 Task: Add a timeline in the project Bullseye for the epic 'Software customization and configuration' from 2024/01/24 to 2024/07/28. Add a timeline in the project Bullseye for the epic 'Enterprise resource planning (ERP) system implementation' from 2023/02/20 to 2025/07/04. Add a timeline in the project Bullseye for the epic 'Digital product development' from 2024/03/01 to 2025/10/03
Action: Mouse moved to (242, 63)
Screenshot: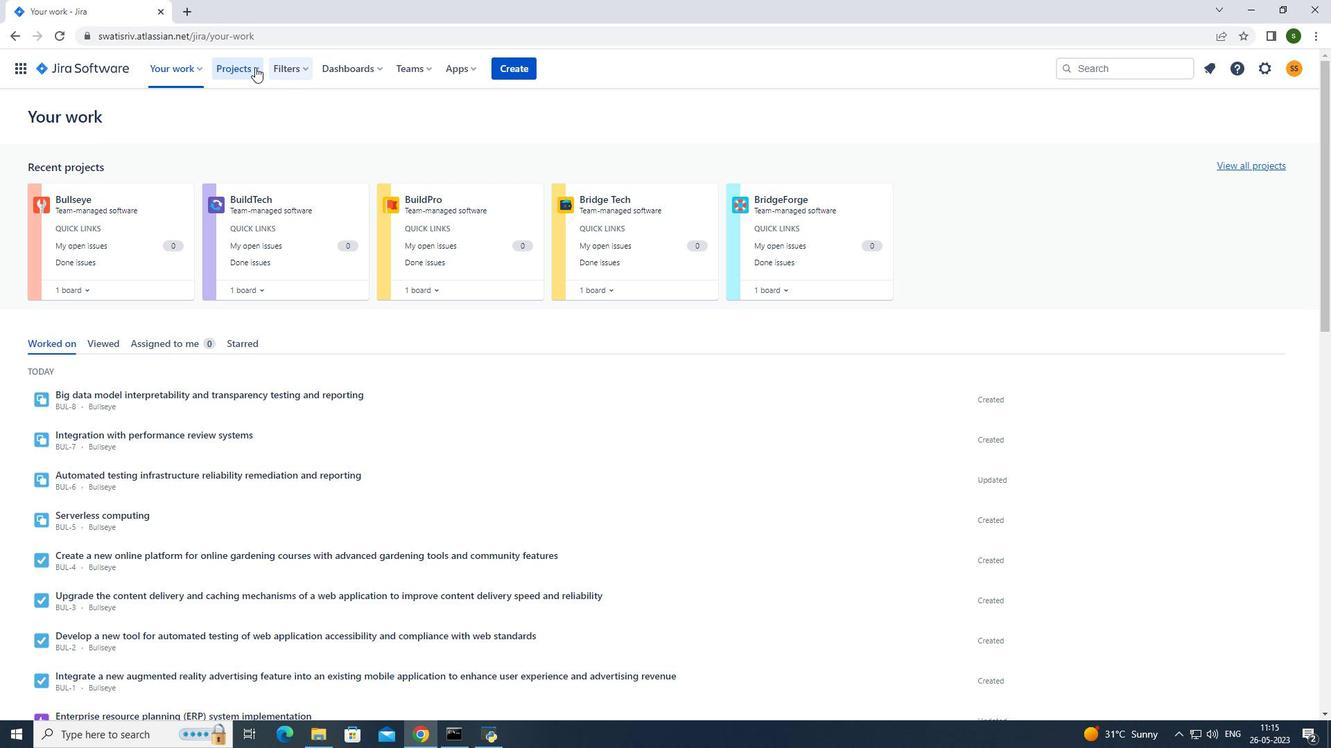 
Action: Mouse pressed left at (242, 63)
Screenshot: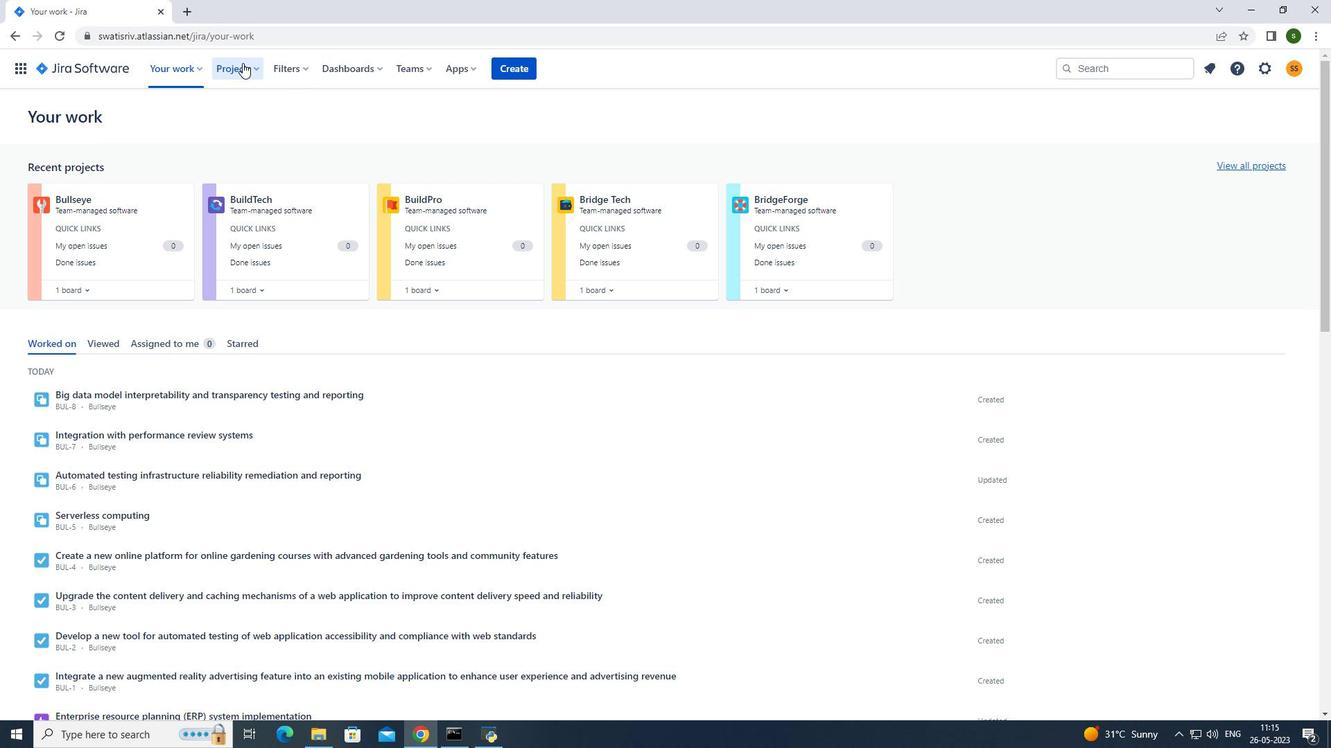 
Action: Mouse moved to (294, 135)
Screenshot: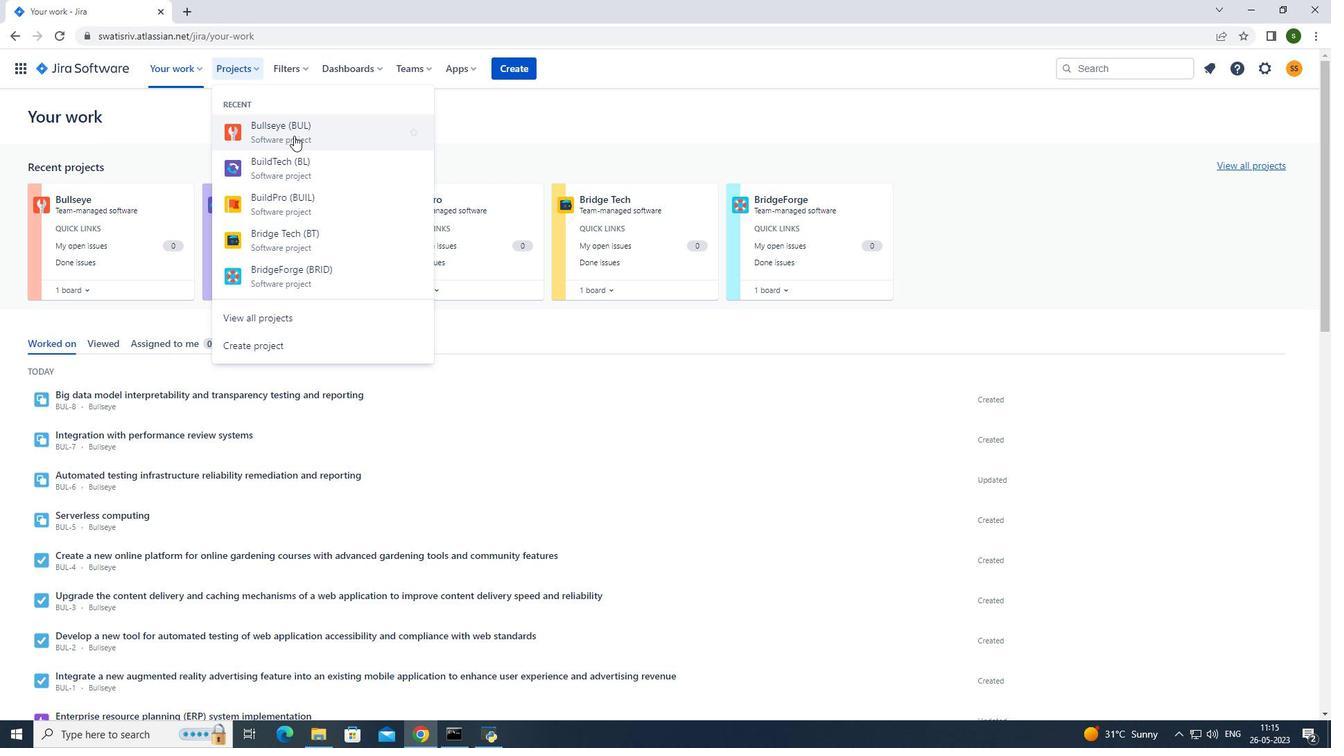 
Action: Mouse pressed left at (294, 135)
Screenshot: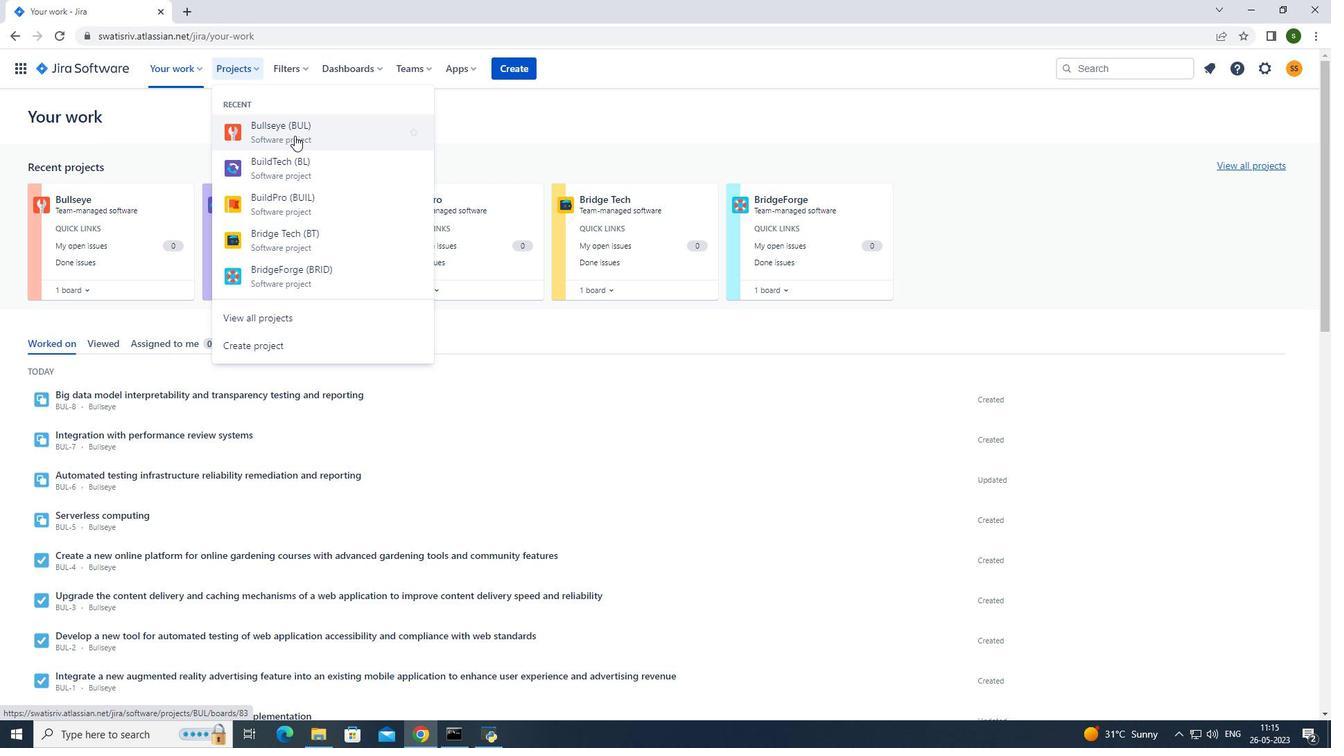 
Action: Mouse moved to (95, 221)
Screenshot: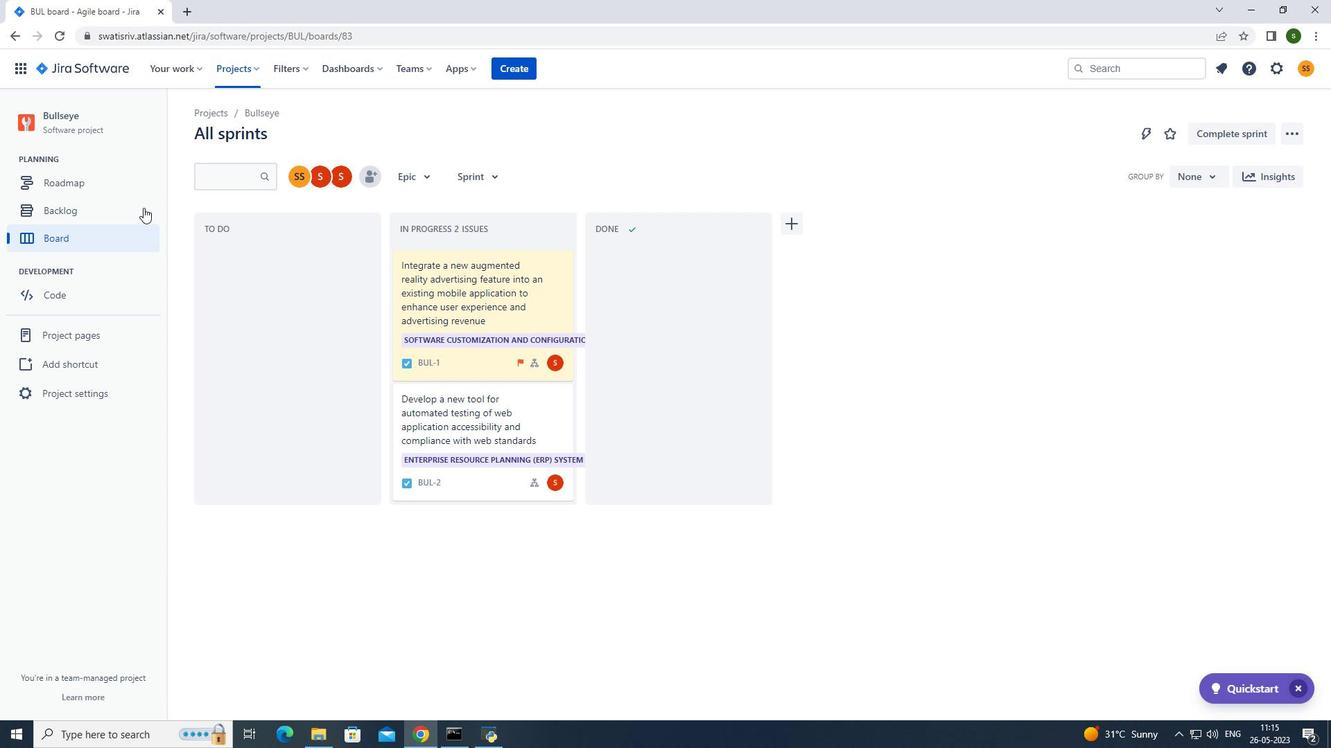 
Action: Mouse pressed left at (95, 221)
Screenshot: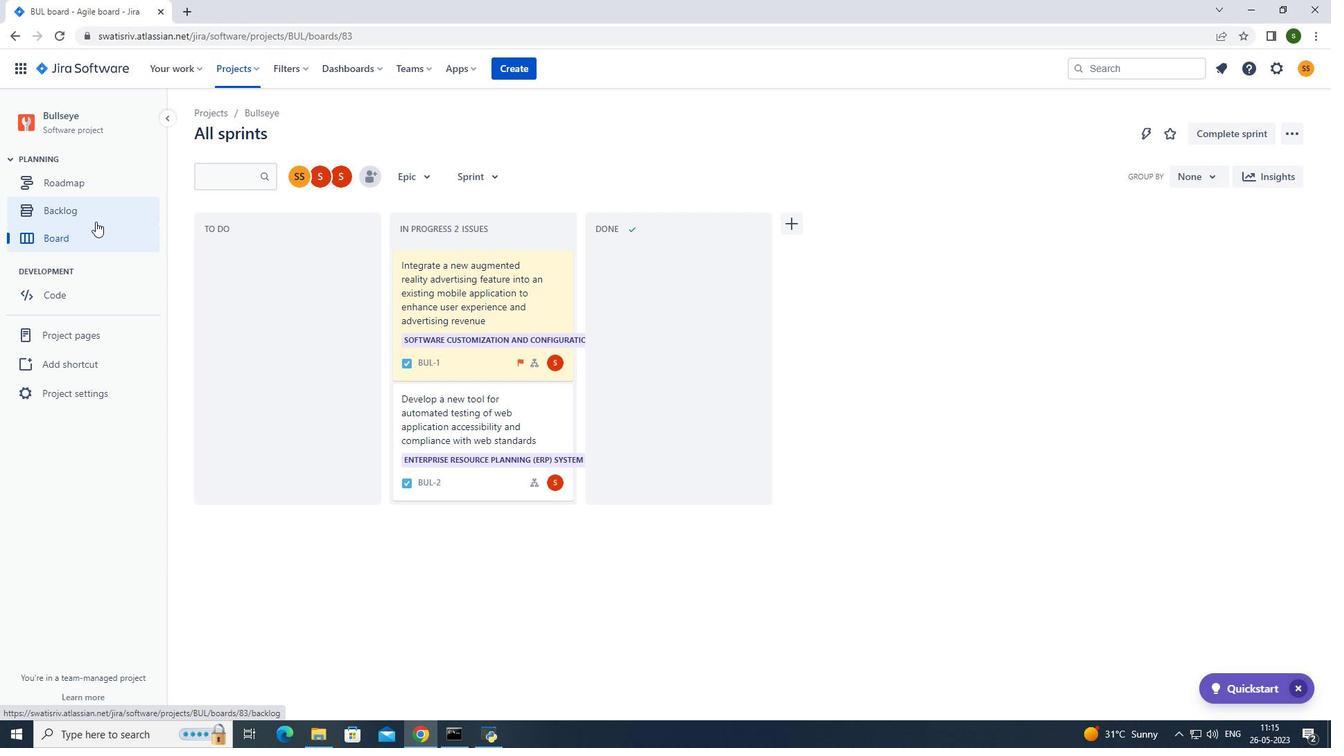 
Action: Mouse moved to (208, 275)
Screenshot: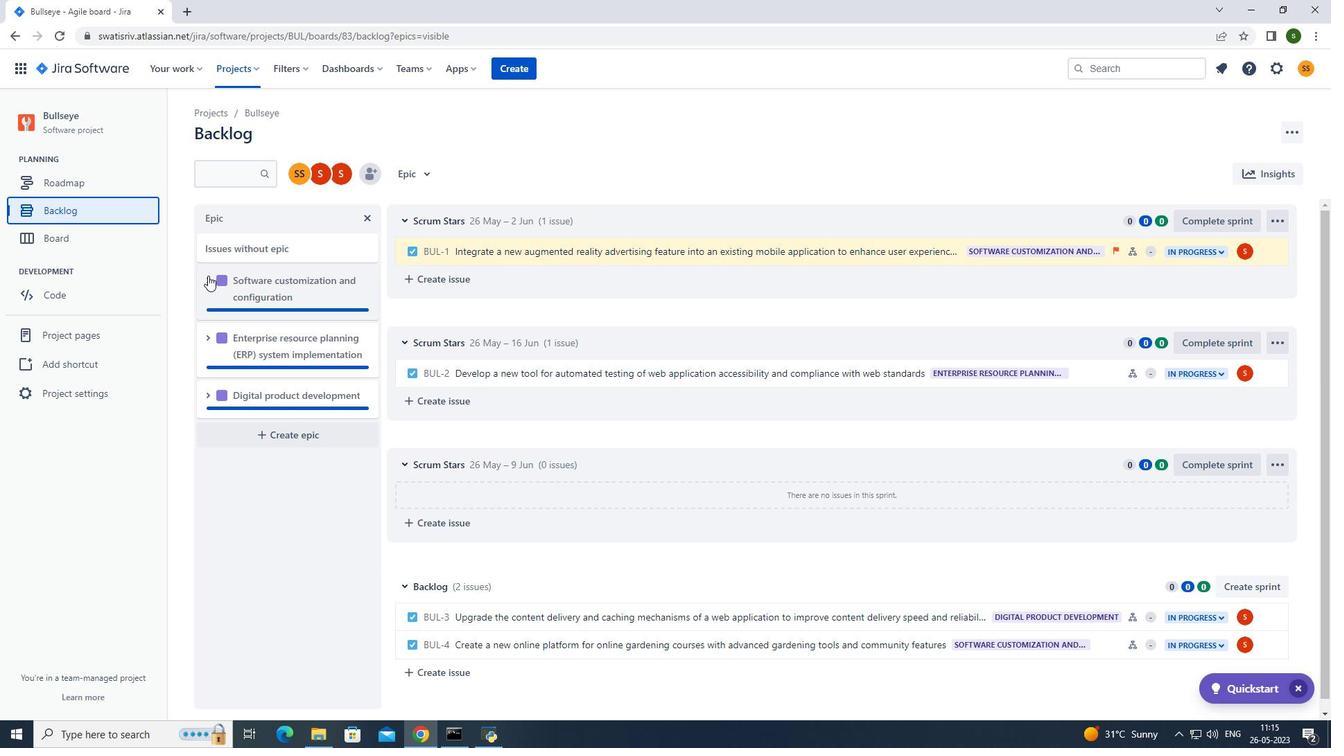 
Action: Mouse pressed left at (208, 275)
Screenshot: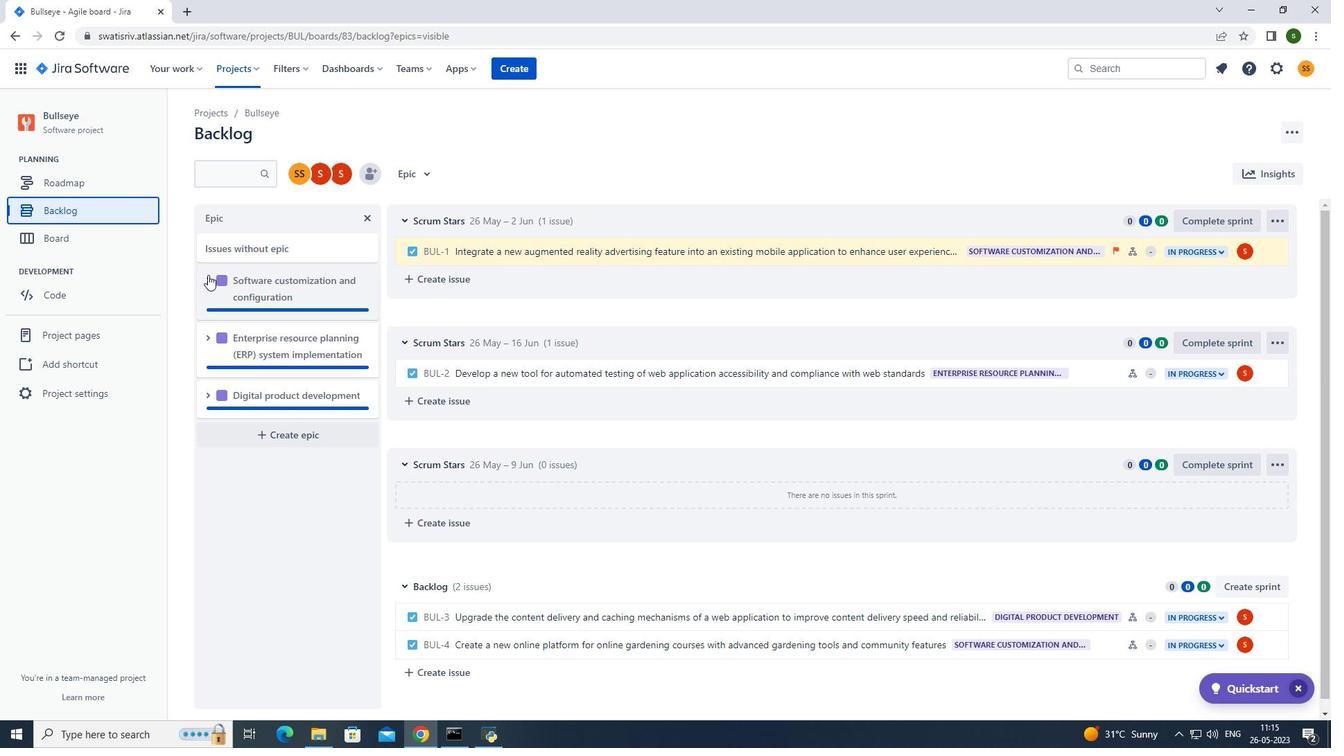 
Action: Mouse moved to (256, 392)
Screenshot: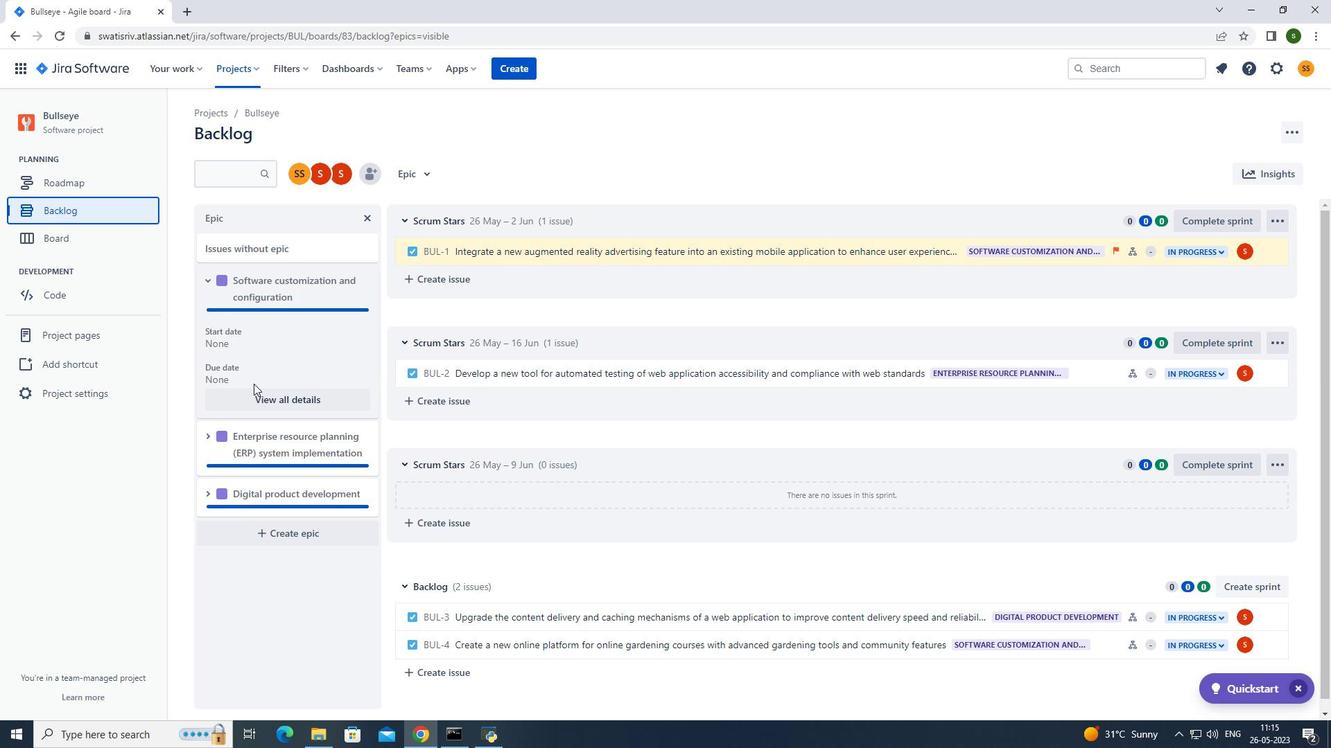 
Action: Mouse pressed left at (256, 392)
Screenshot: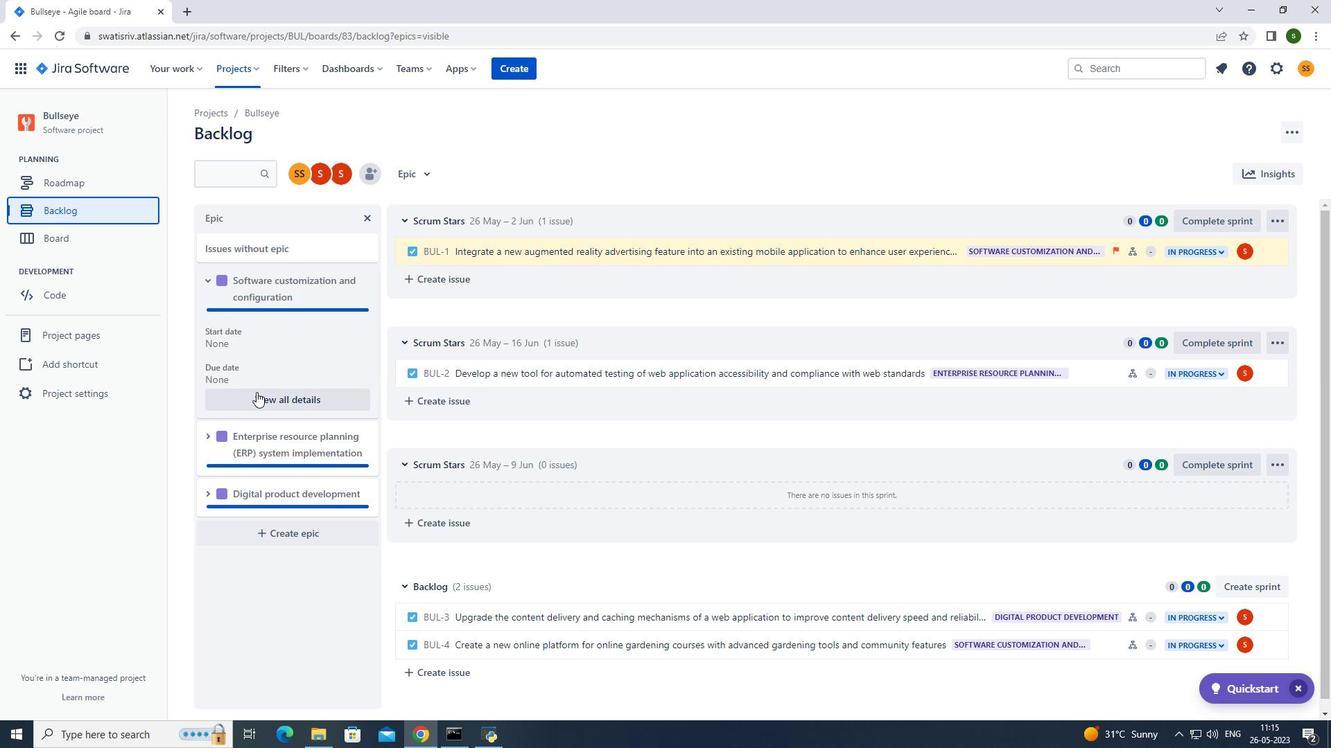 
Action: Mouse moved to (1163, 533)
Screenshot: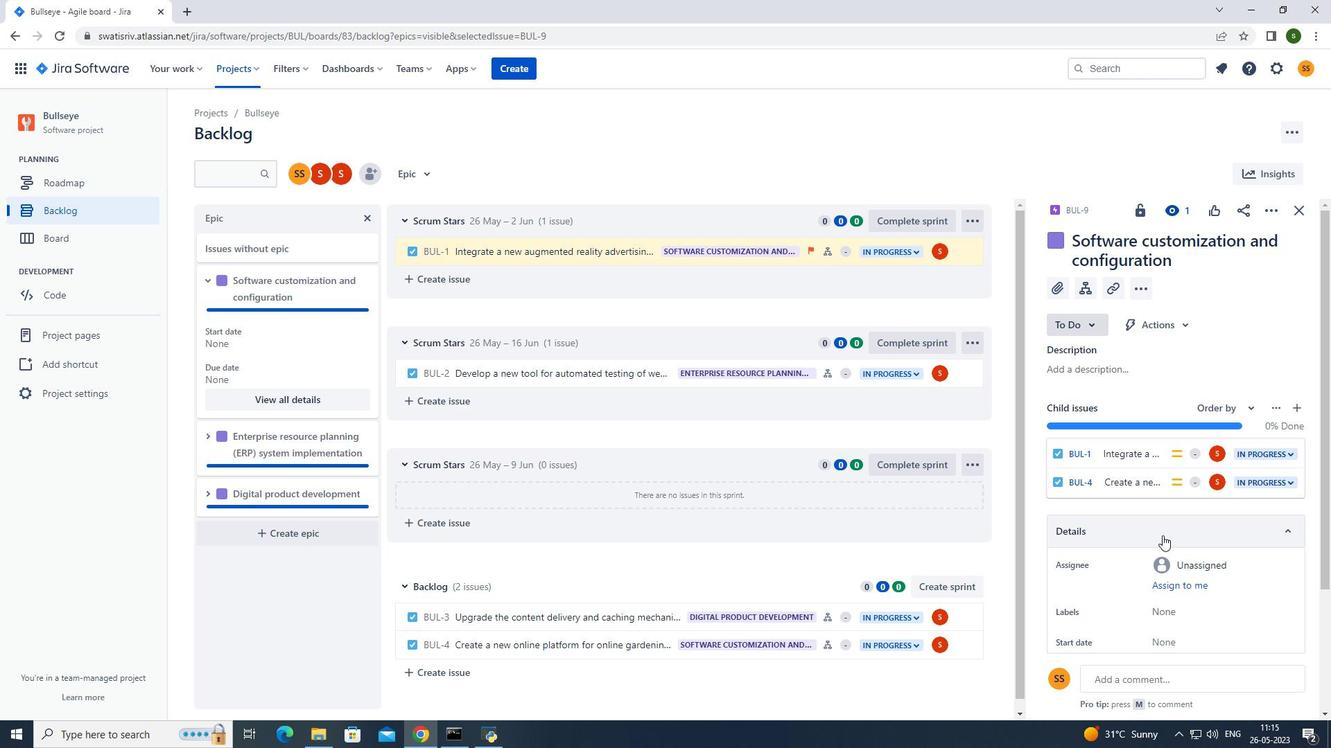 
Action: Mouse scrolled (1163, 533) with delta (0, 0)
Screenshot: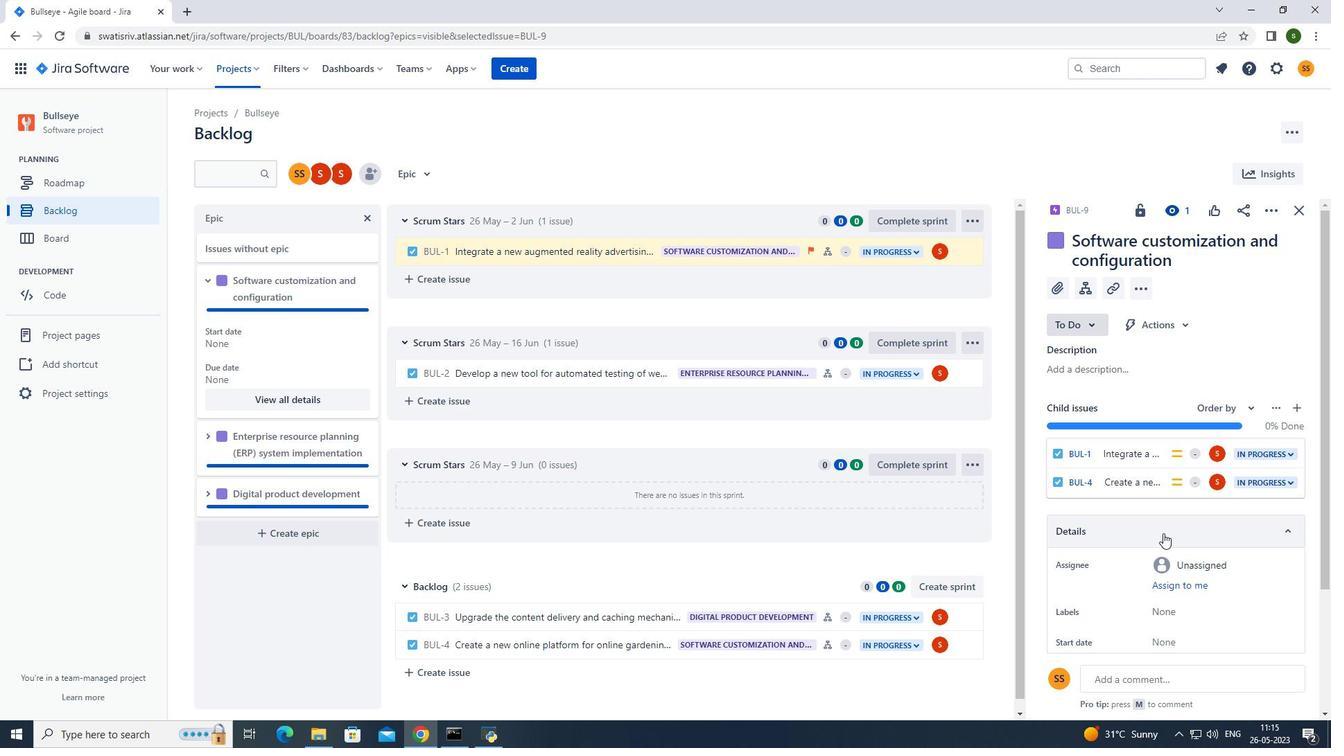 
Action: Mouse scrolled (1163, 533) with delta (0, 0)
Screenshot: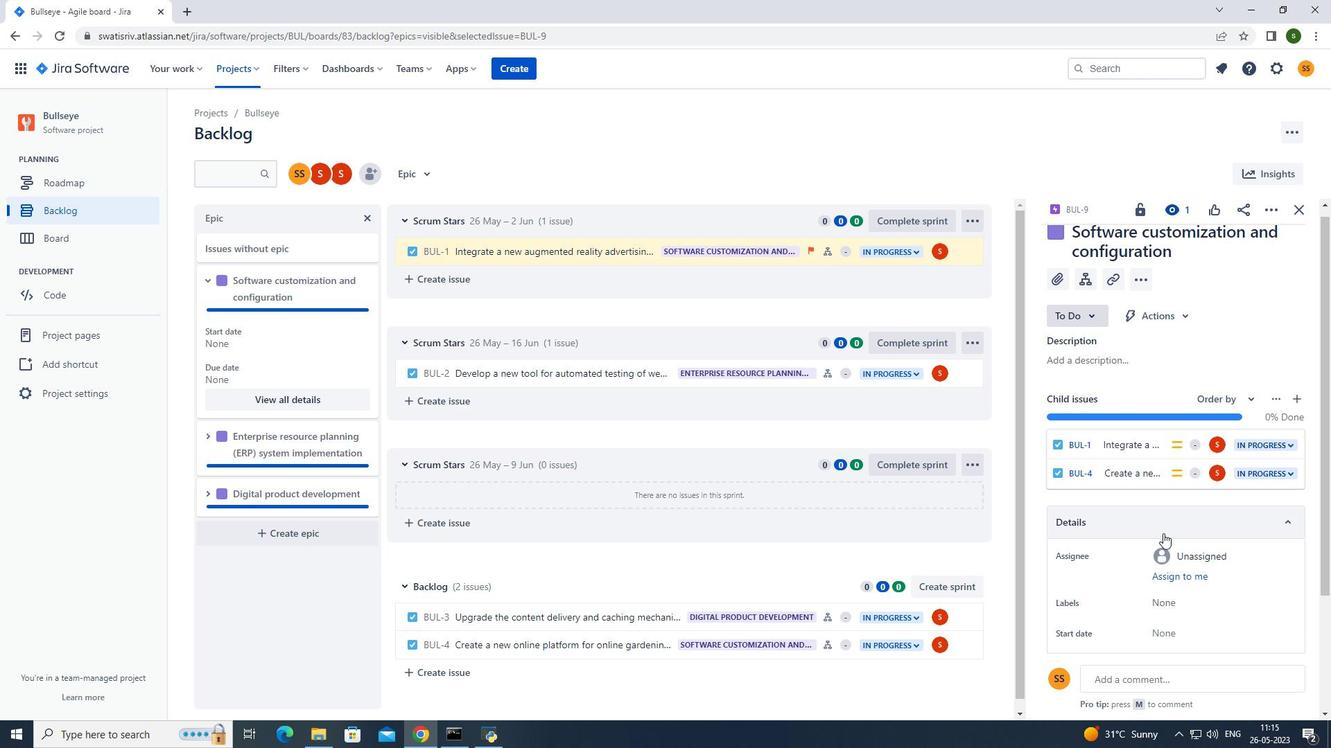 
Action: Mouse moved to (1189, 498)
Screenshot: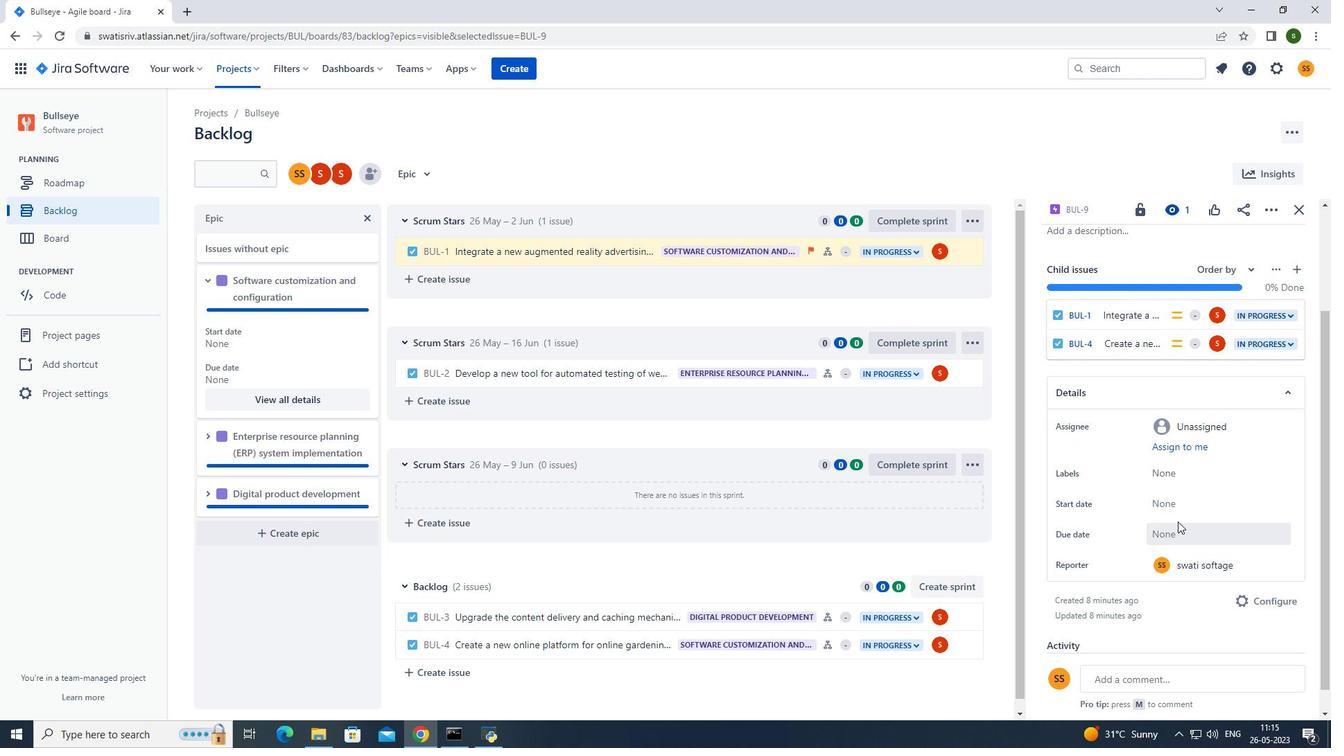 
Action: Mouse pressed left at (1189, 498)
Screenshot: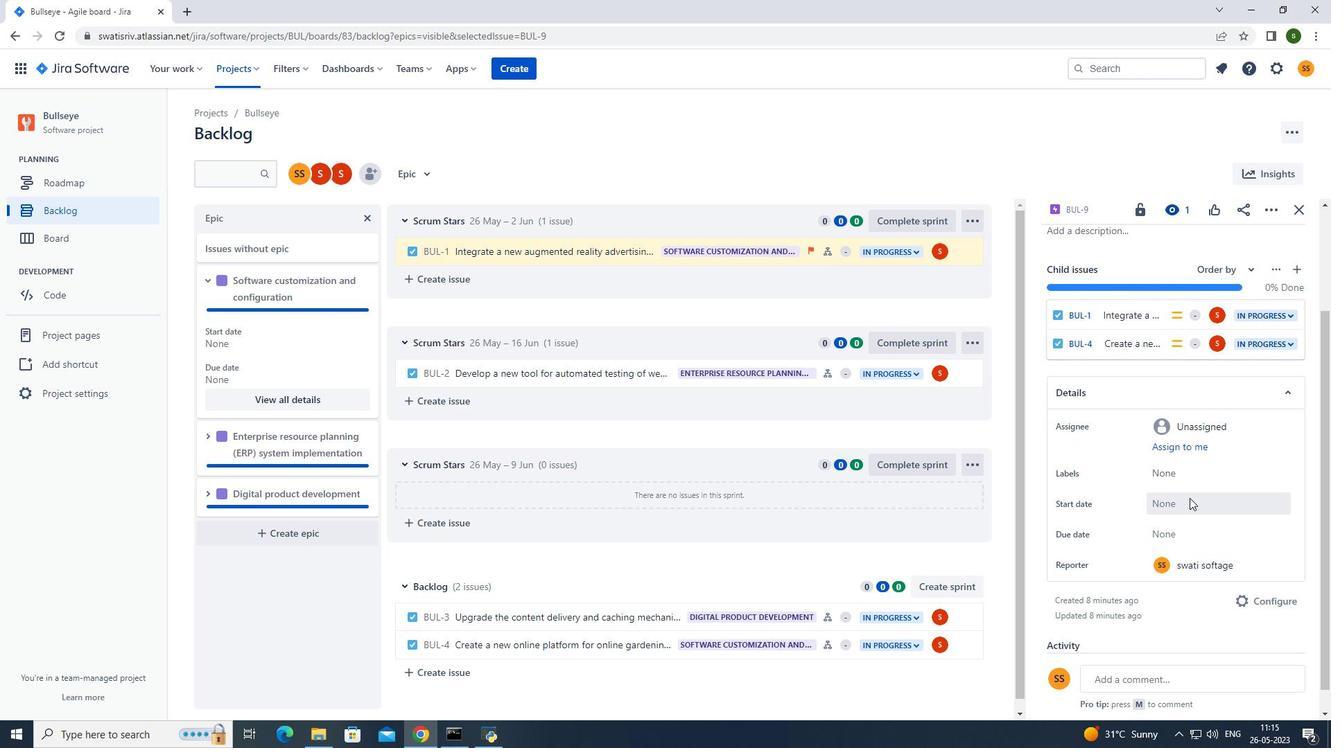 
Action: Mouse moved to (1305, 303)
Screenshot: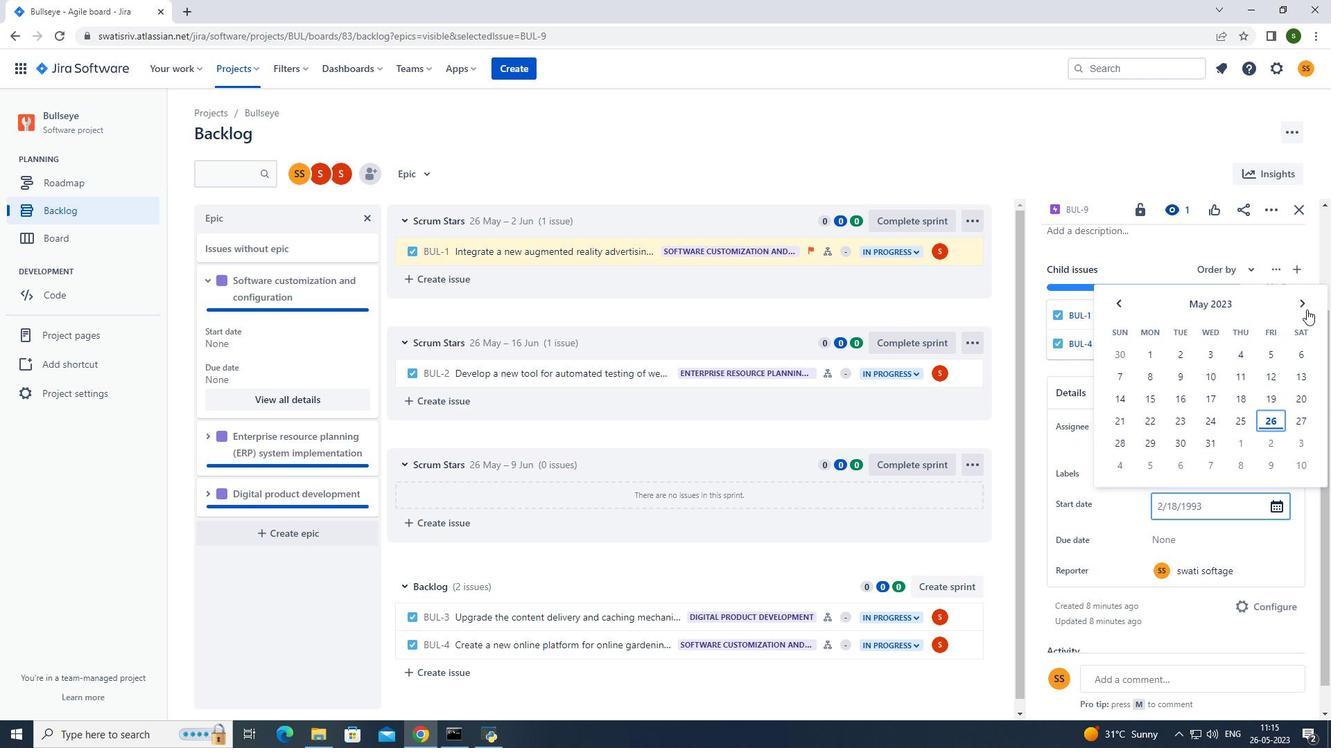 
Action: Mouse pressed left at (1305, 303)
Screenshot: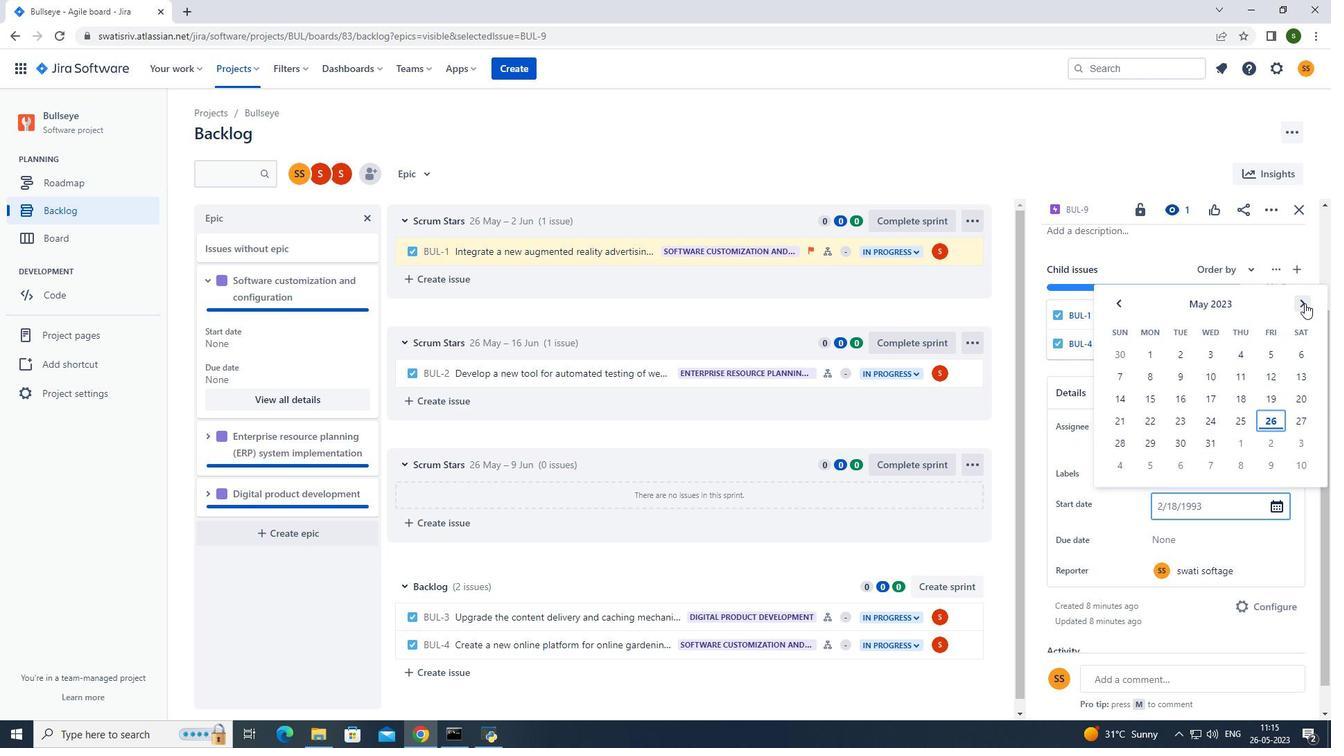 
Action: Mouse pressed left at (1305, 303)
Screenshot: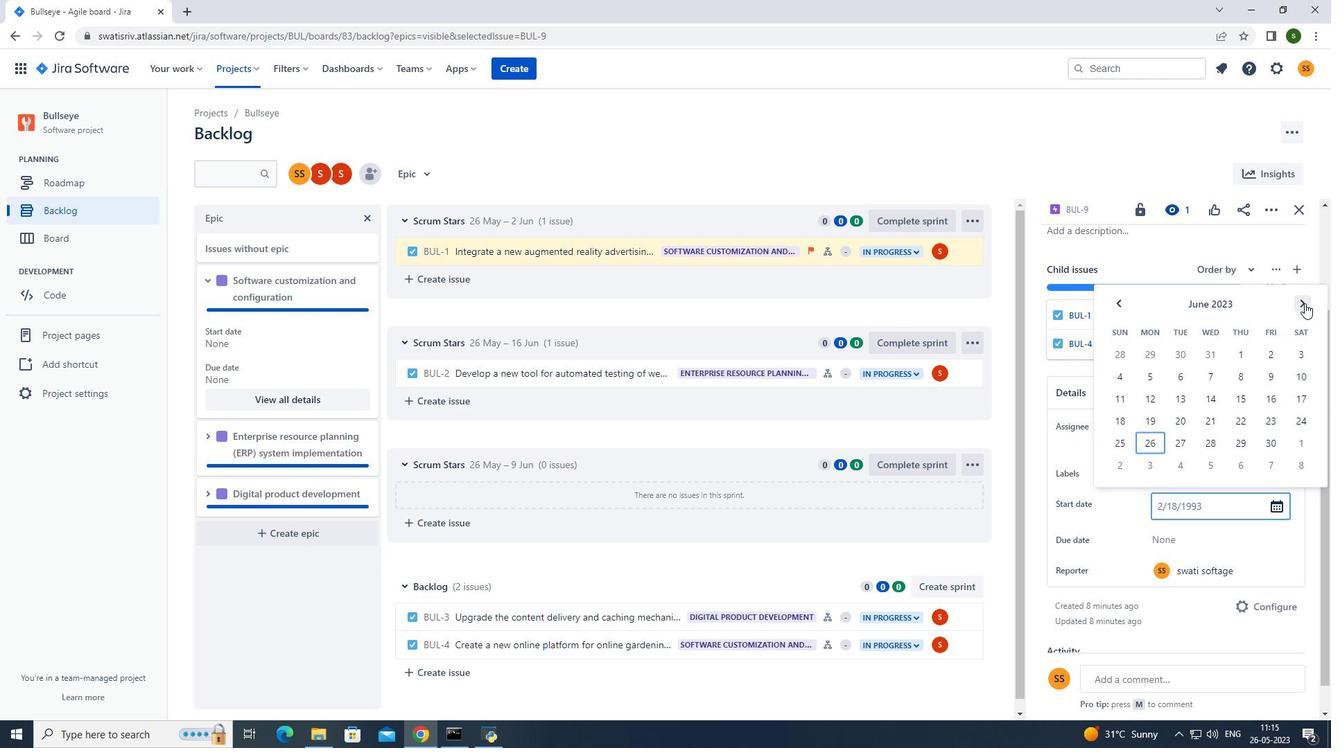 
Action: Mouse pressed left at (1305, 303)
Screenshot: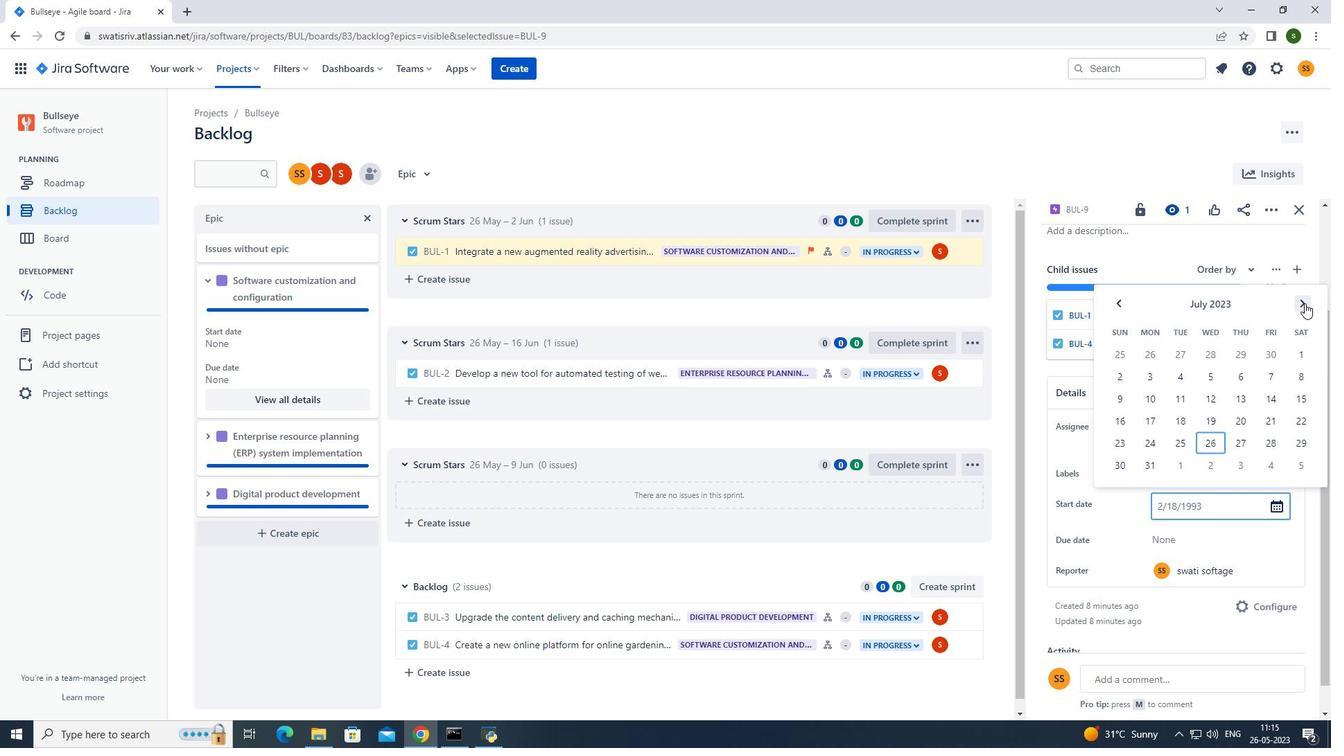 
Action: Mouse pressed left at (1305, 303)
Screenshot: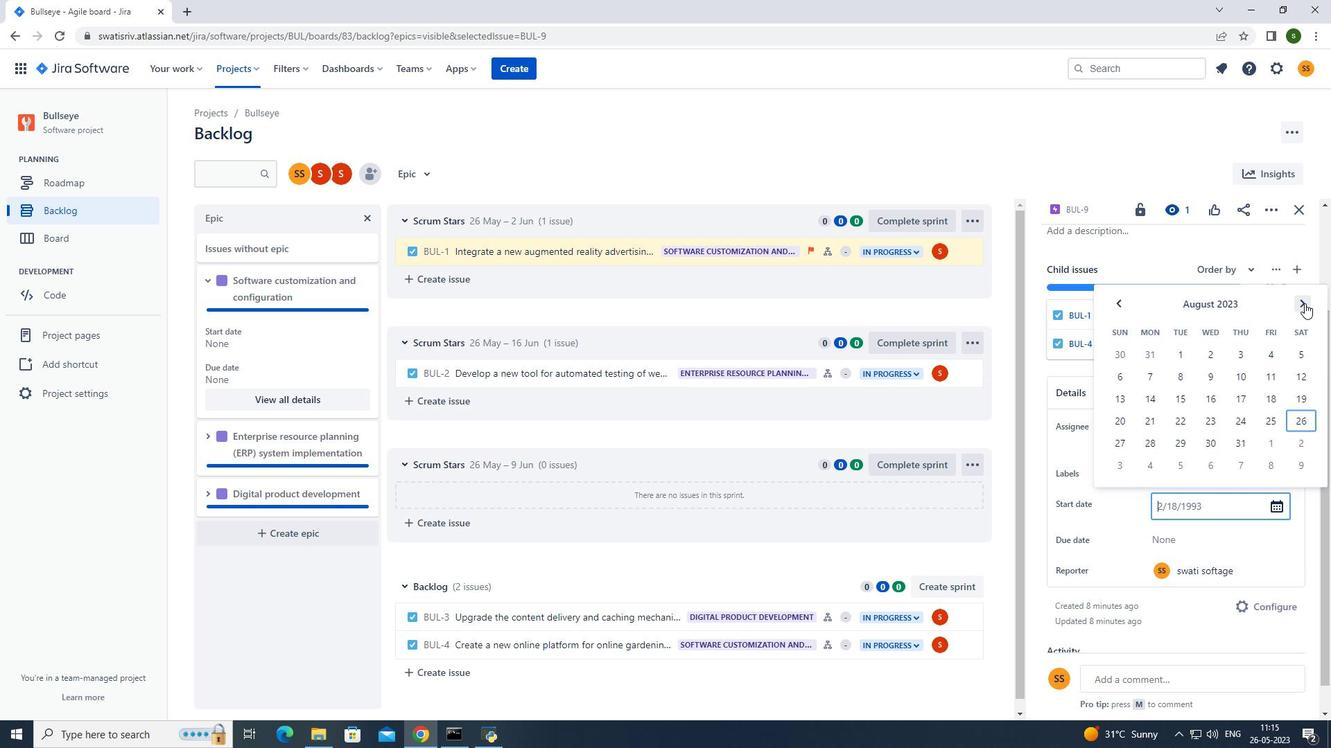 
Action: Mouse pressed left at (1305, 303)
Screenshot: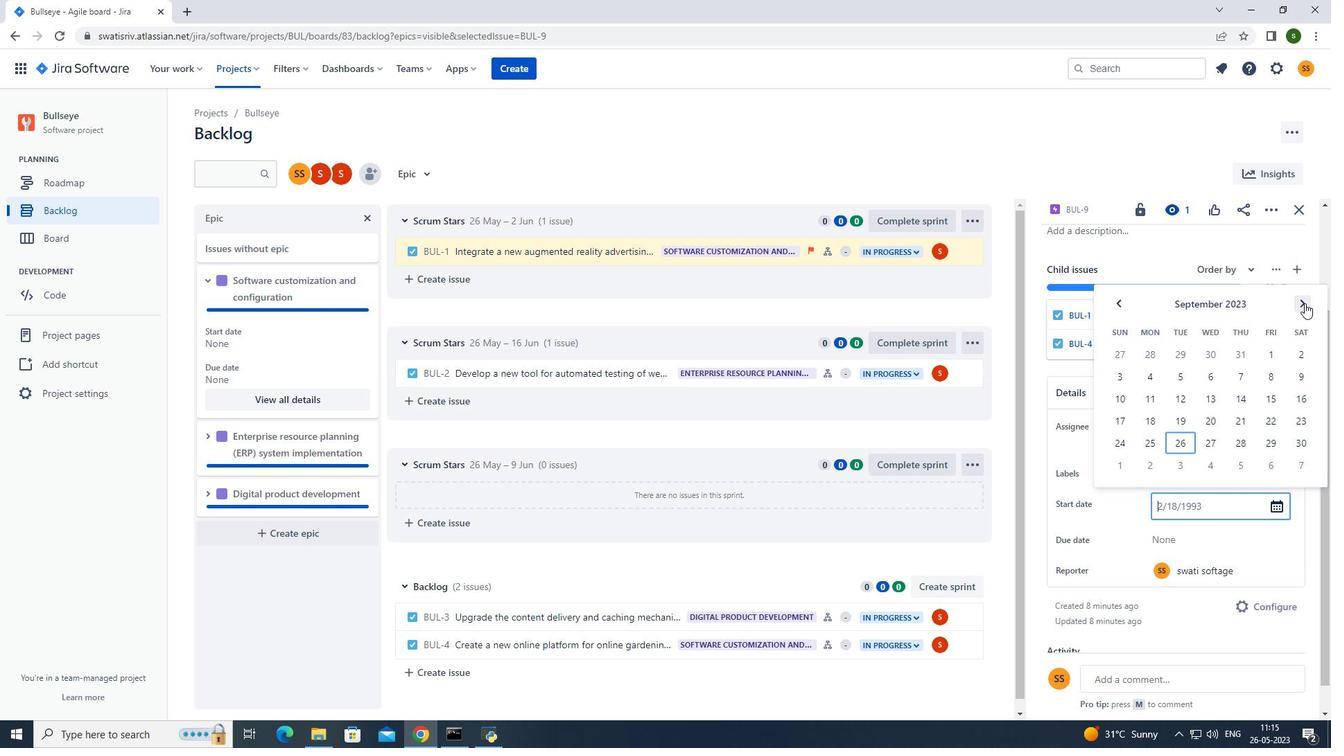 
Action: Mouse pressed left at (1305, 303)
Screenshot: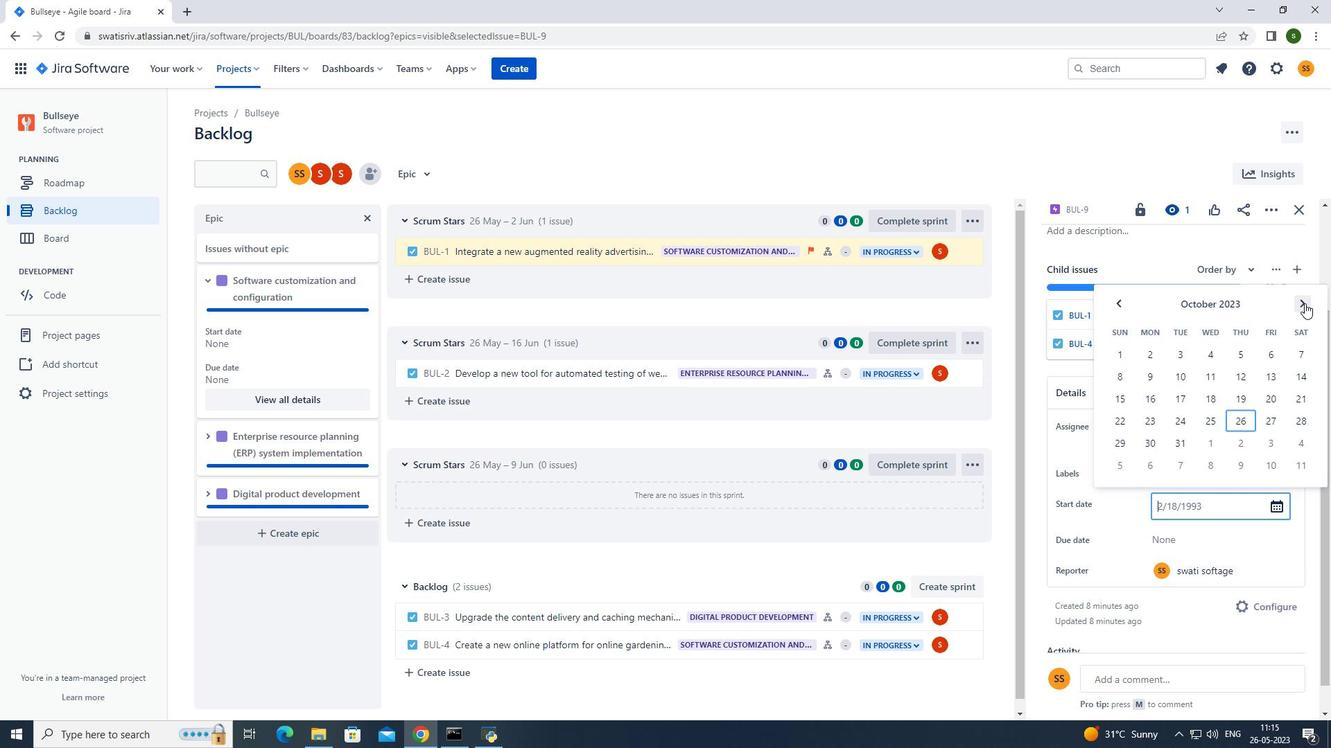 
Action: Mouse moved to (1304, 303)
Screenshot: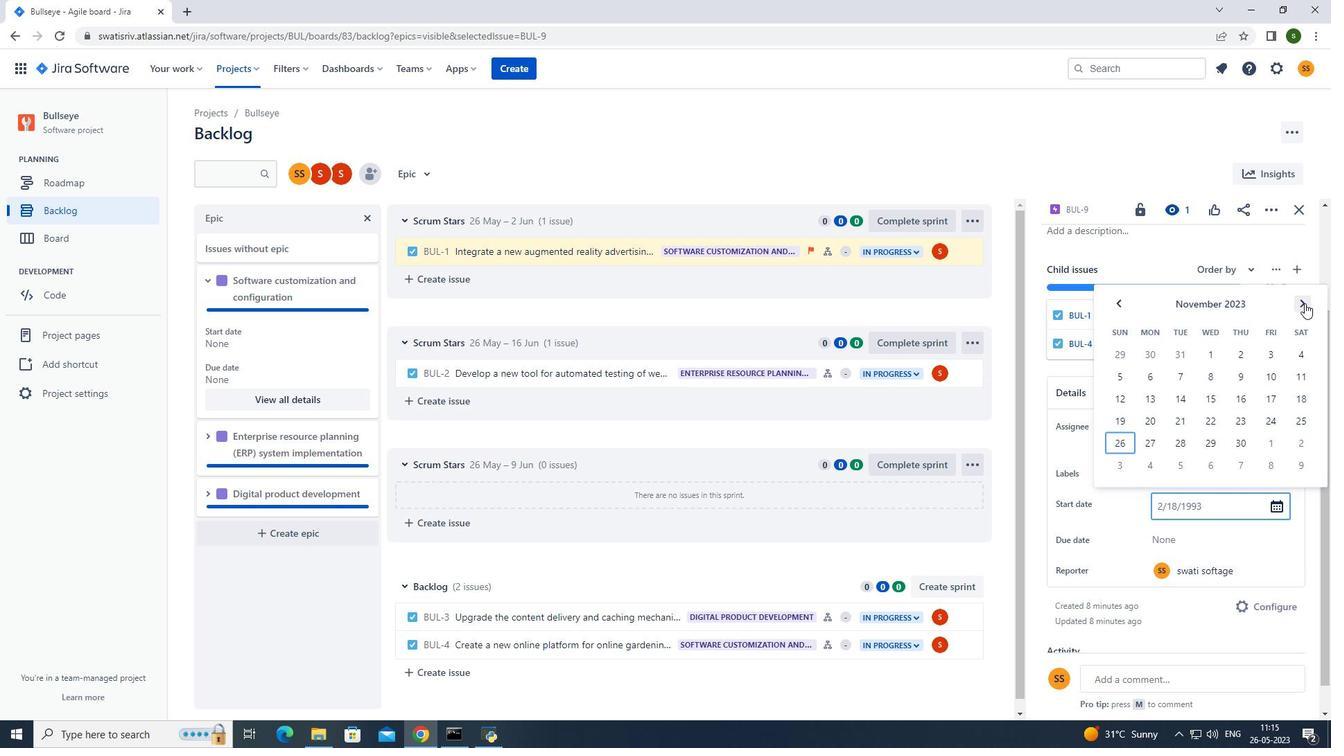 
Action: Mouse pressed left at (1304, 303)
Screenshot: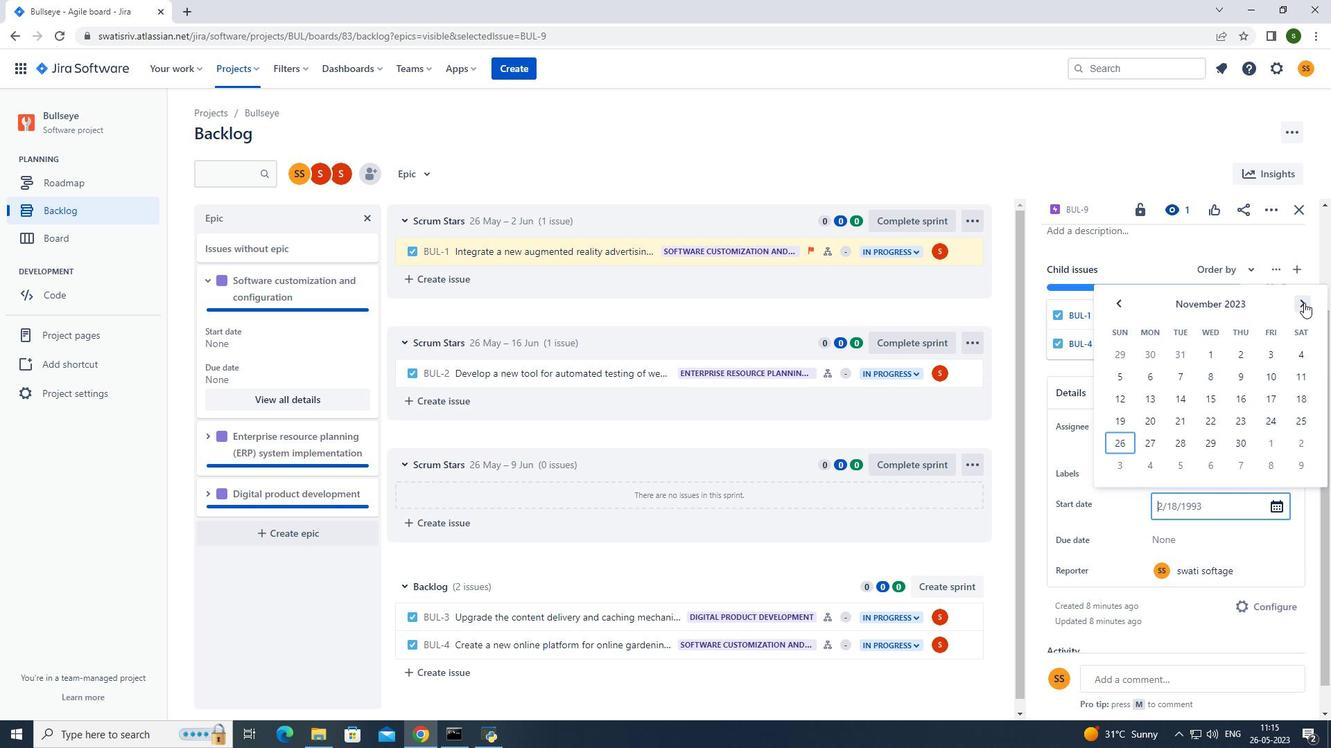 
Action: Mouse moved to (1302, 303)
Screenshot: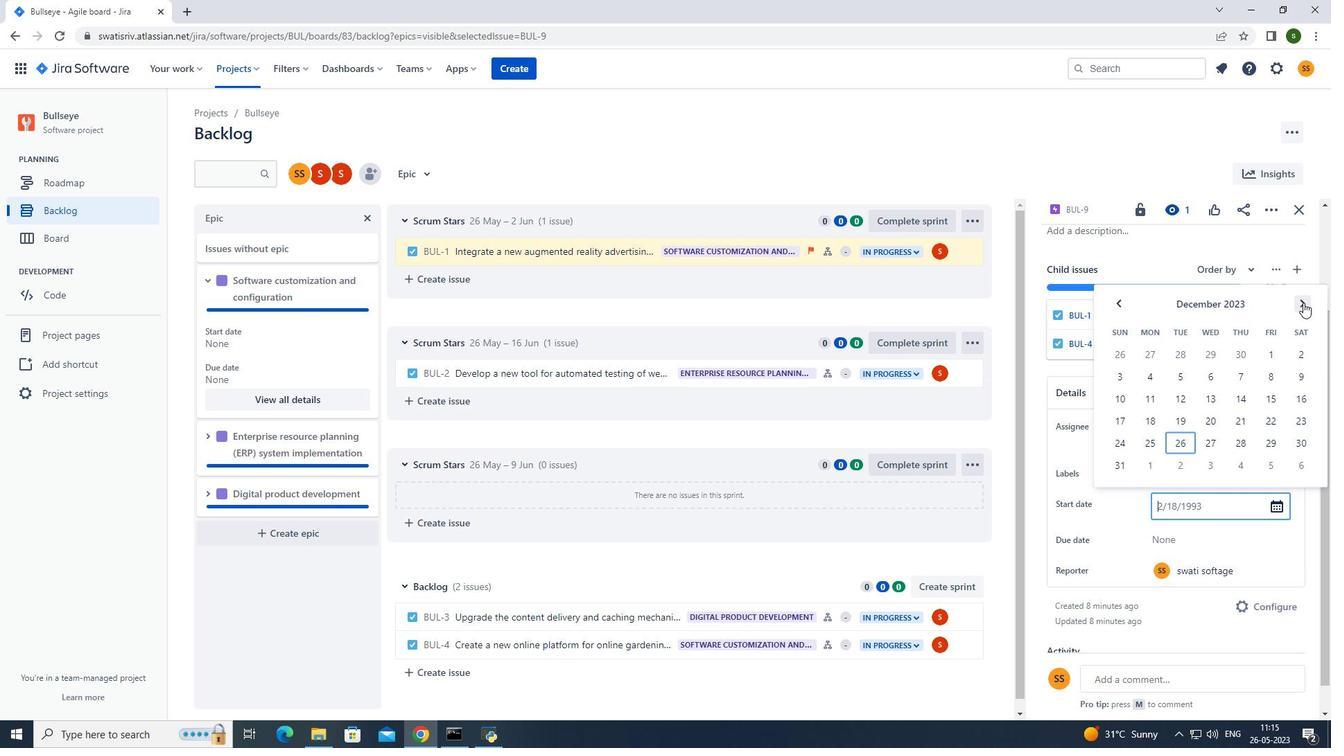 
Action: Mouse pressed left at (1302, 303)
Screenshot: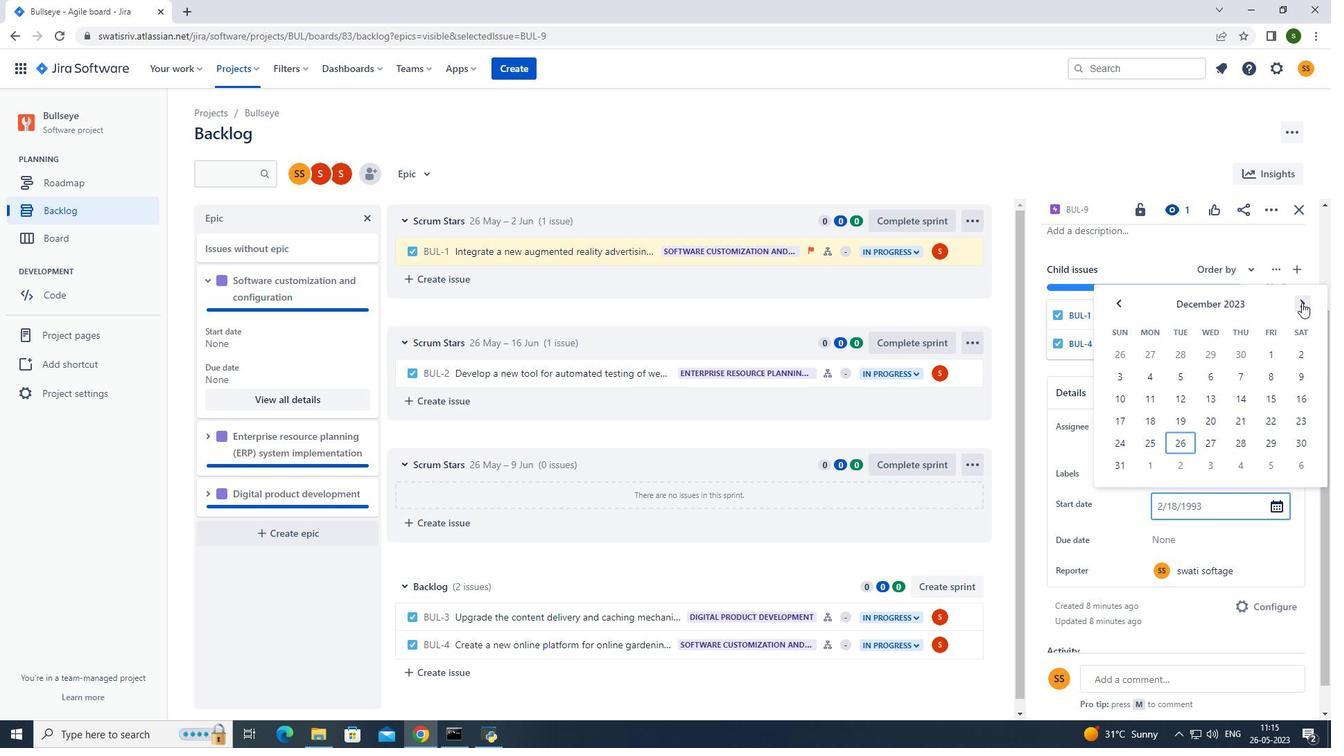 
Action: Mouse moved to (1215, 420)
Screenshot: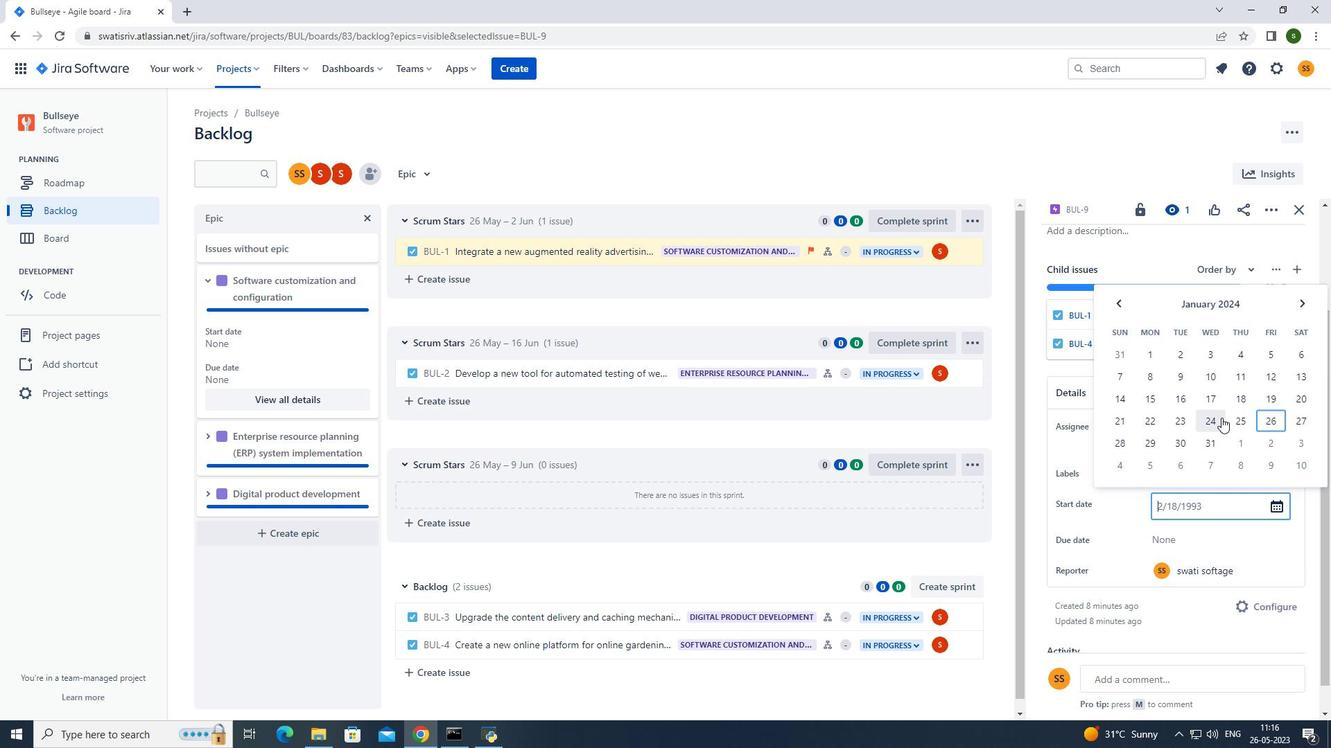 
Action: Mouse pressed left at (1215, 420)
Screenshot: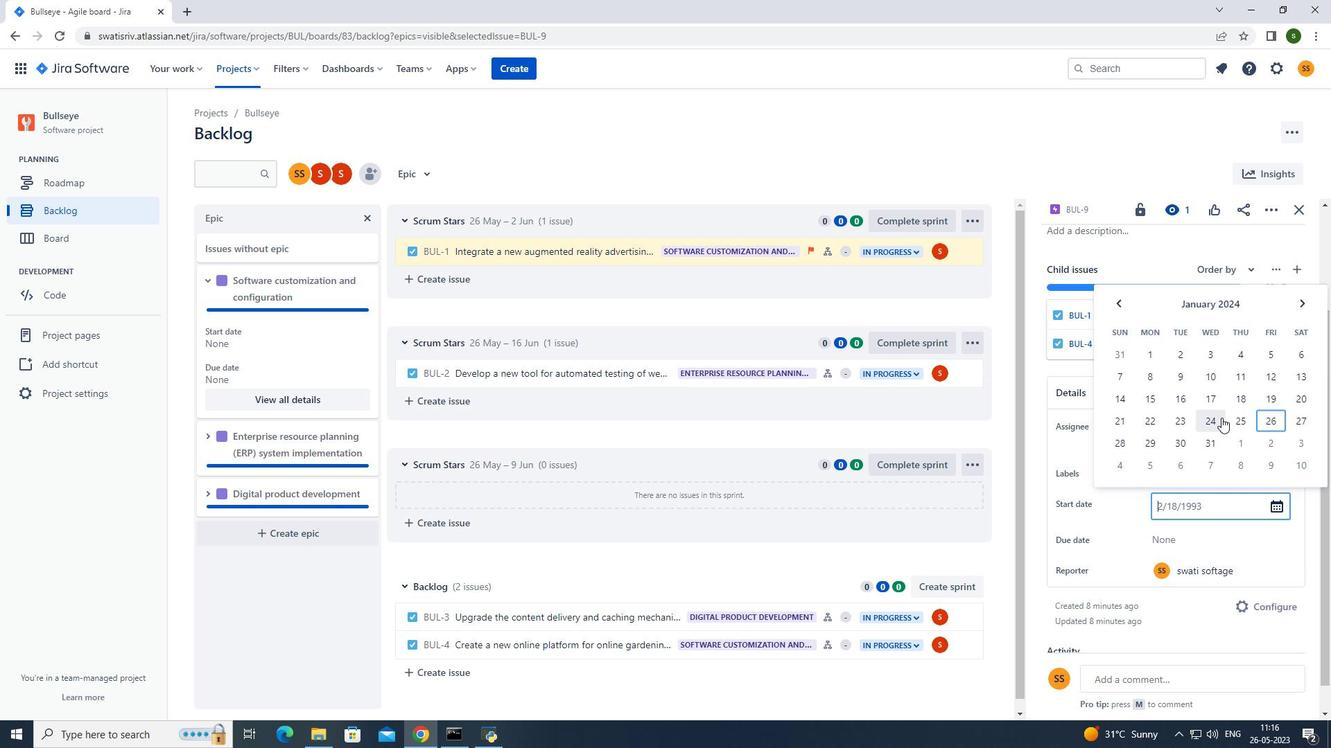 
Action: Mouse moved to (1168, 549)
Screenshot: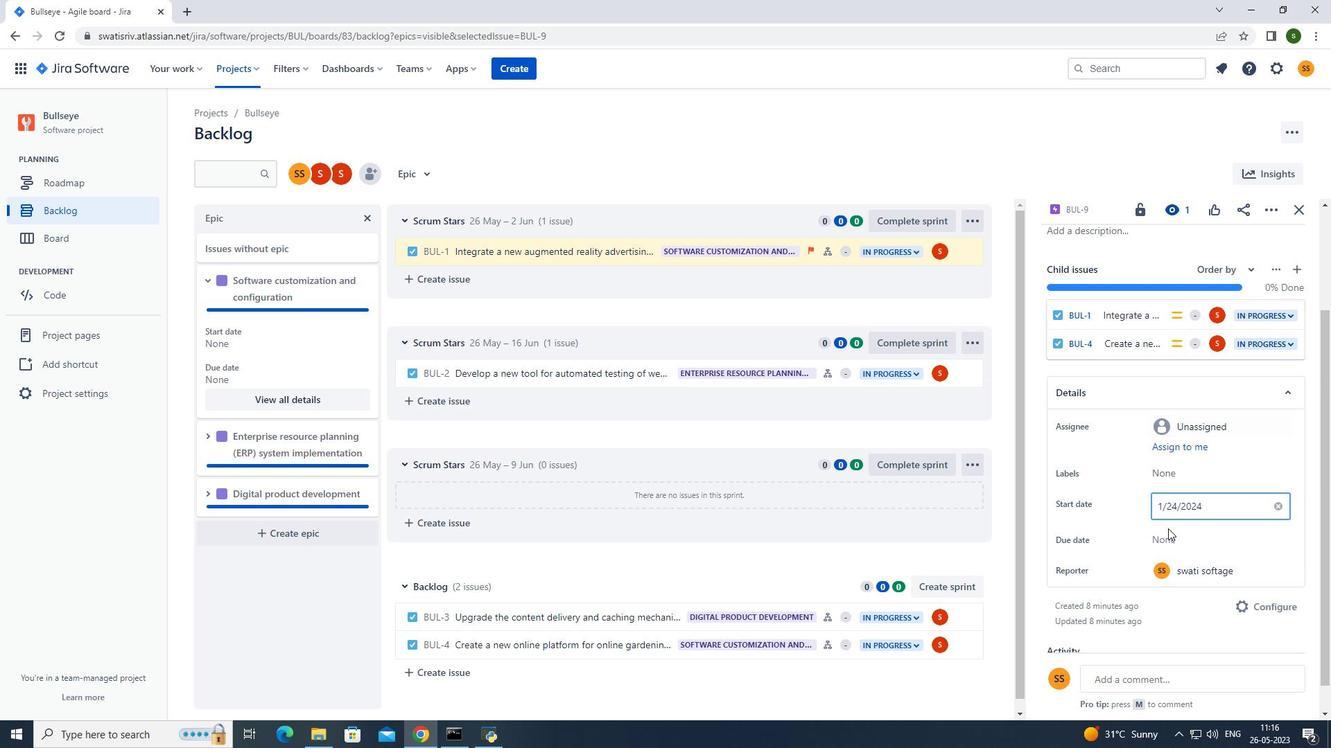 
Action: Mouse pressed left at (1168, 549)
Screenshot: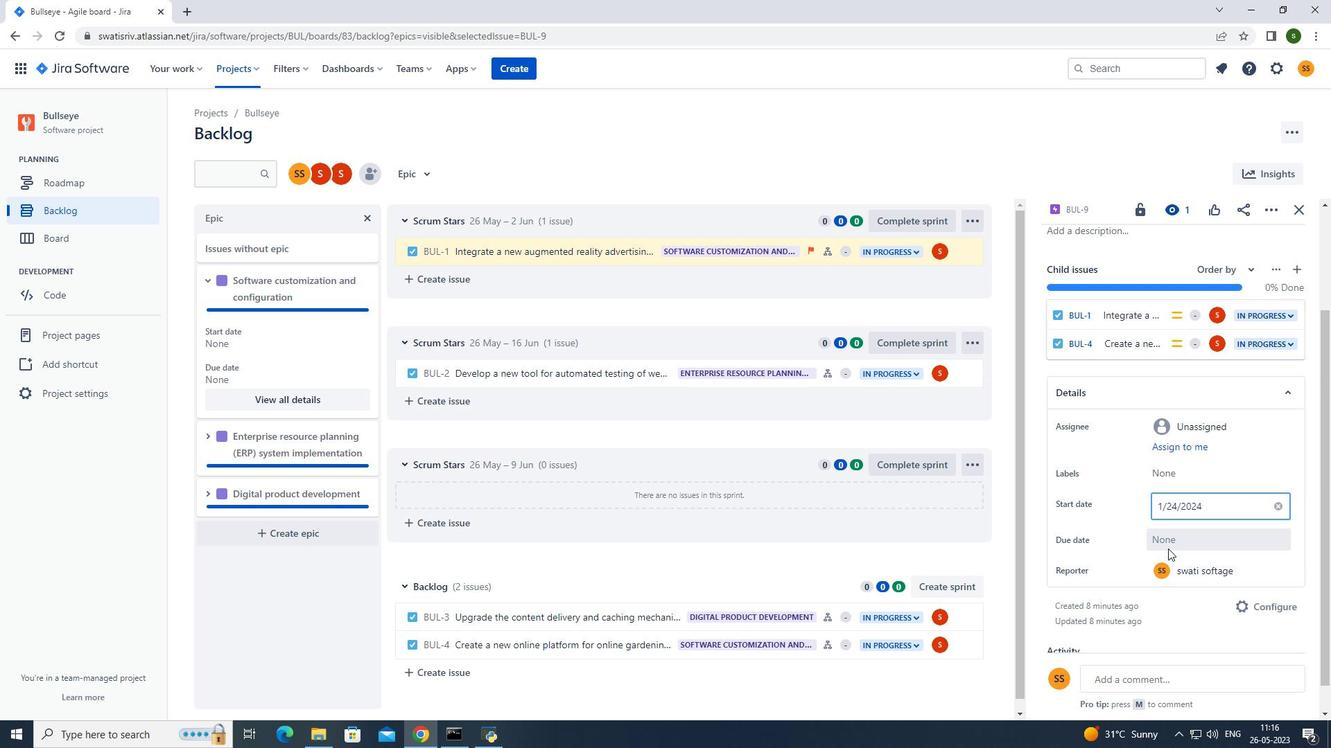 
Action: Mouse moved to (1302, 335)
Screenshot: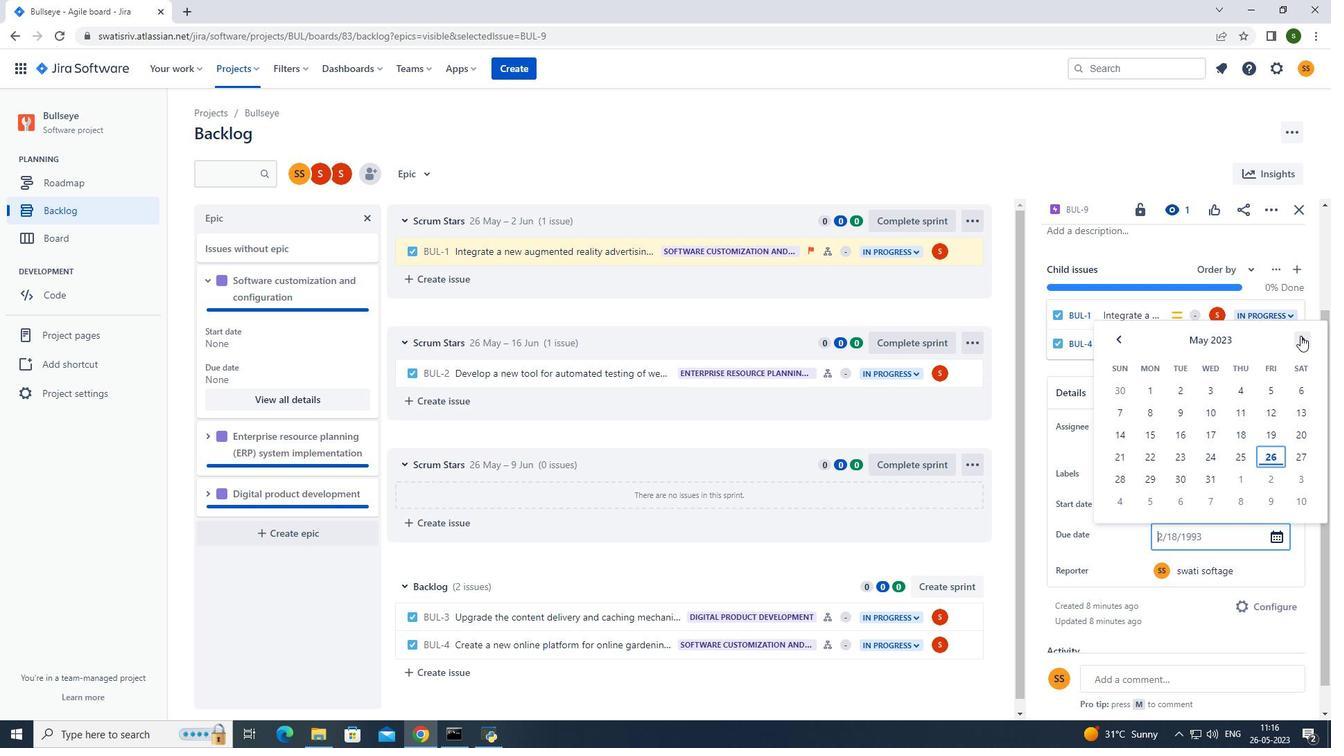 
Action: Mouse pressed left at (1302, 335)
Screenshot: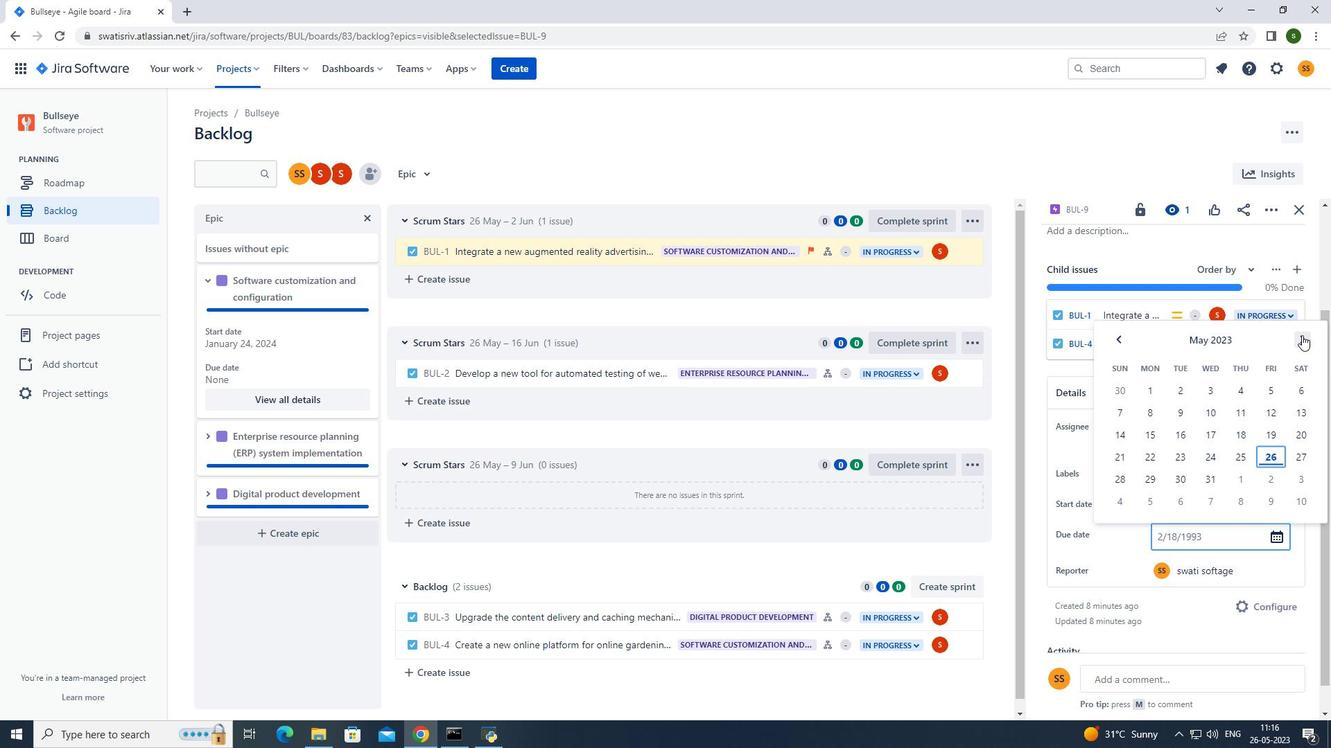 
Action: Mouse pressed left at (1302, 335)
Screenshot: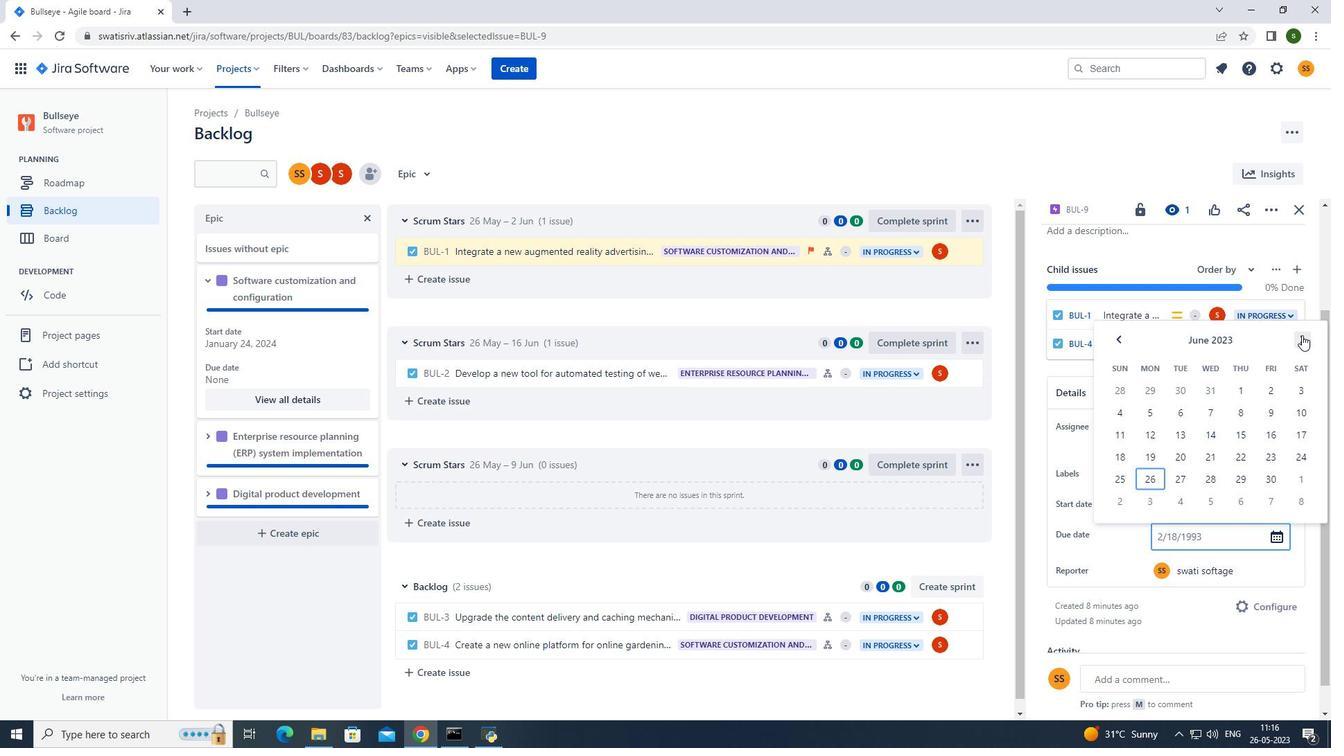
Action: Mouse pressed left at (1302, 335)
Screenshot: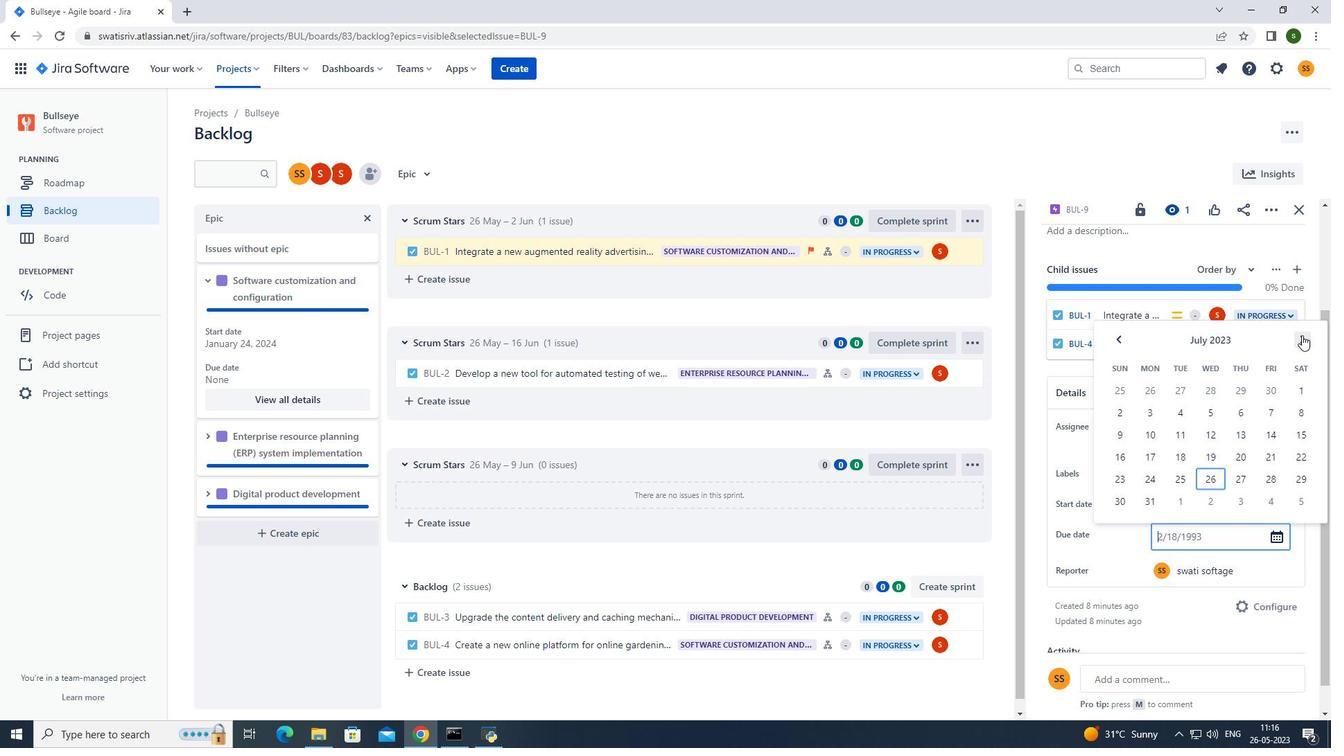 
Action: Mouse pressed left at (1302, 335)
Screenshot: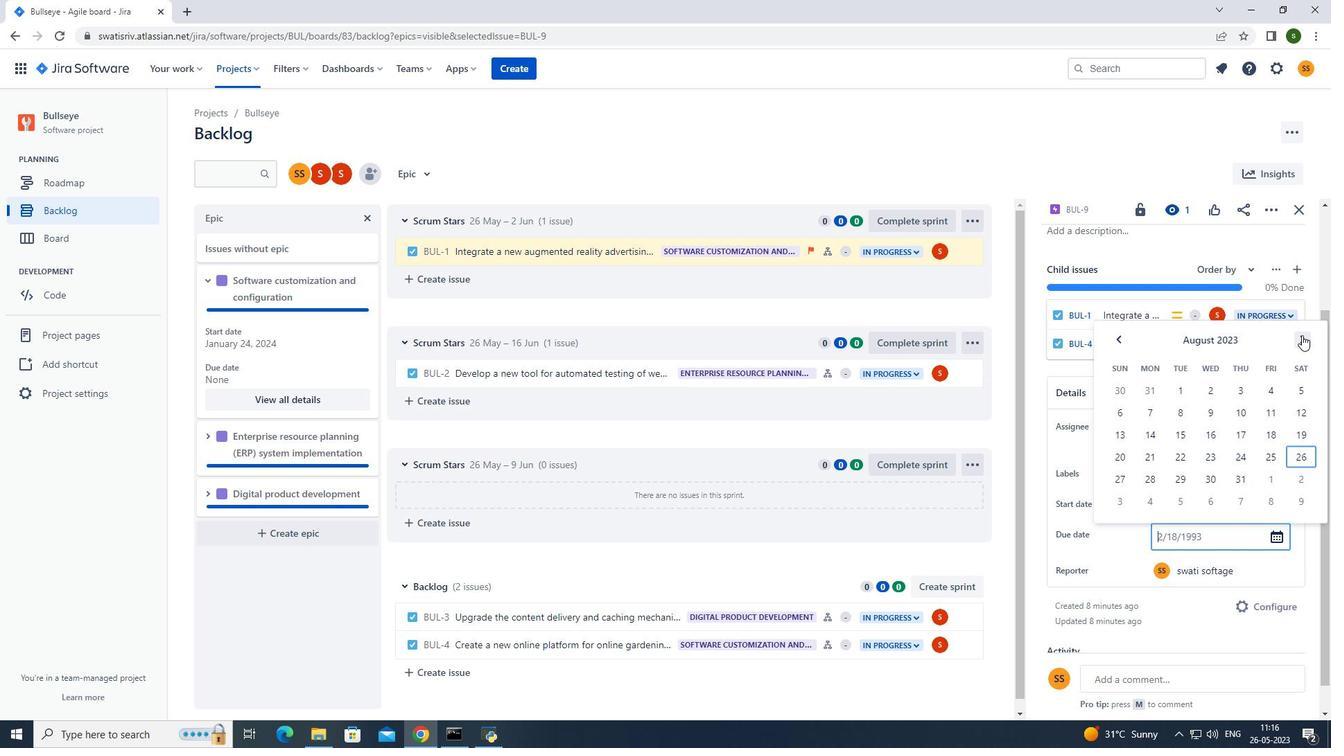 
Action: Mouse pressed left at (1302, 335)
Screenshot: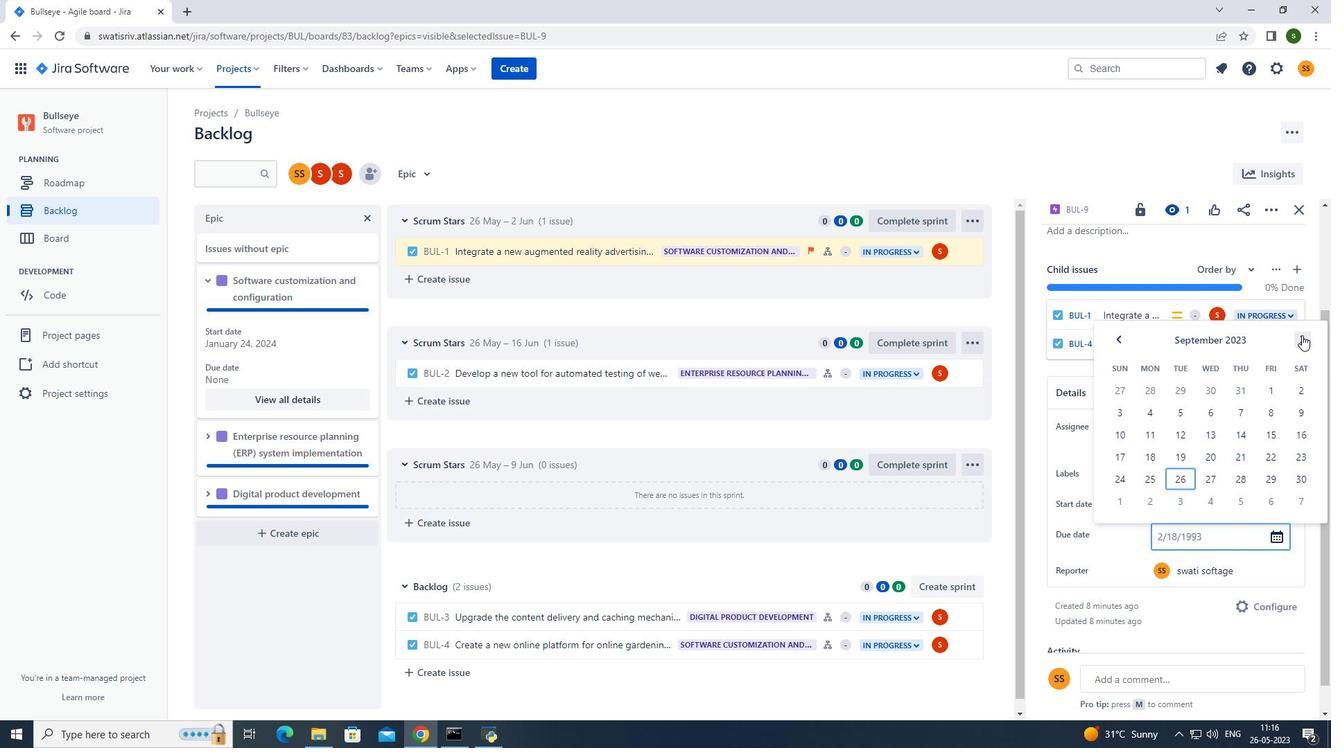 
Action: Mouse pressed left at (1302, 335)
Screenshot: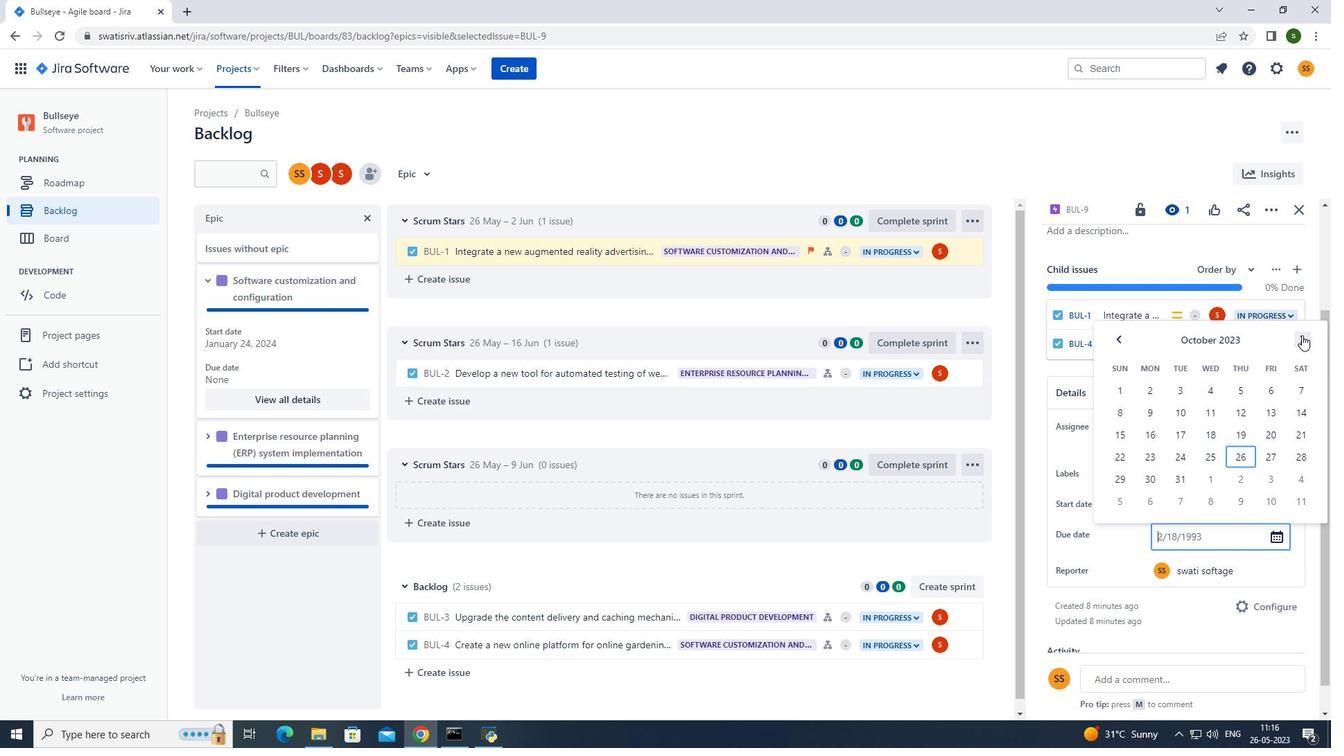 
Action: Mouse pressed left at (1302, 335)
Screenshot: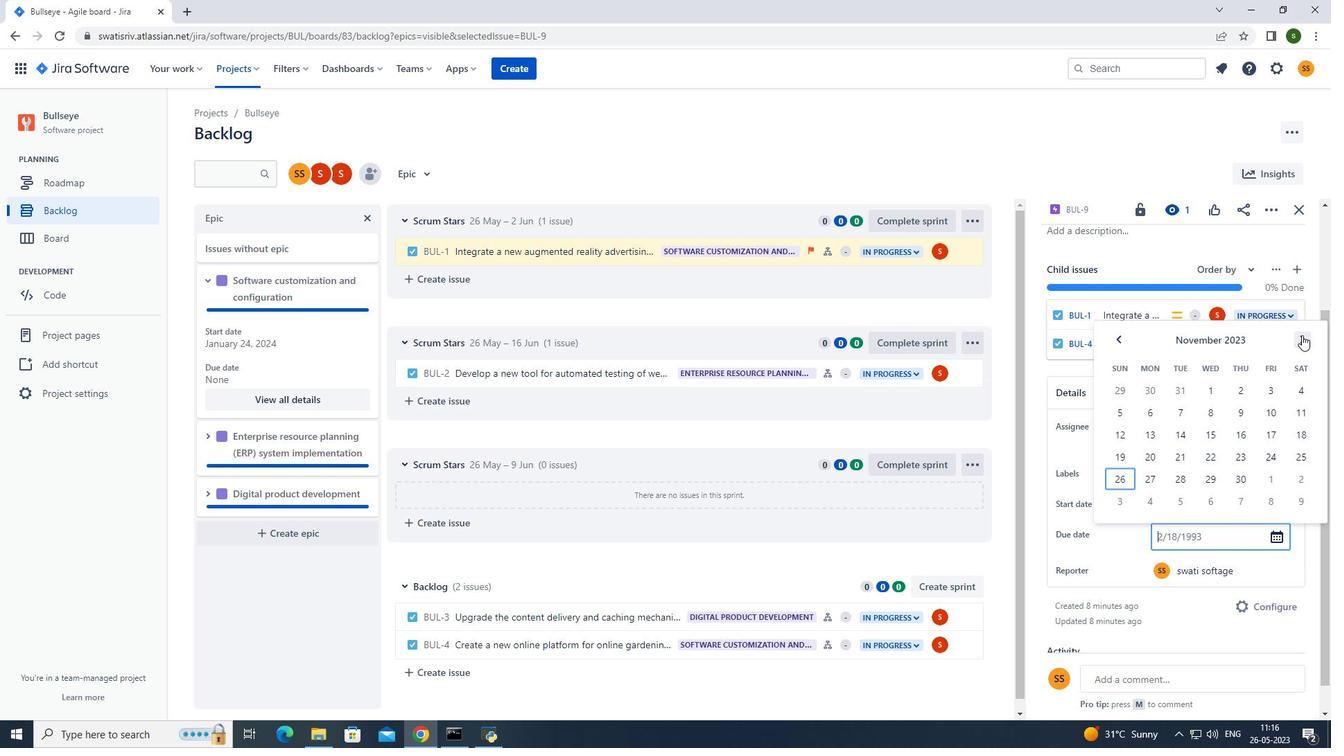 
Action: Mouse pressed left at (1302, 335)
Screenshot: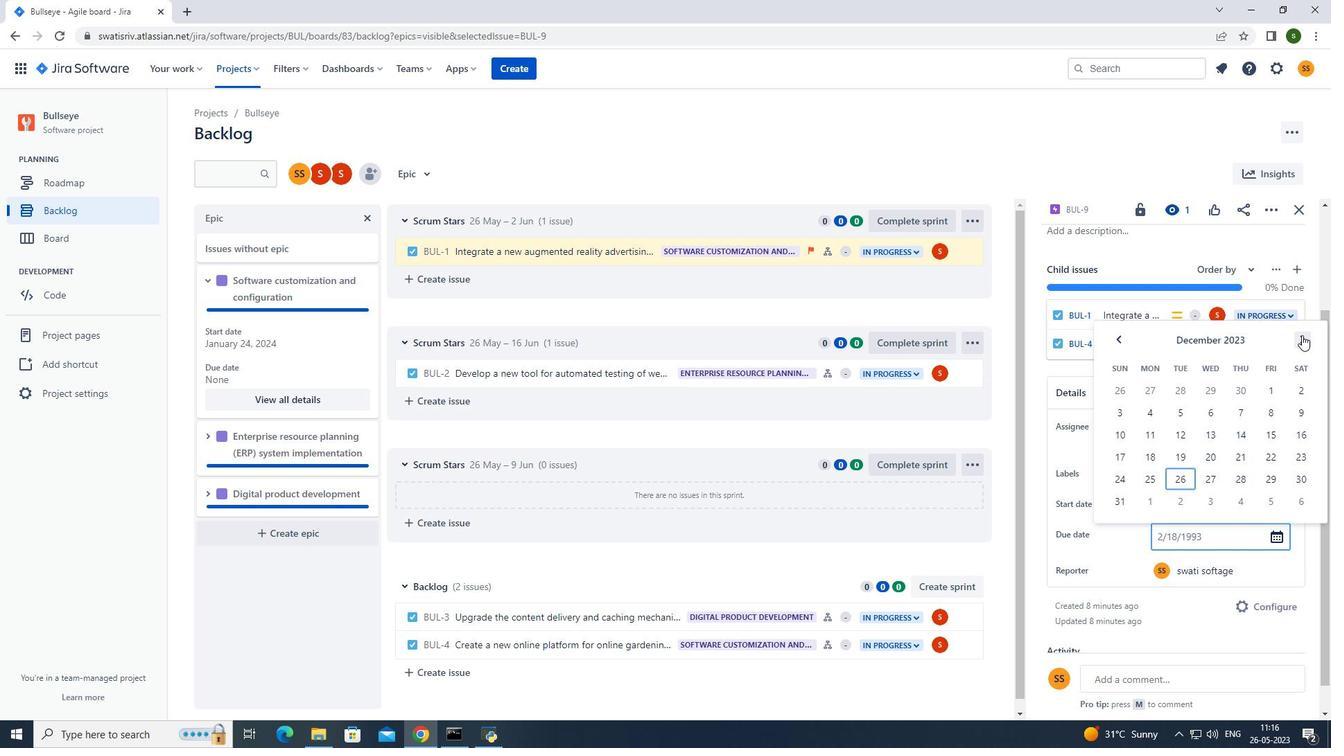 
Action: Mouse pressed left at (1302, 335)
Screenshot: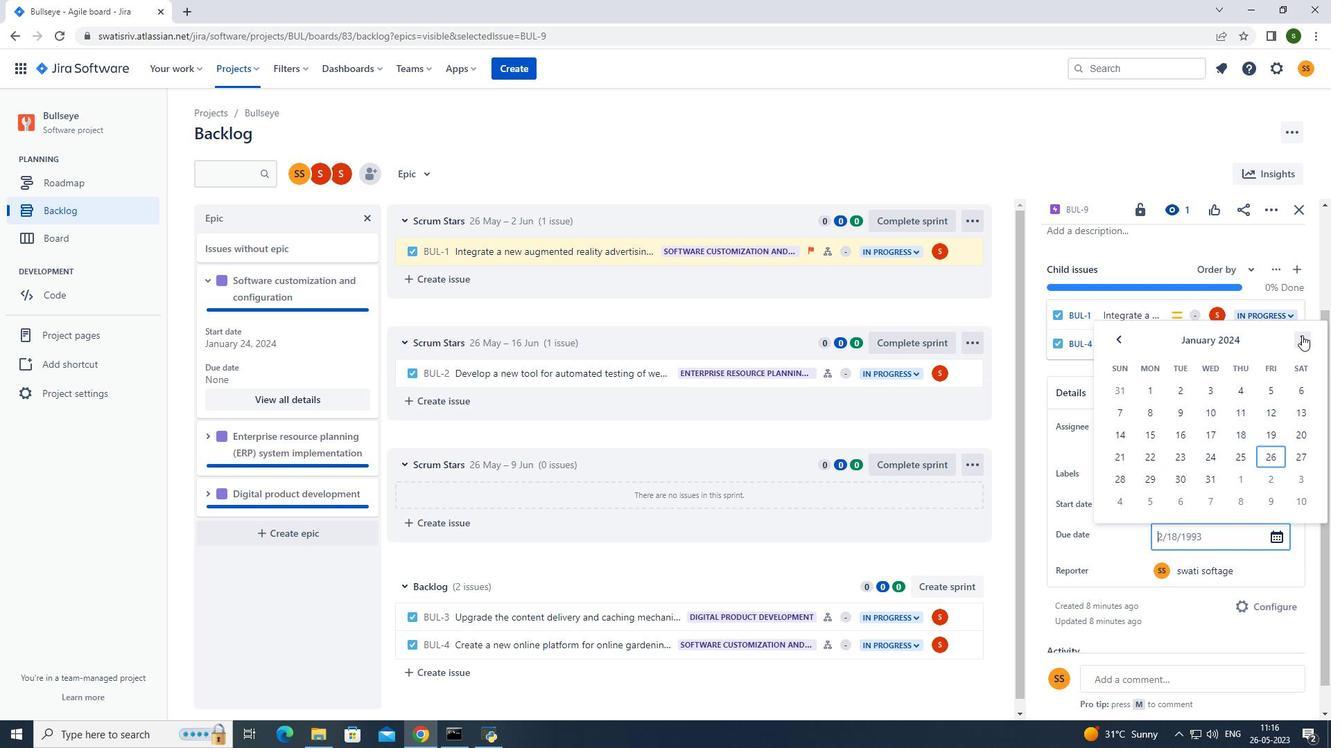 
Action: Mouse pressed left at (1302, 335)
Screenshot: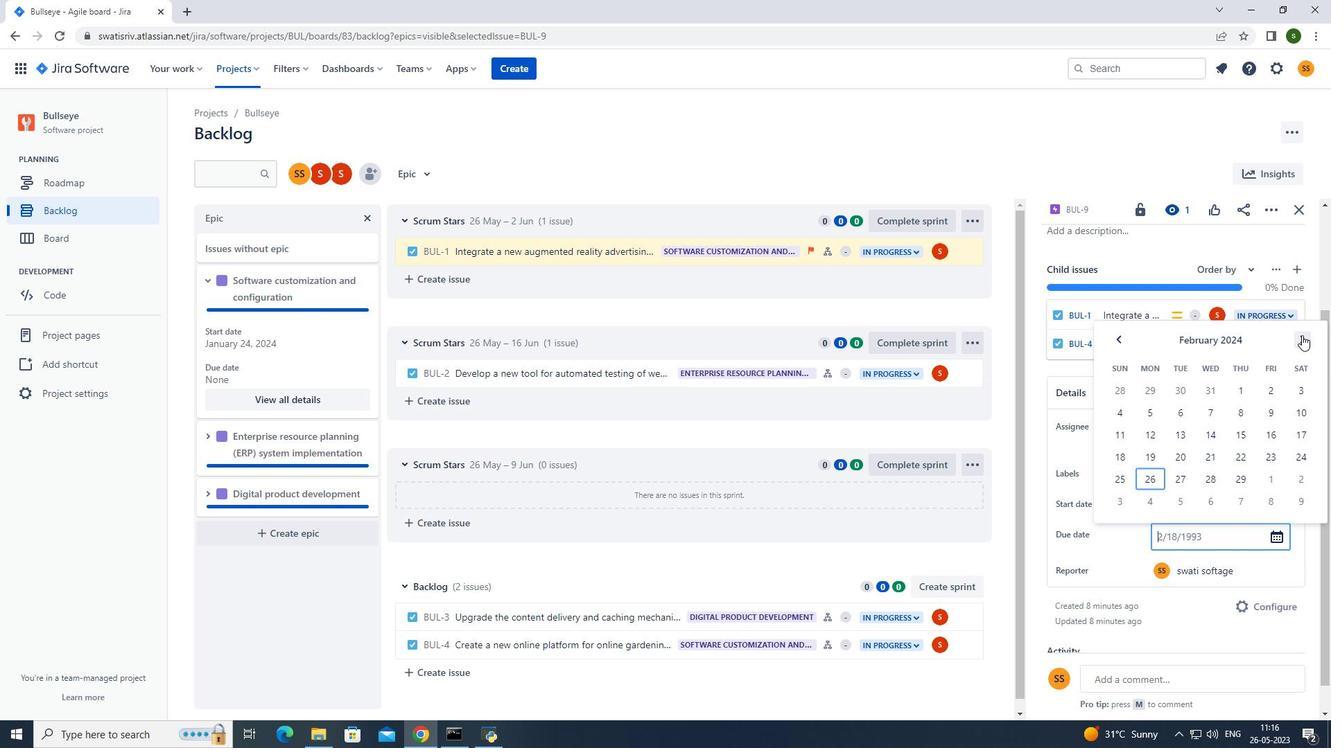 
Action: Mouse pressed left at (1302, 335)
Screenshot: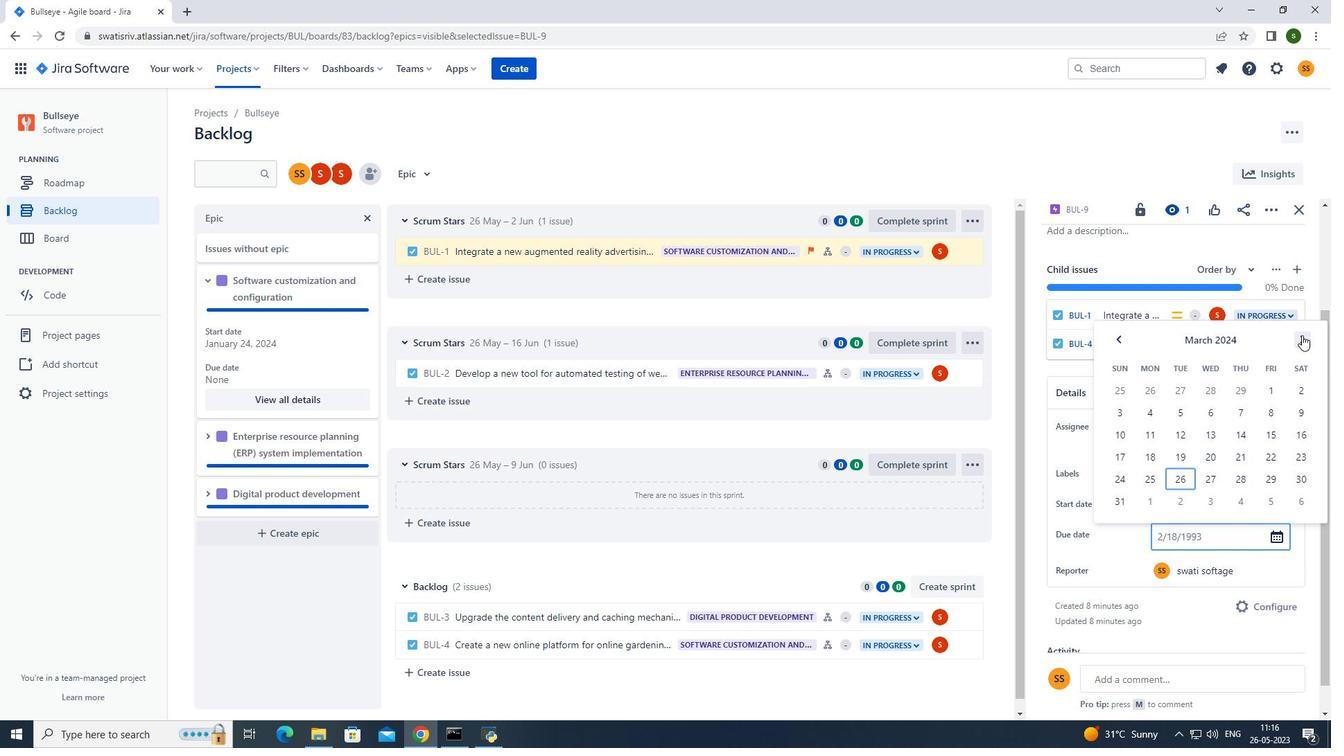 
Action: Mouse pressed left at (1302, 335)
Screenshot: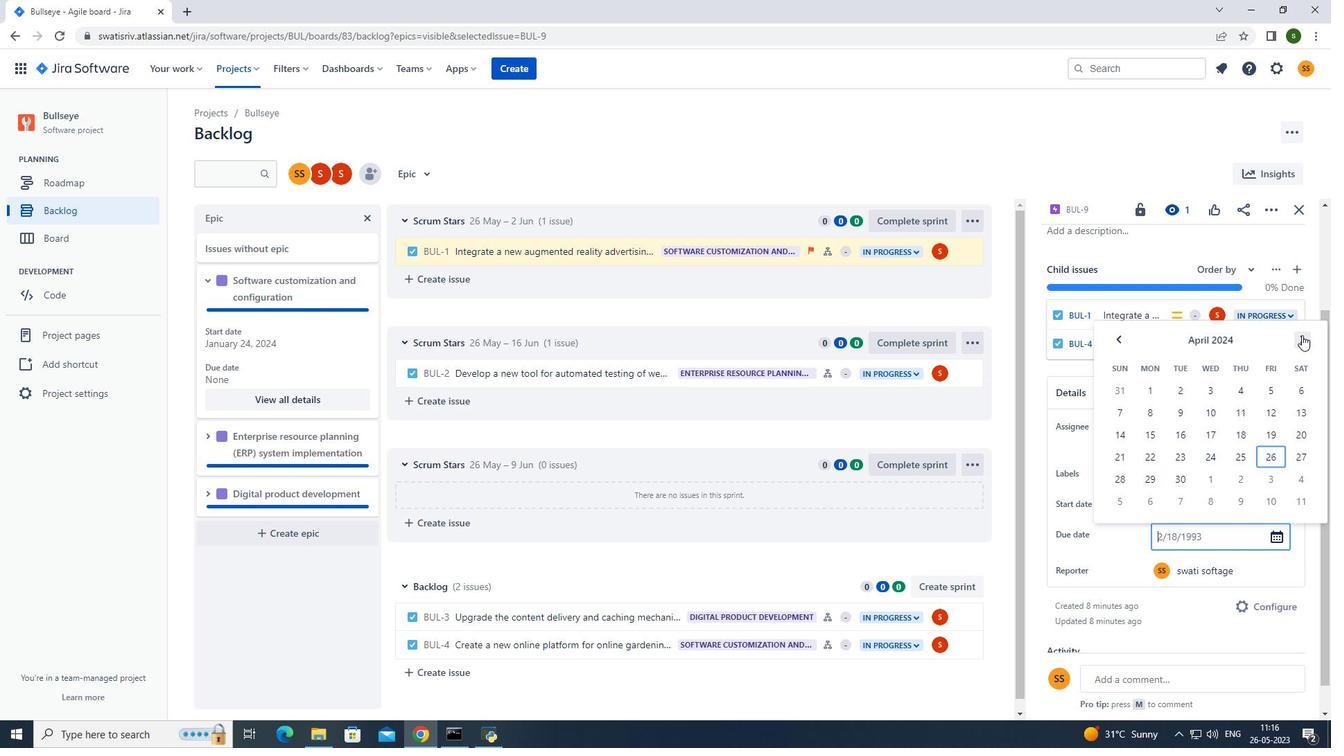 
Action: Mouse pressed left at (1302, 335)
Screenshot: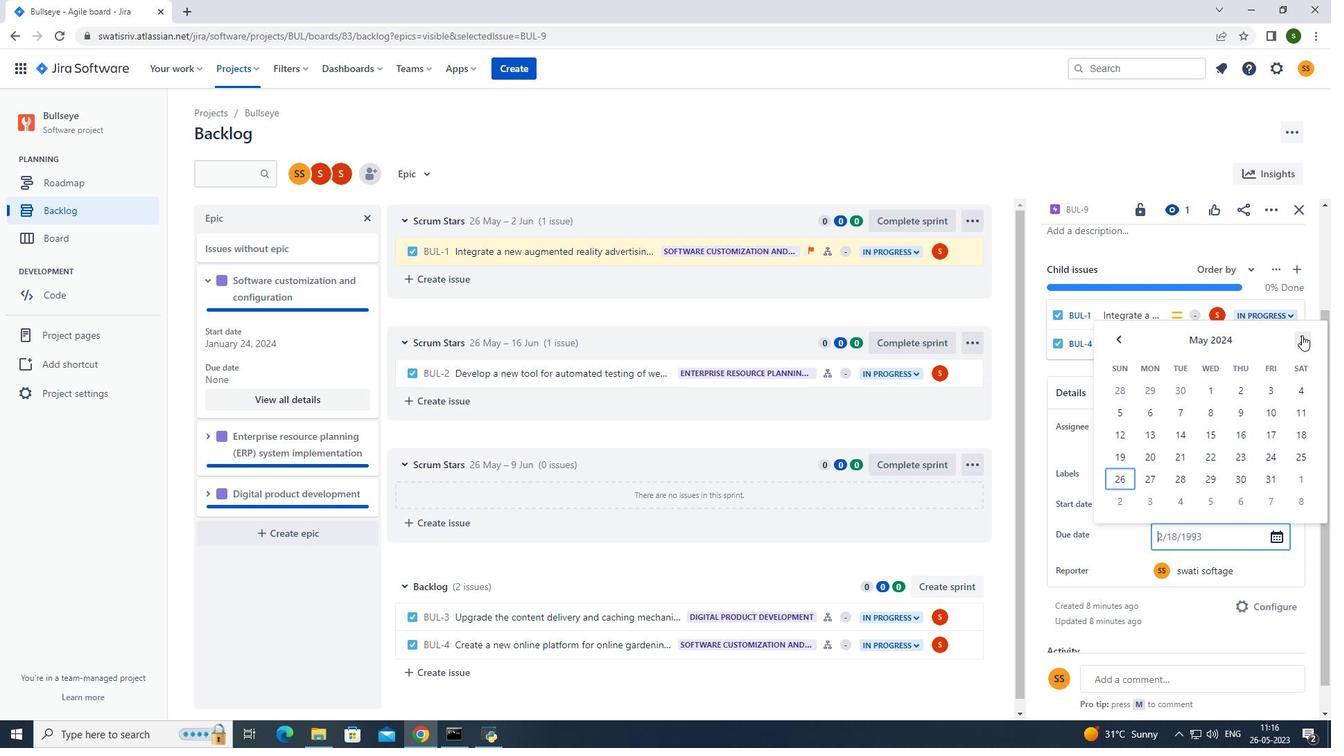 
Action: Mouse pressed left at (1302, 335)
Screenshot: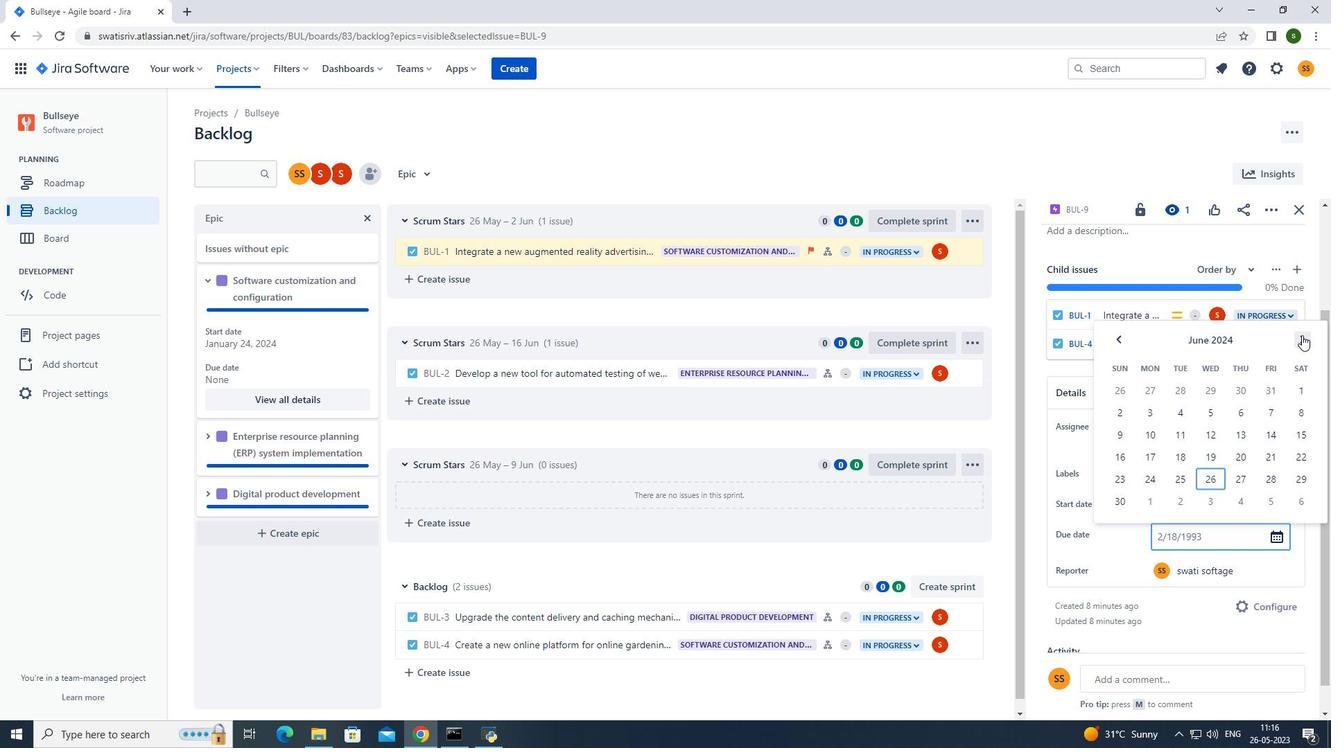 
Action: Mouse moved to (1113, 472)
Screenshot: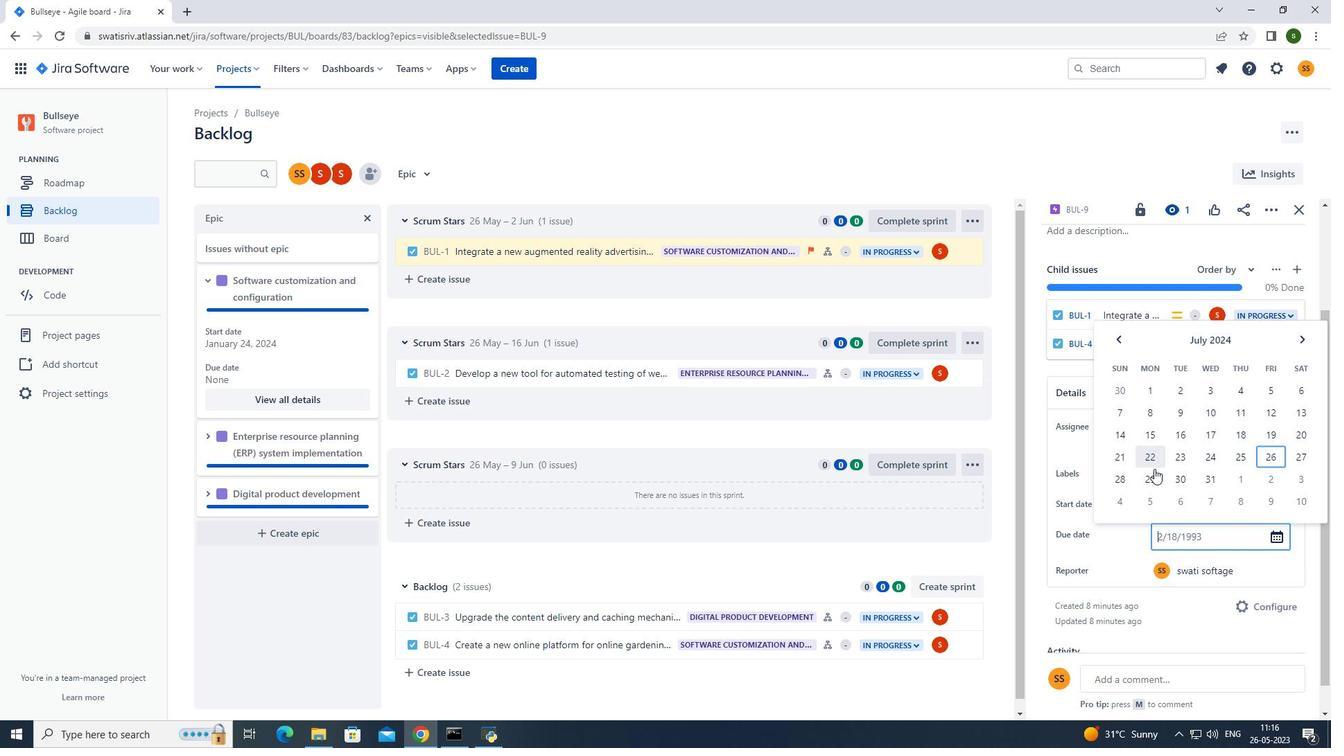 
Action: Mouse pressed left at (1113, 472)
Screenshot: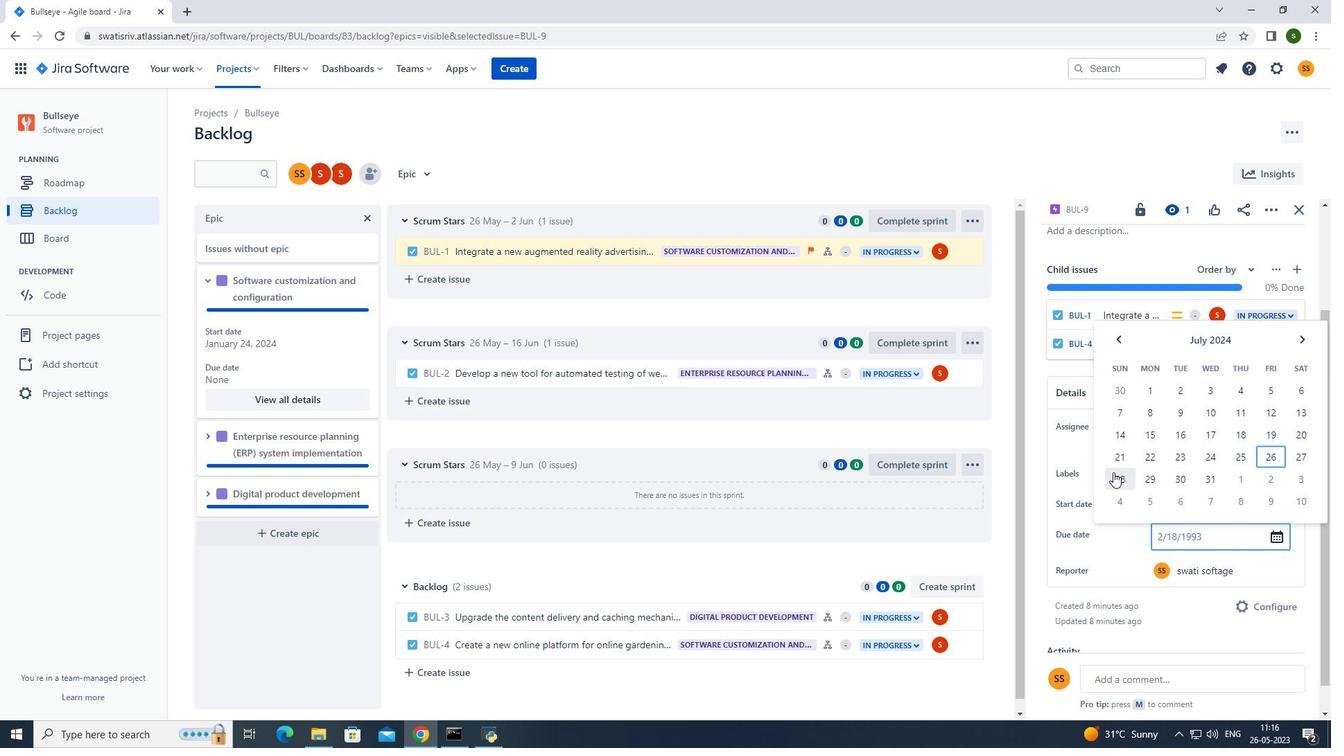 
Action: Mouse moved to (660, 99)
Screenshot: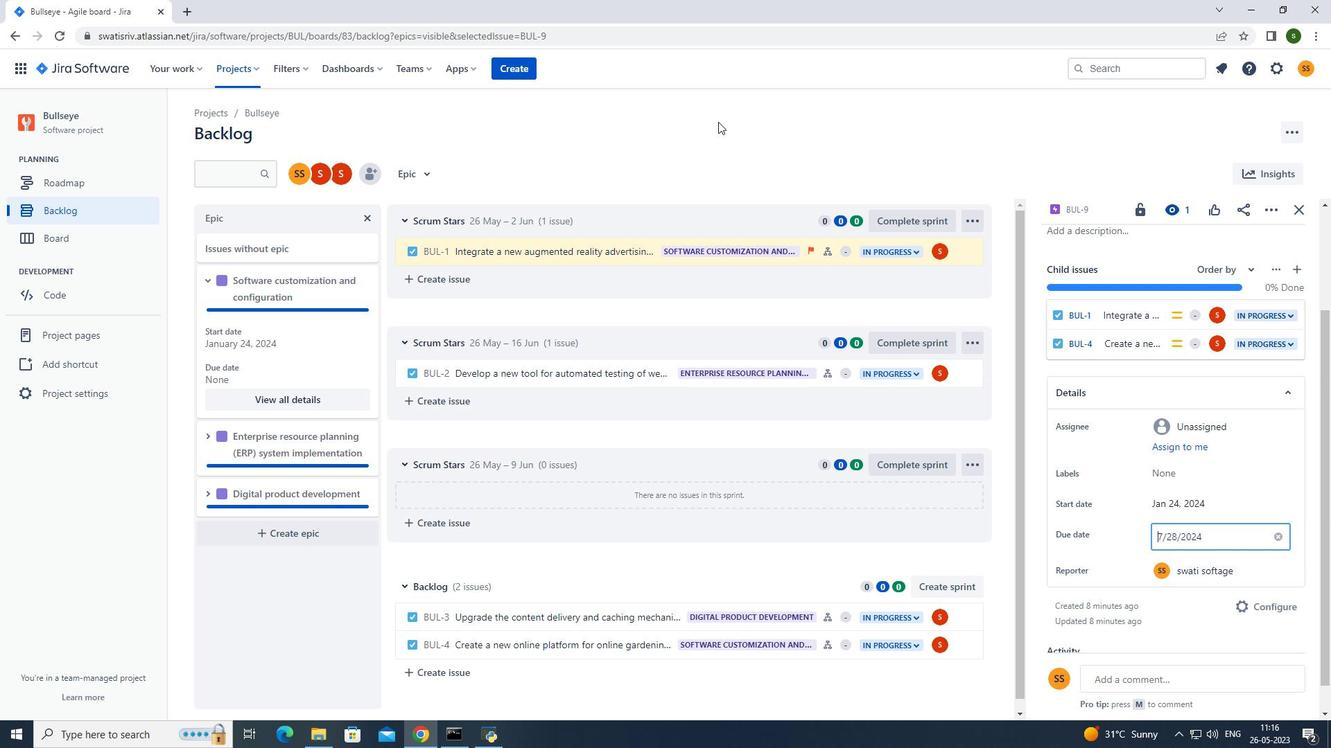 
Action: Mouse pressed left at (660, 99)
Screenshot: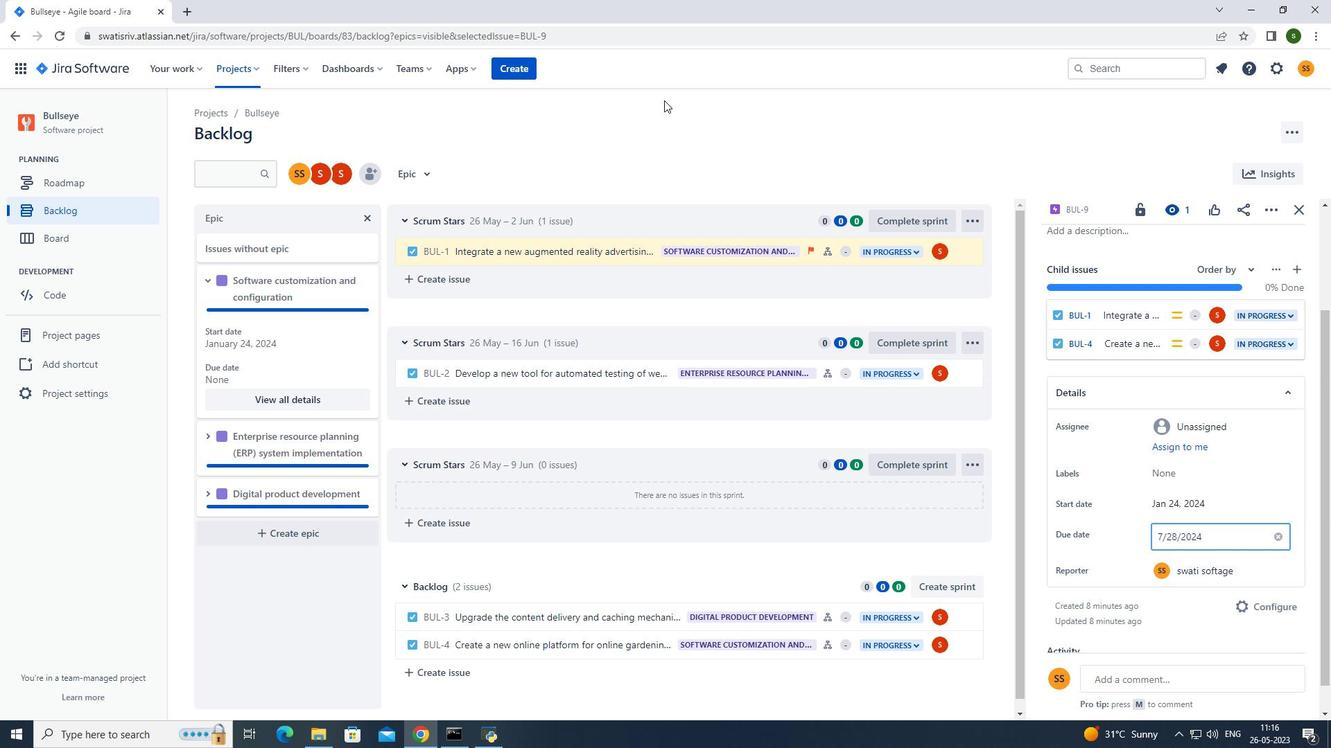 
Action: Mouse moved to (252, 71)
Screenshot: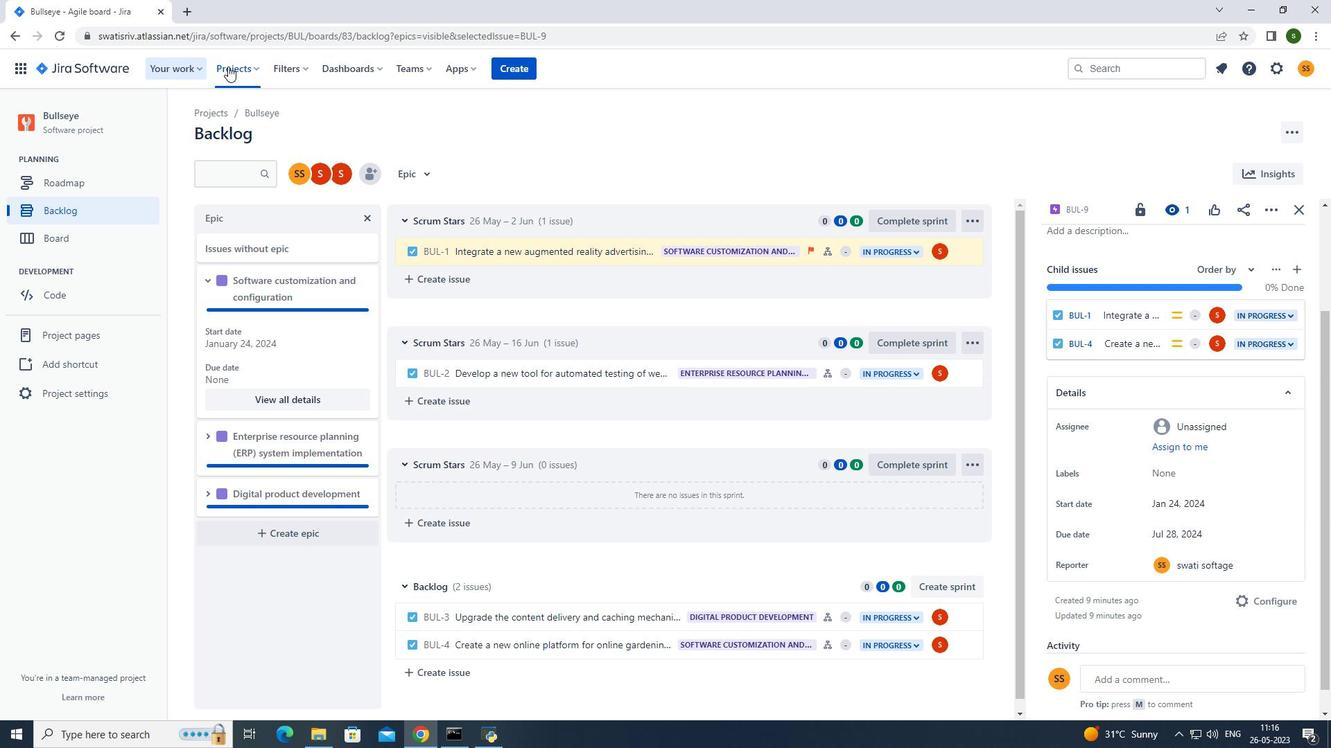 
Action: Mouse pressed left at (252, 71)
Screenshot: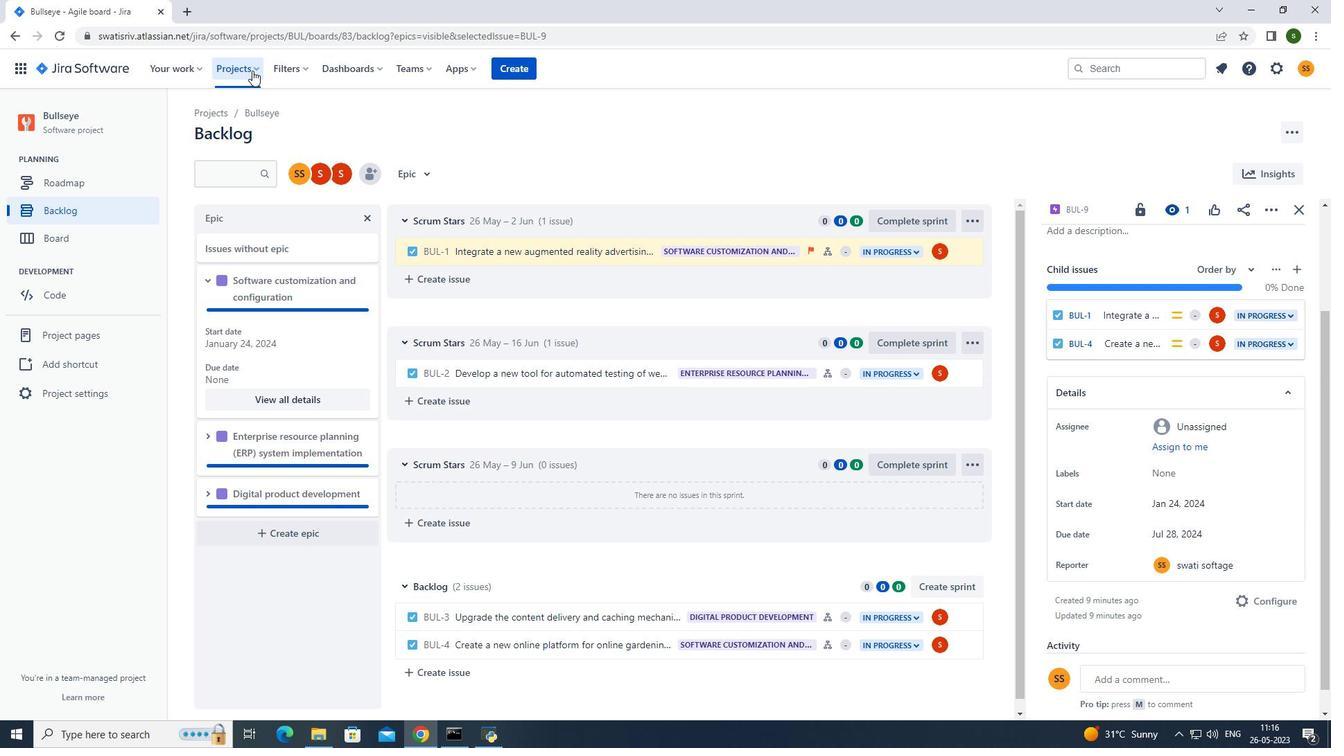 
Action: Mouse moved to (294, 126)
Screenshot: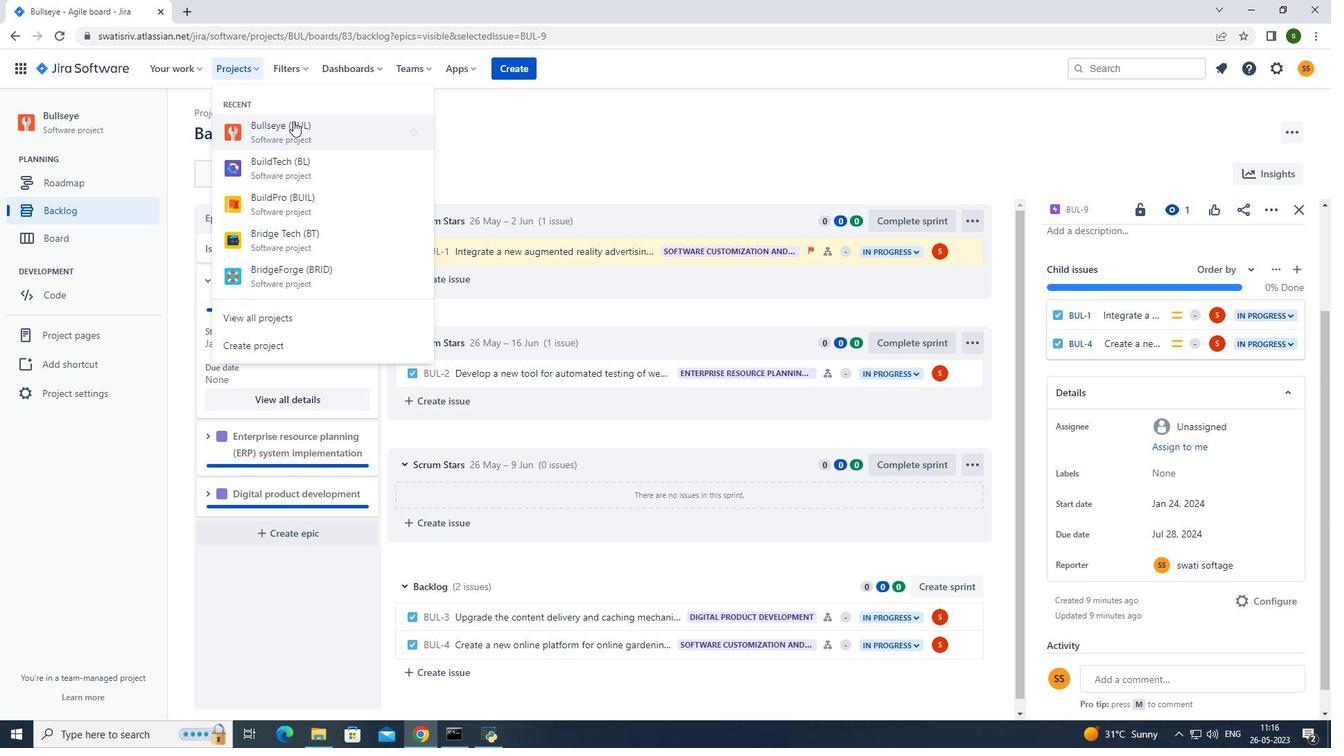 
Action: Mouse pressed left at (294, 126)
Screenshot: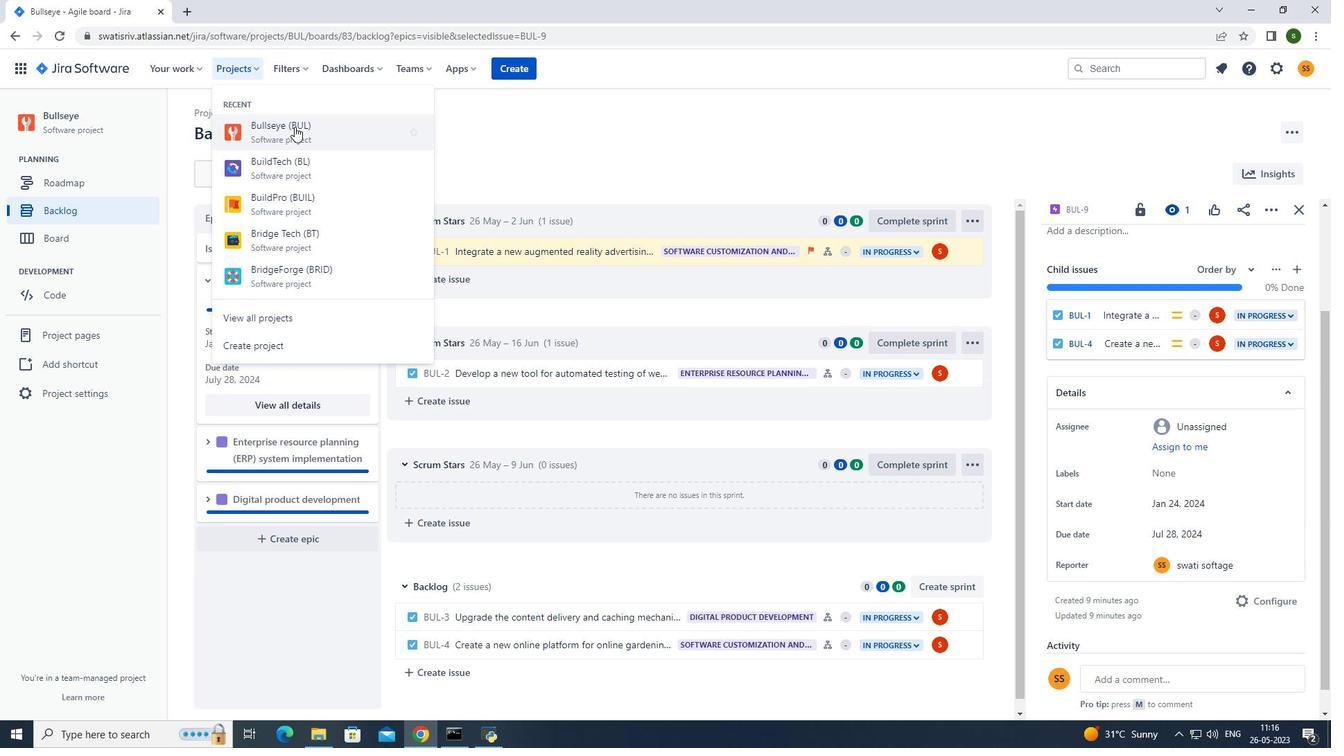 
Action: Mouse moved to (113, 217)
Screenshot: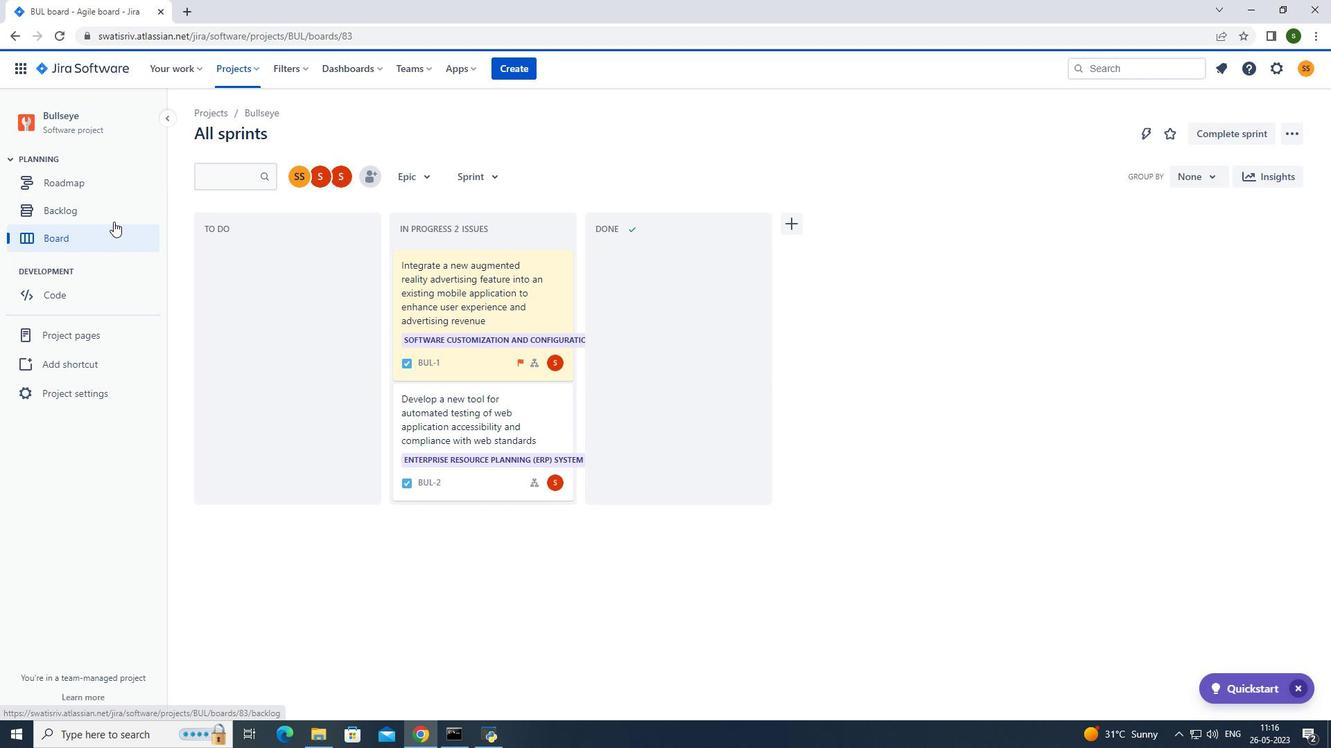 
Action: Mouse pressed left at (113, 217)
Screenshot: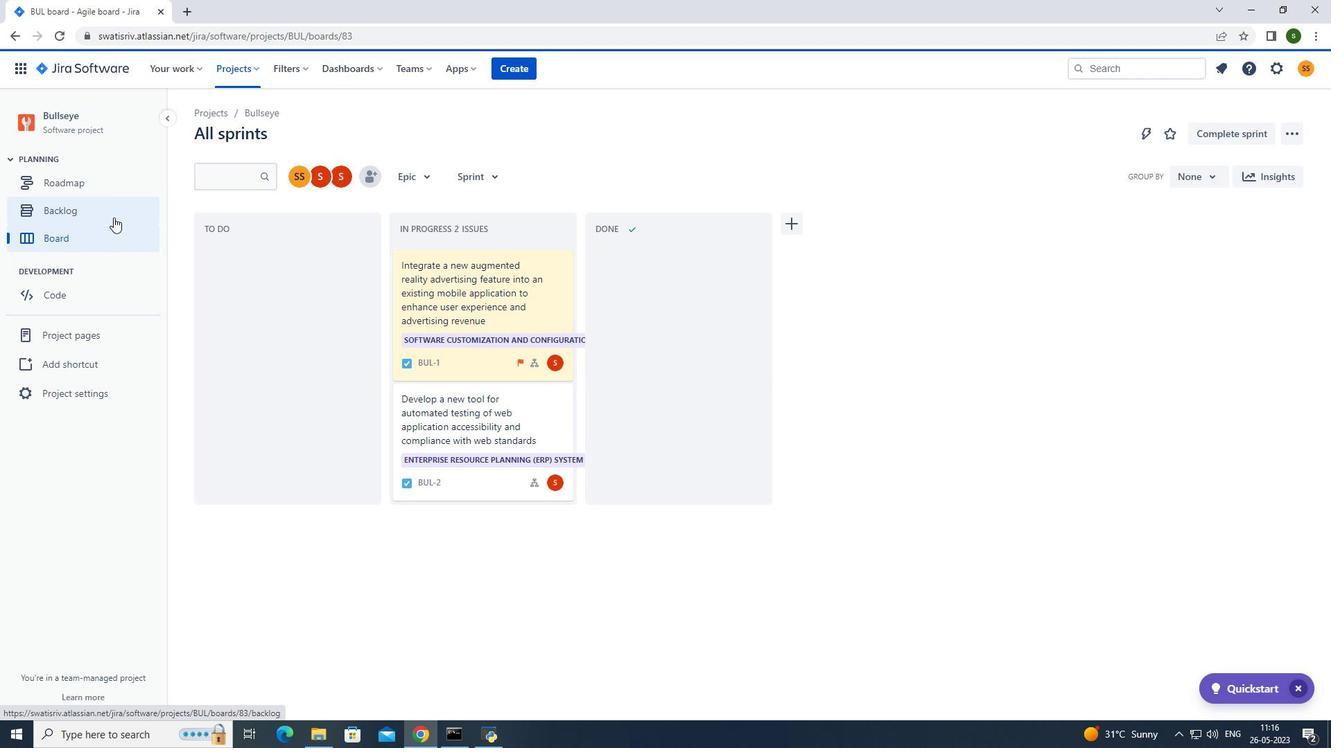 
Action: Mouse moved to (207, 340)
Screenshot: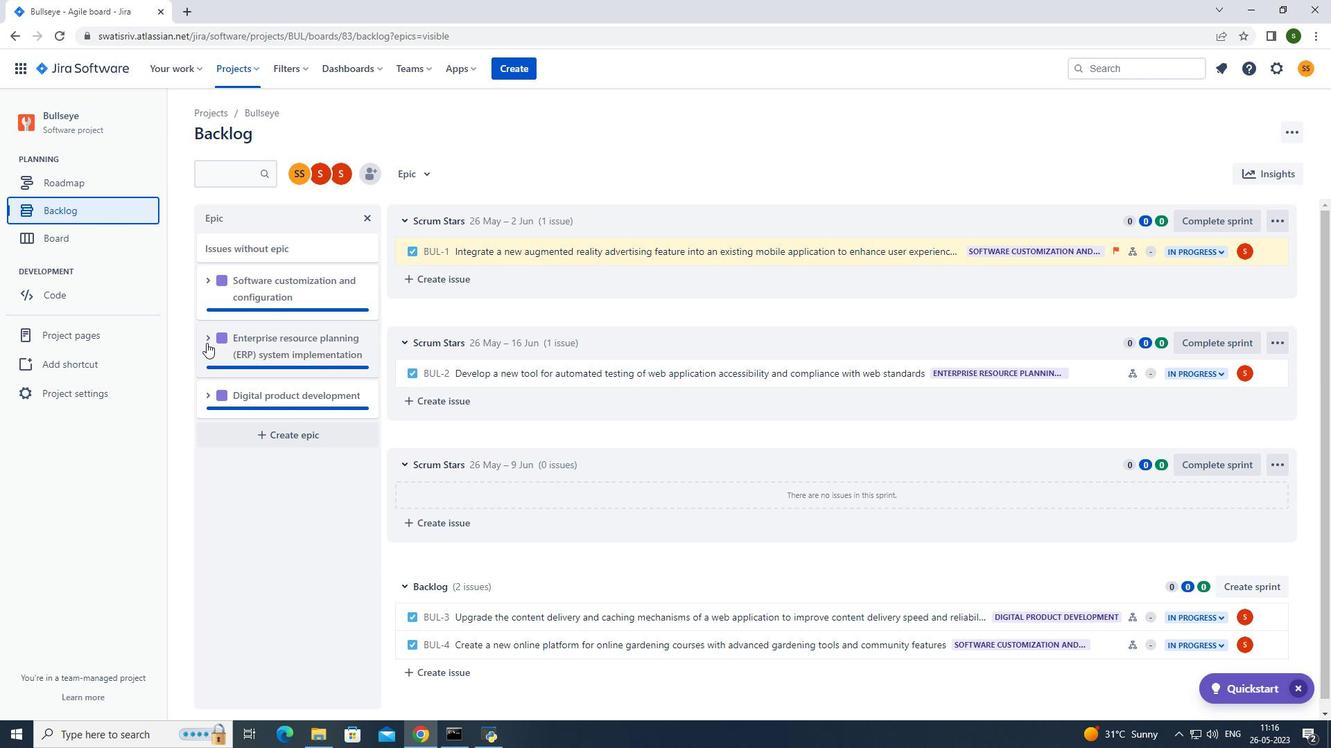 
Action: Mouse pressed left at (207, 340)
Screenshot: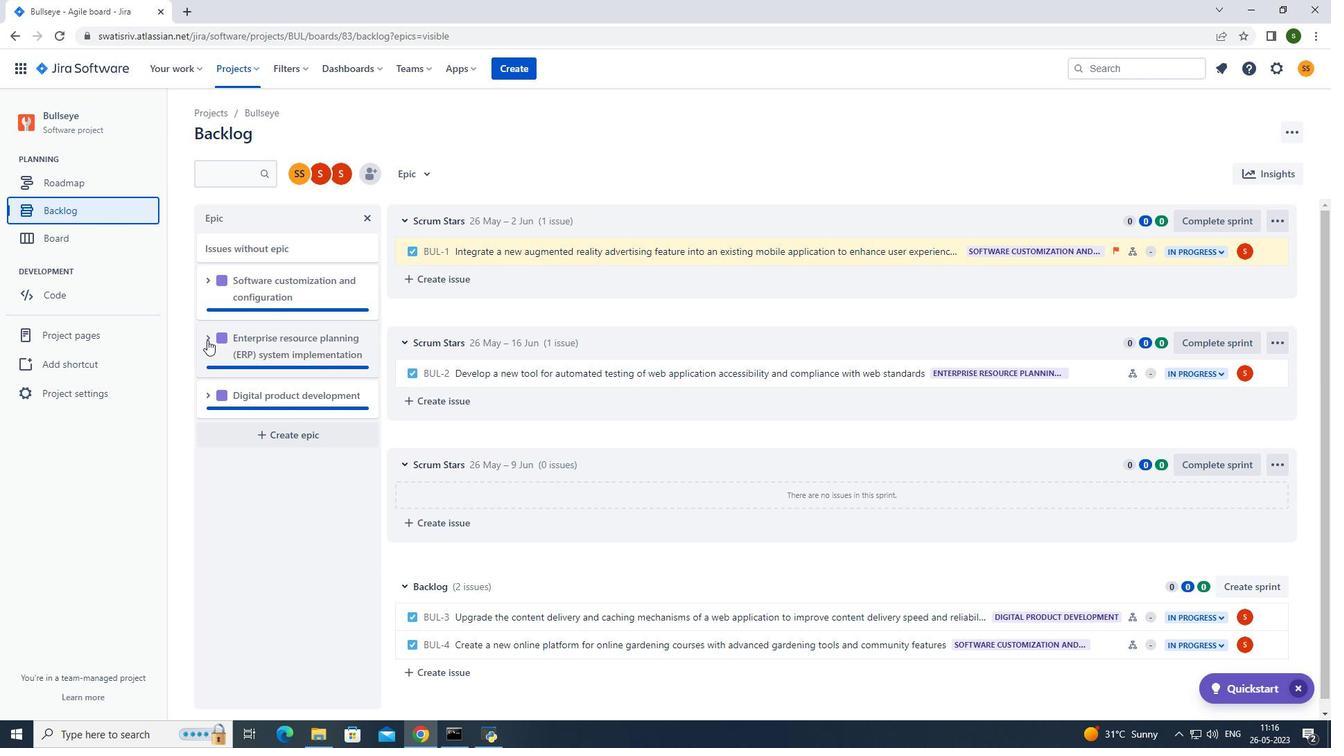 
Action: Mouse moved to (289, 456)
Screenshot: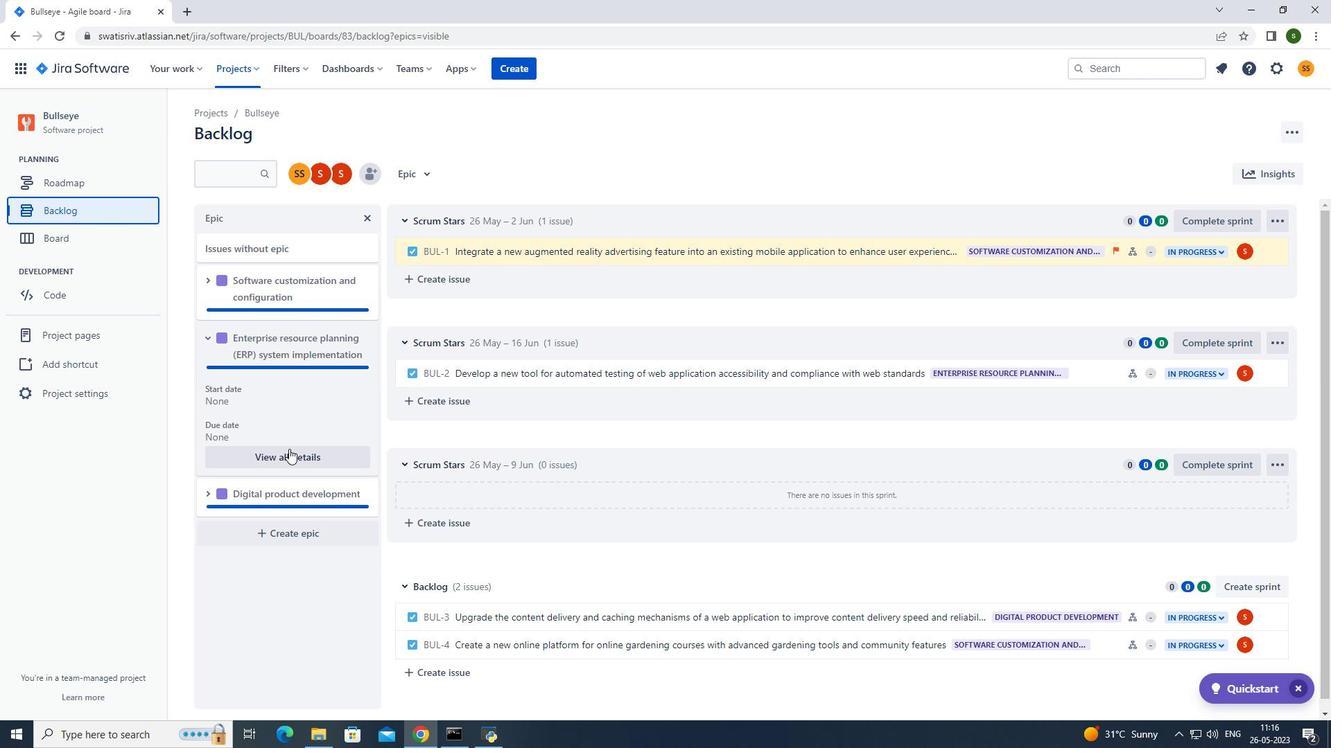 
Action: Mouse pressed left at (289, 456)
Screenshot: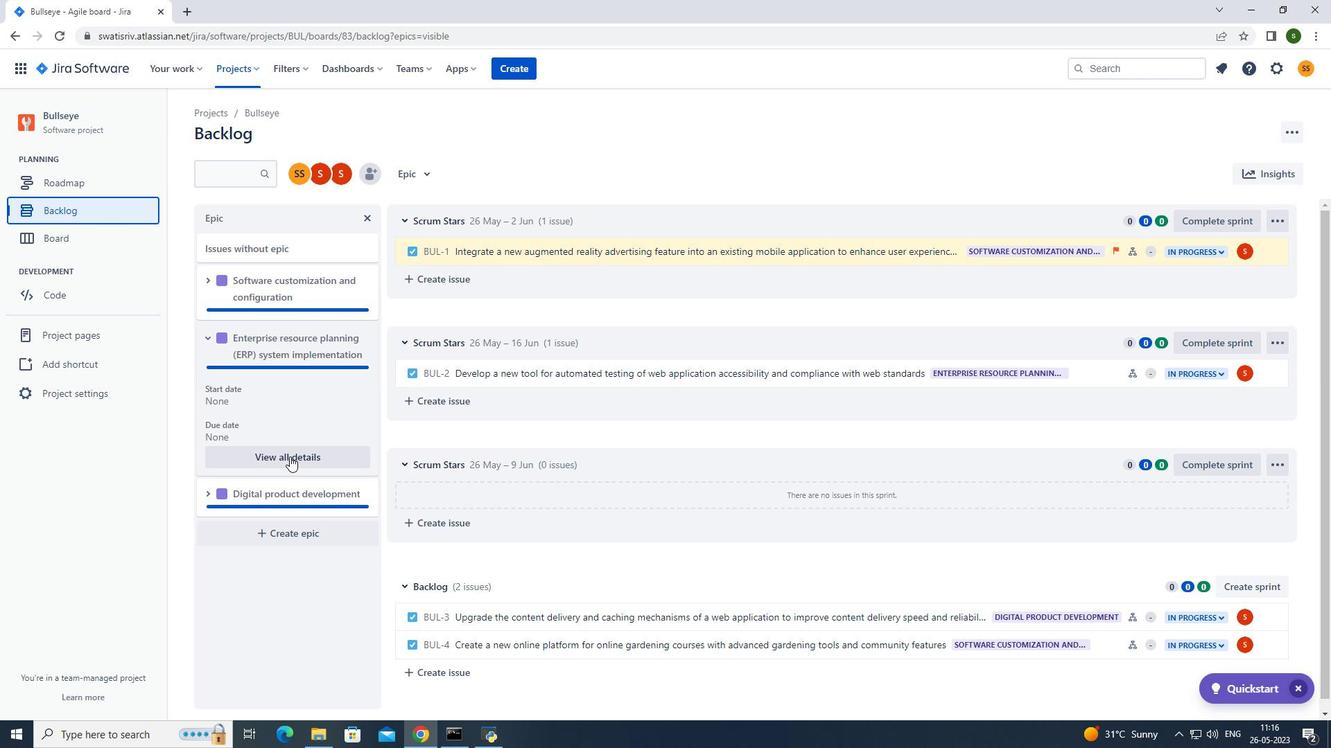 
Action: Mouse moved to (1185, 599)
Screenshot: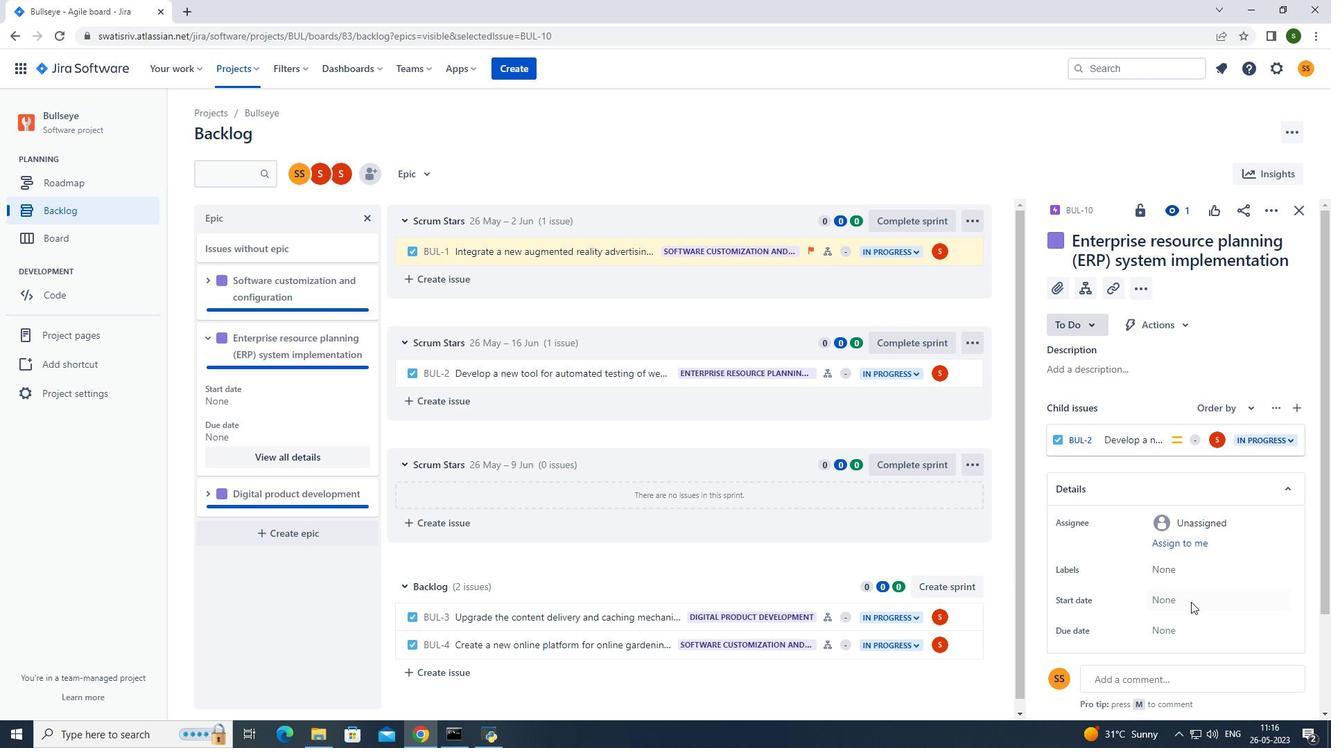 
Action: Mouse pressed left at (1185, 599)
Screenshot: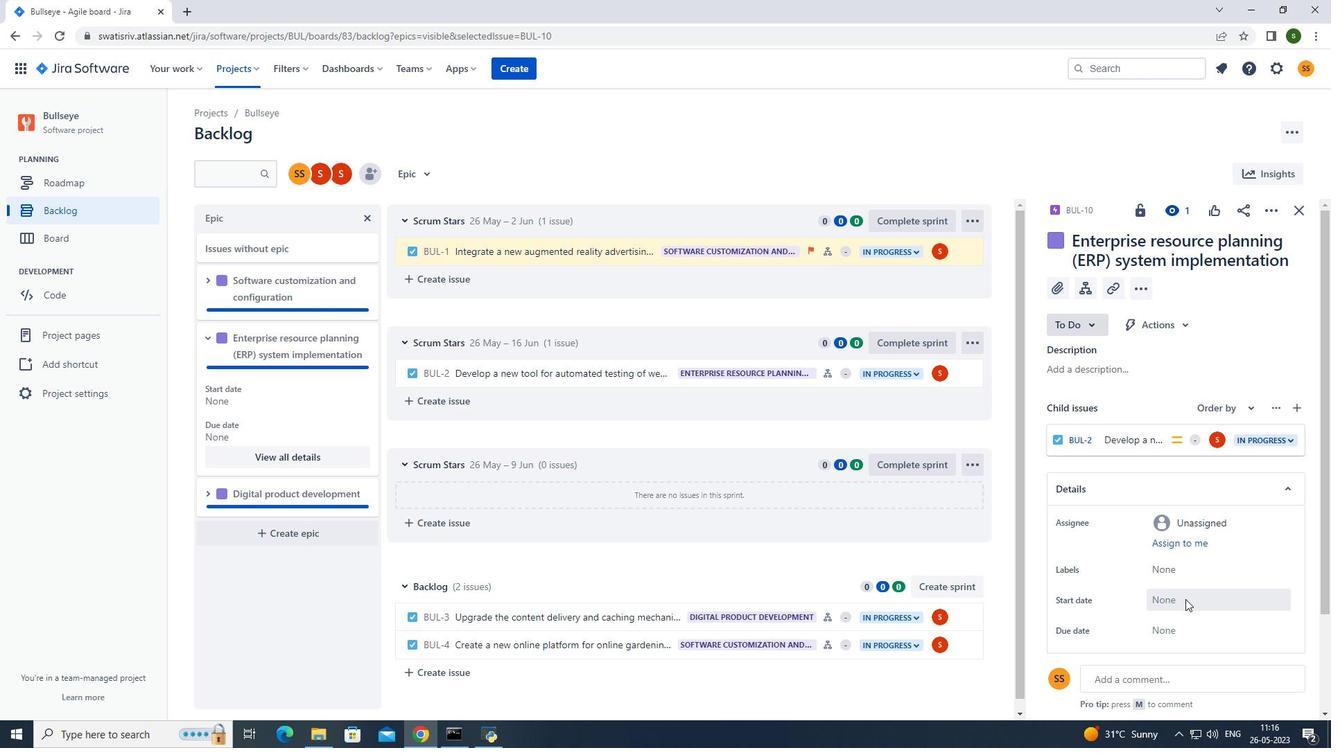 
Action: Mouse moved to (1121, 395)
Screenshot: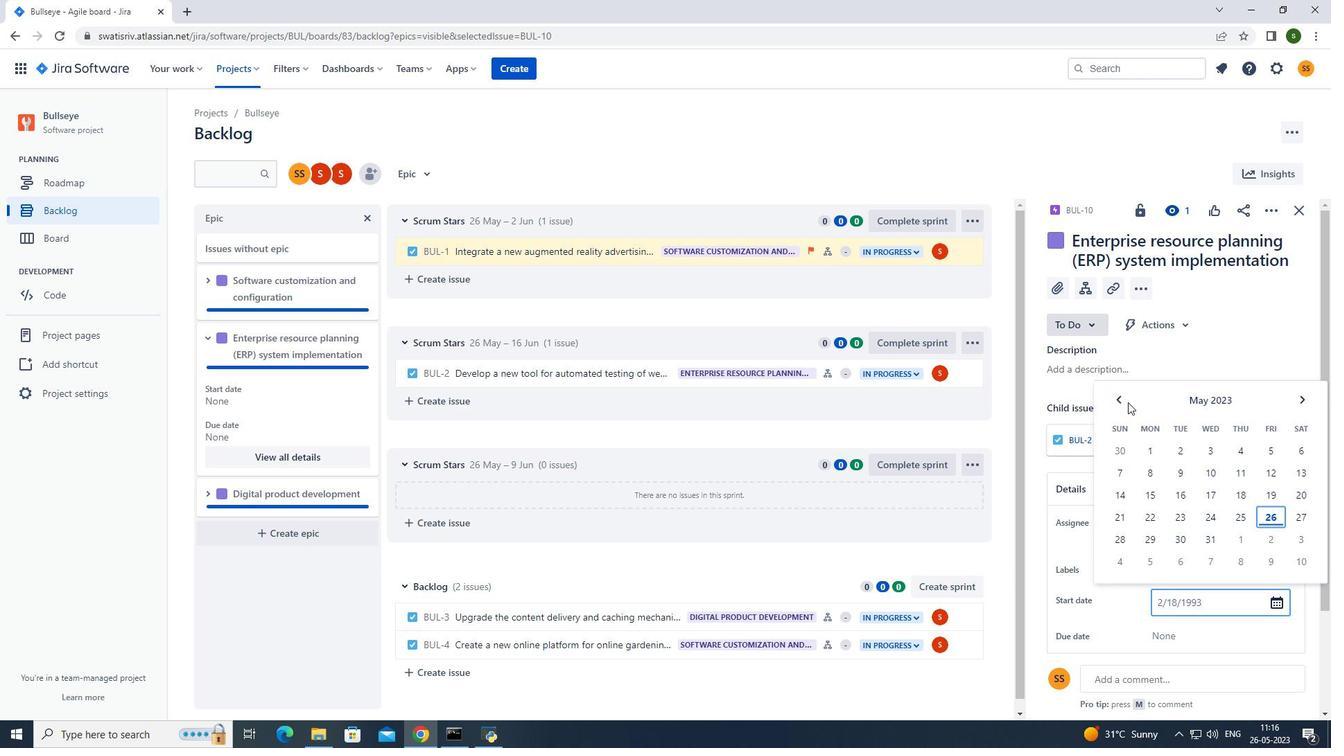 
Action: Mouse pressed left at (1121, 395)
Screenshot: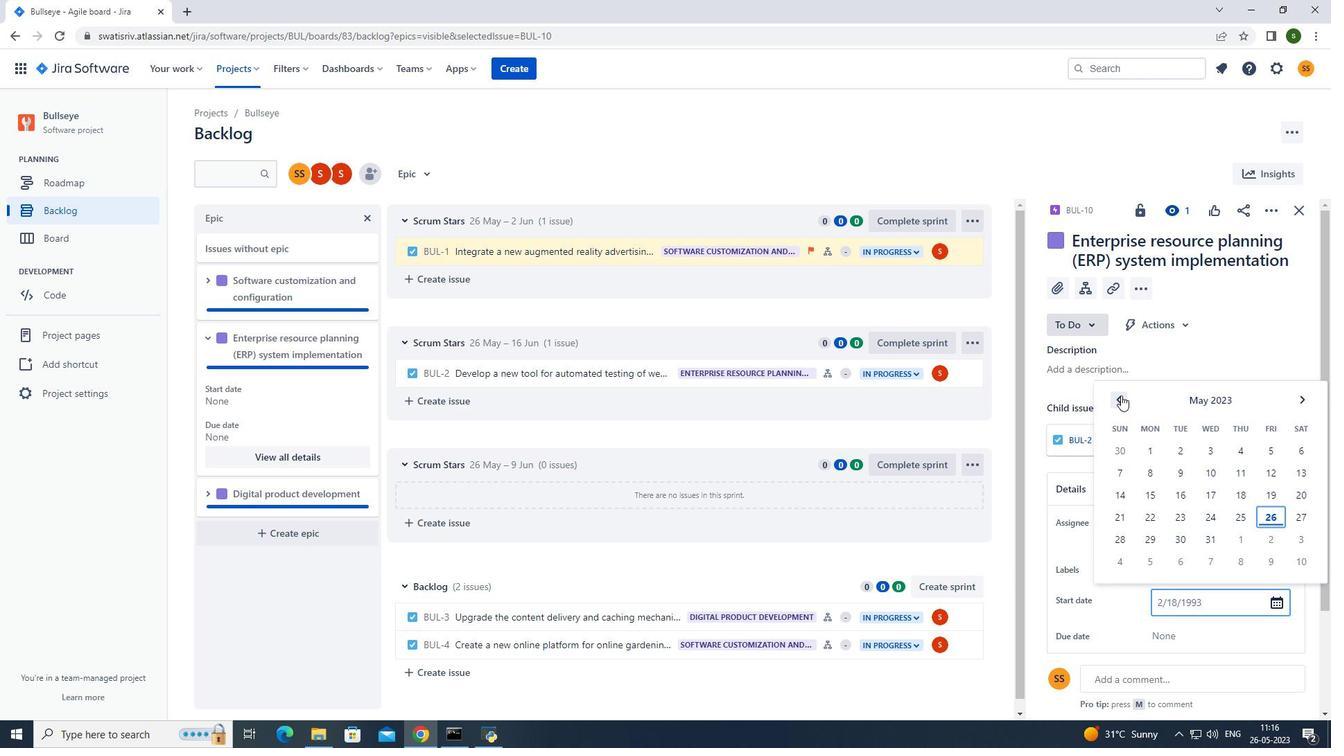 
Action: Mouse pressed left at (1121, 395)
Screenshot: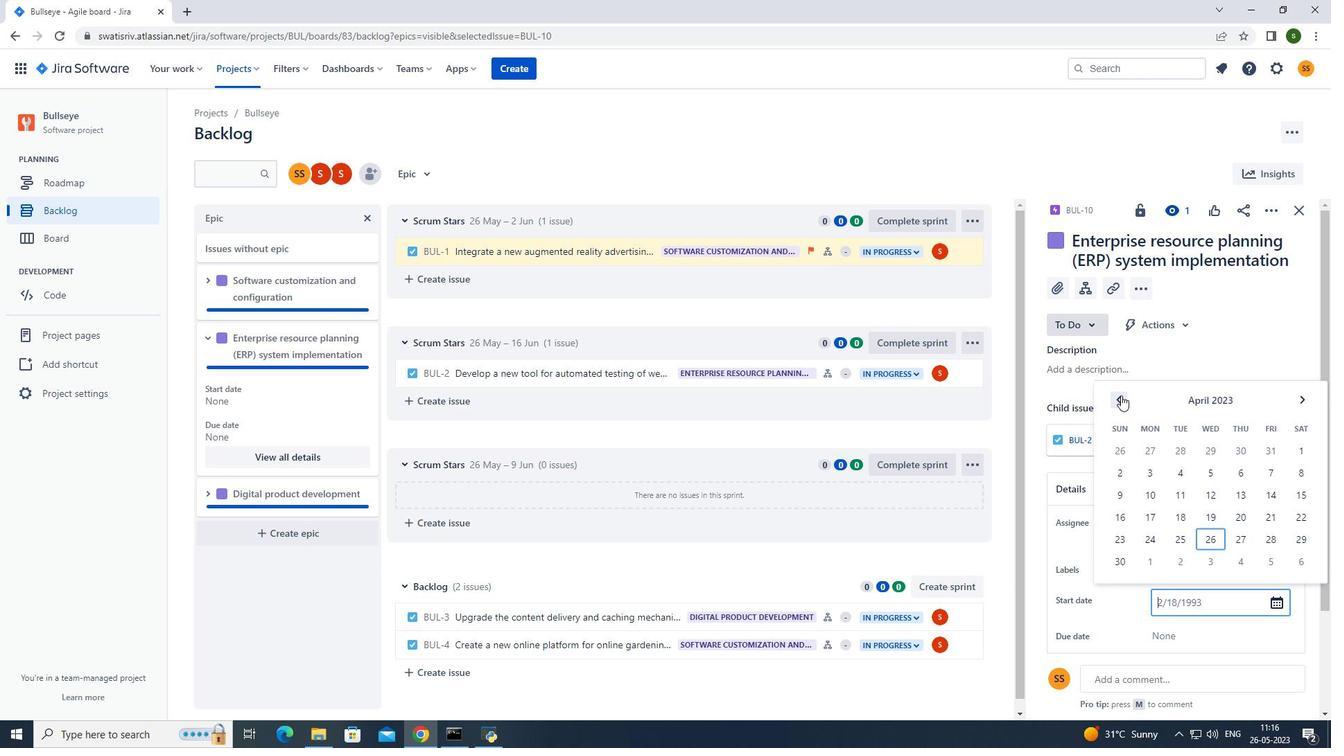 
Action: Mouse pressed left at (1121, 395)
Screenshot: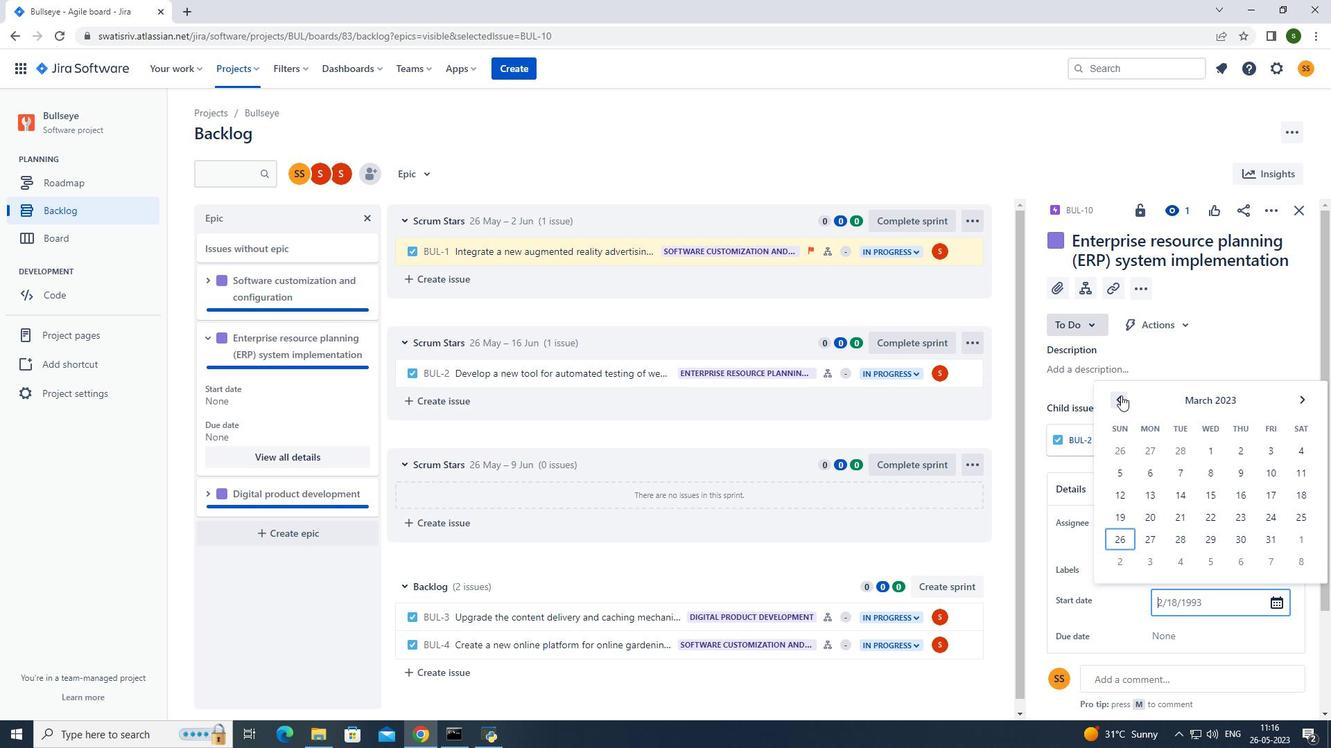 
Action: Mouse moved to (1159, 516)
Screenshot: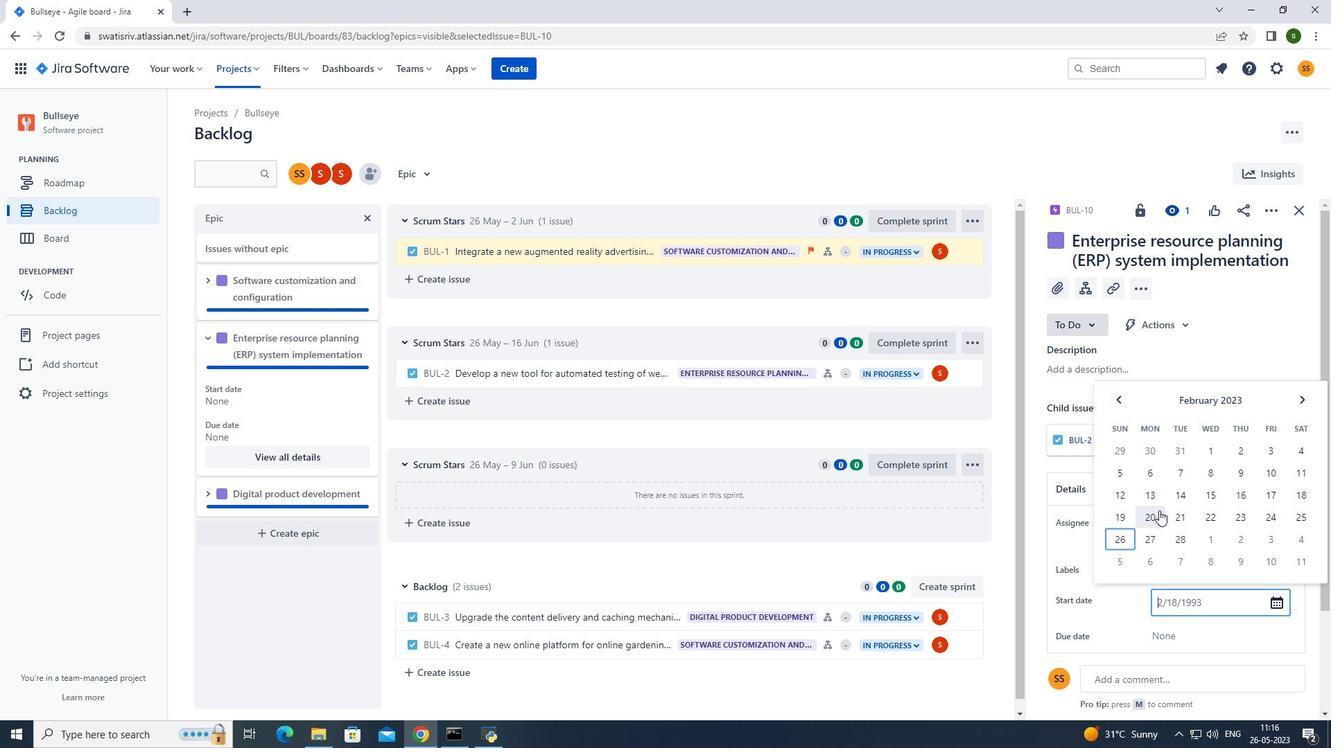 
Action: Mouse pressed left at (1159, 516)
Screenshot: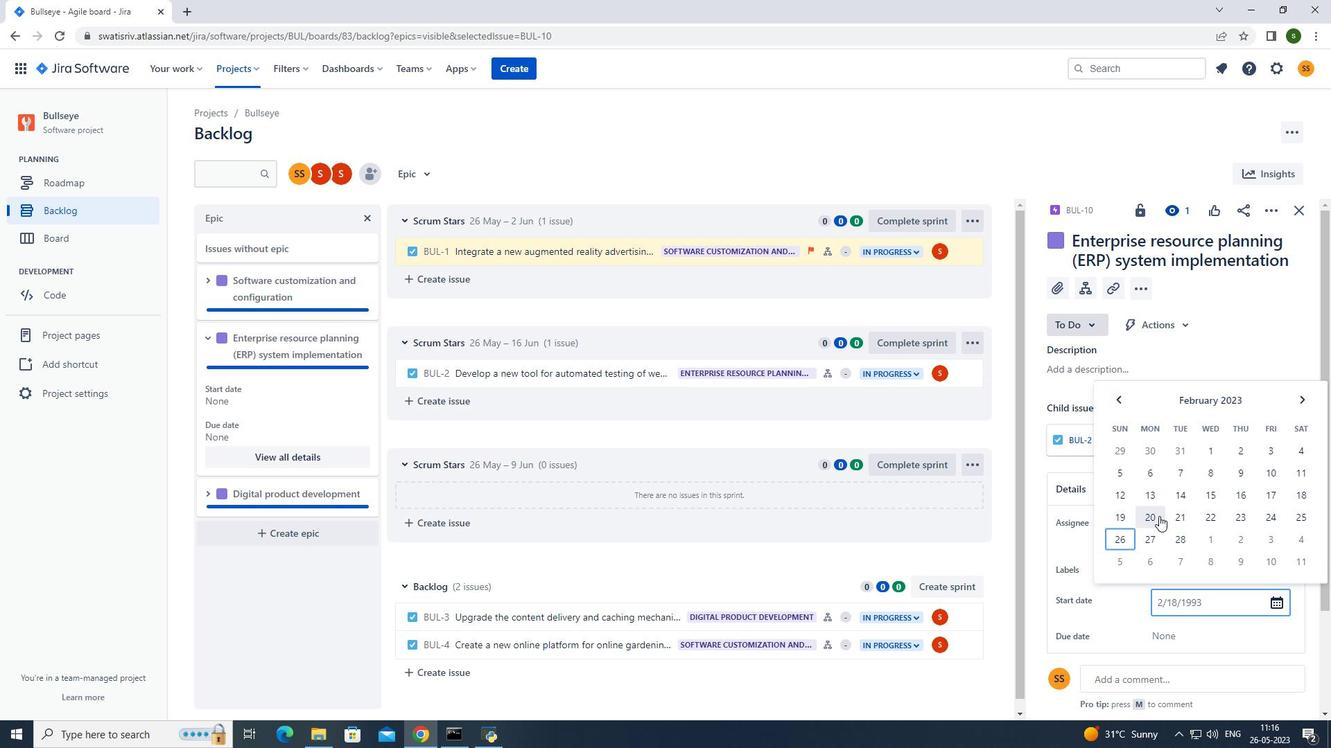 
Action: Mouse moved to (1169, 633)
Screenshot: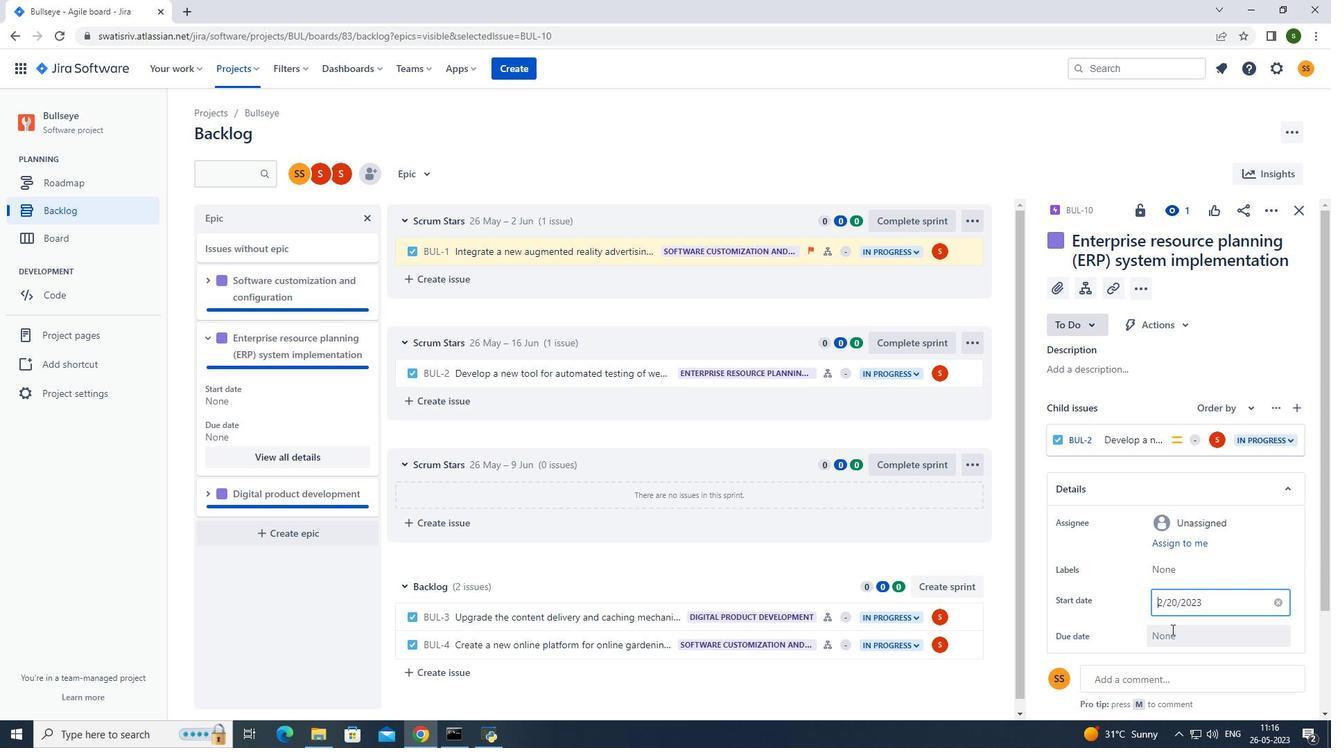 
Action: Mouse pressed left at (1169, 633)
Screenshot: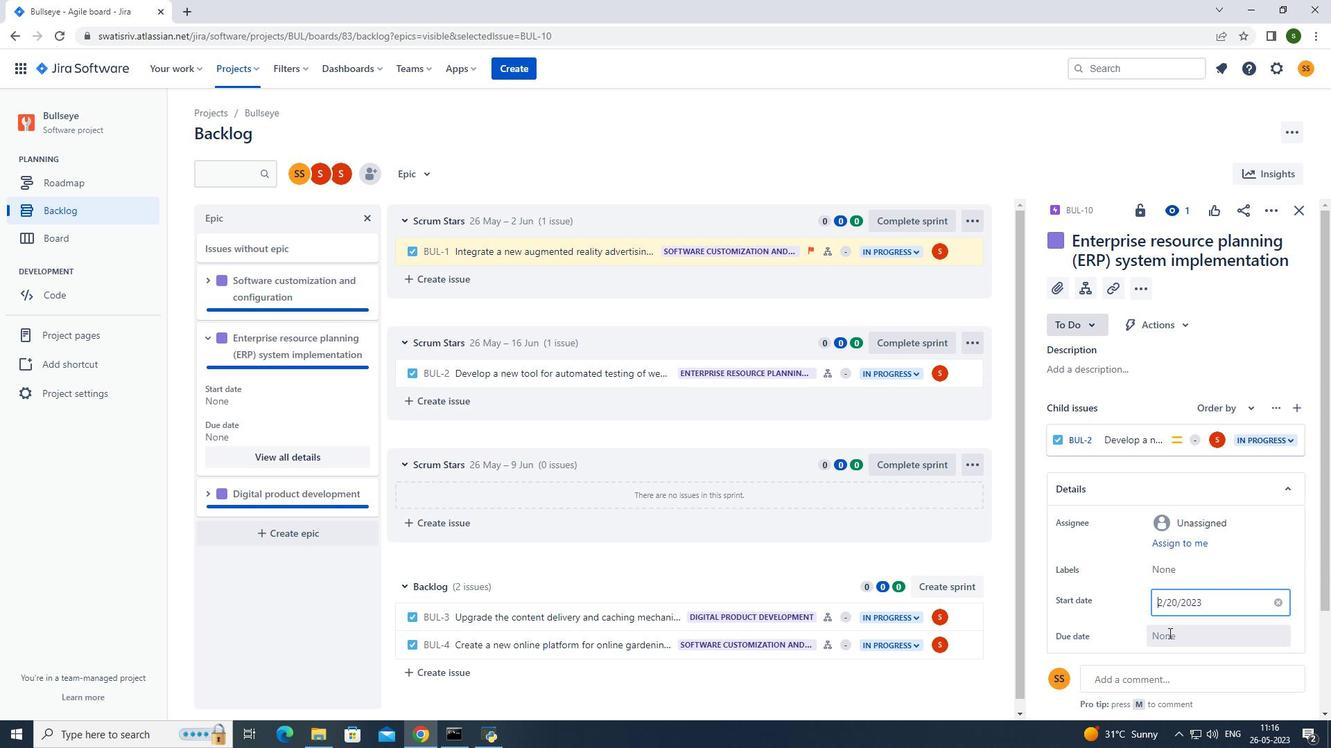 
Action: Mouse moved to (1307, 429)
Screenshot: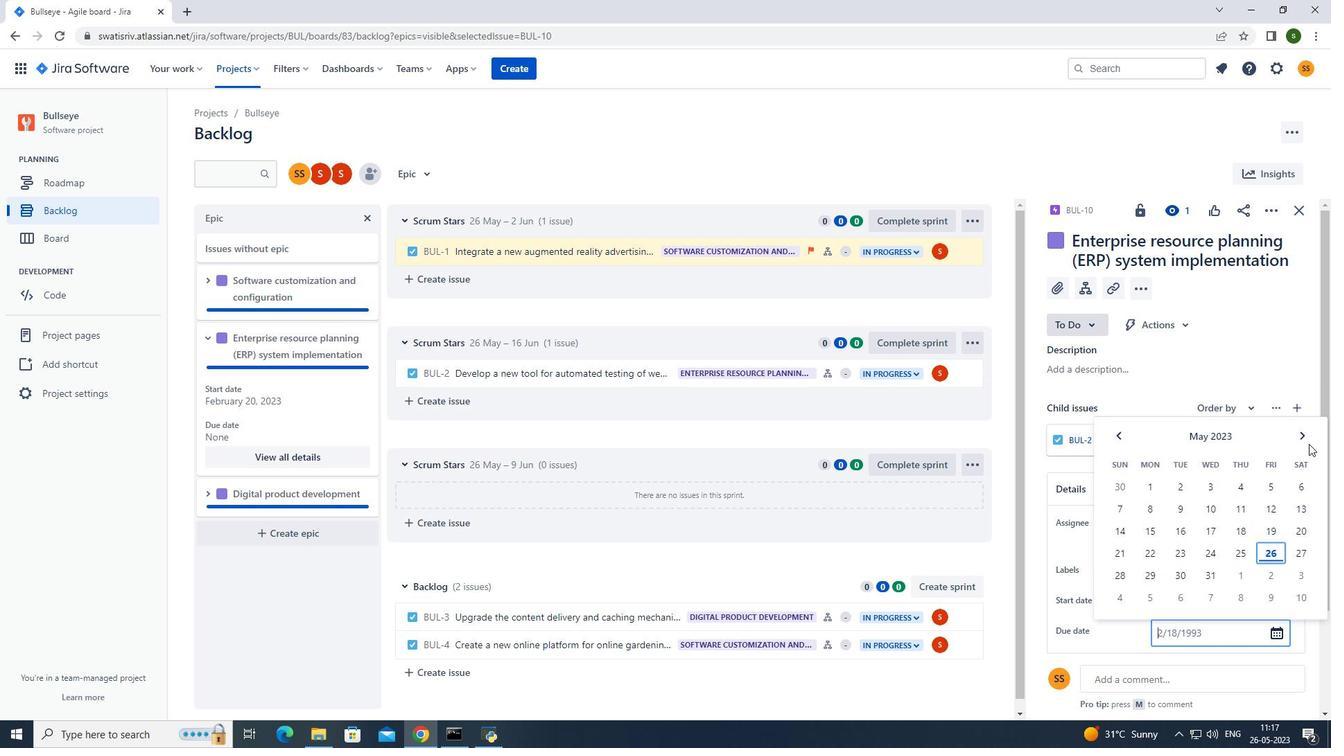 
Action: Mouse pressed left at (1307, 429)
Screenshot: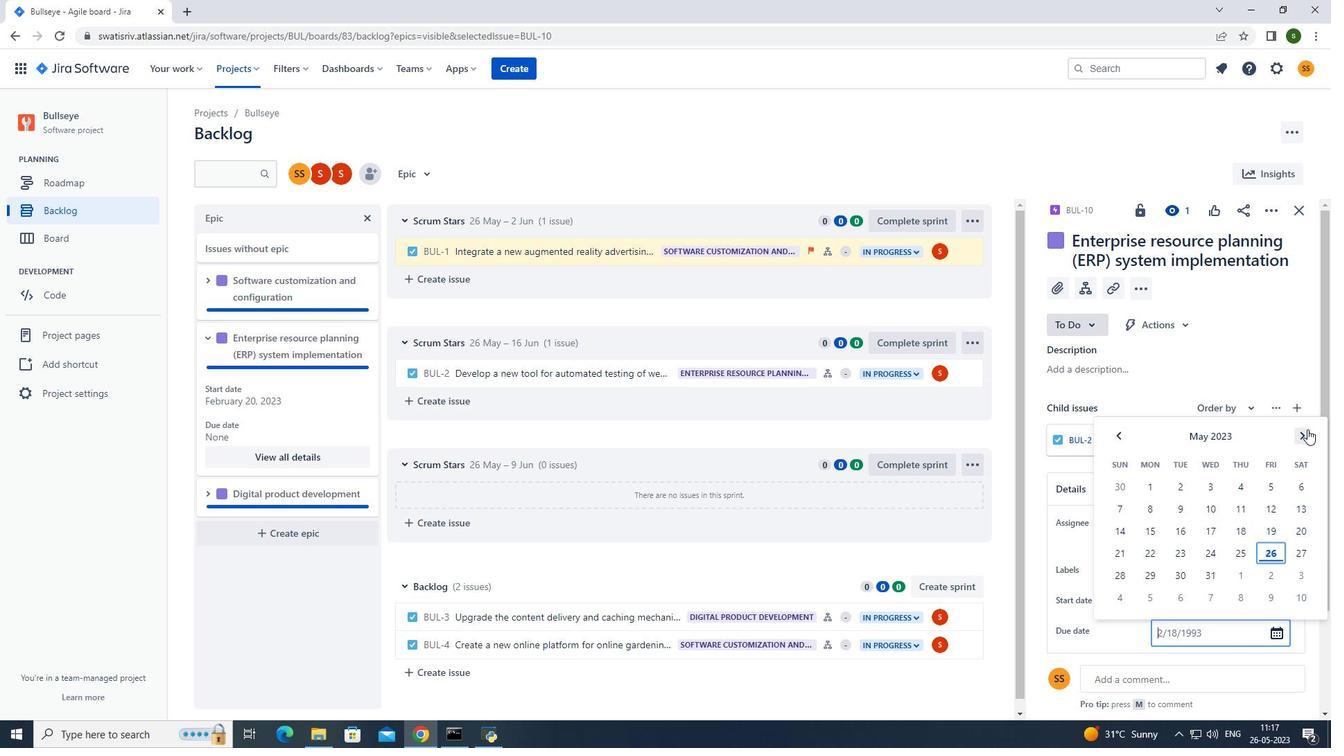 
Action: Mouse pressed left at (1307, 429)
Screenshot: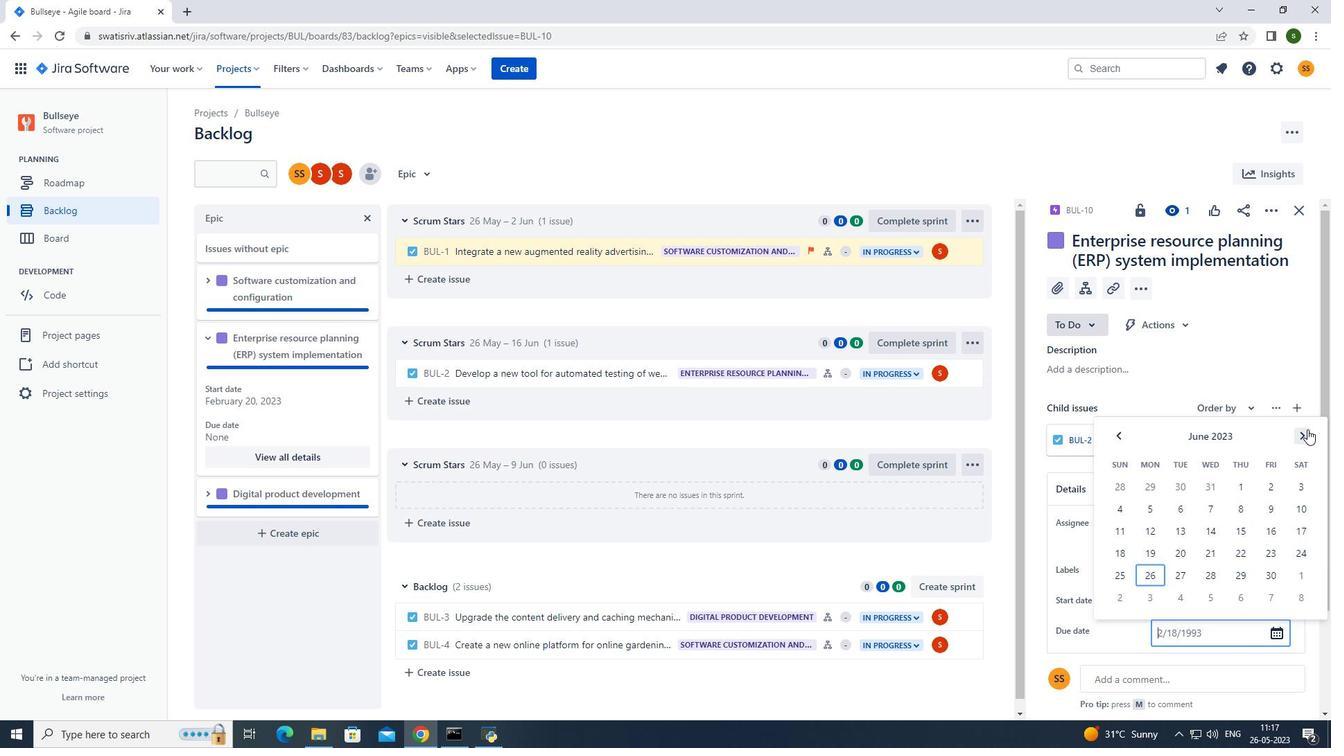 
Action: Mouse pressed left at (1307, 429)
Screenshot: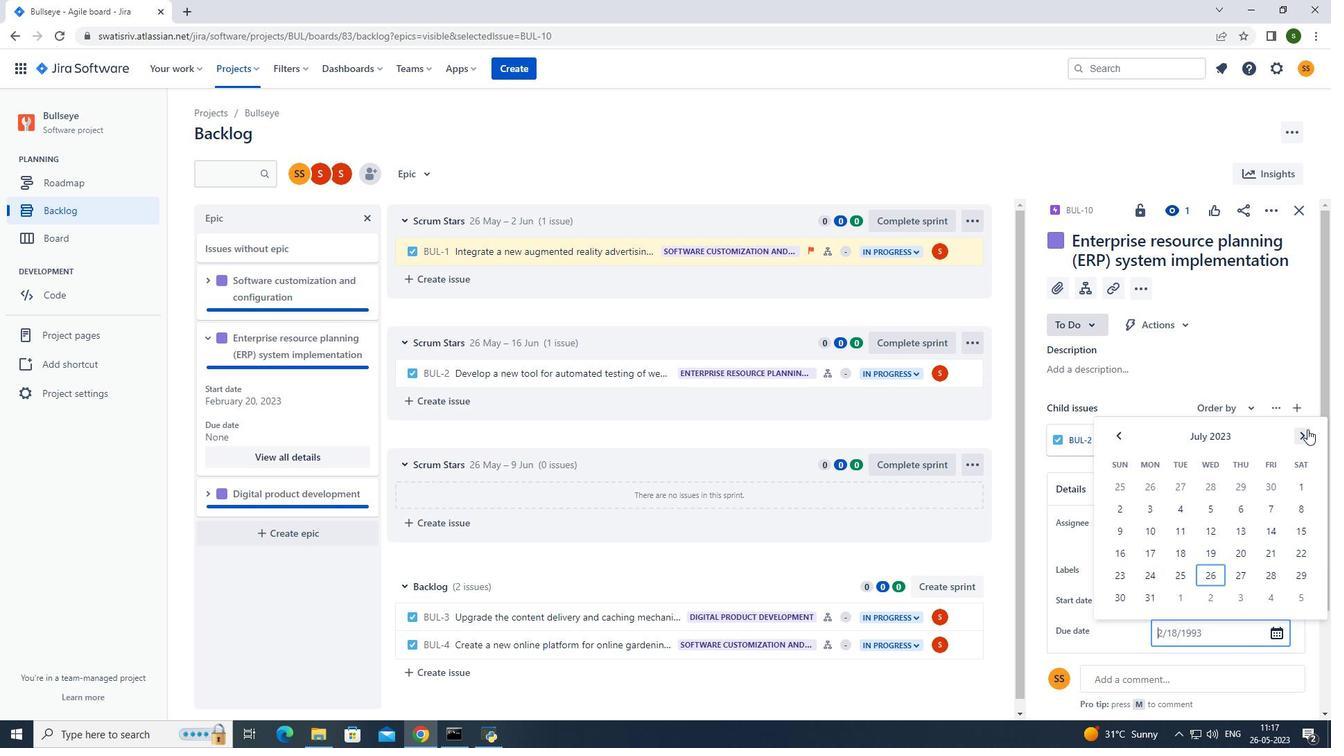 
Action: Mouse moved to (1307, 429)
Screenshot: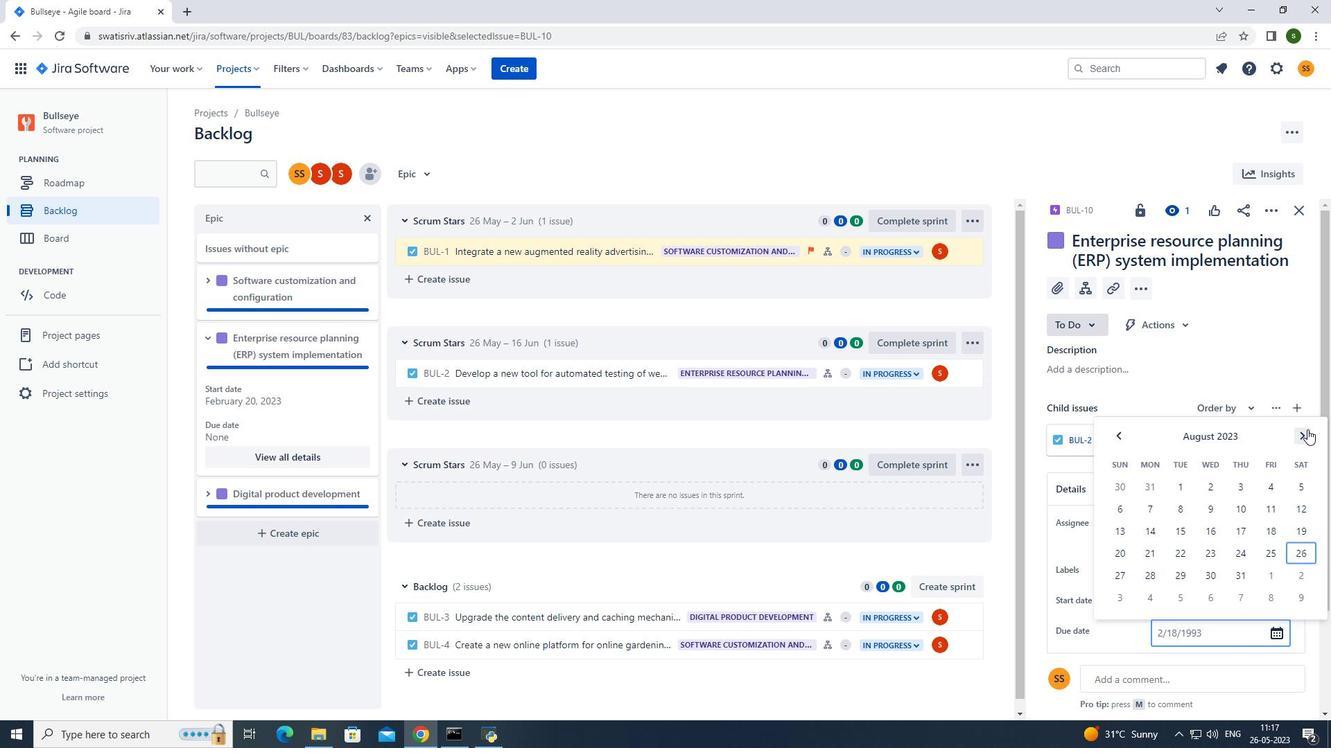 
Action: Mouse pressed left at (1307, 429)
Screenshot: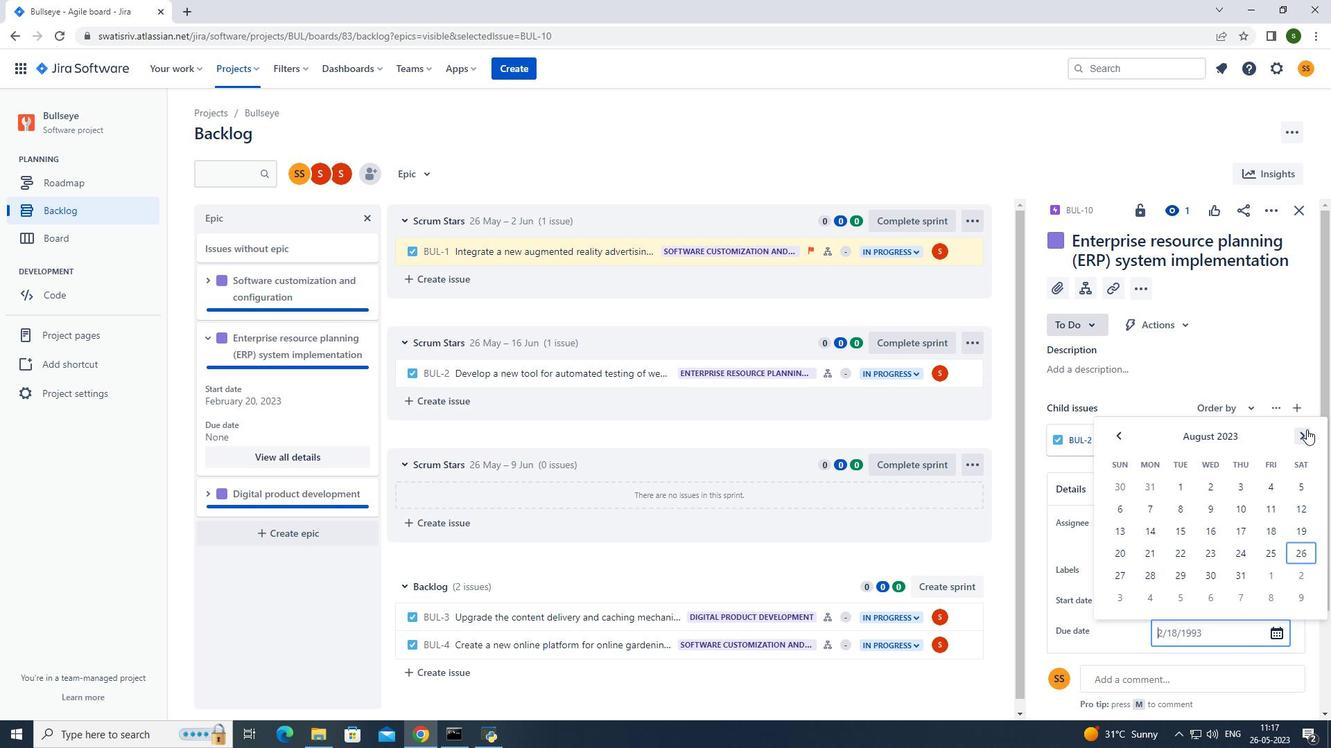 
Action: Mouse pressed left at (1307, 429)
Screenshot: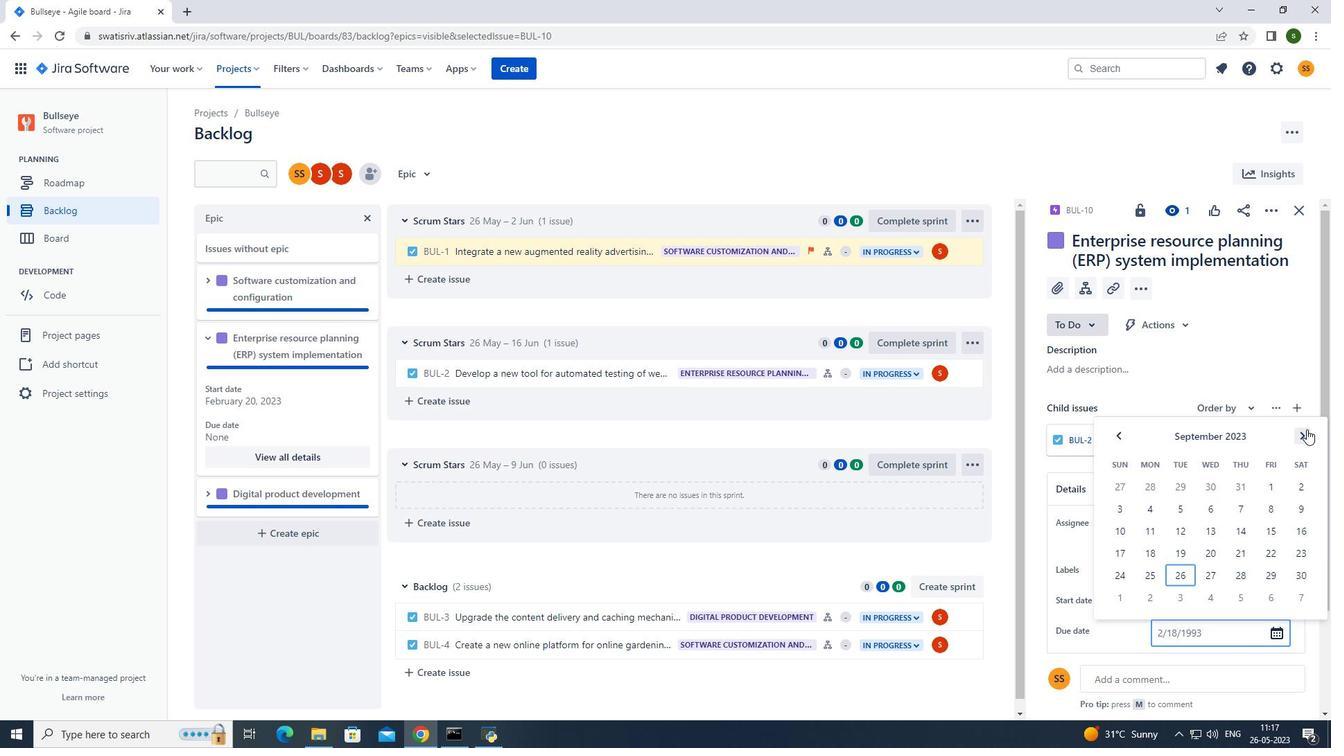 
Action: Mouse moved to (1306, 429)
Screenshot: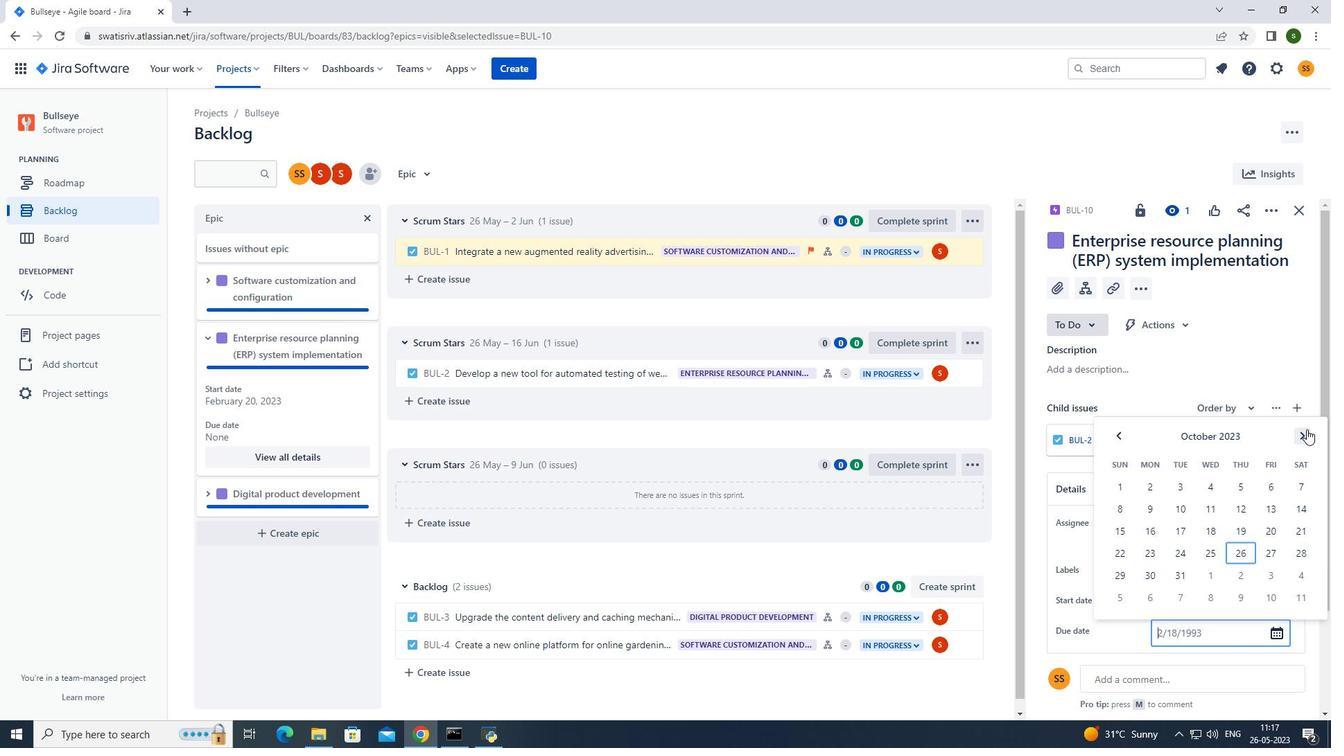 
Action: Mouse pressed left at (1306, 429)
Screenshot: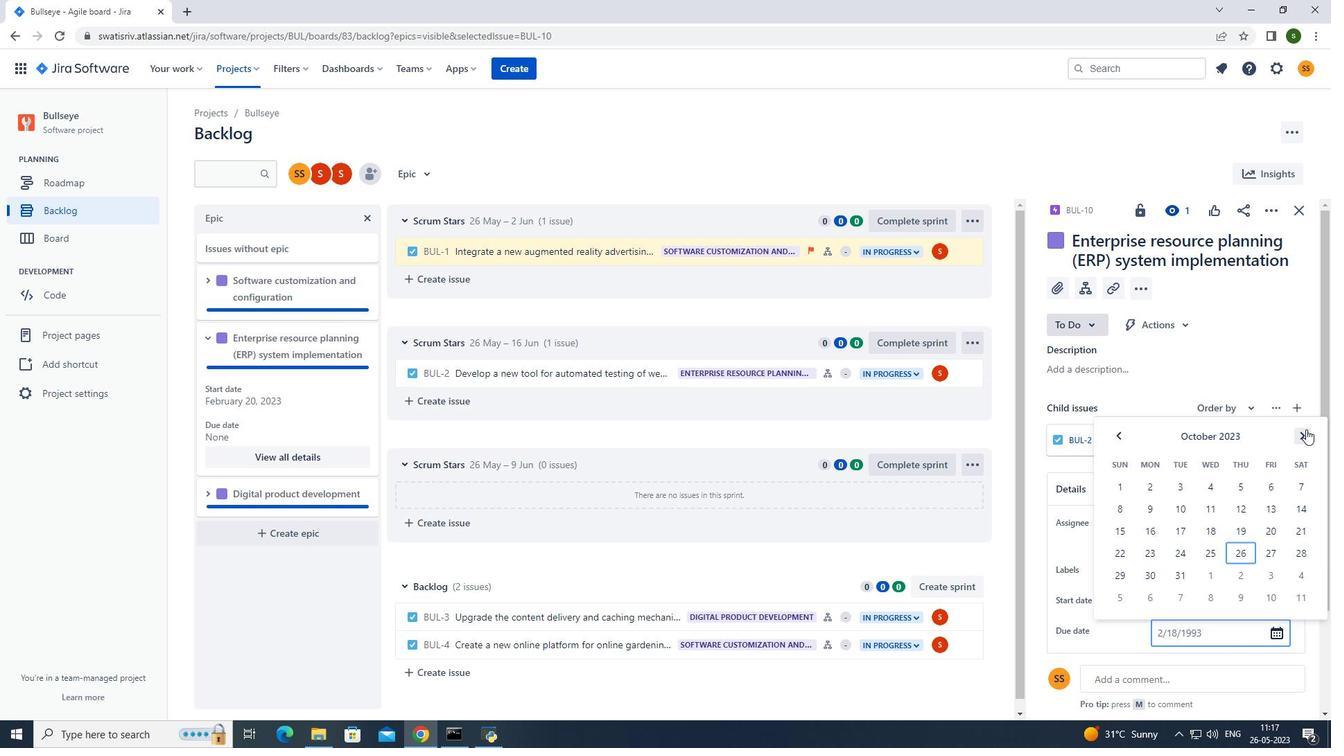 
Action: Mouse pressed left at (1306, 429)
Screenshot: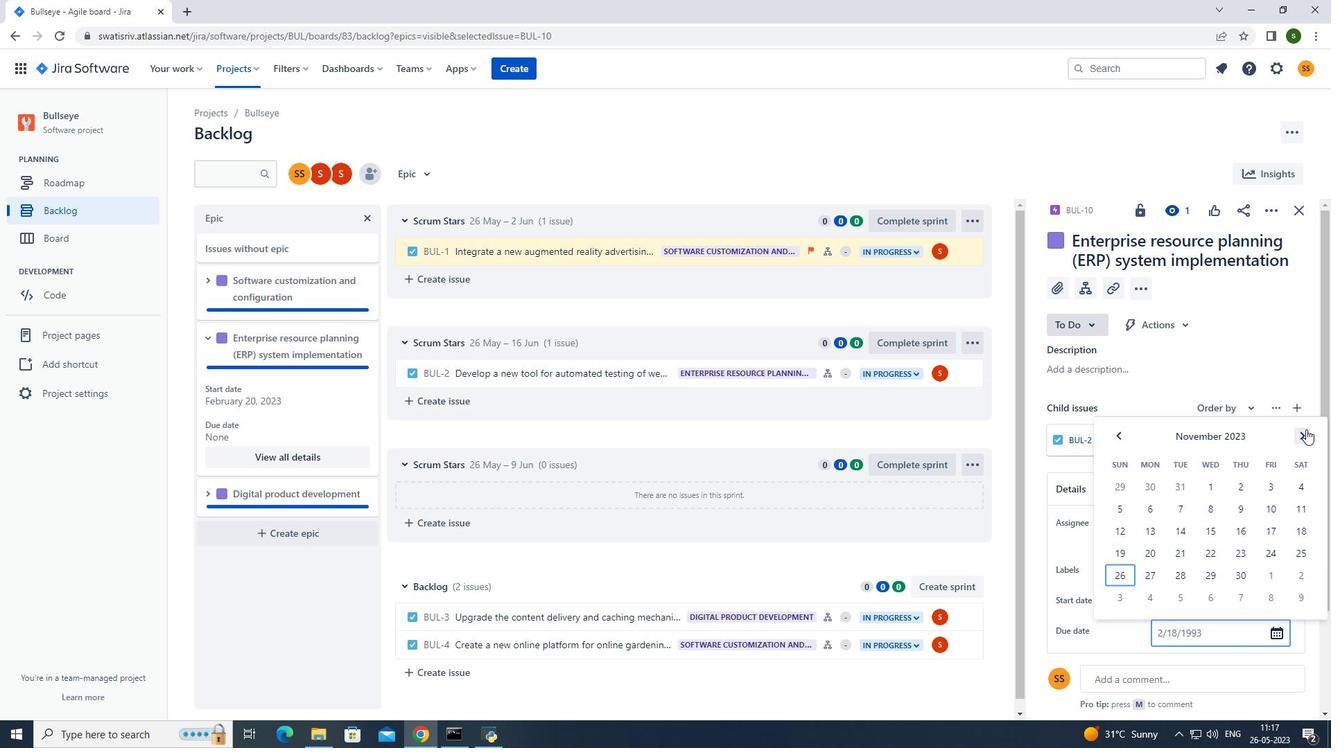 
Action: Mouse pressed left at (1306, 429)
Screenshot: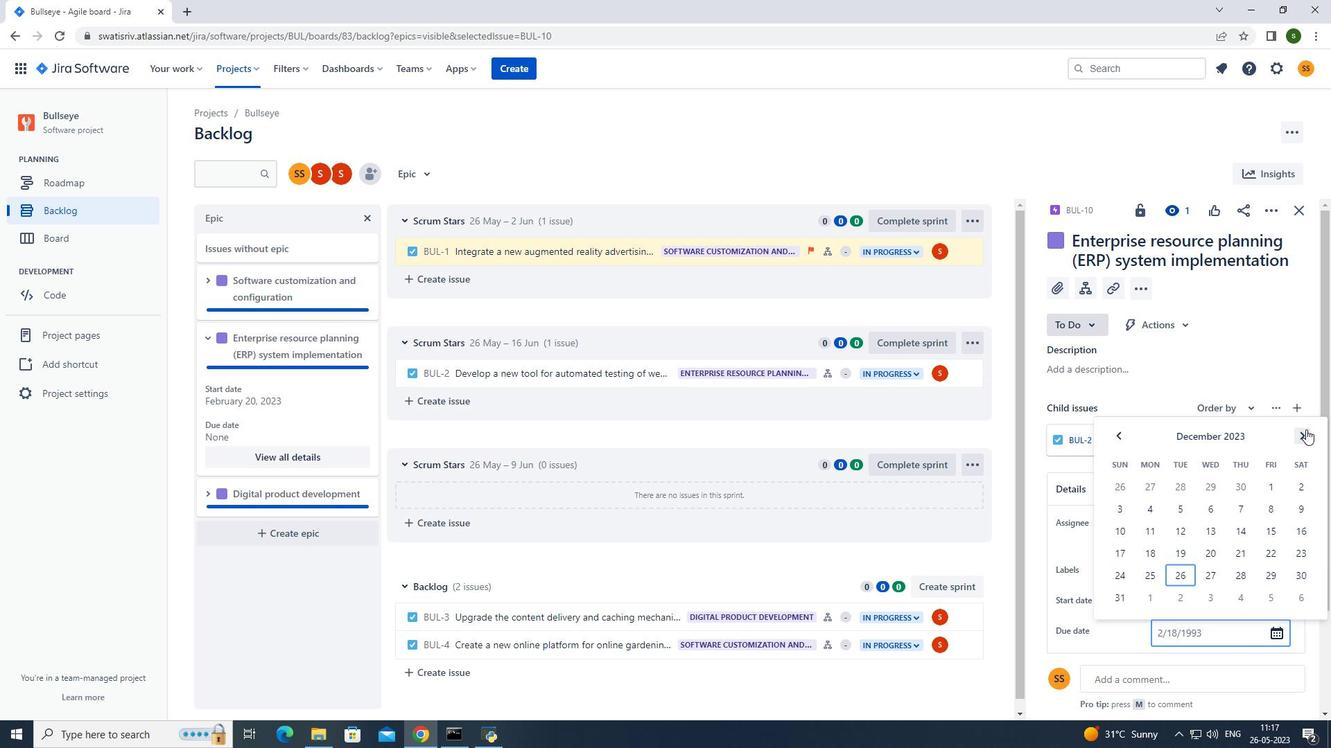 
Action: Mouse pressed left at (1306, 429)
Screenshot: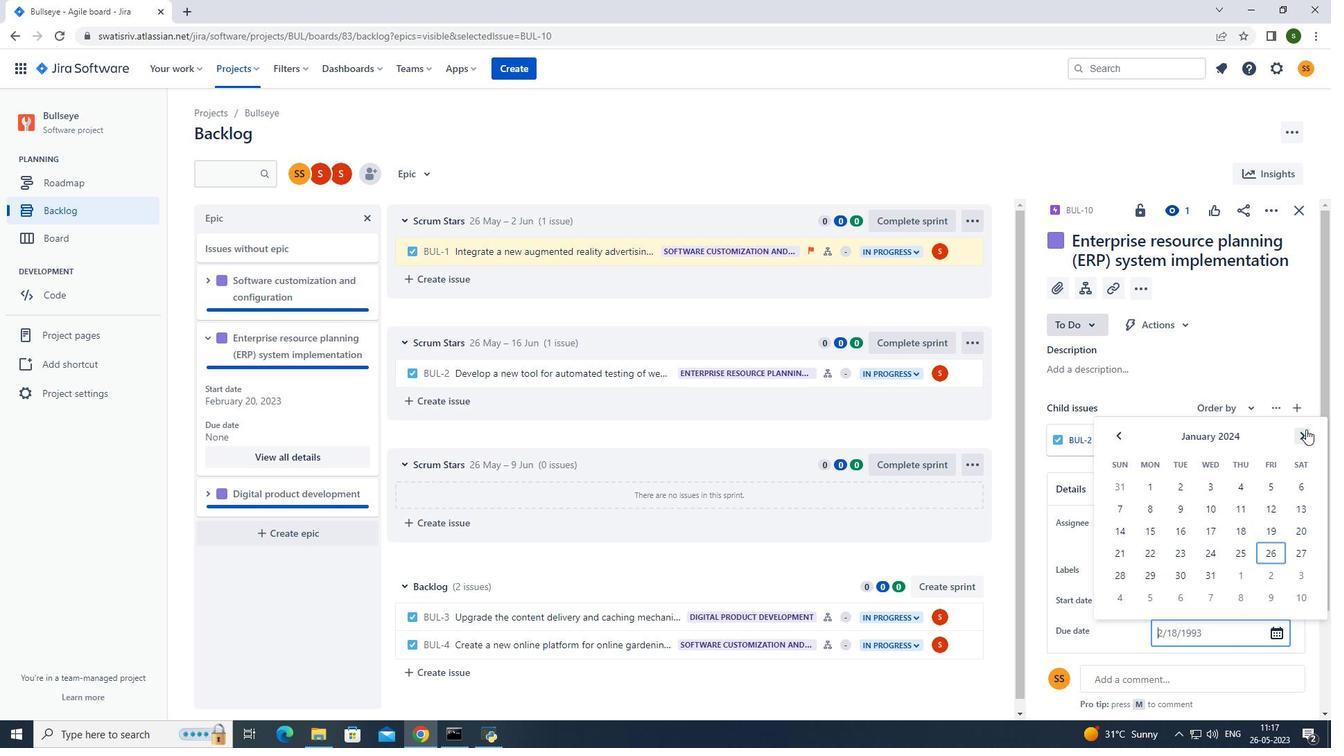 
Action: Mouse pressed left at (1306, 429)
Screenshot: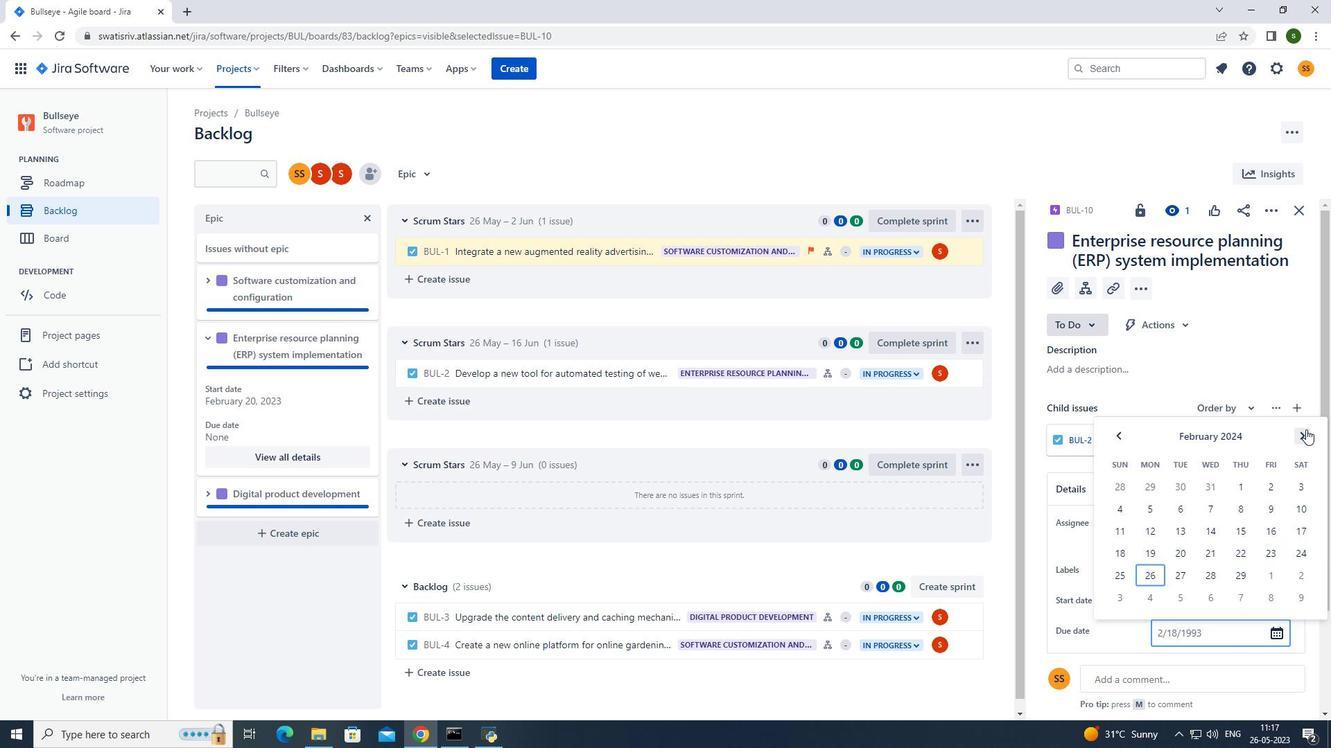 
Action: Mouse pressed left at (1306, 429)
Screenshot: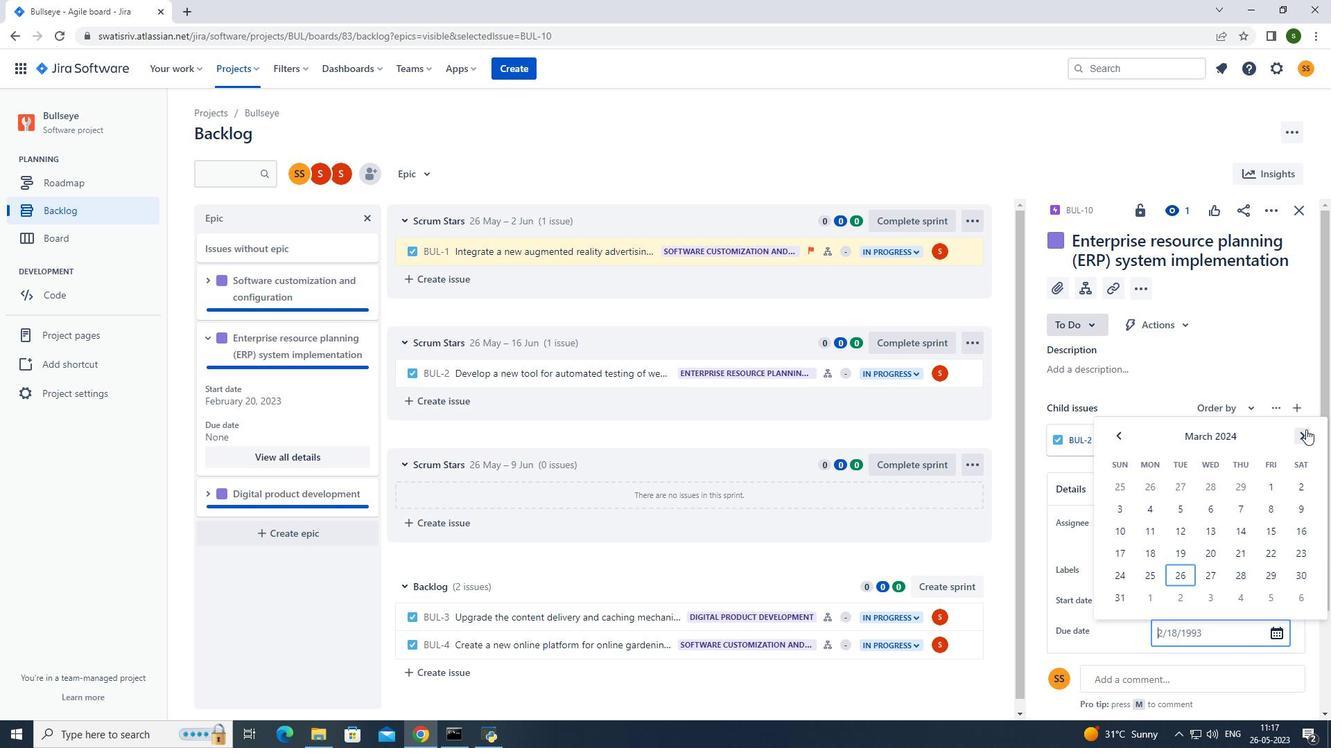 
Action: Mouse pressed left at (1306, 429)
Screenshot: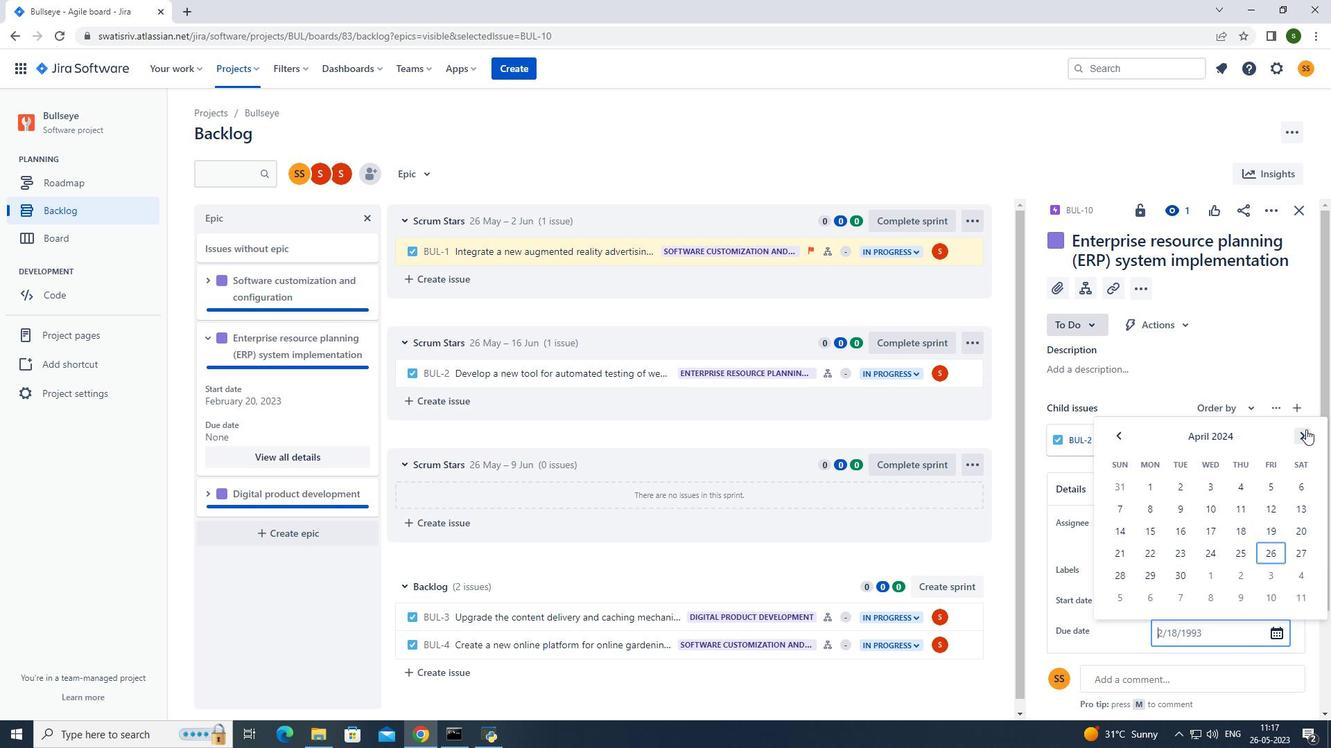 
Action: Mouse pressed left at (1306, 429)
Screenshot: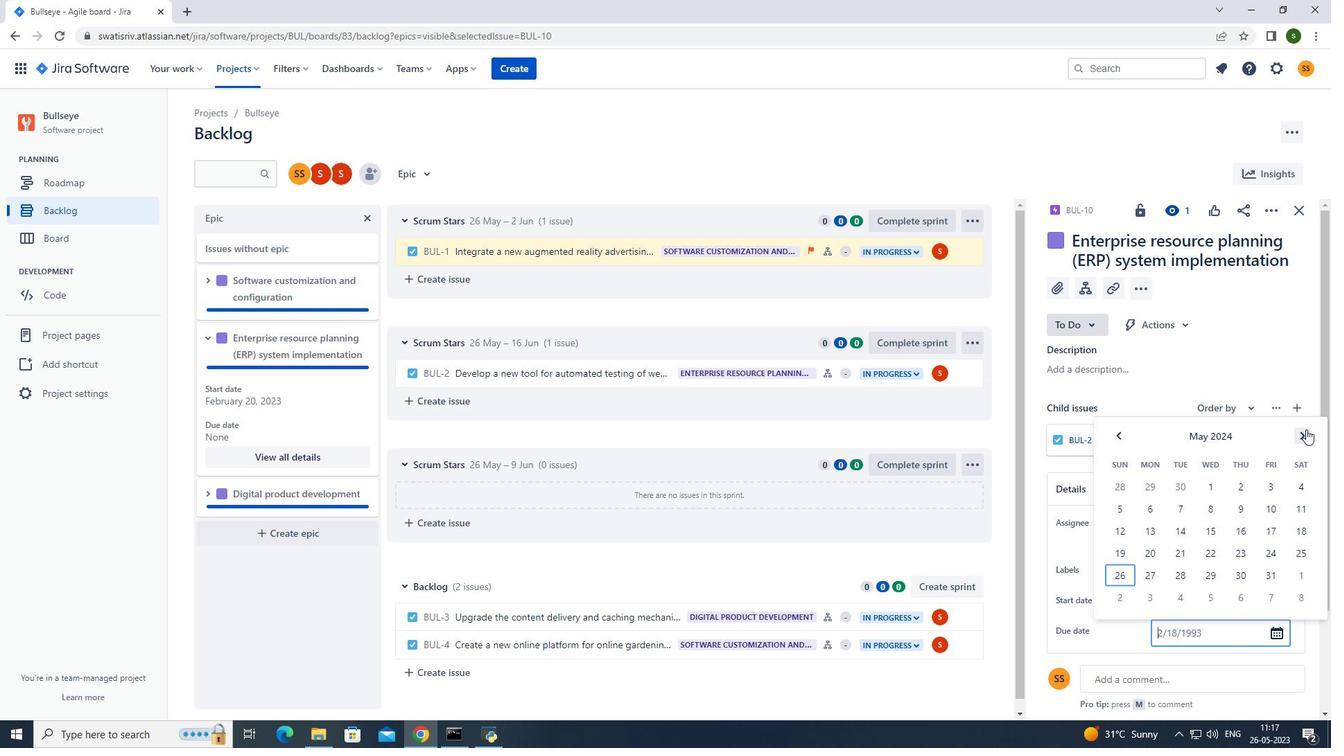 
Action: Mouse pressed left at (1306, 429)
Screenshot: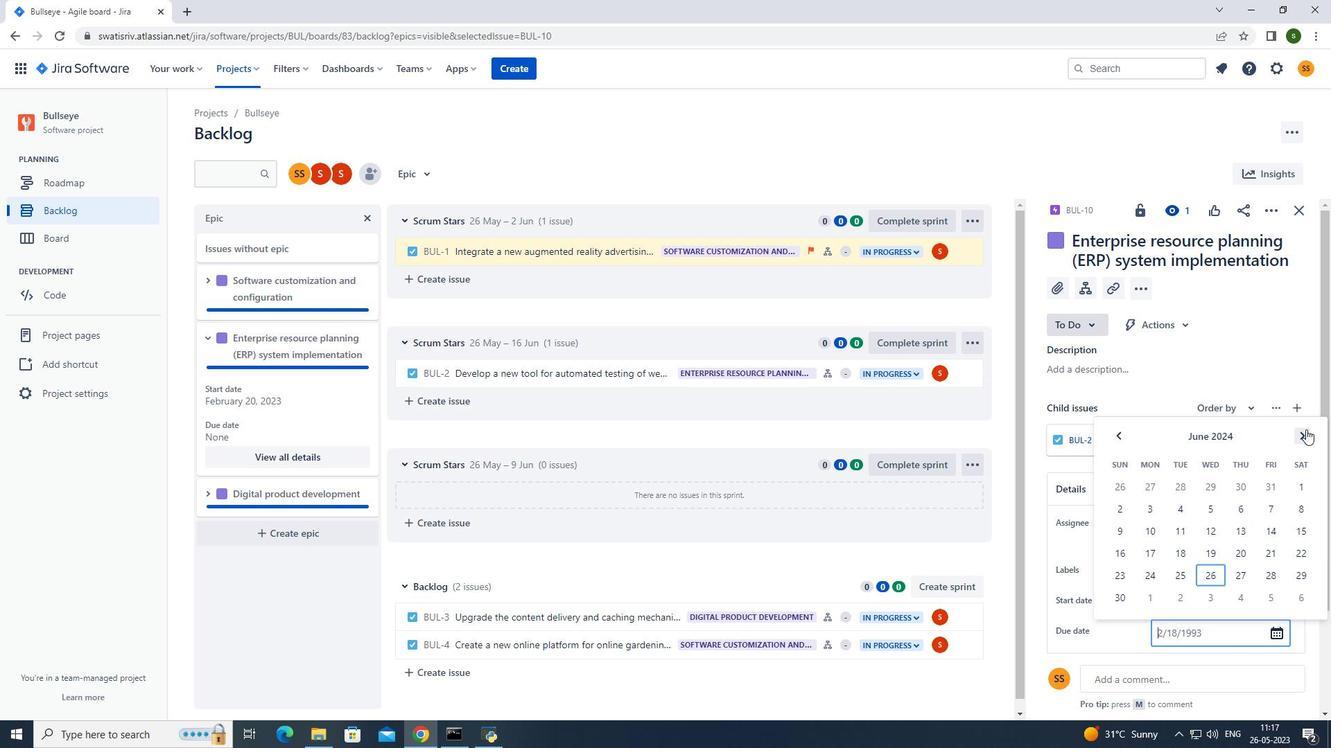 
Action: Mouse moved to (1304, 429)
Screenshot: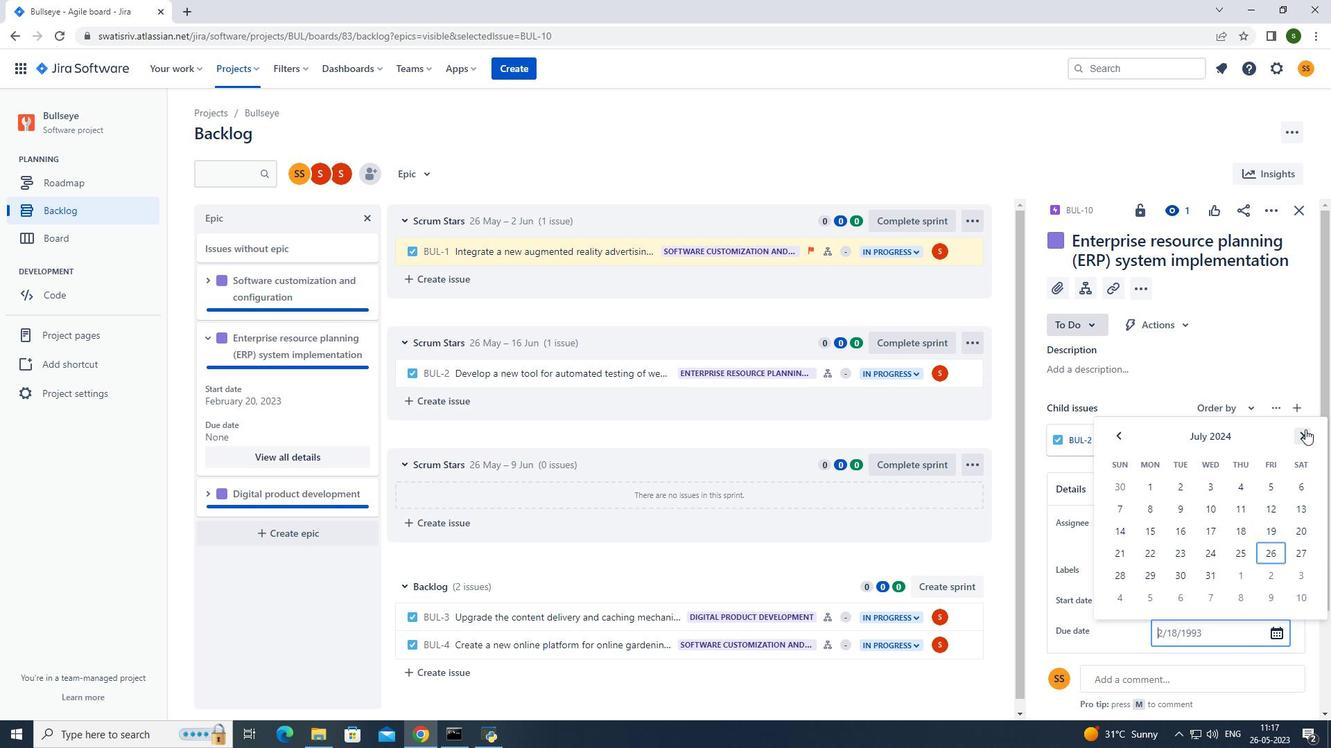 
Action: Mouse pressed left at (1304, 429)
Screenshot: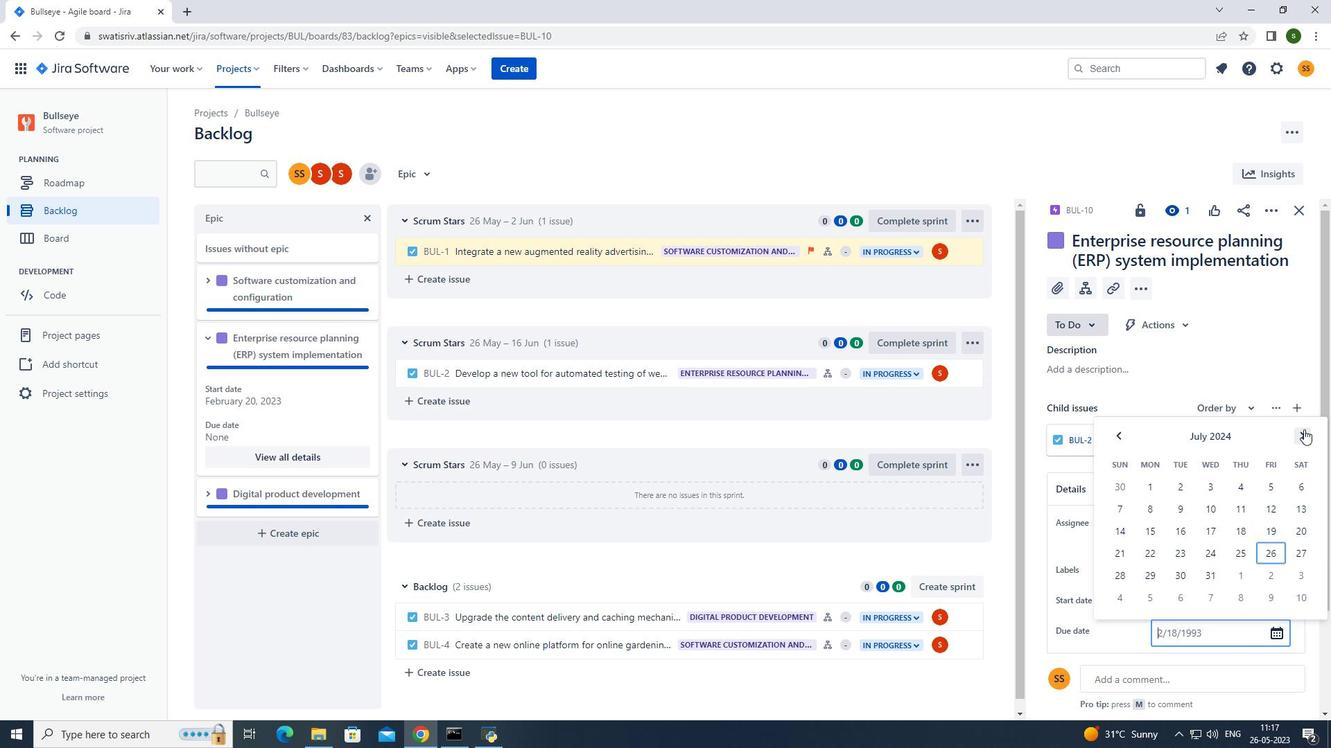 
Action: Mouse pressed left at (1304, 429)
Screenshot: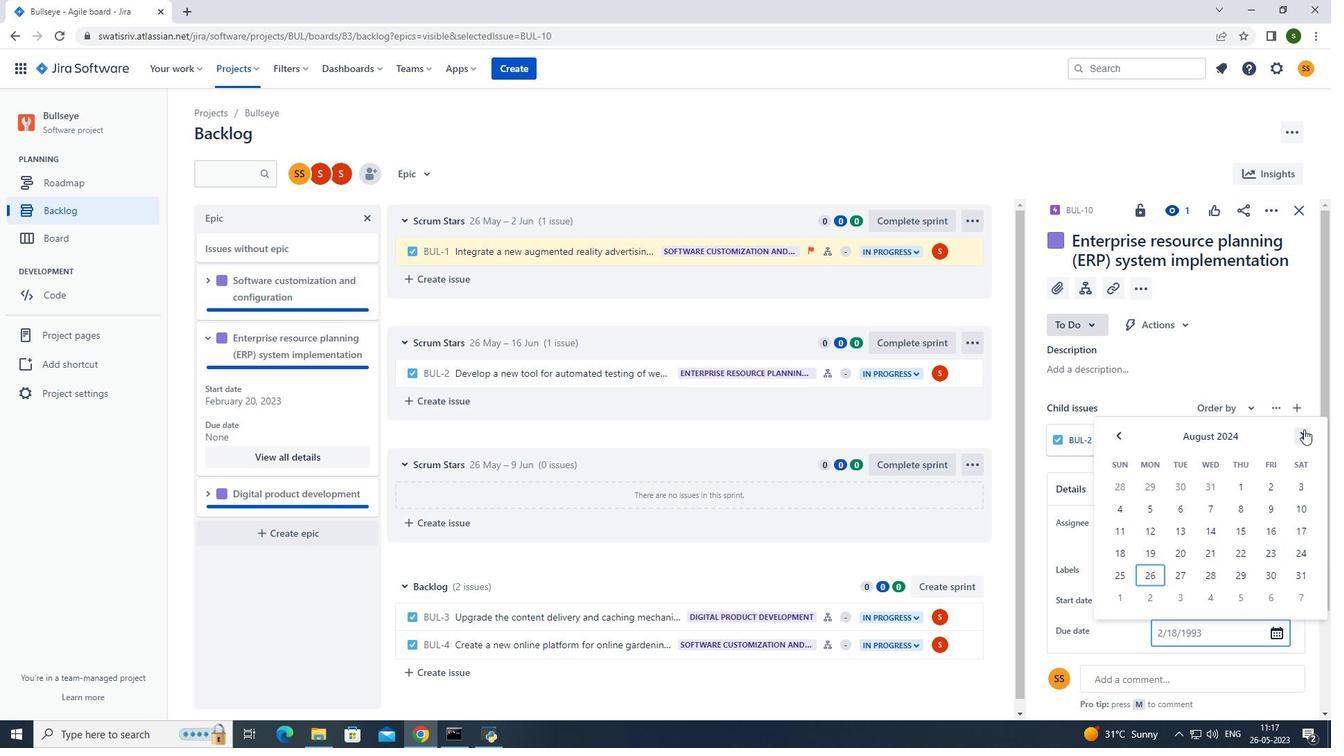 
Action: Mouse pressed left at (1304, 429)
Screenshot: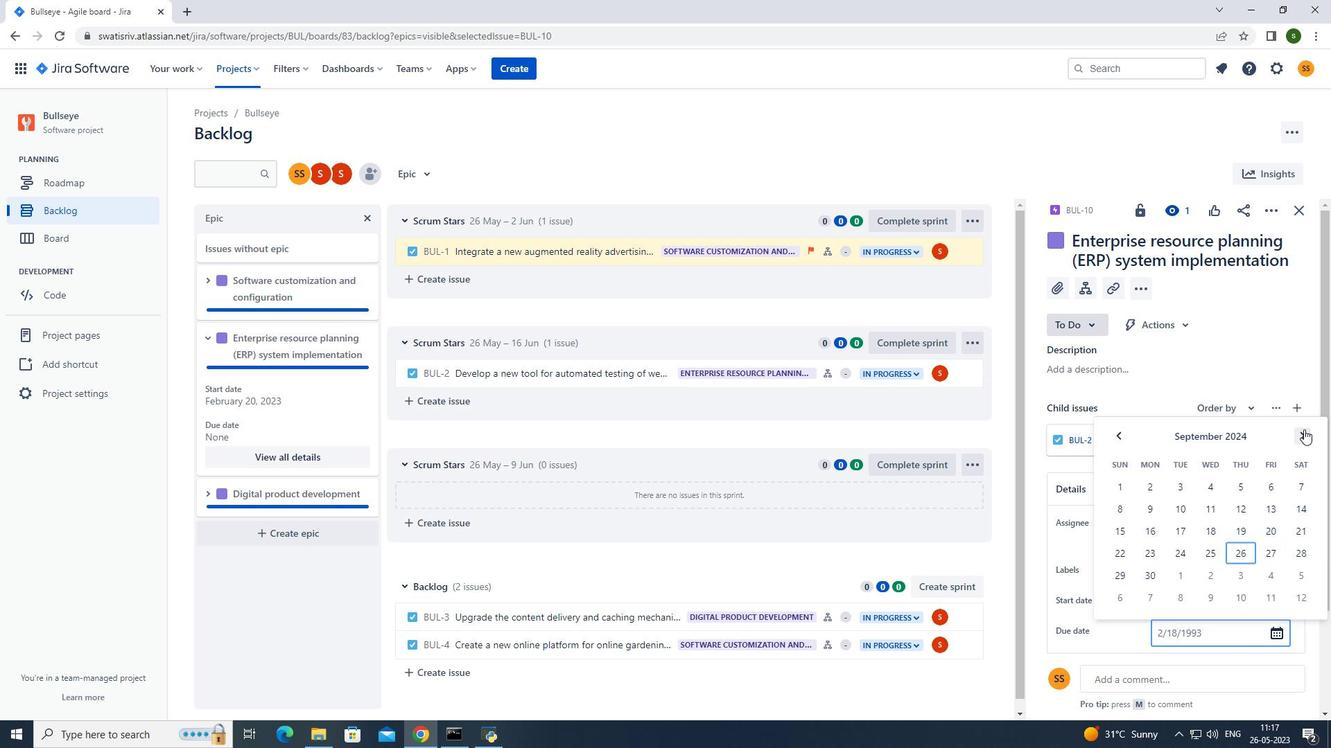 
Action: Mouse pressed left at (1304, 429)
Screenshot: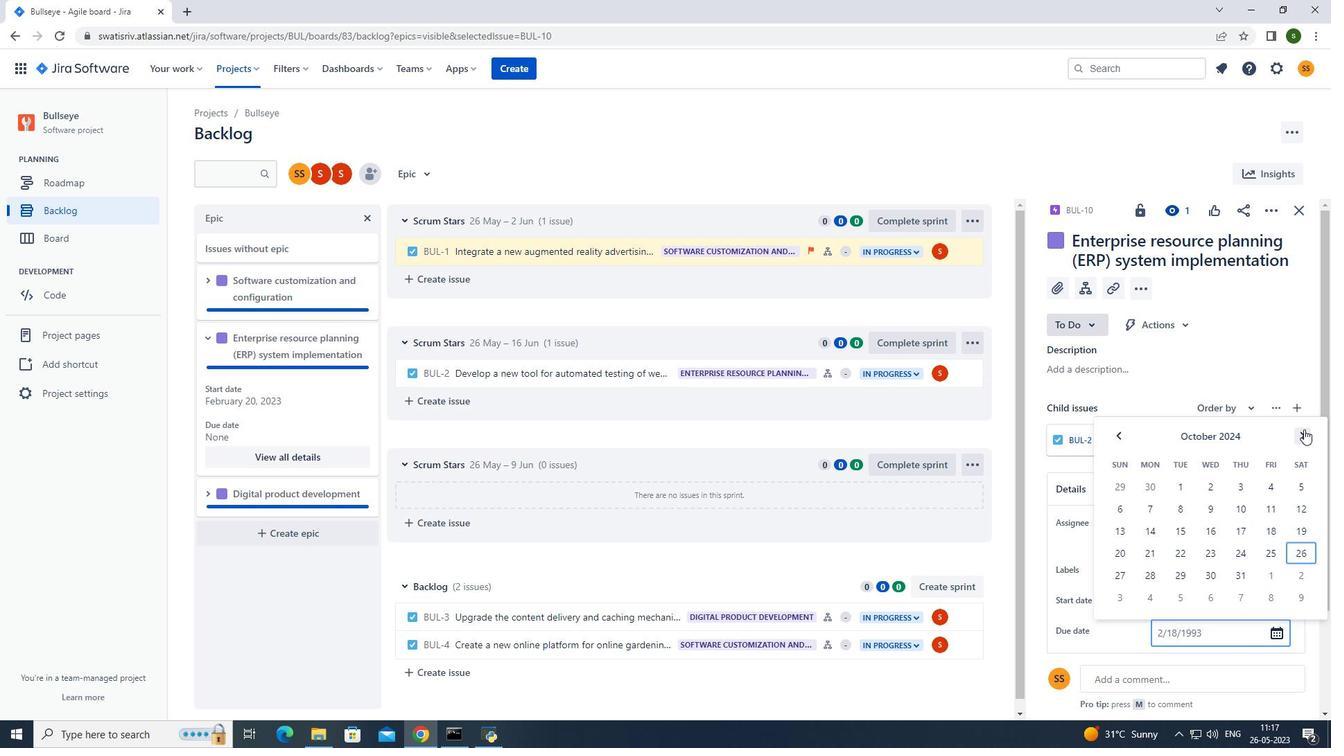 
Action: Mouse pressed left at (1304, 429)
Screenshot: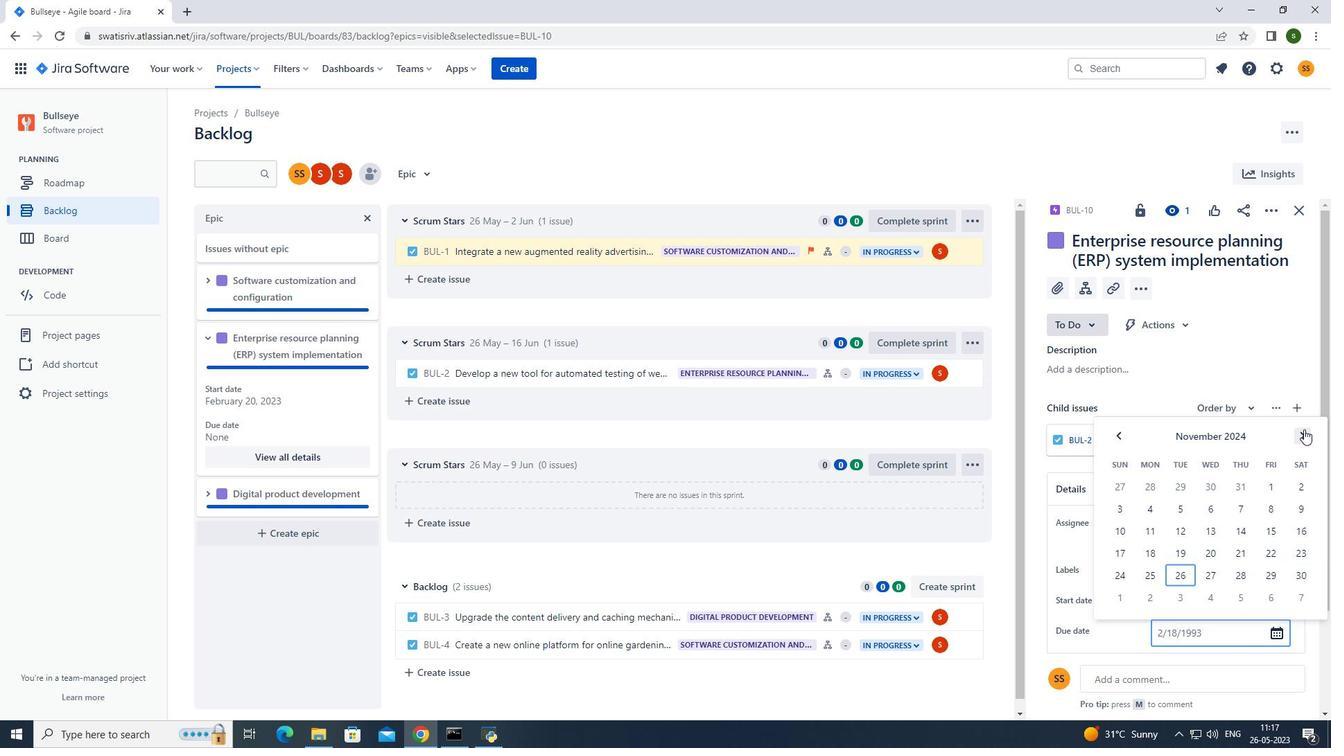 
Action: Mouse moved to (1303, 429)
Screenshot: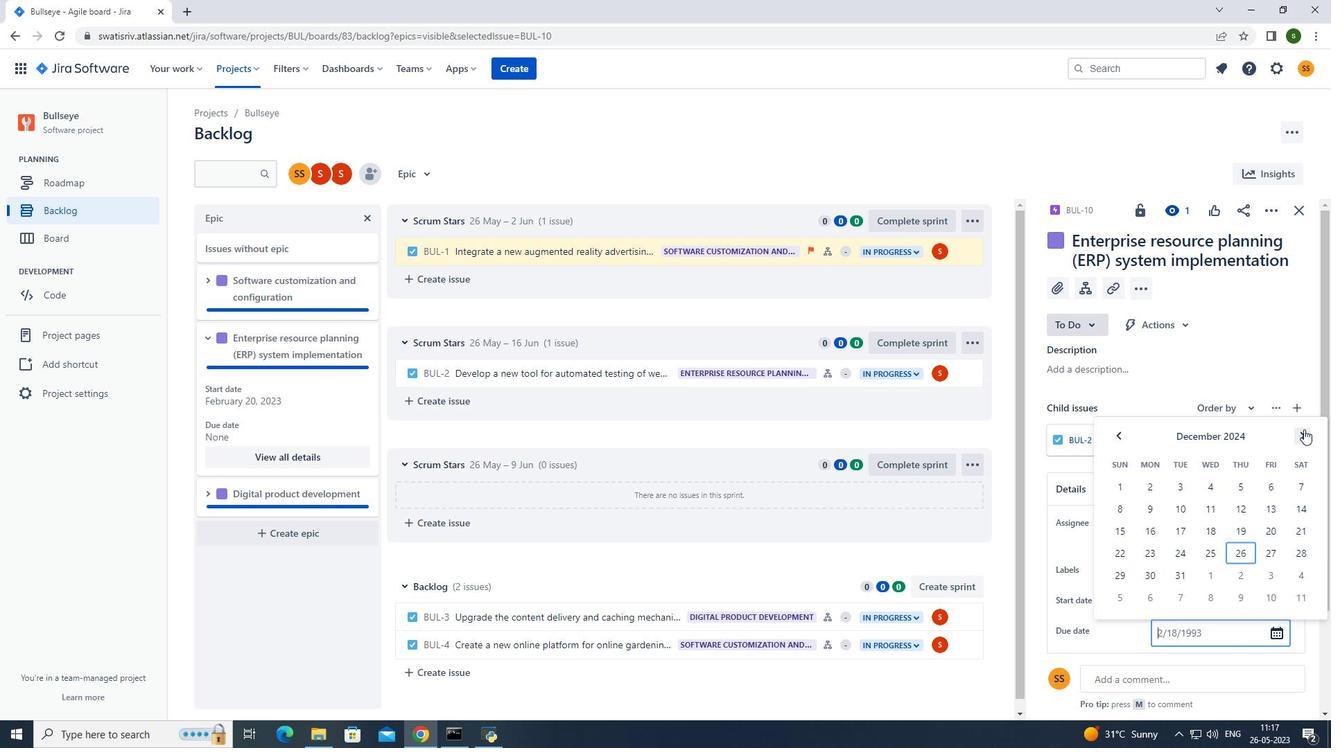 
Action: Mouse pressed left at (1303, 429)
Screenshot: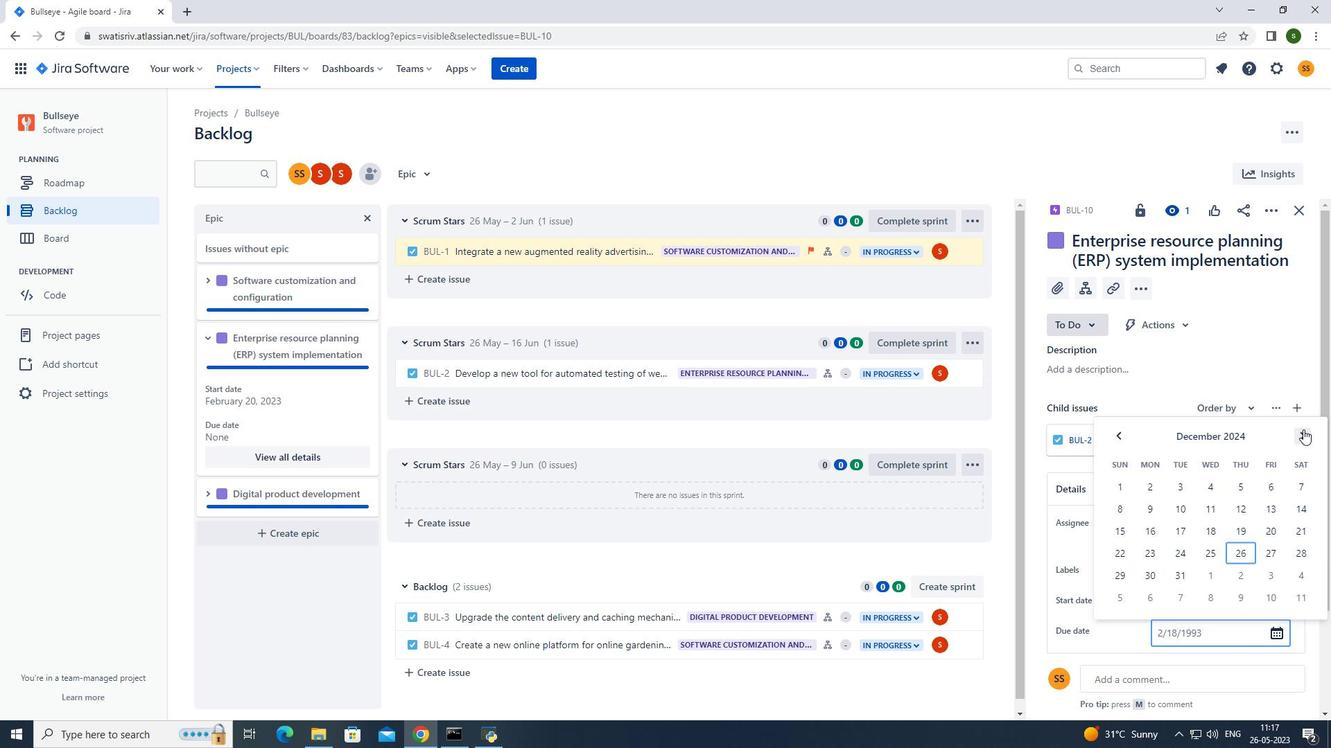 
Action: Mouse pressed left at (1303, 429)
Screenshot: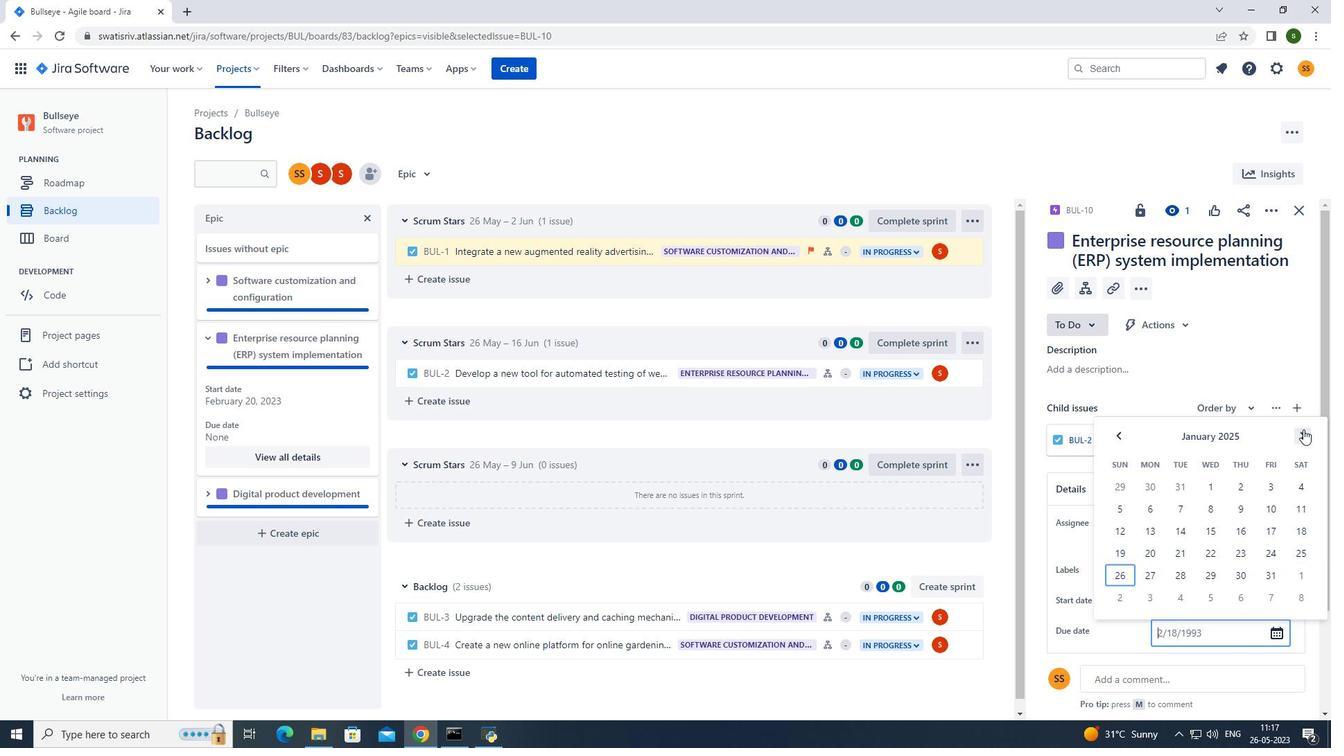 
Action: Mouse pressed left at (1303, 429)
Screenshot: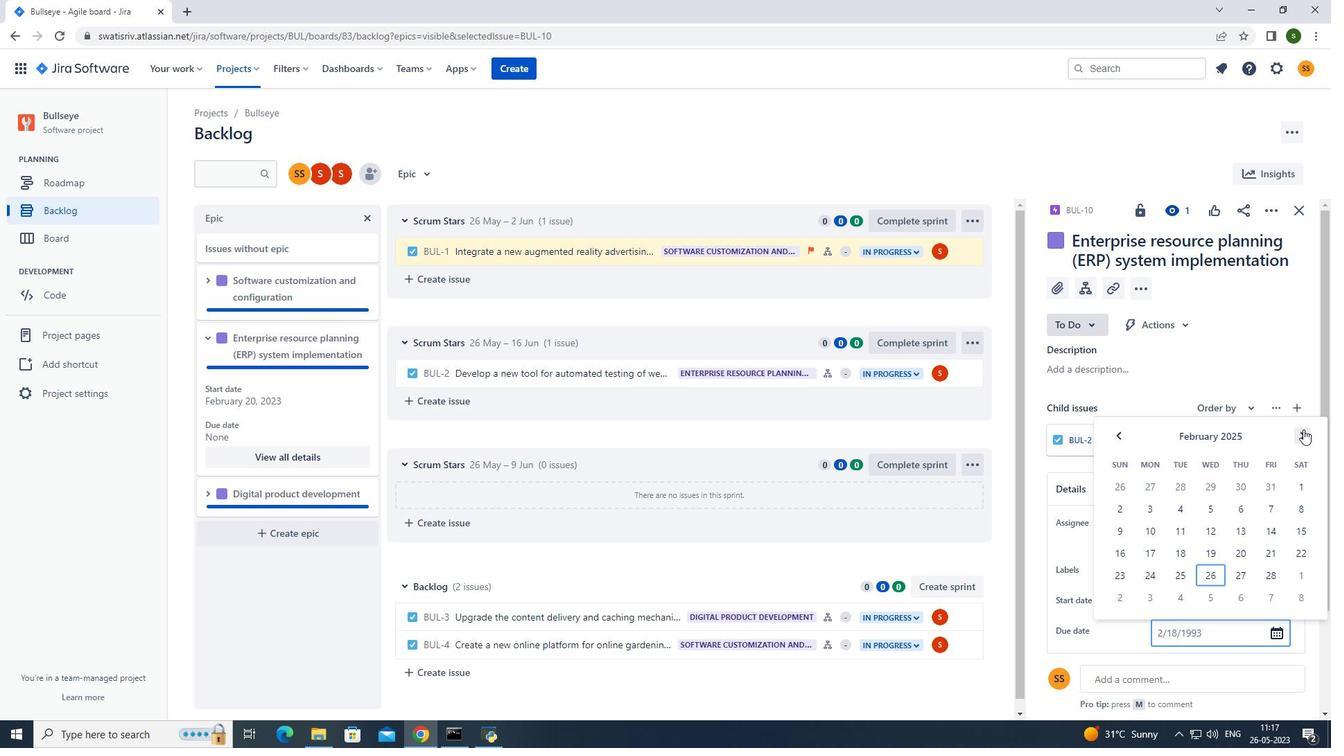 
Action: Mouse pressed left at (1303, 429)
Screenshot: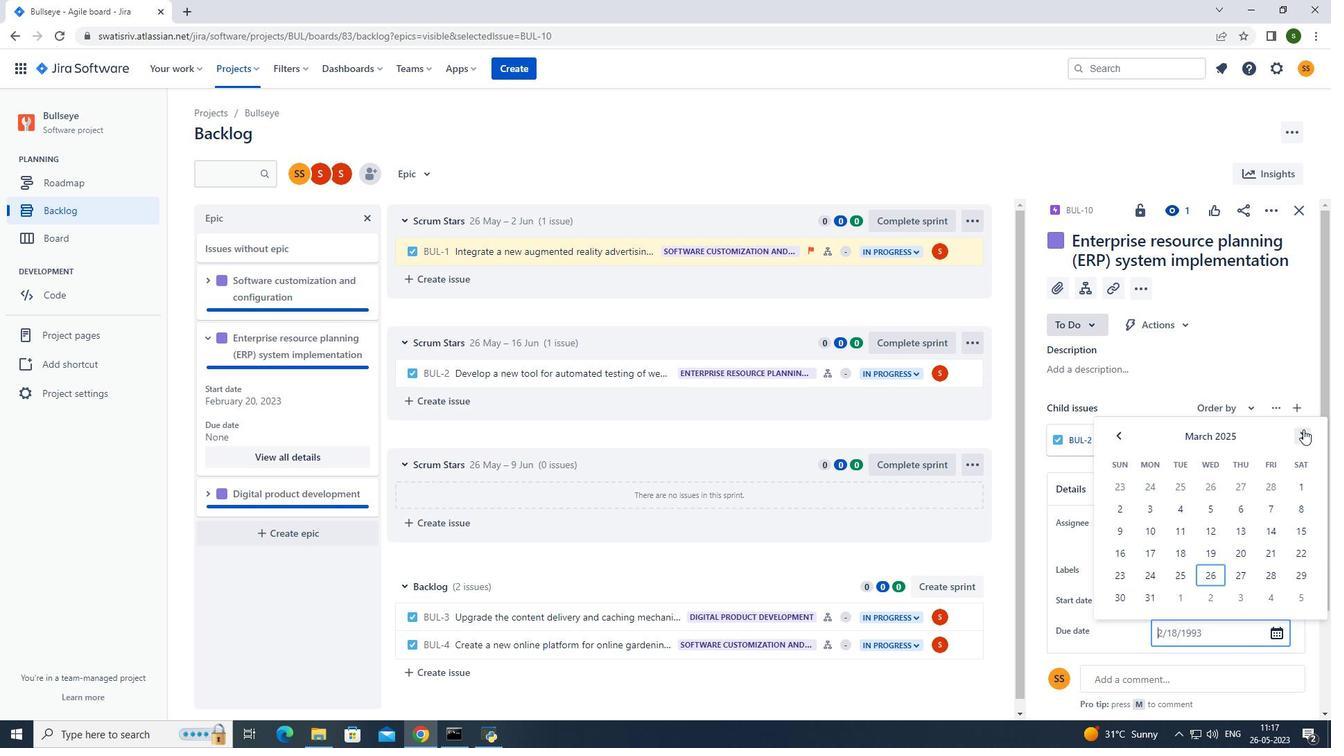 
Action: Mouse pressed left at (1303, 429)
Screenshot: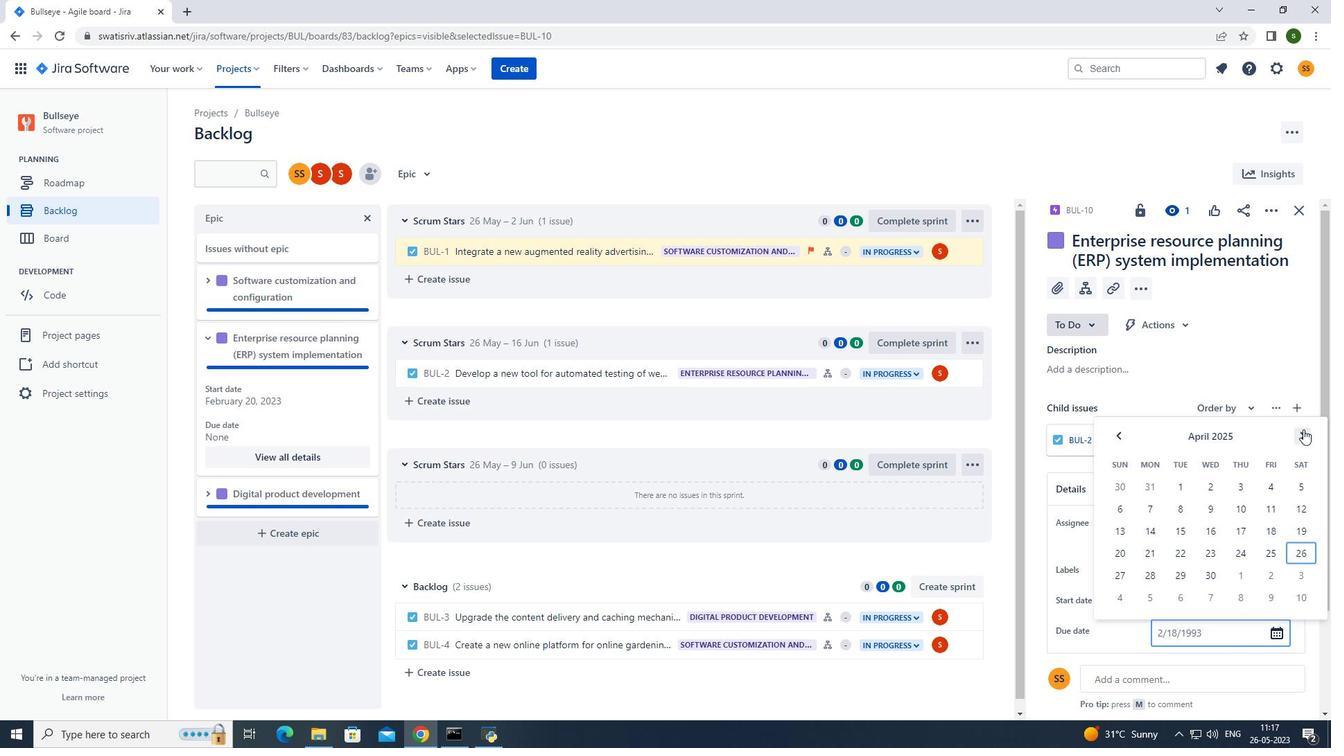 
Action: Mouse pressed left at (1303, 429)
Screenshot: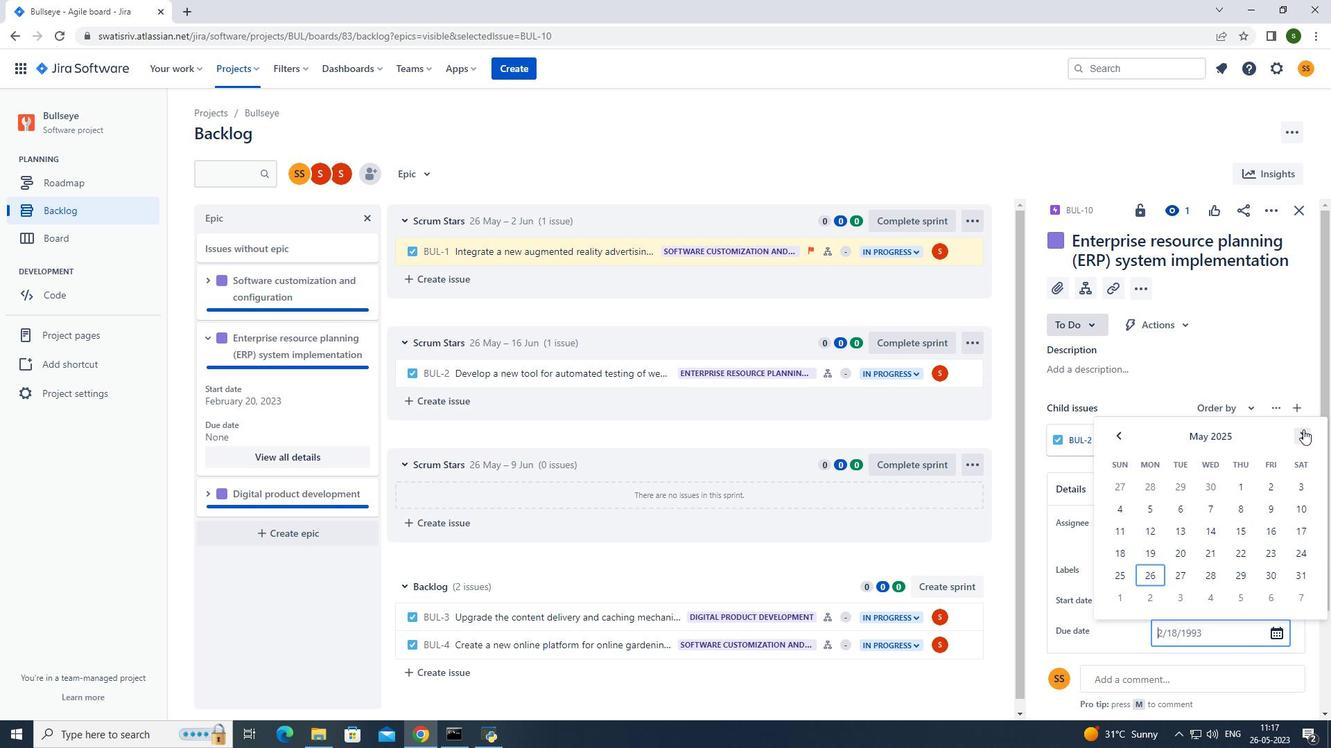 
Action: Mouse pressed left at (1303, 429)
Screenshot: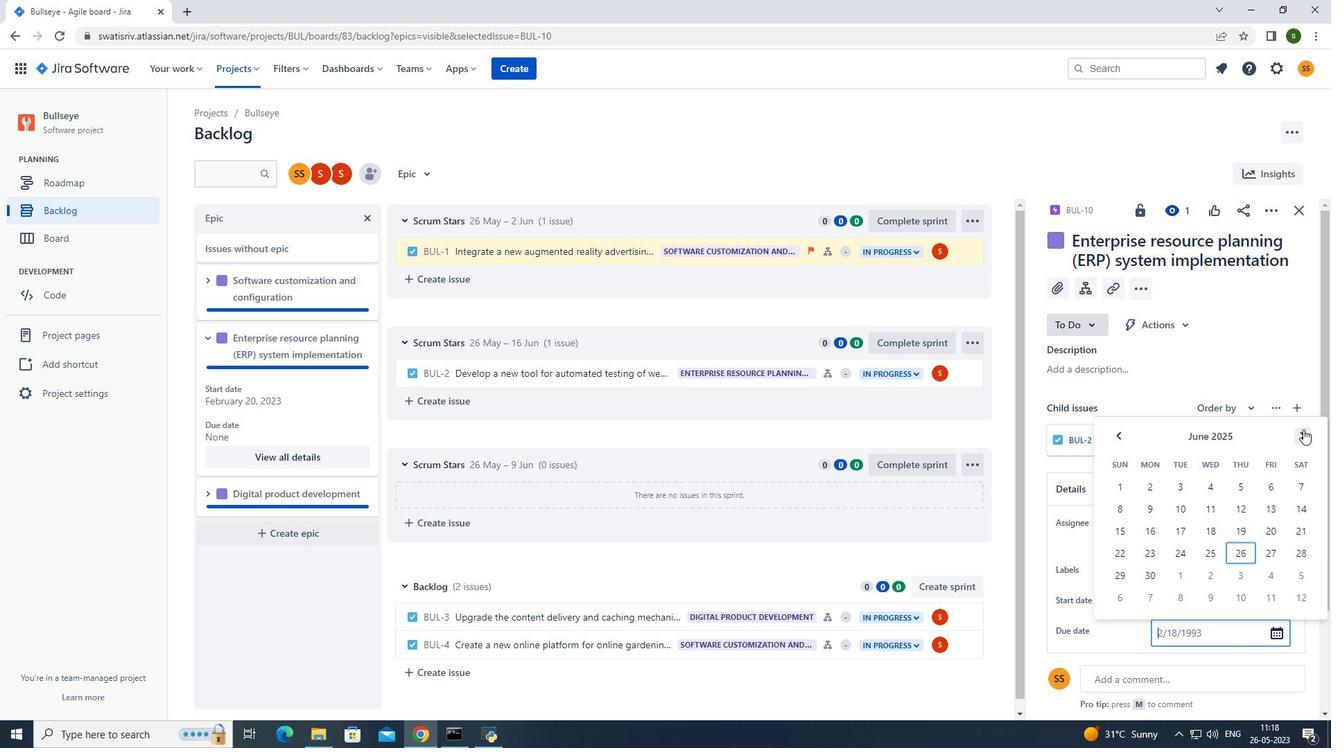 
Action: Mouse moved to (1272, 483)
Screenshot: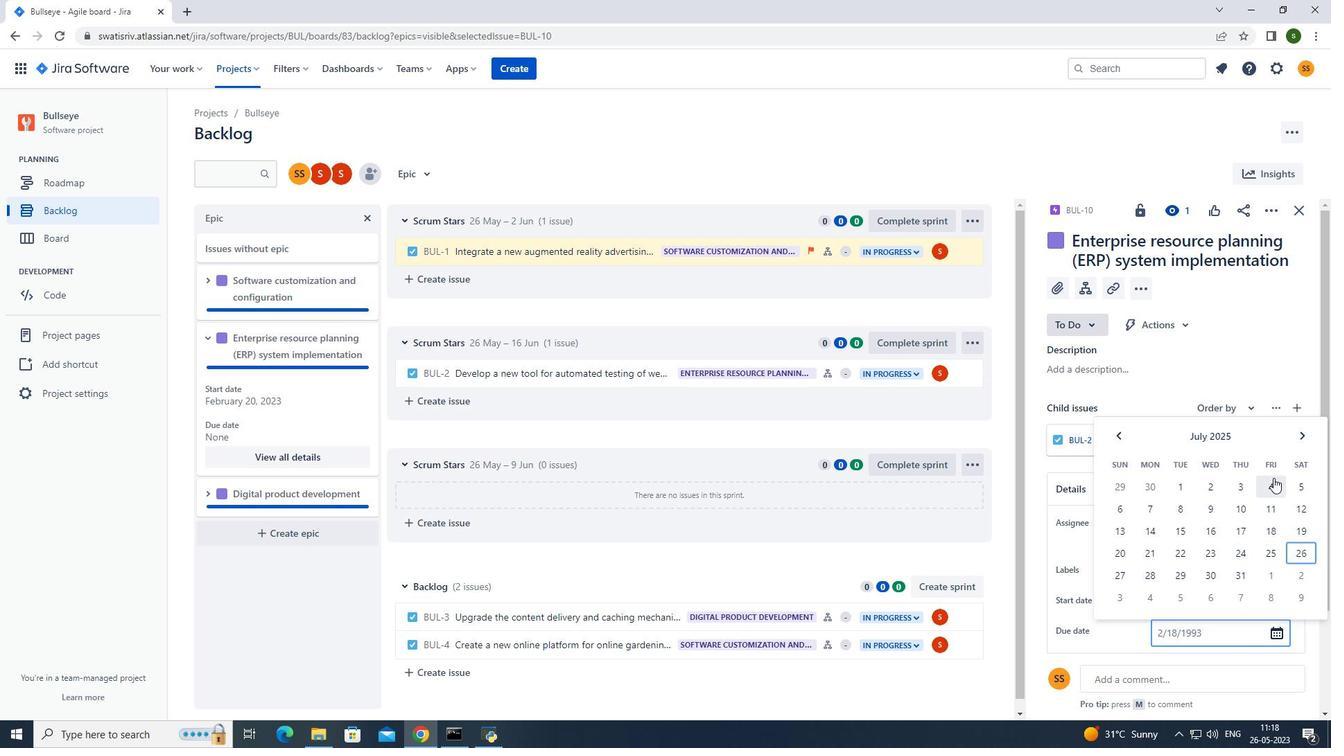 
Action: Mouse pressed left at (1272, 483)
Screenshot: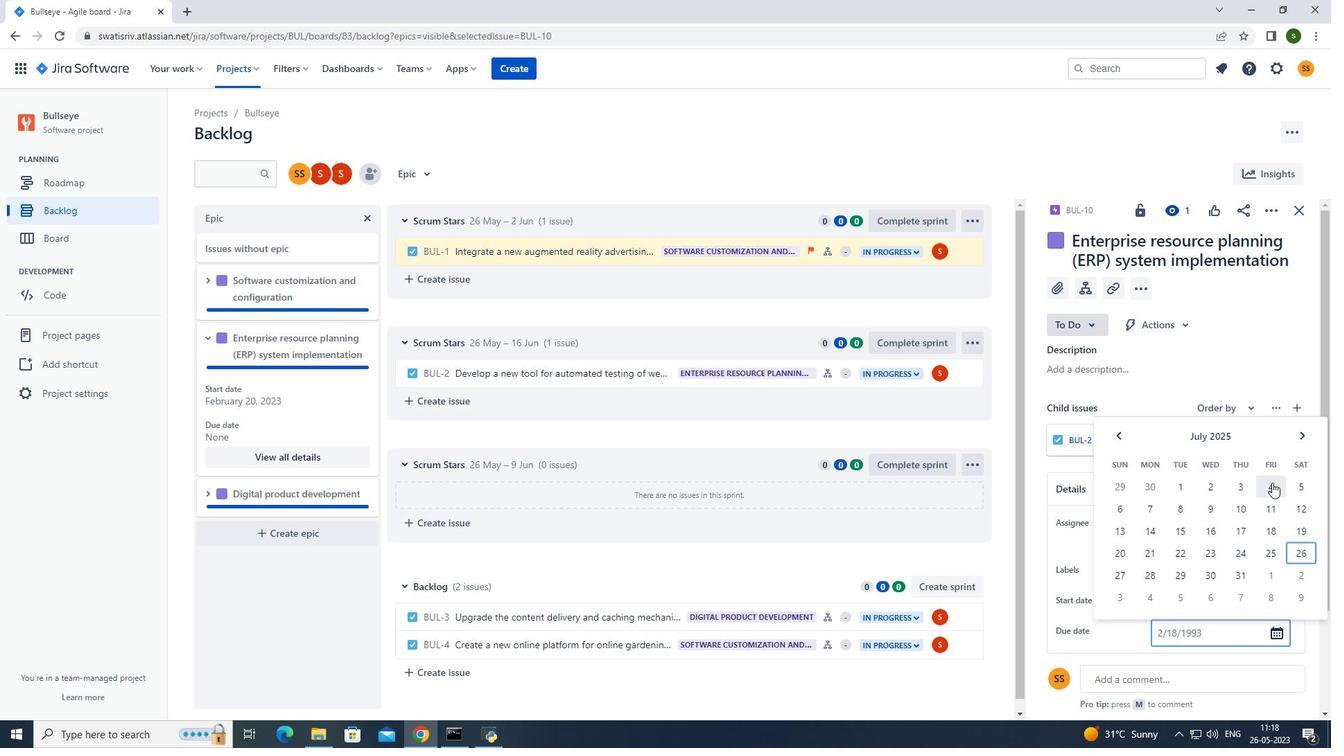 
Action: Mouse moved to (640, 163)
Screenshot: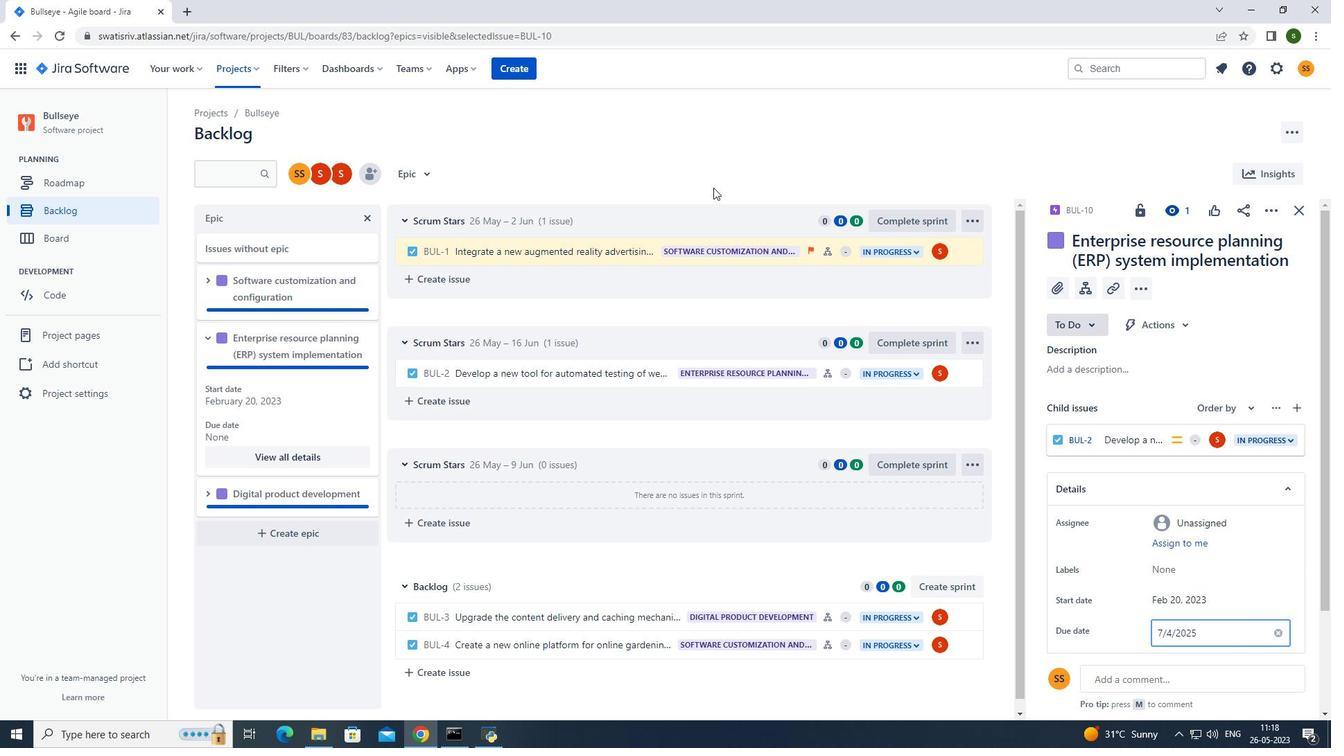 
Action: Mouse pressed left at (640, 163)
Screenshot: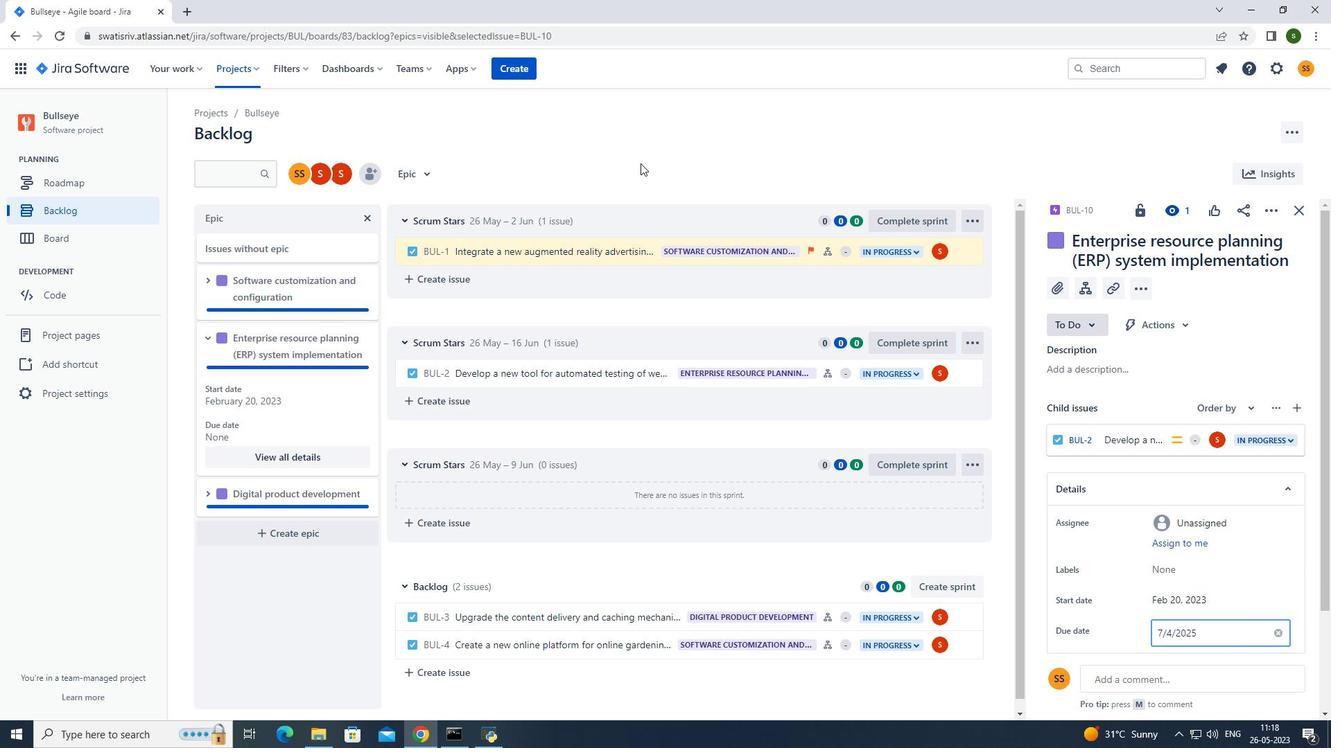 
Action: Mouse moved to (244, 71)
Screenshot: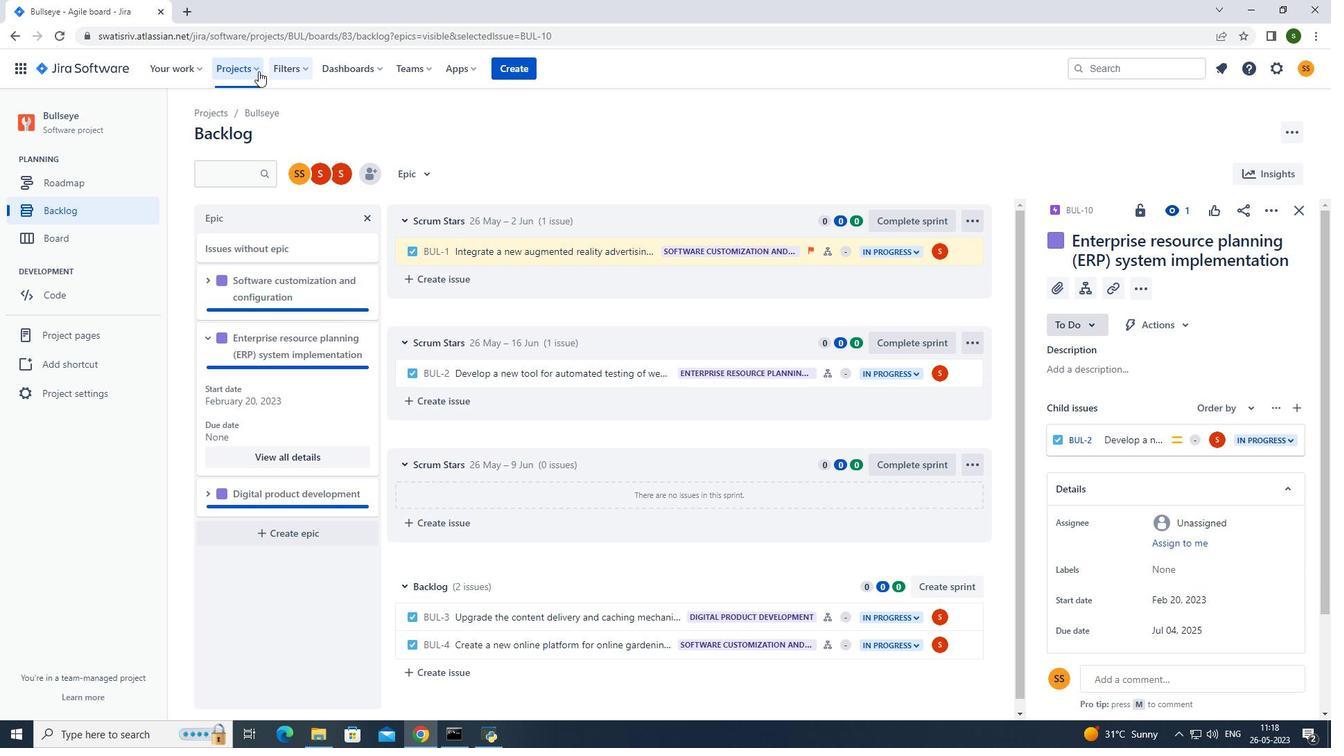 
Action: Mouse pressed left at (244, 71)
Screenshot: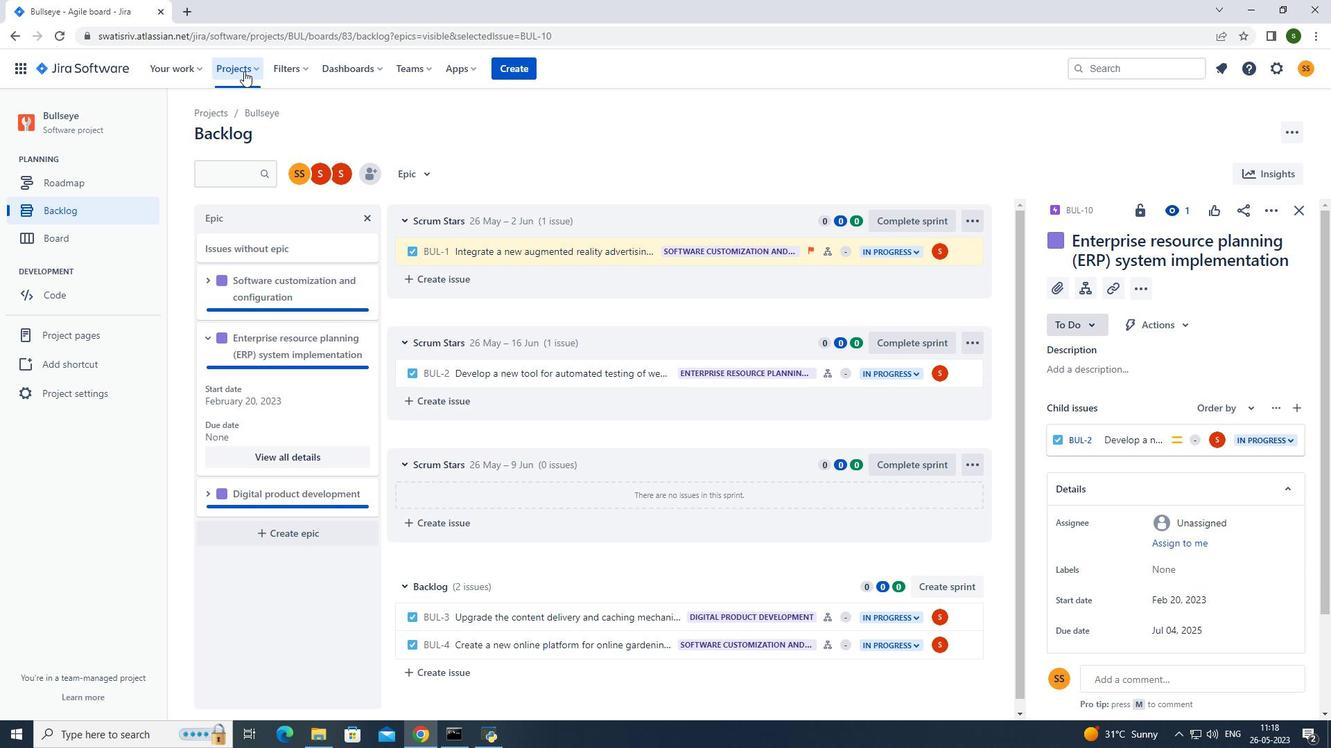 
Action: Mouse moved to (264, 120)
Screenshot: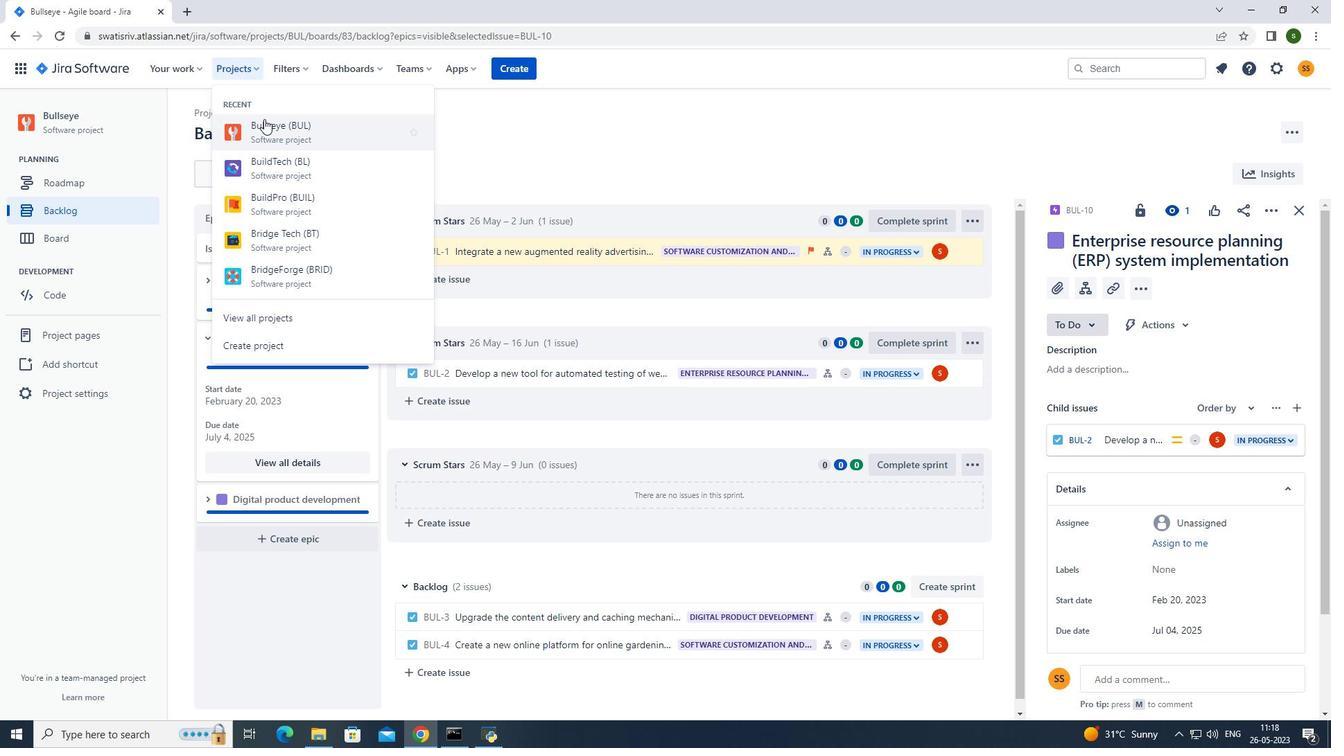 
Action: Mouse pressed left at (264, 120)
Screenshot: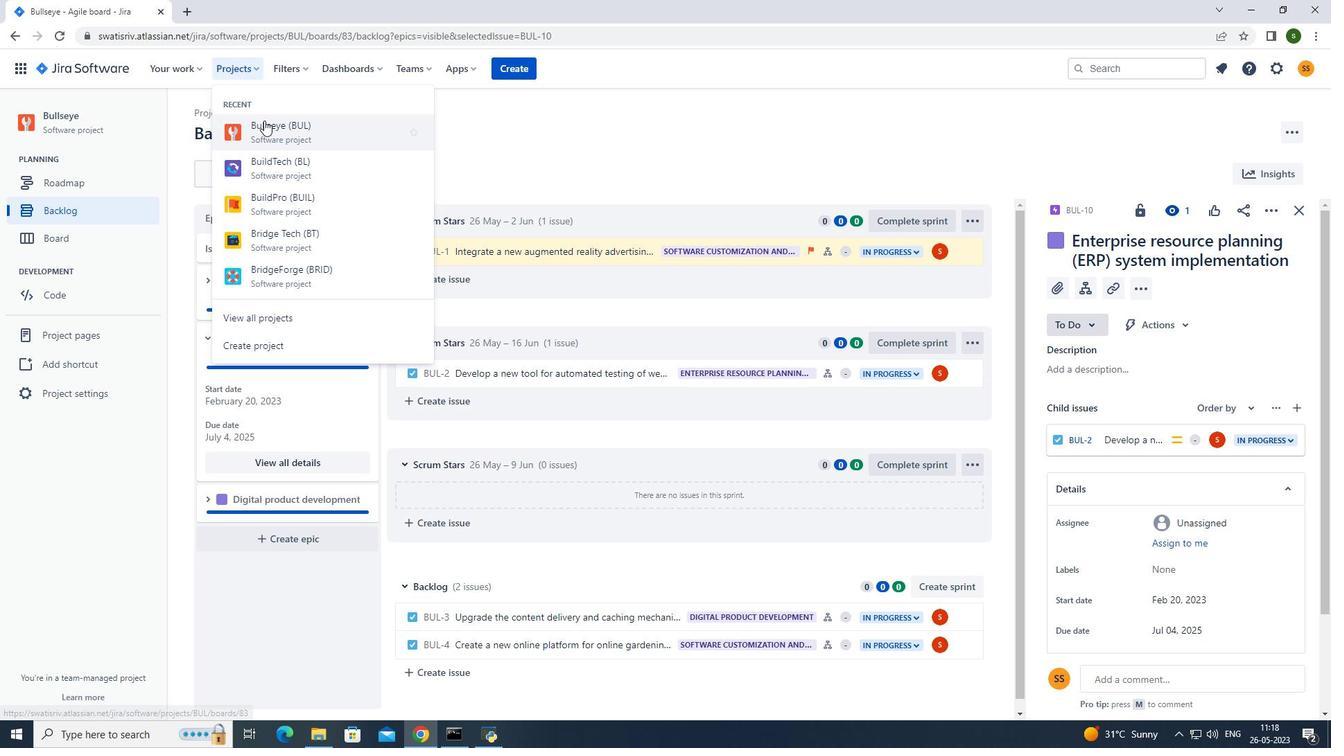 
Action: Mouse moved to (102, 211)
Screenshot: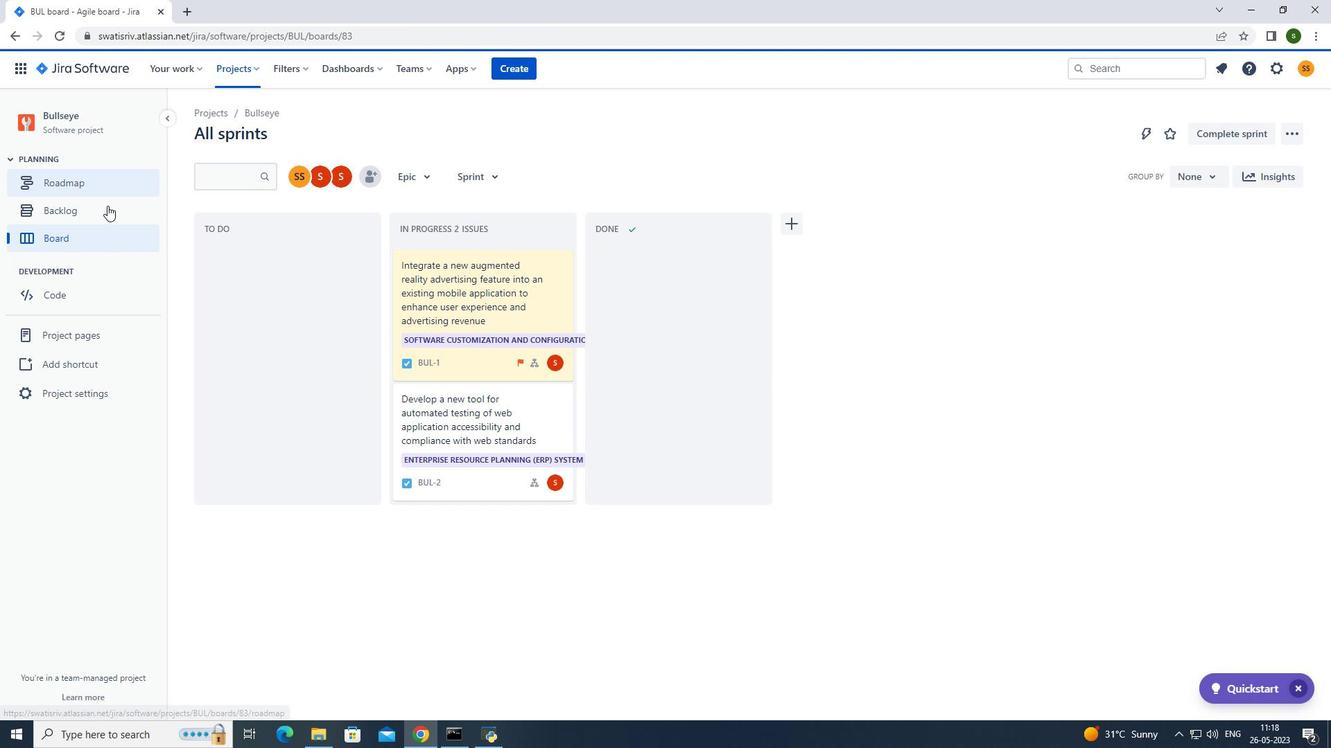
Action: Mouse pressed left at (102, 211)
Screenshot: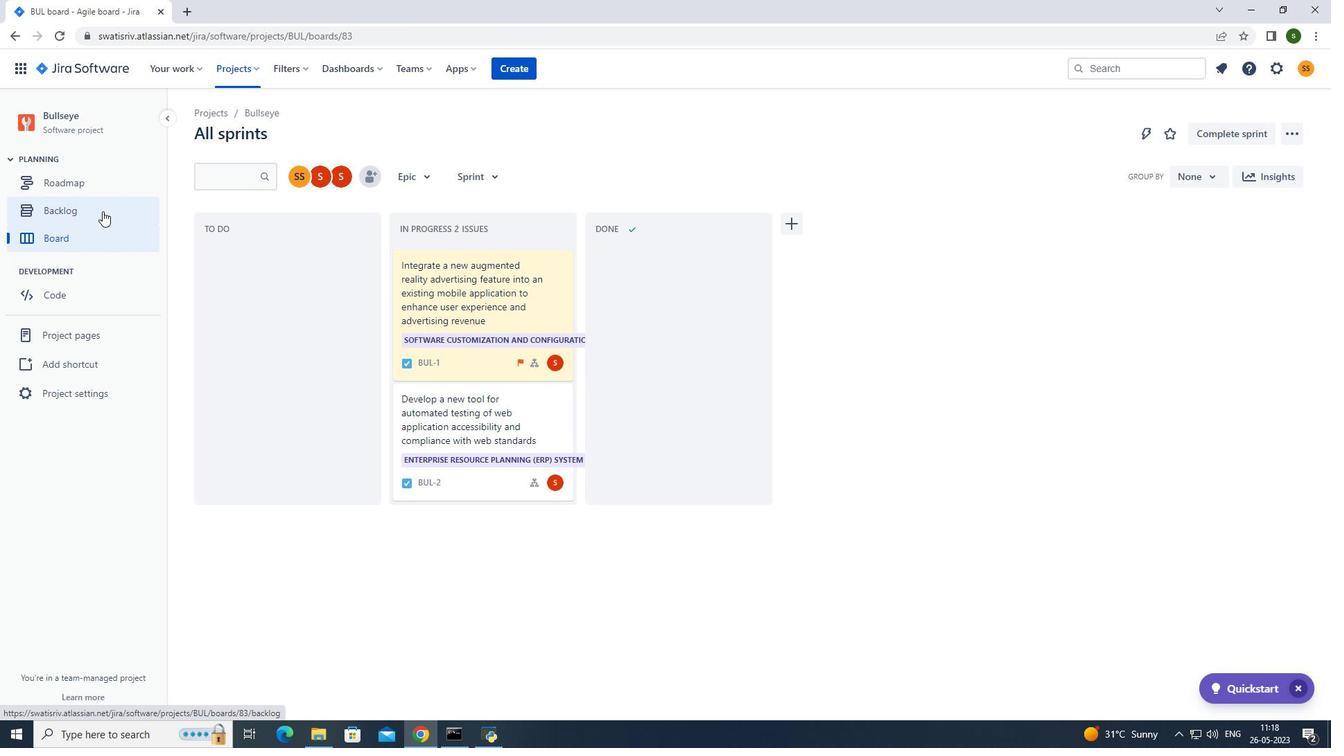 
Action: Mouse moved to (209, 399)
Screenshot: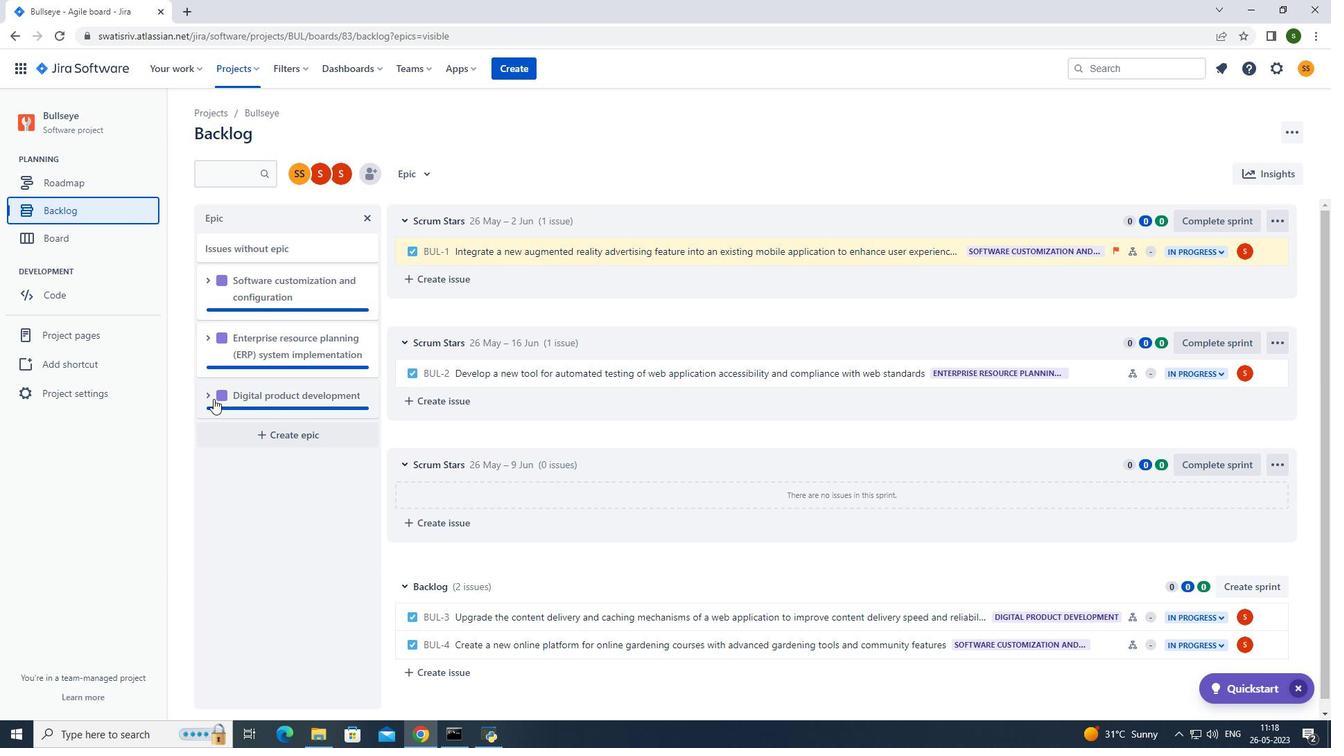 
Action: Mouse pressed left at (209, 399)
Screenshot: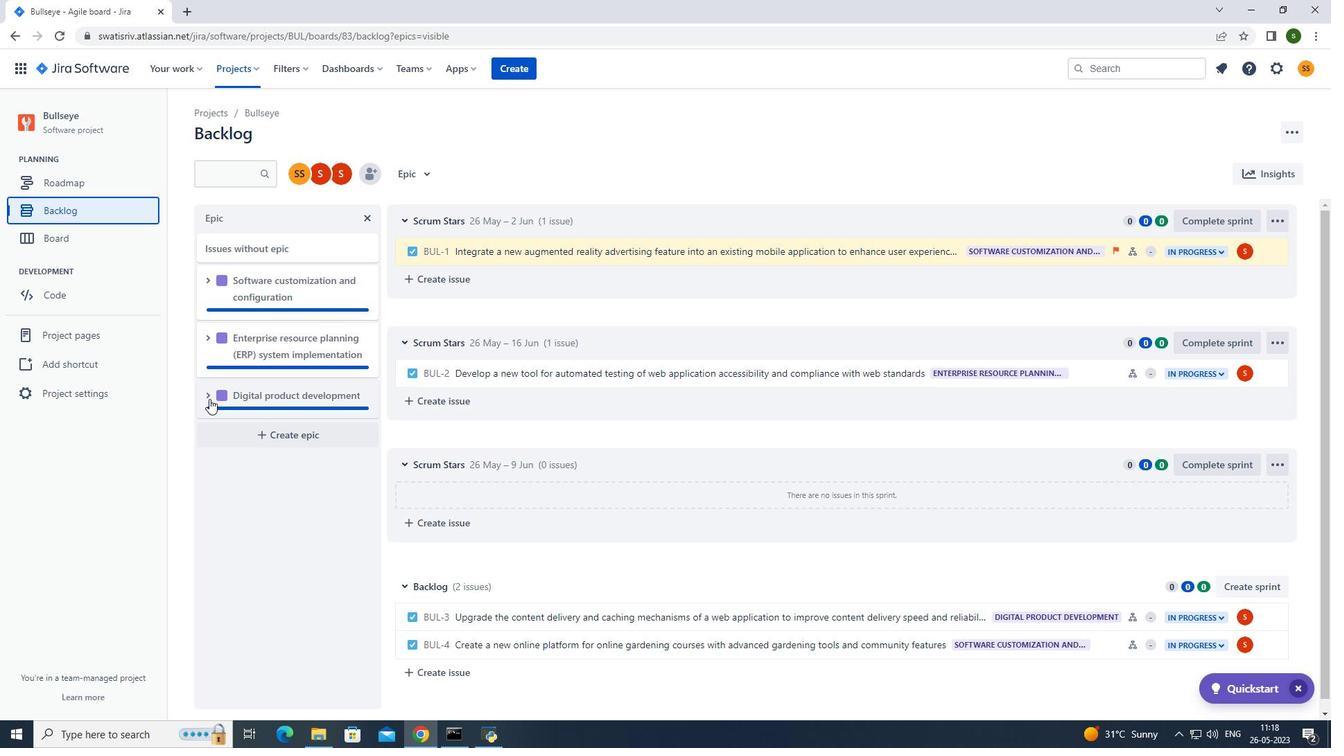 
Action: Mouse moved to (303, 500)
Screenshot: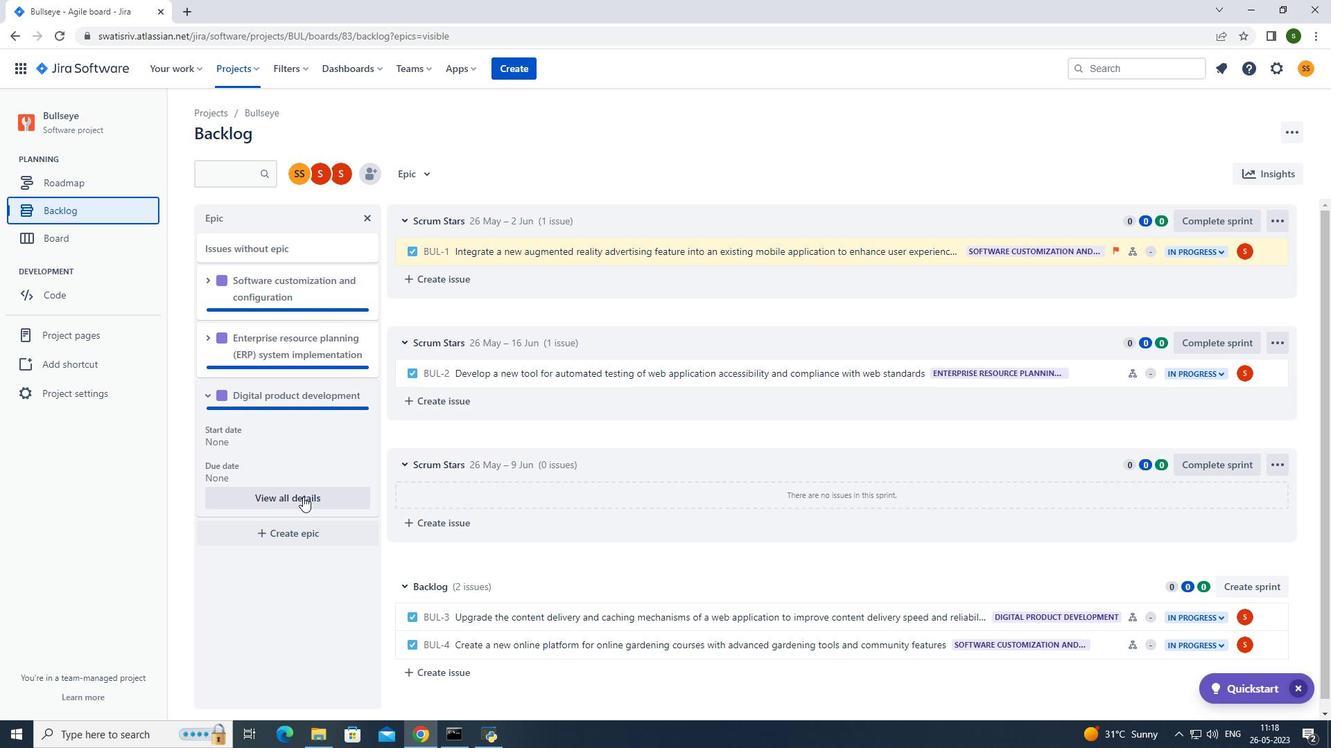 
Action: Mouse pressed left at (303, 500)
Screenshot: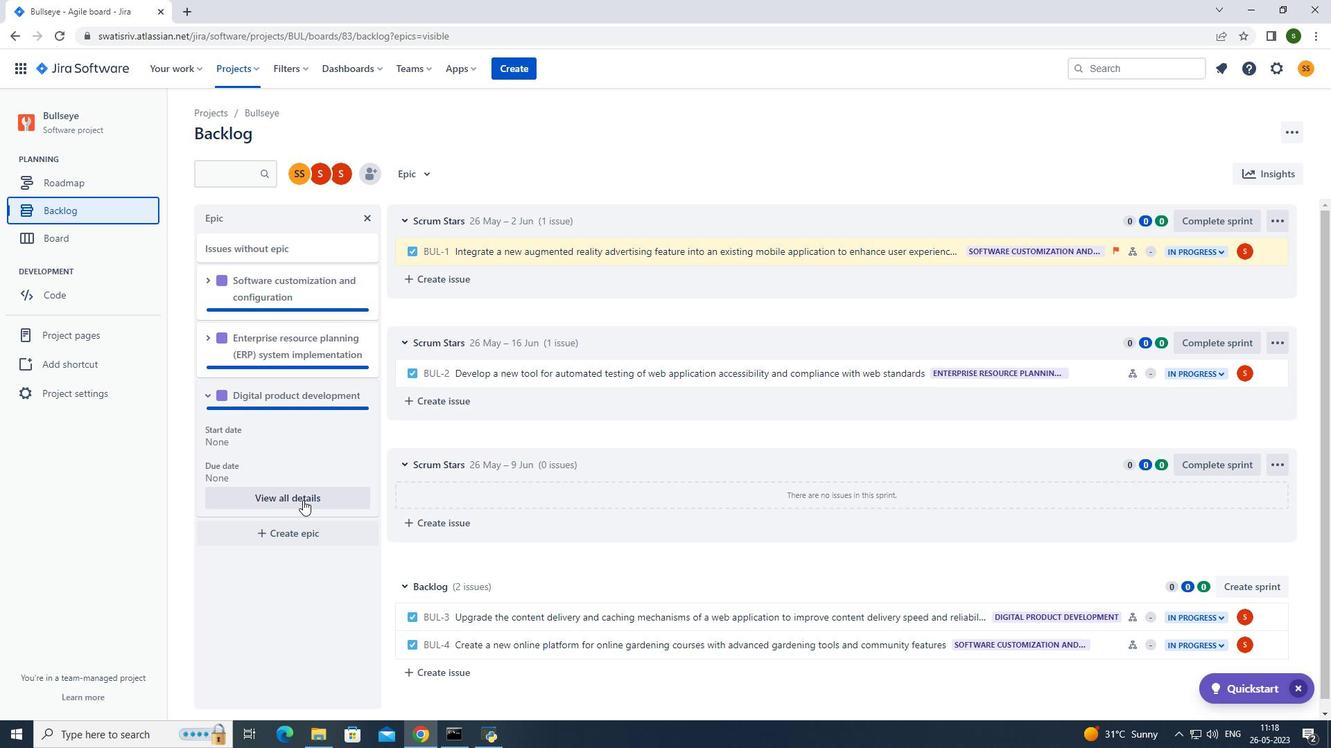 
Action: Mouse moved to (1174, 579)
Screenshot: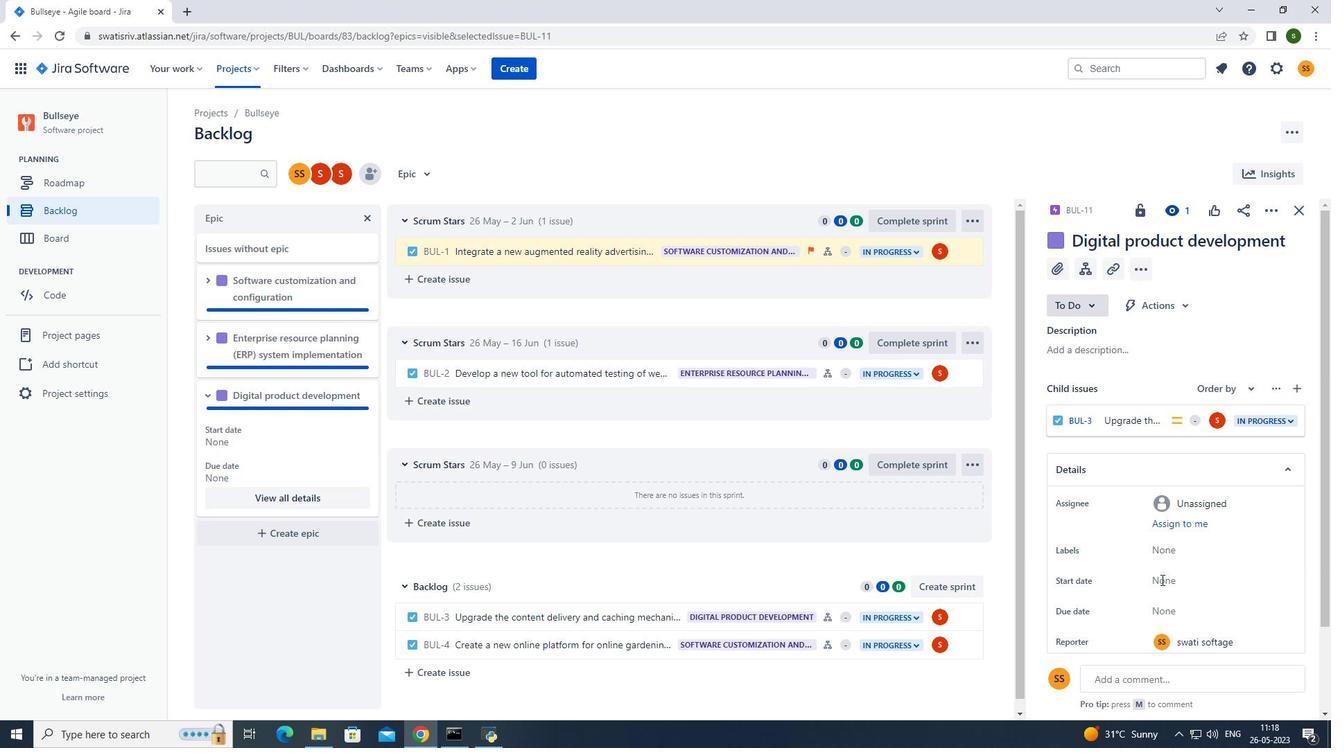 
Action: Mouse pressed left at (1174, 579)
Screenshot: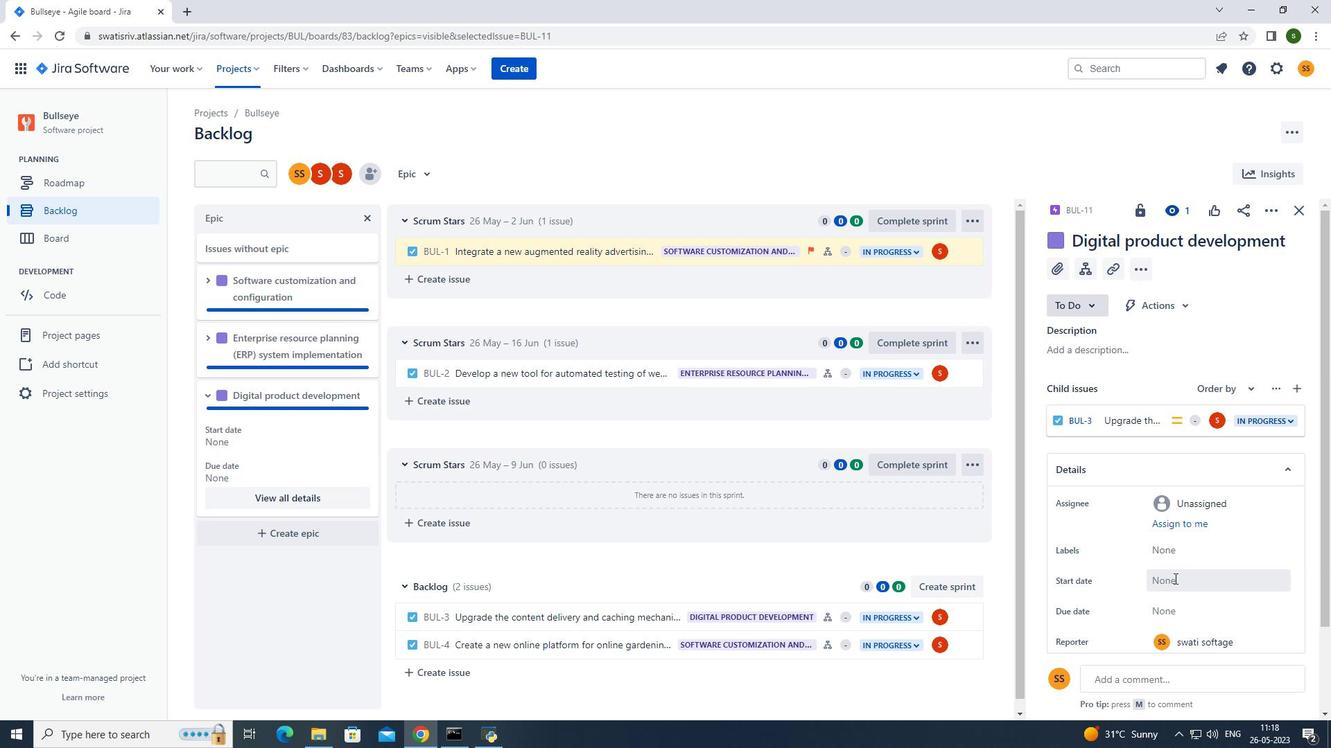 
Action: Mouse moved to (1304, 384)
Screenshot: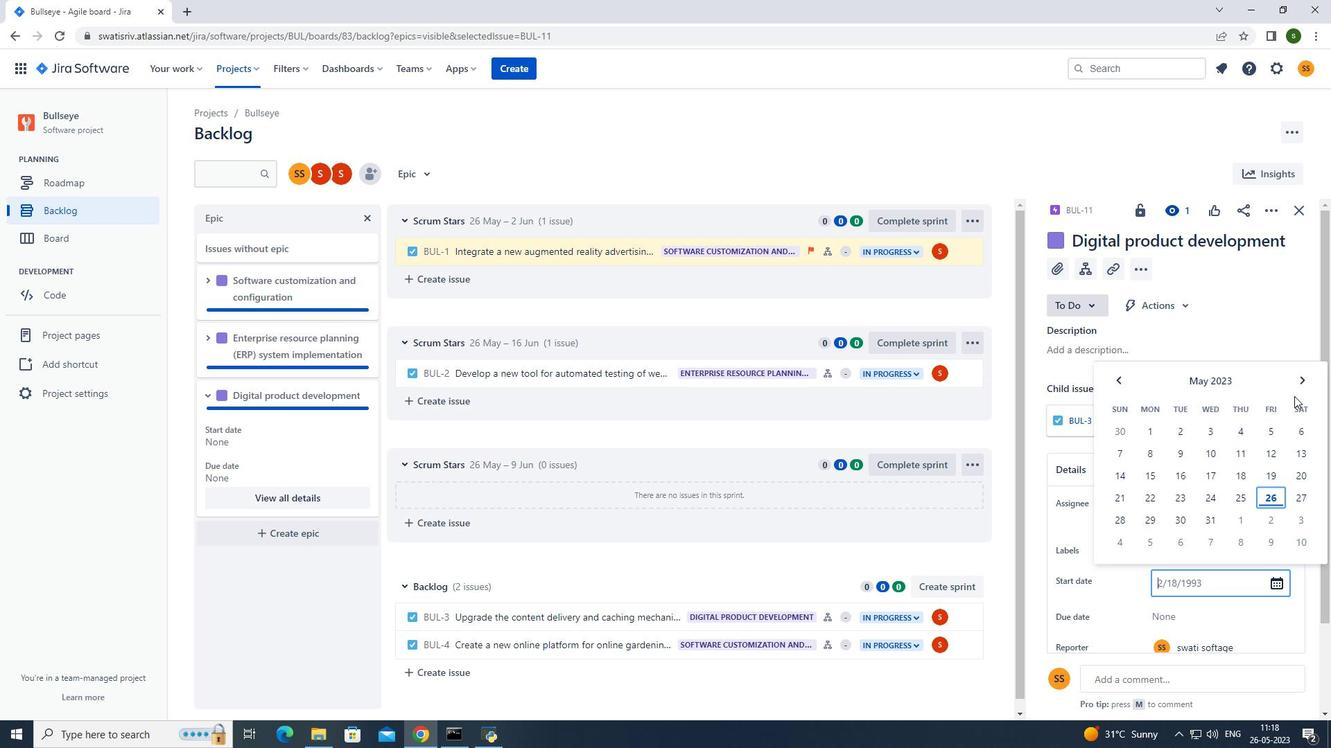 
Action: Mouse pressed left at (1304, 384)
Screenshot: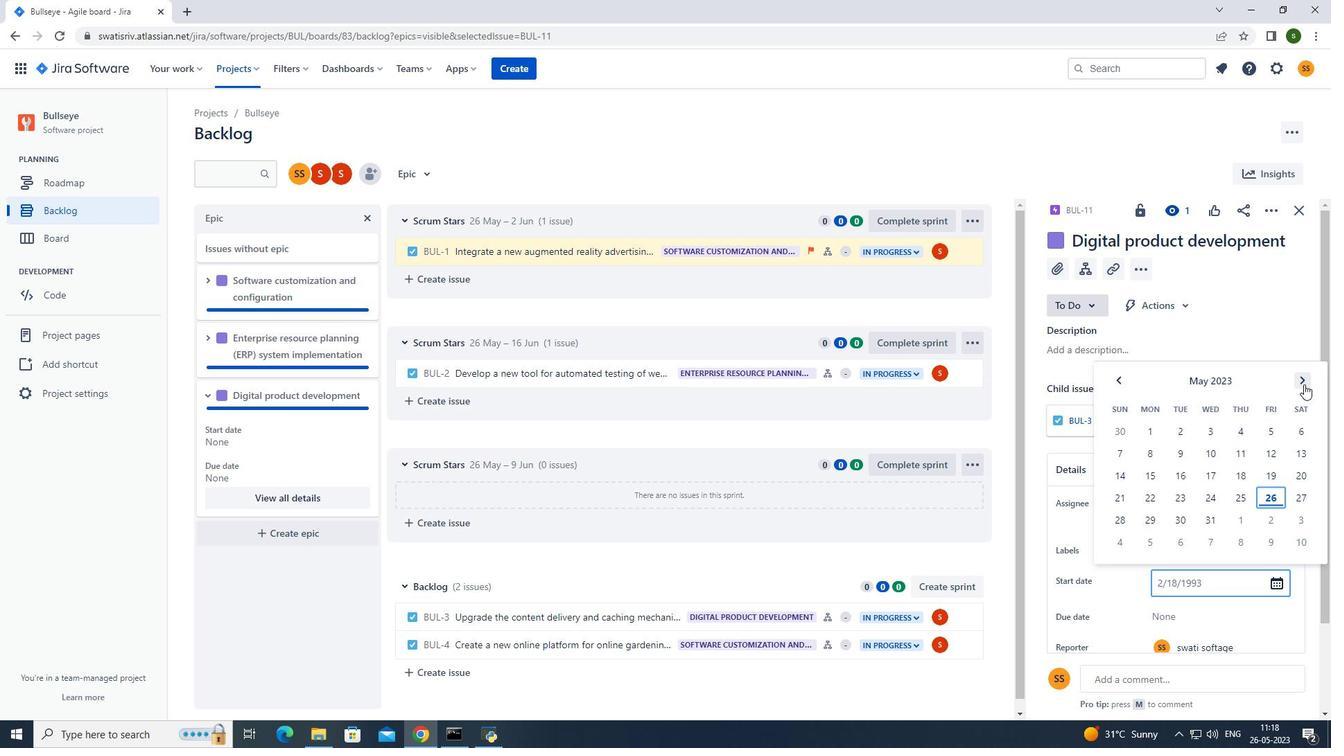 
Action: Mouse pressed left at (1304, 384)
Screenshot: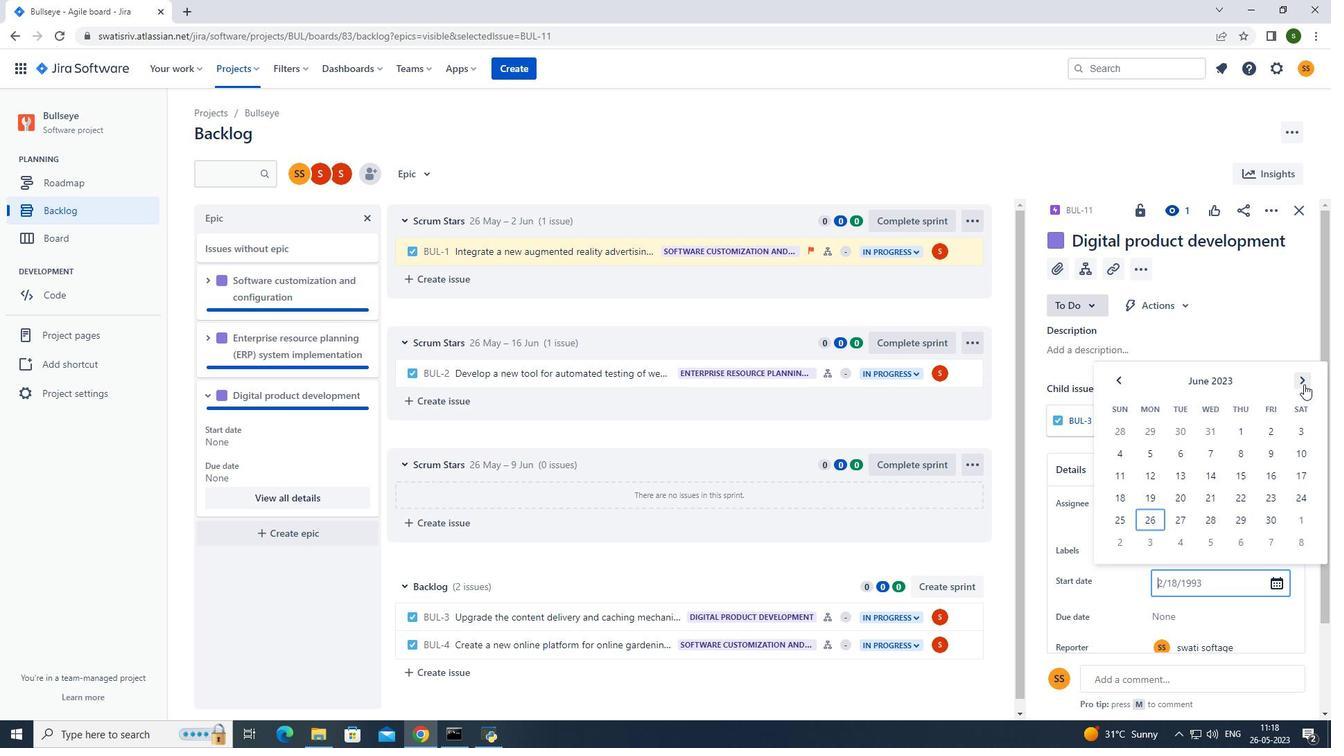 
Action: Mouse pressed left at (1304, 384)
Screenshot: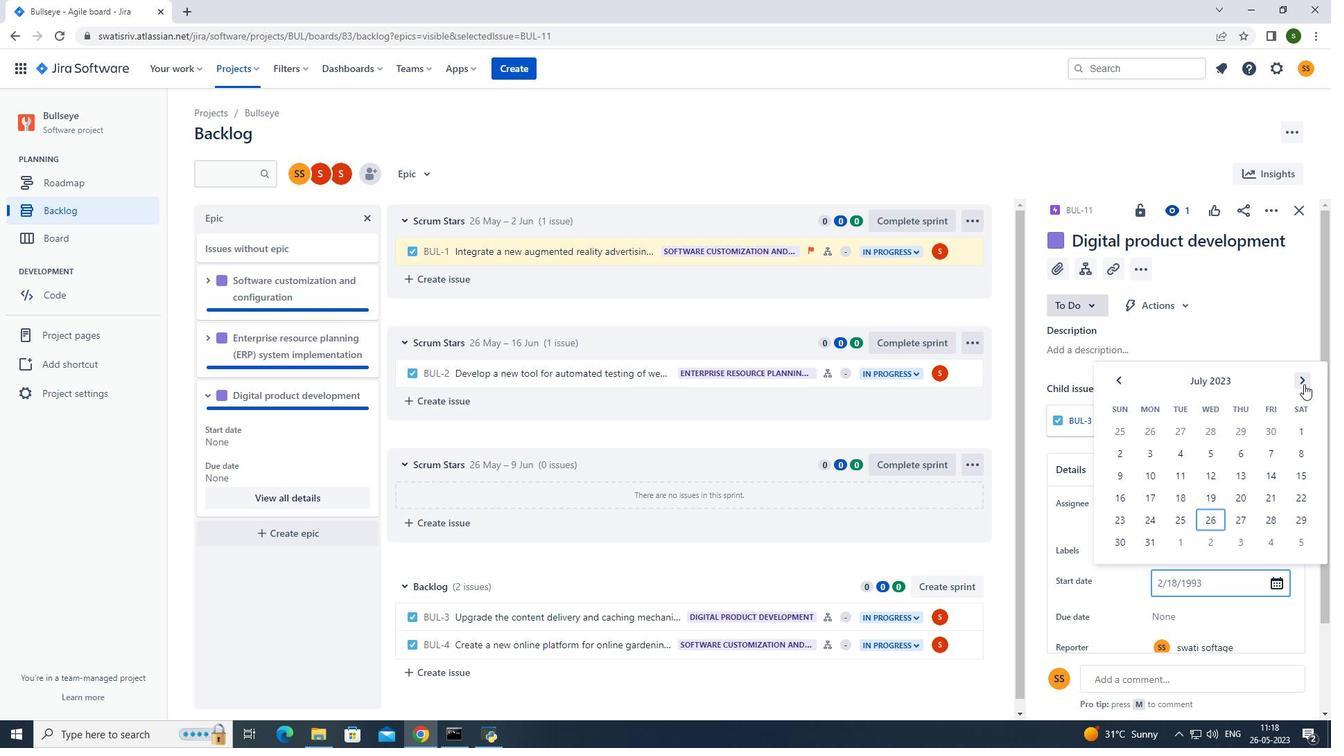 
Action: Mouse pressed left at (1304, 384)
Screenshot: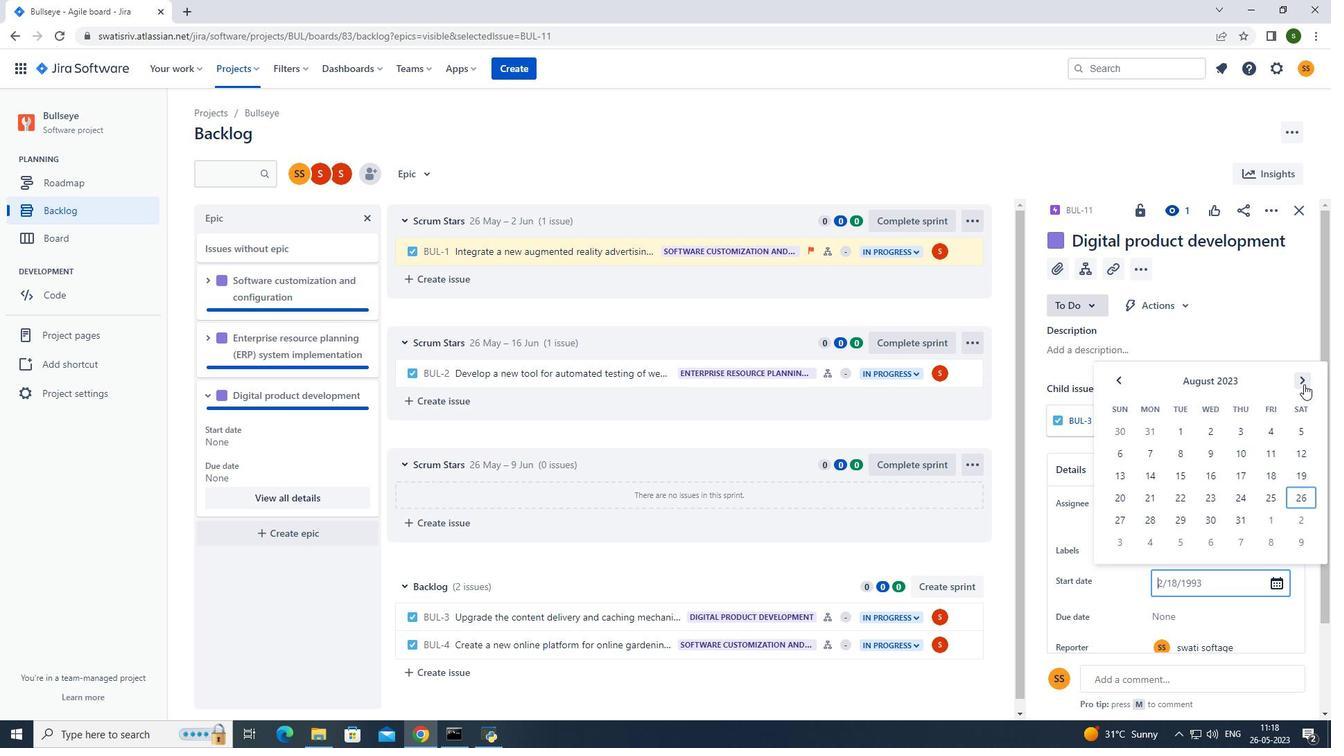 
Action: Mouse pressed left at (1304, 384)
Screenshot: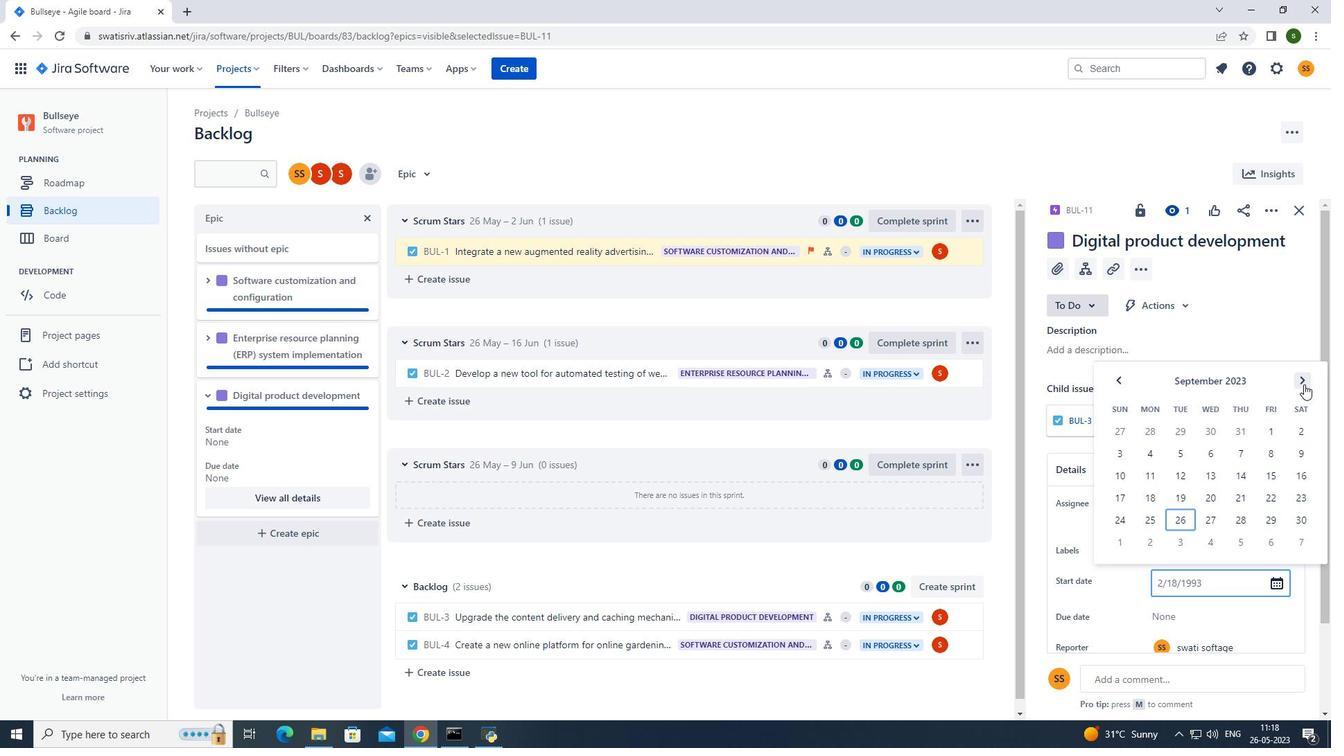 
Action: Mouse pressed left at (1304, 384)
Screenshot: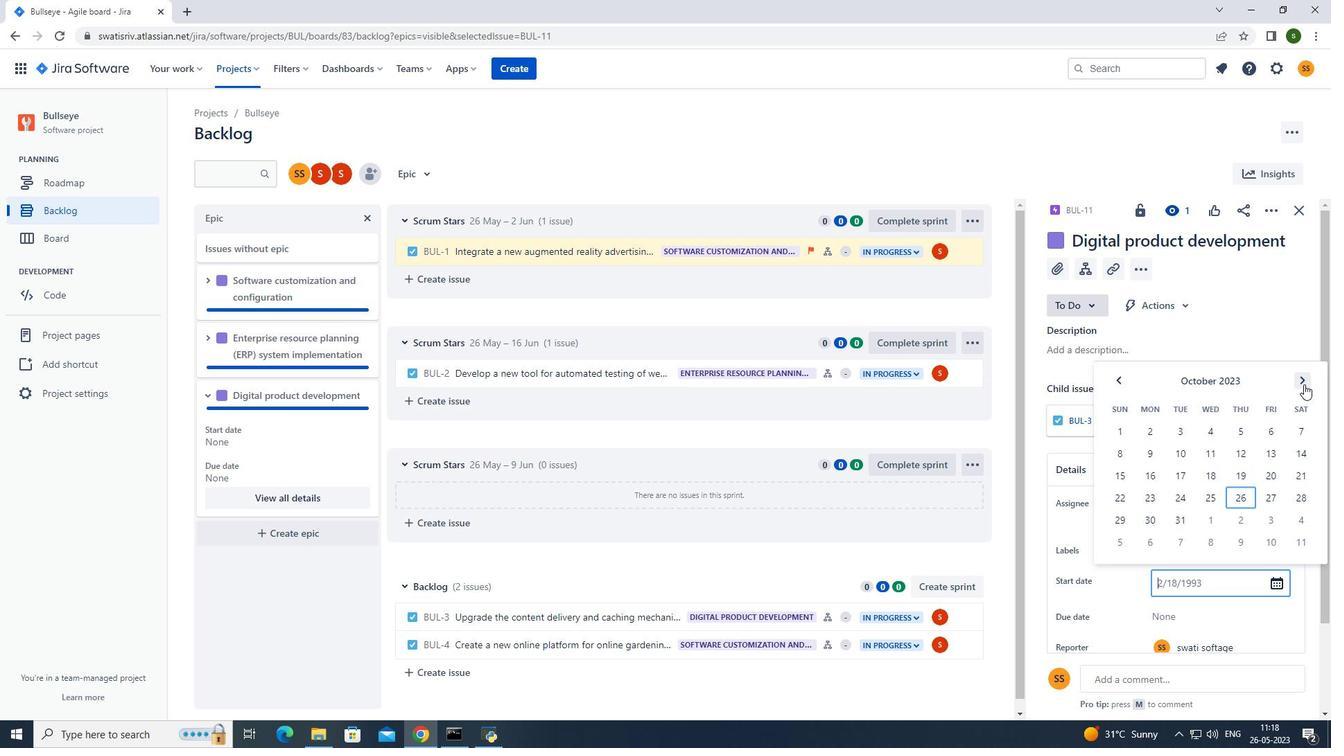
Action: Mouse pressed left at (1304, 384)
Screenshot: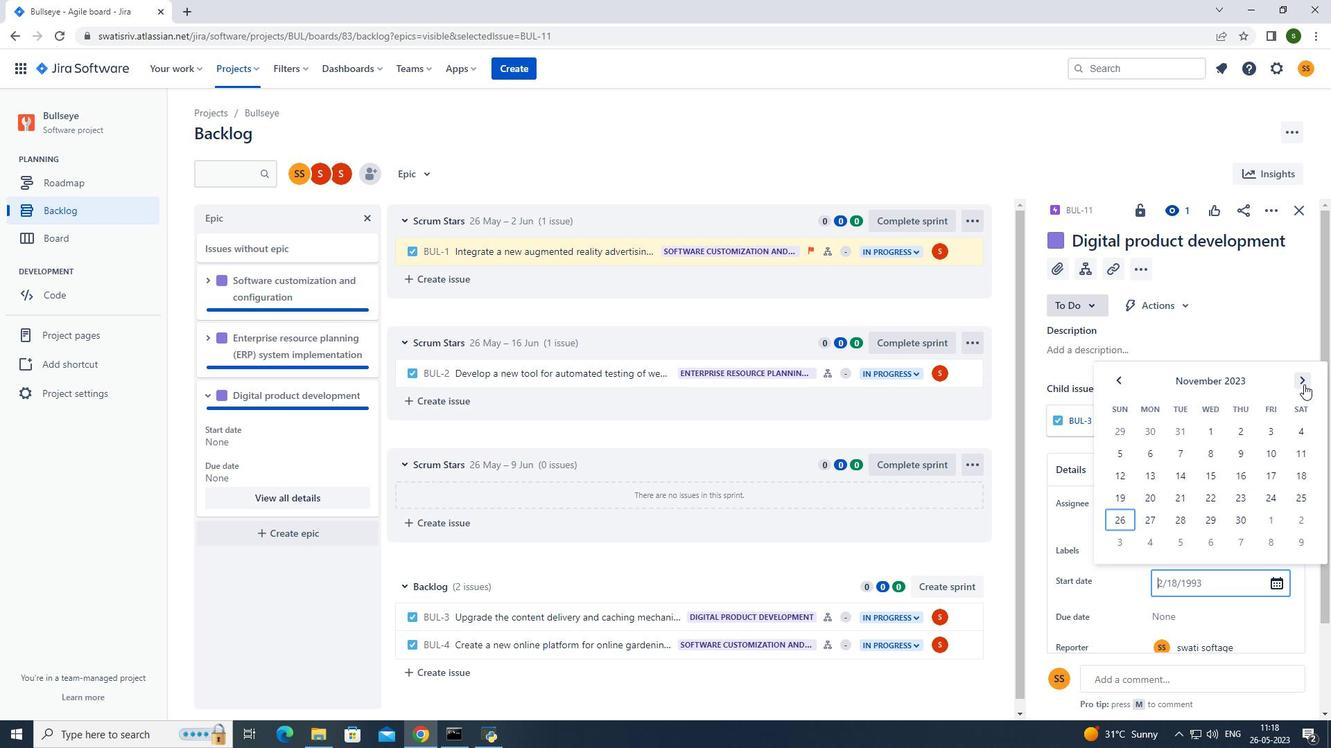 
Action: Mouse pressed left at (1304, 384)
Screenshot: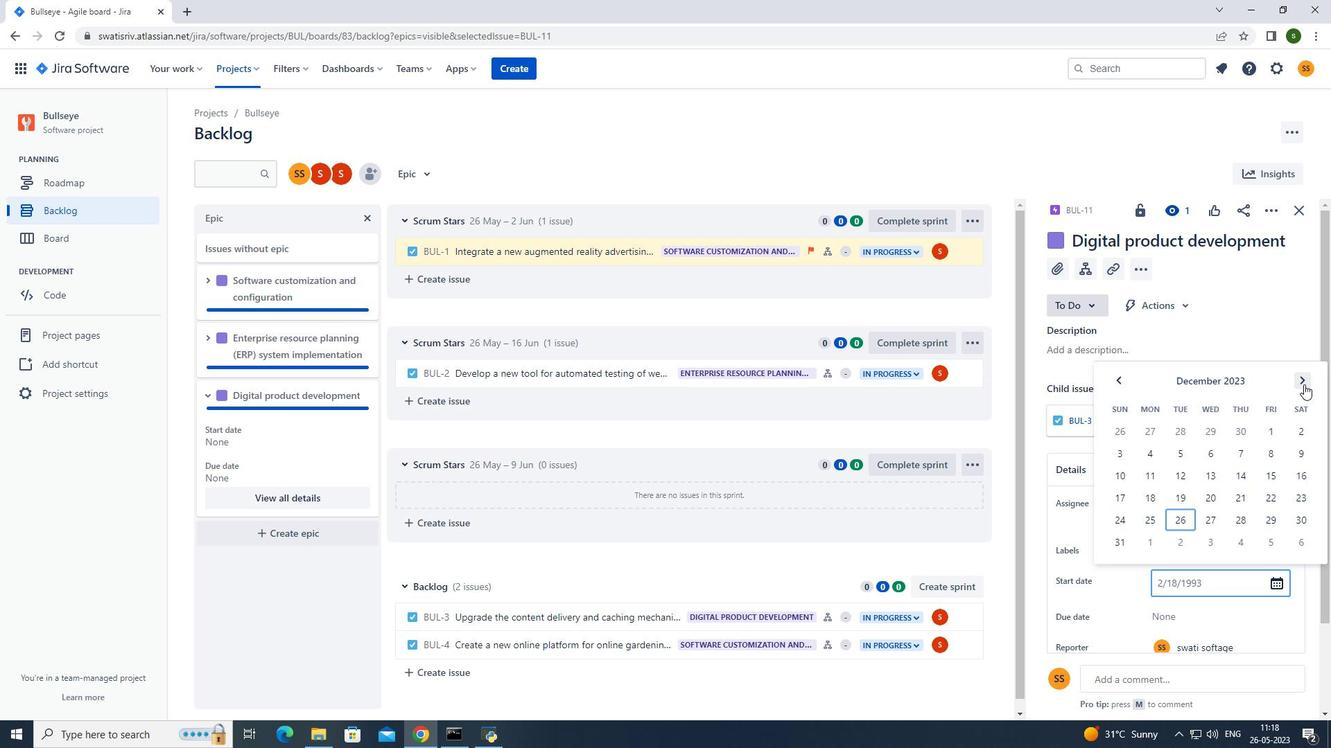 
Action: Mouse pressed left at (1304, 384)
Screenshot: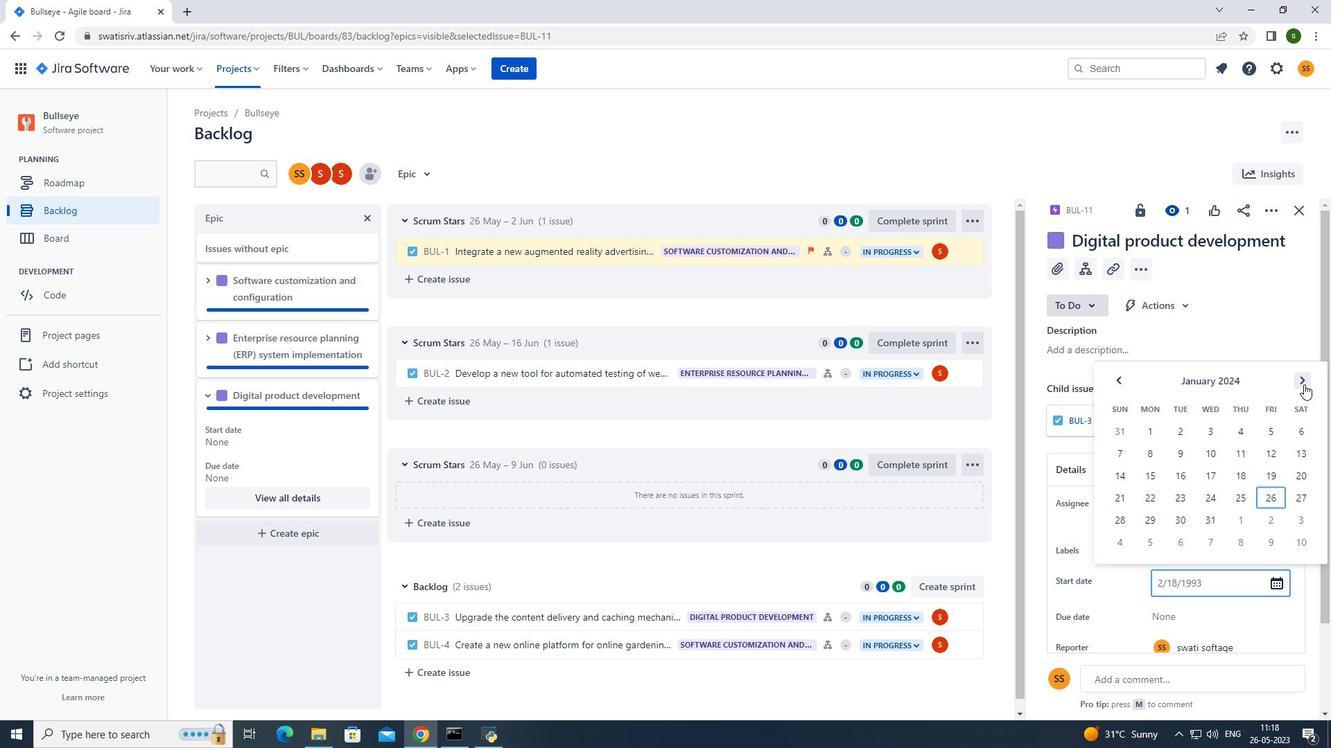 
Action: Mouse pressed left at (1304, 384)
Screenshot: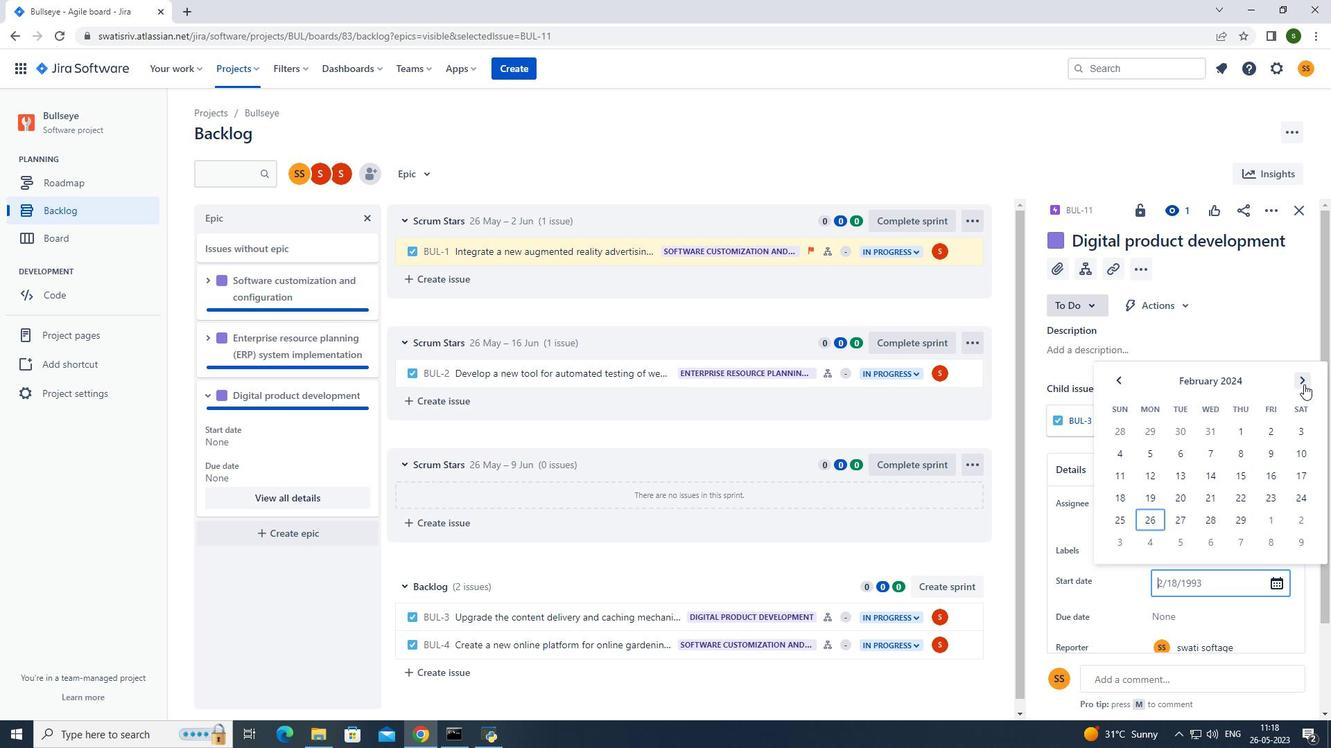 
Action: Mouse moved to (1275, 428)
Screenshot: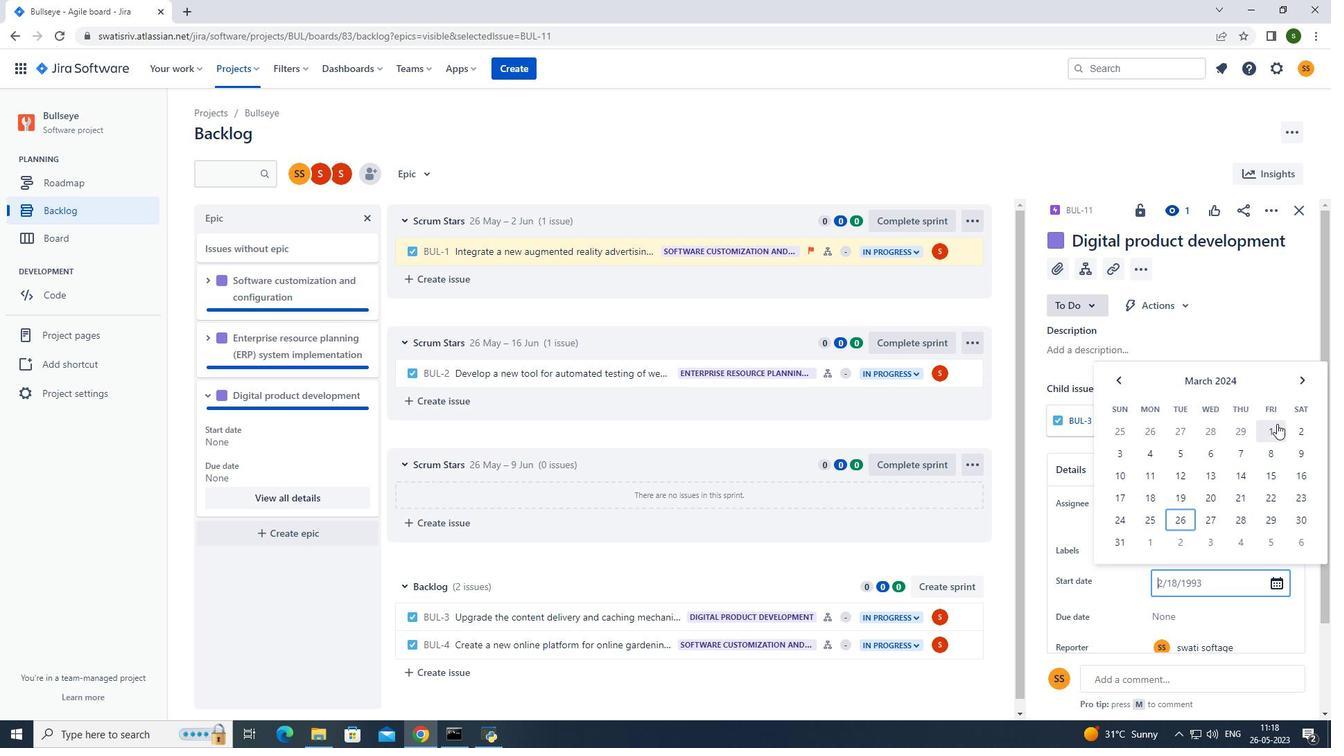 
Action: Mouse pressed left at (1275, 428)
Screenshot: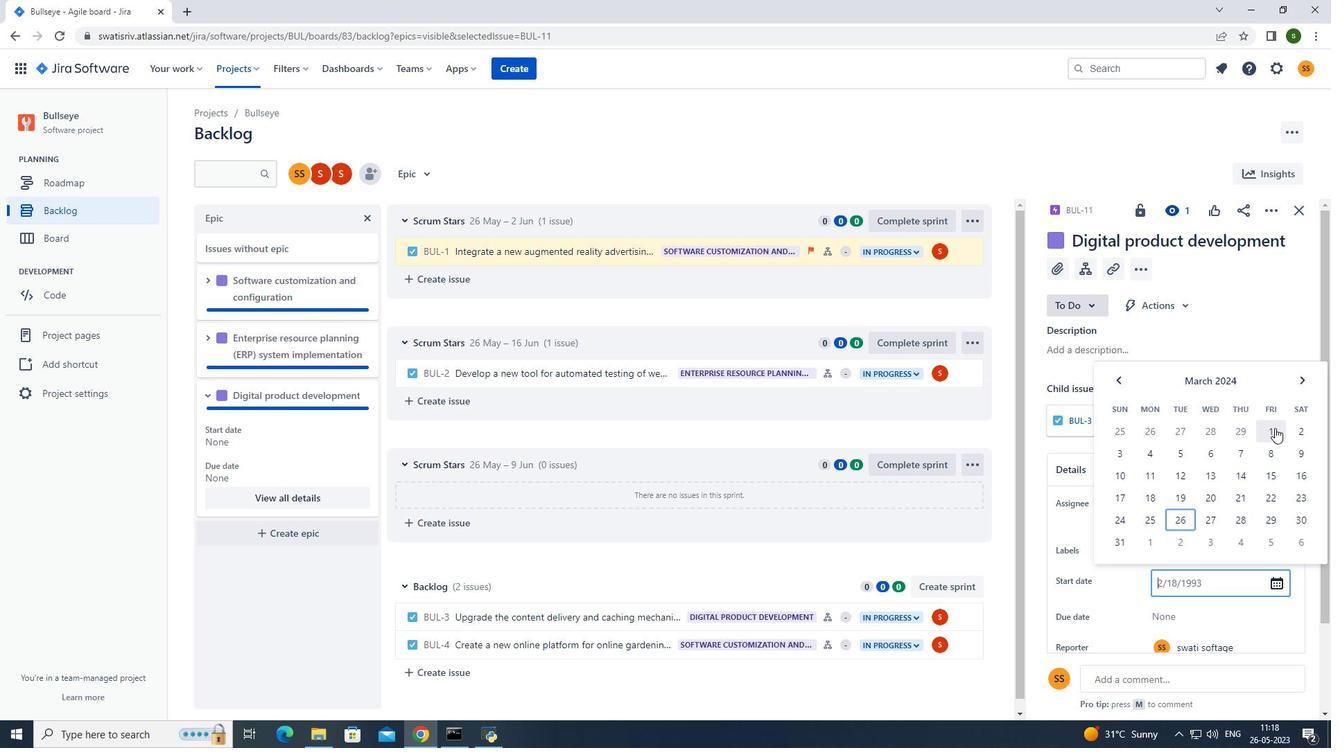 
Action: Mouse moved to (1178, 619)
Screenshot: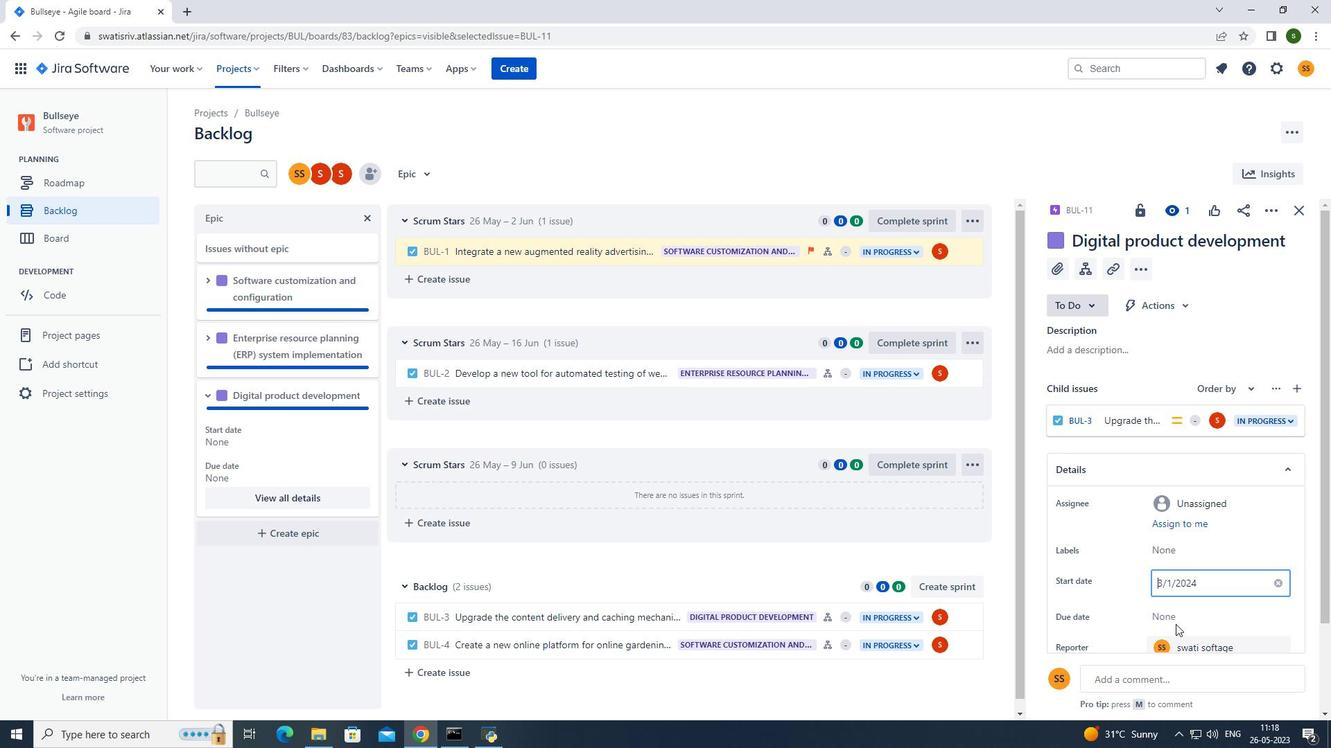 
Action: Mouse pressed left at (1178, 619)
Screenshot: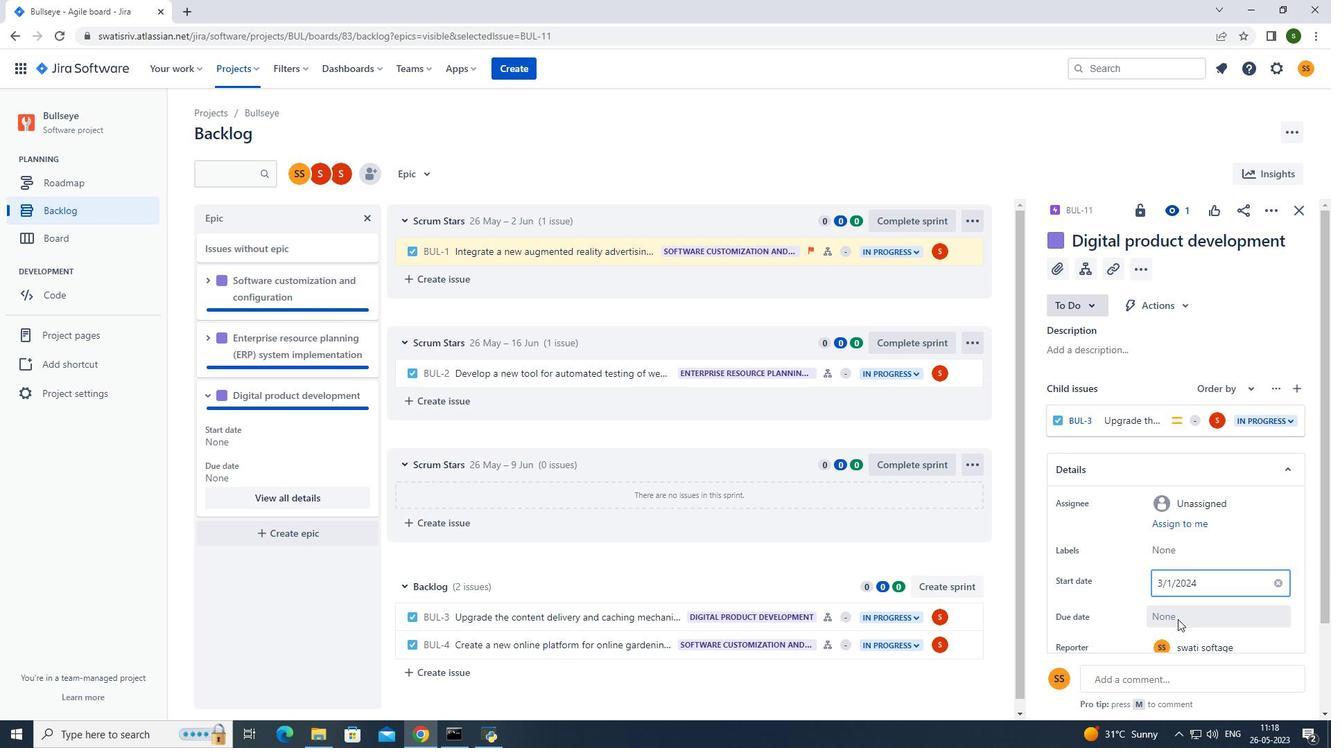 
Action: Mouse moved to (1299, 414)
Screenshot: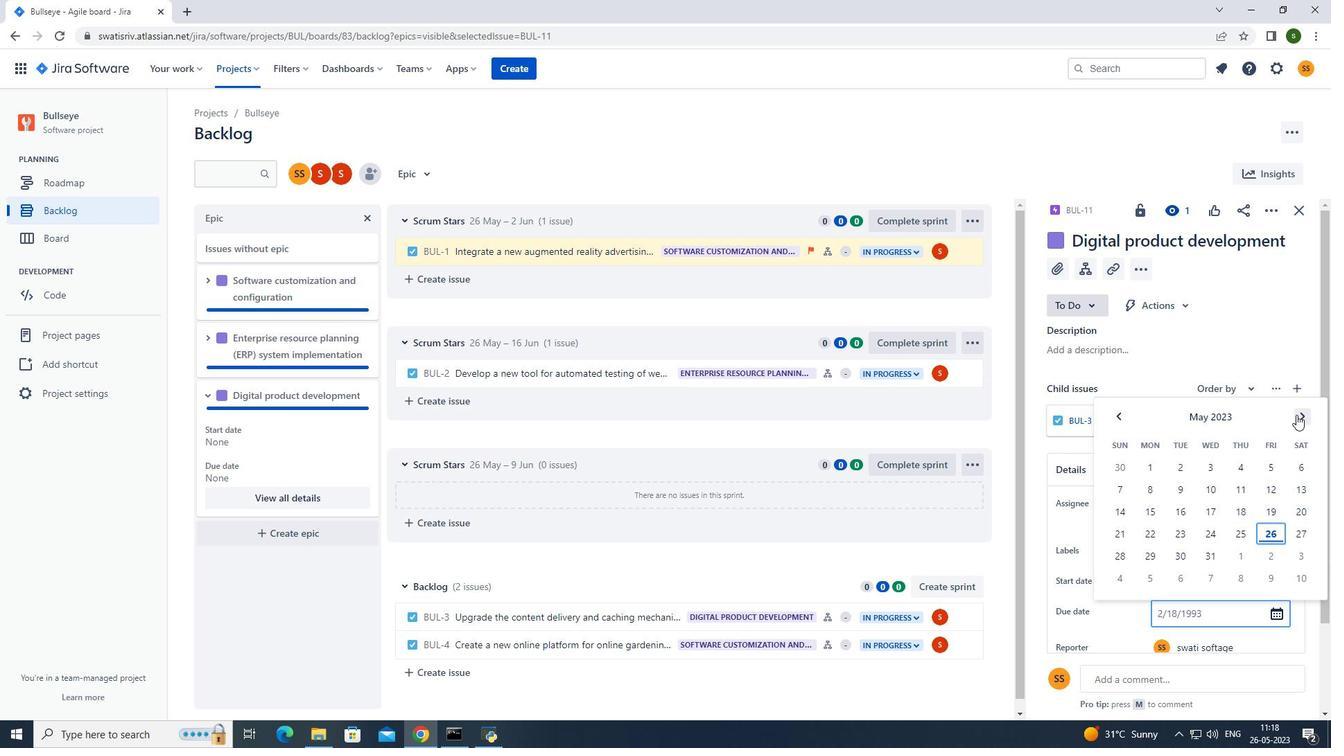 
Action: Mouse pressed left at (1299, 414)
Screenshot: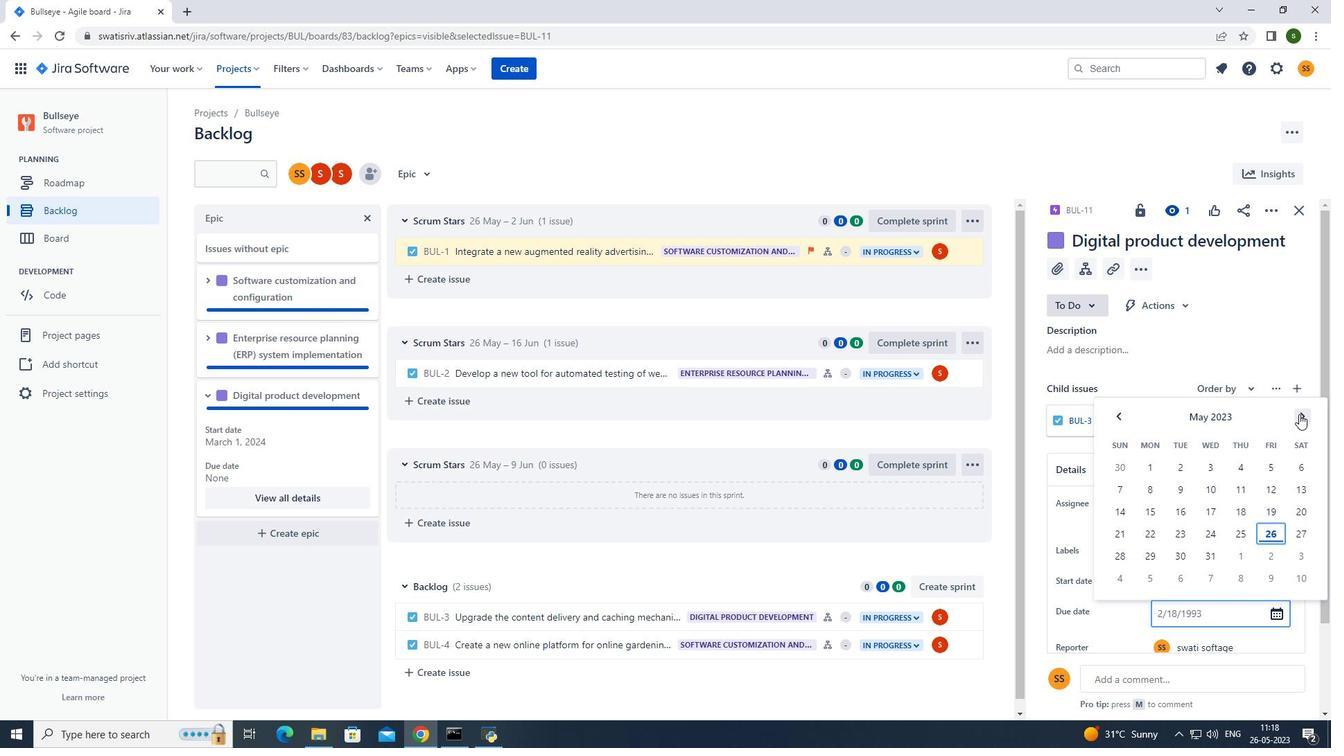 
Action: Mouse pressed left at (1299, 414)
Screenshot: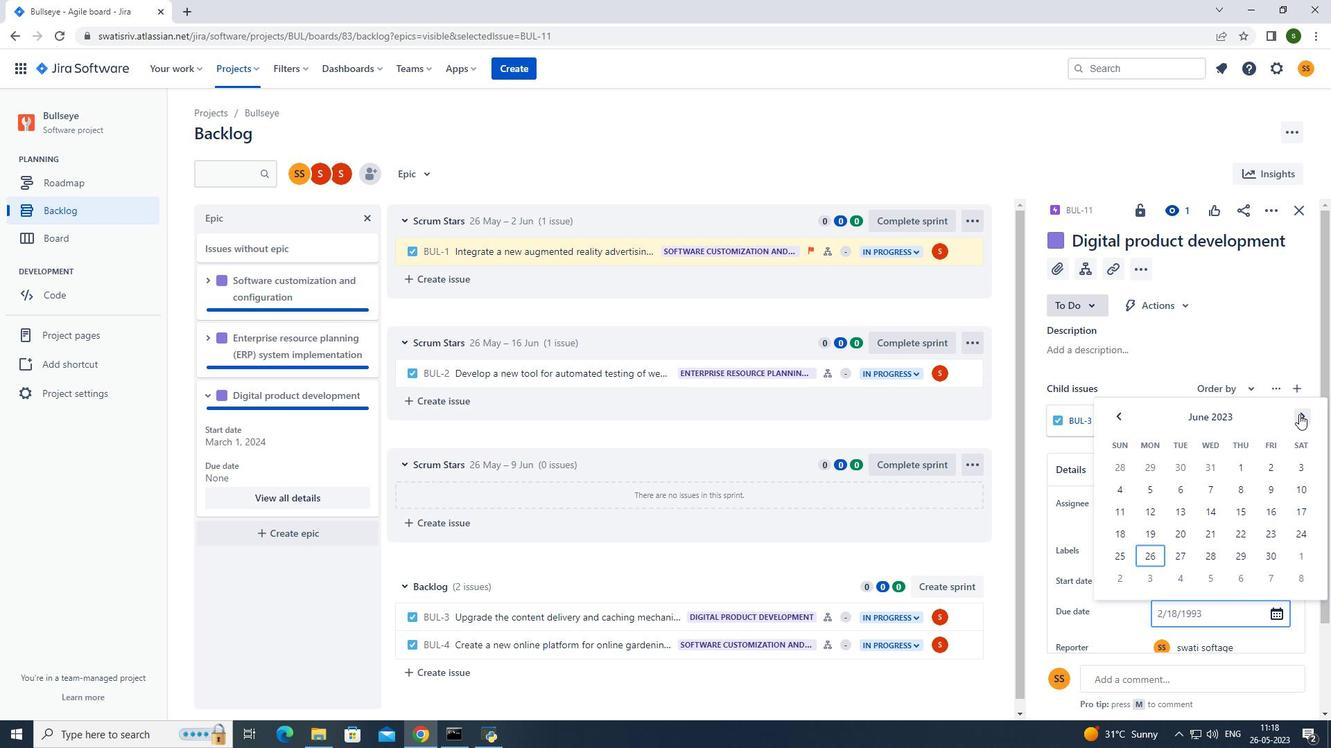 
Action: Mouse pressed left at (1299, 414)
Screenshot: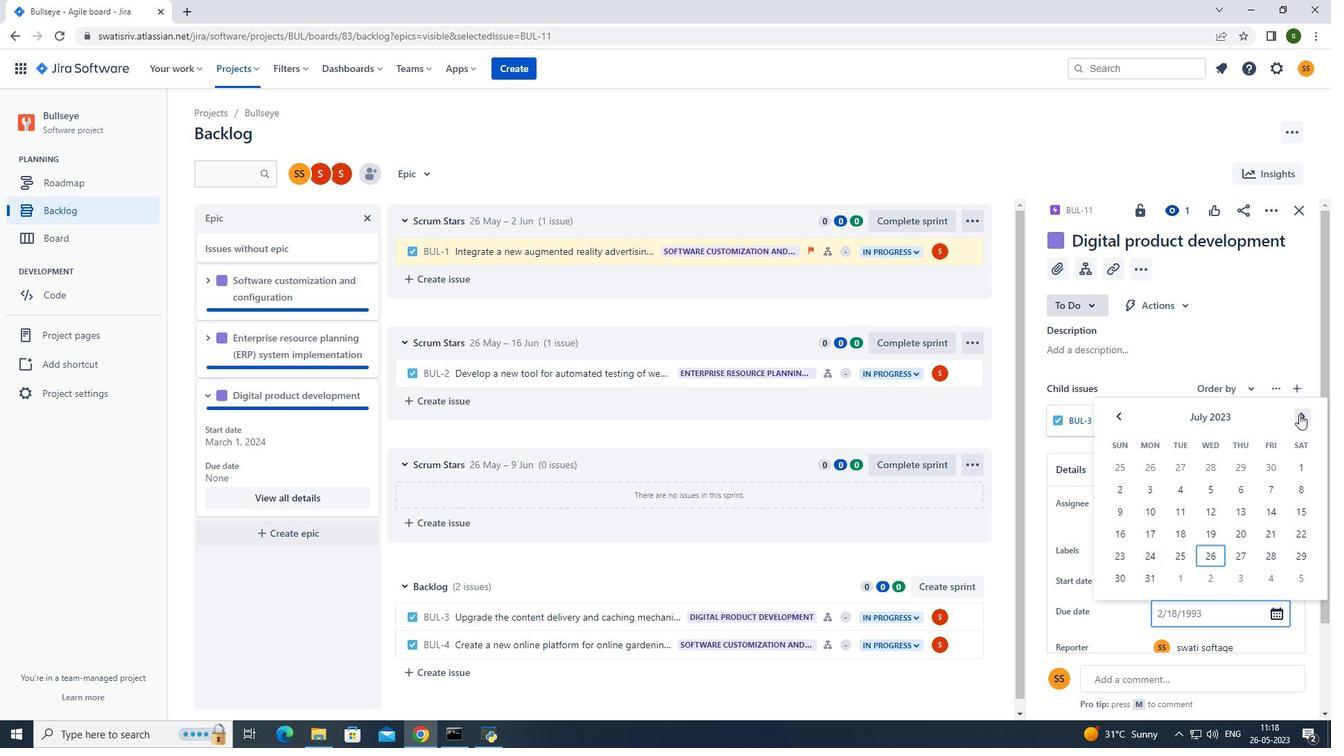 
Action: Mouse pressed left at (1299, 414)
Screenshot: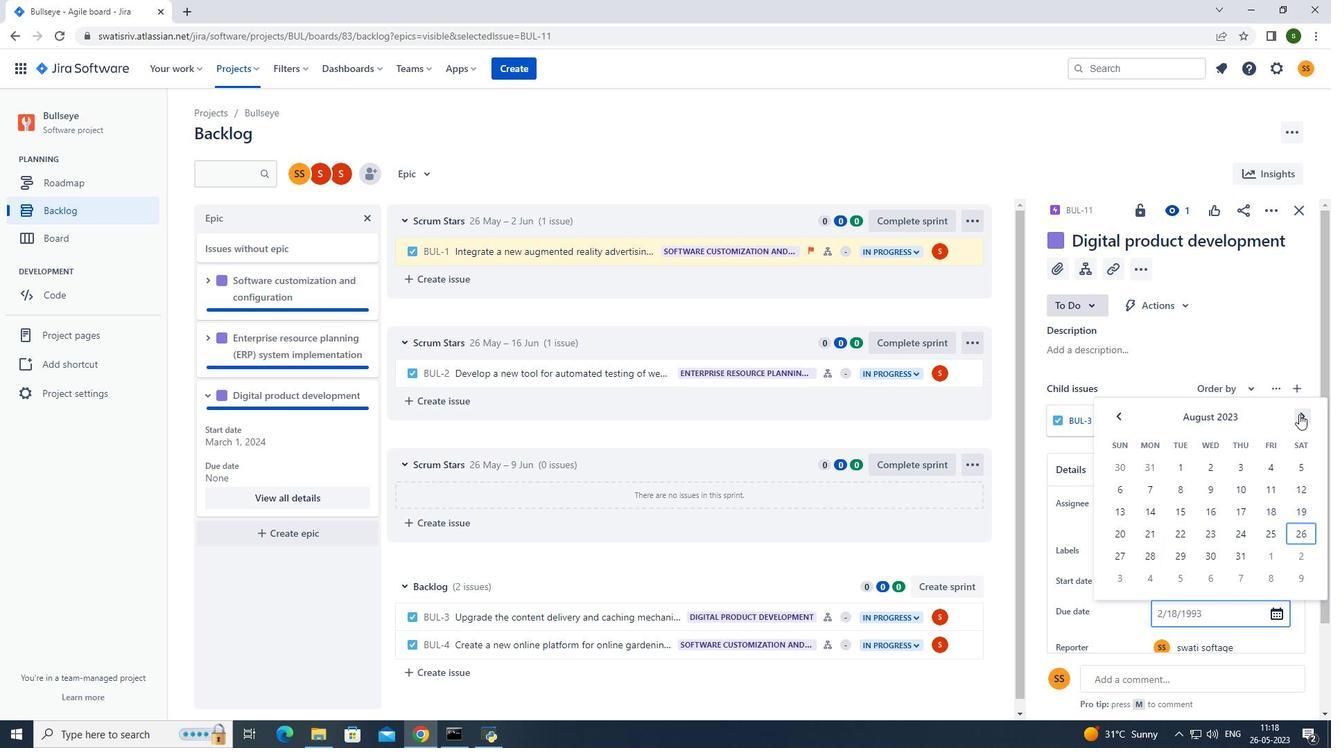 
Action: Mouse pressed left at (1299, 414)
Screenshot: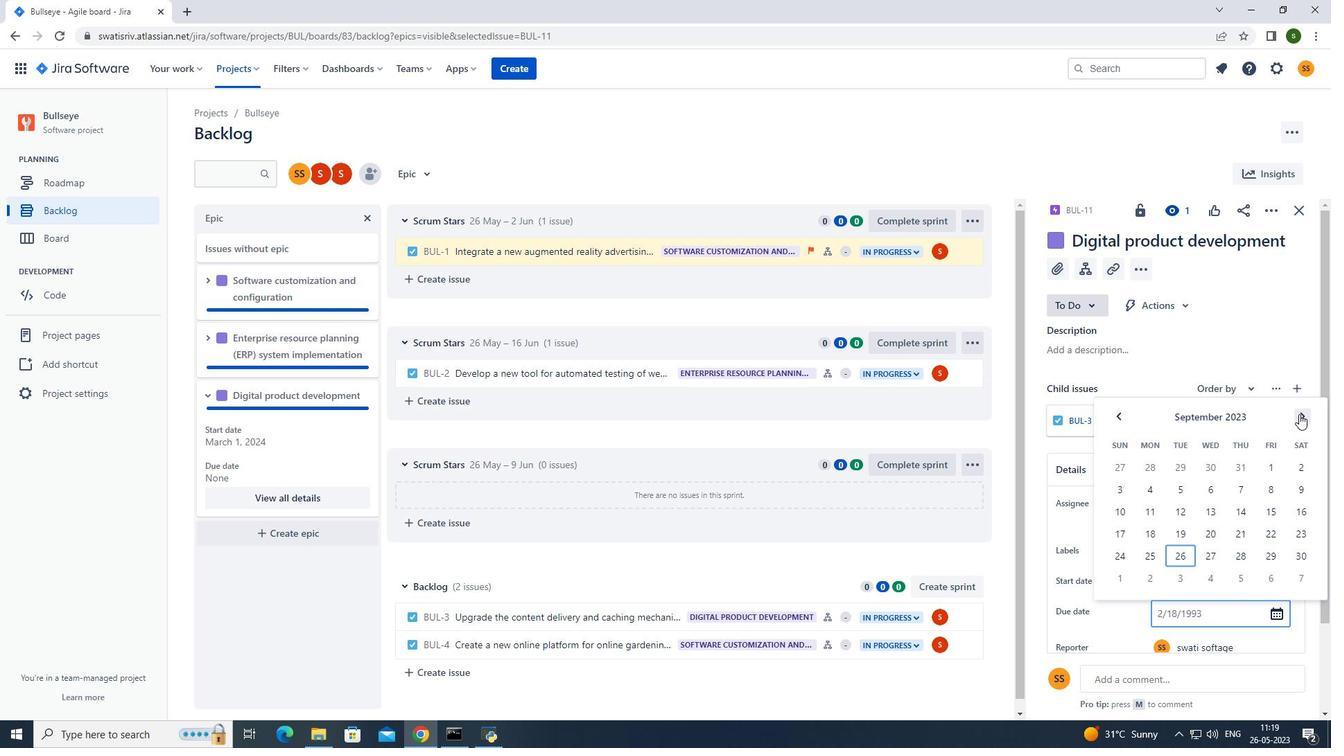 
Action: Mouse pressed left at (1299, 414)
Screenshot: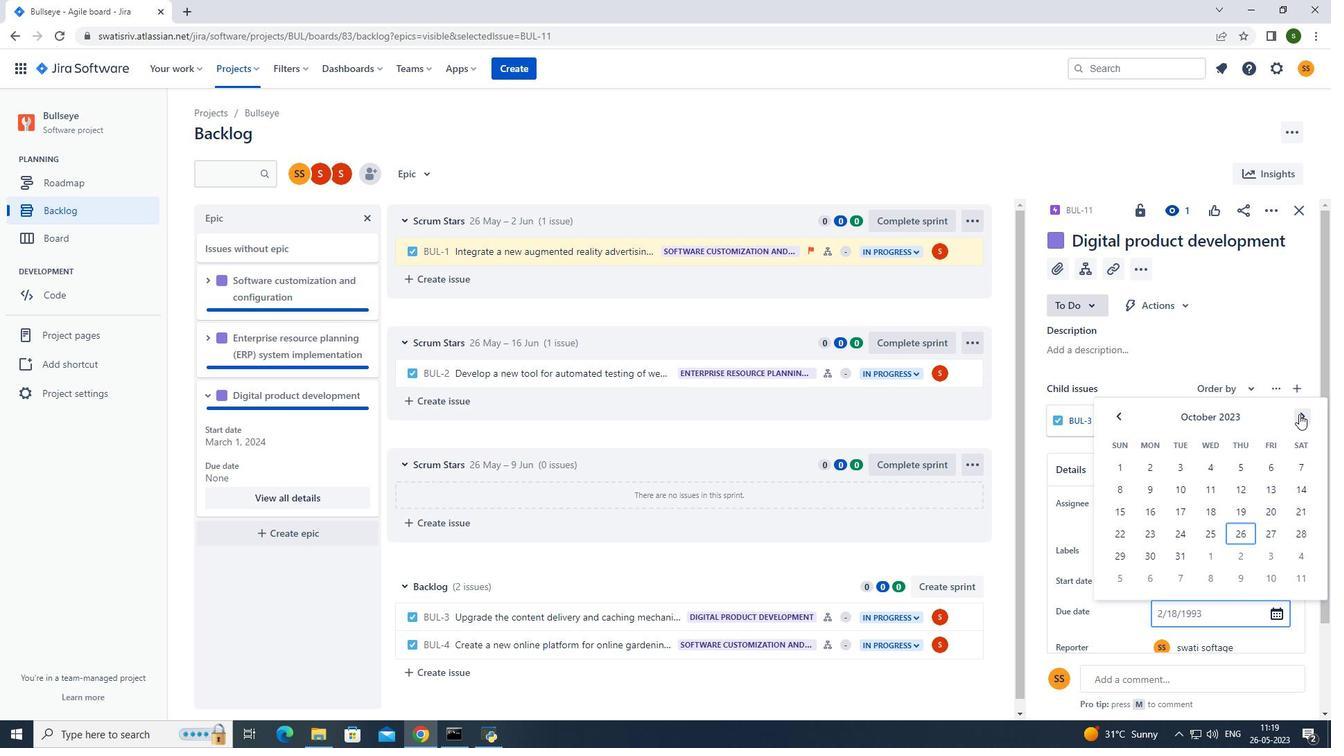 
Action: Mouse pressed left at (1299, 414)
Screenshot: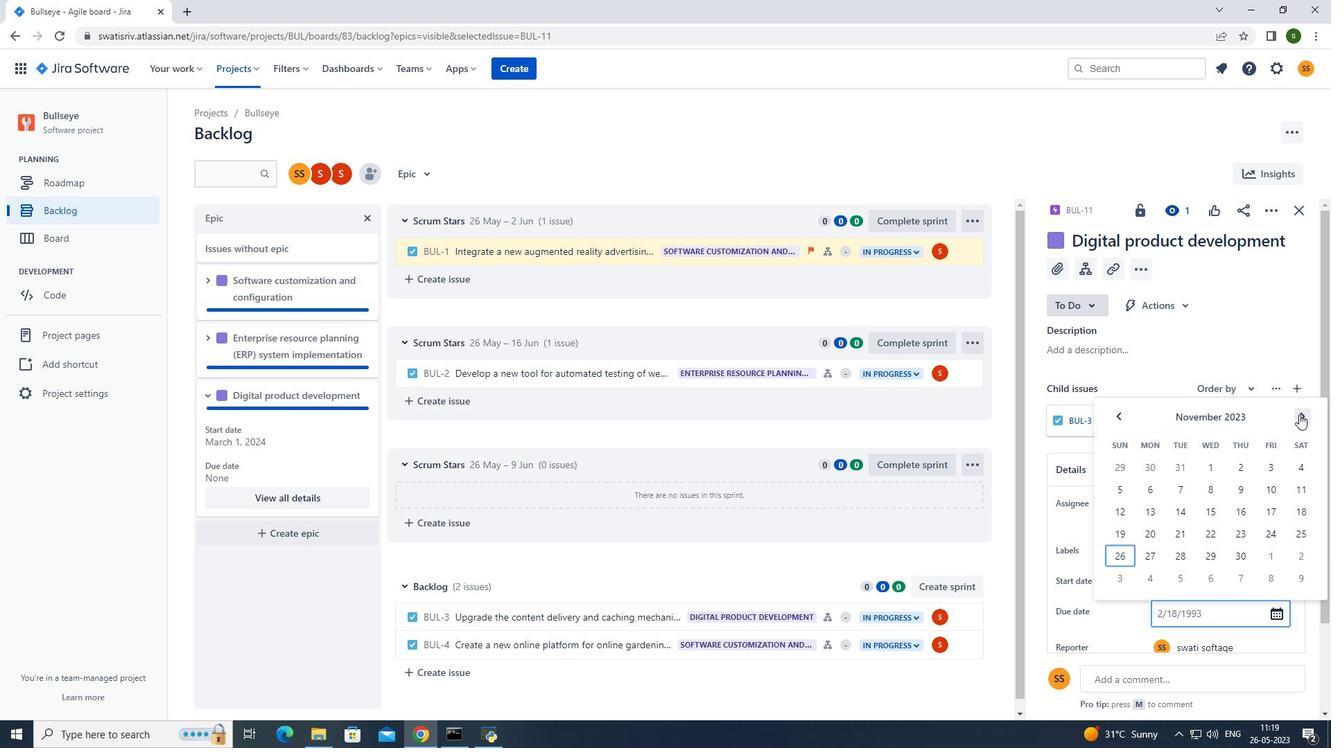 
Action: Mouse pressed left at (1299, 414)
Screenshot: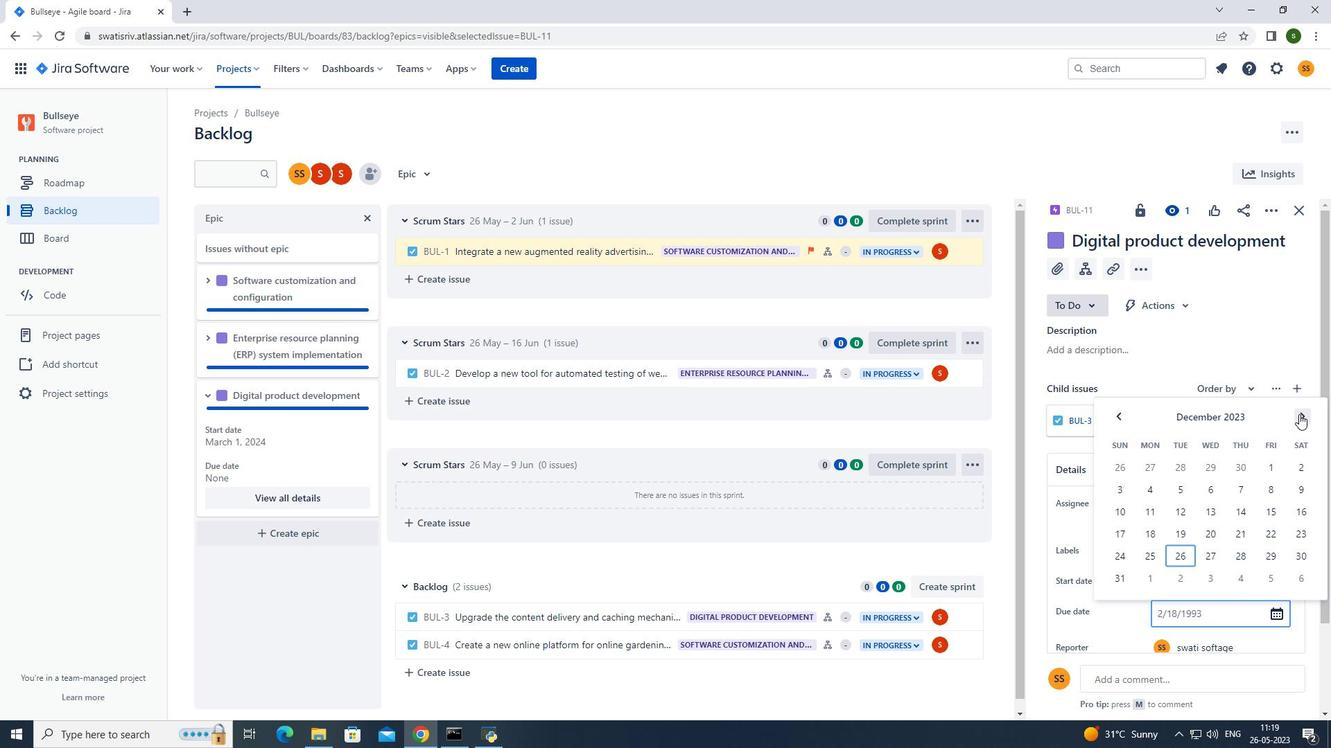 
Action: Mouse pressed left at (1299, 414)
Screenshot: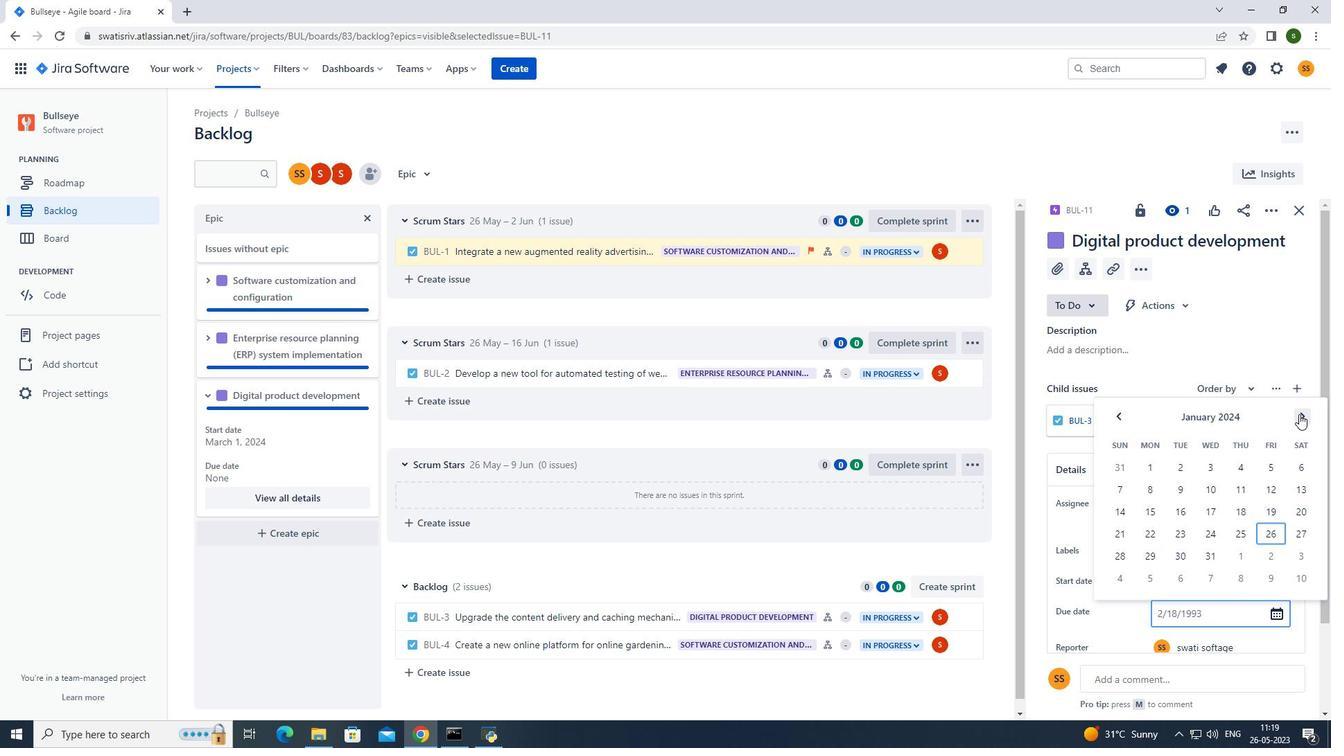 
Action: Mouse pressed left at (1299, 414)
Screenshot: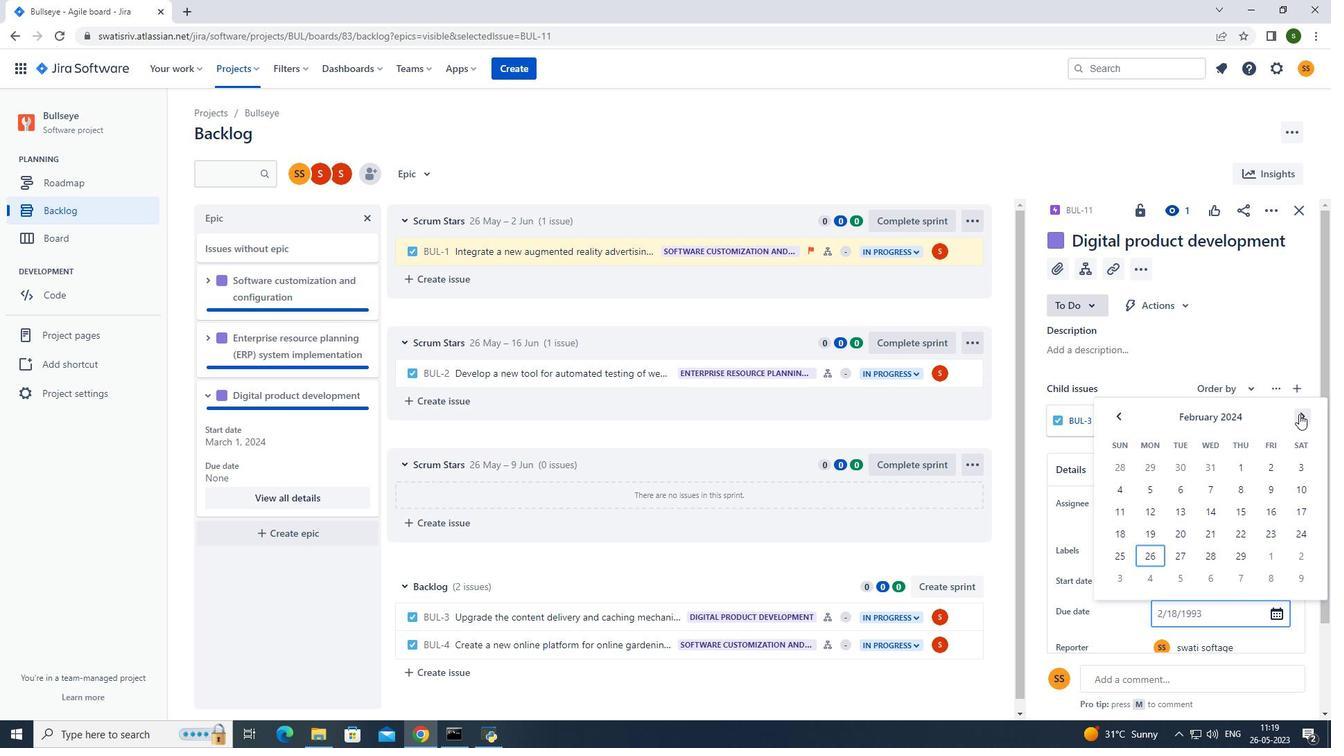 
Action: Mouse pressed left at (1299, 414)
Screenshot: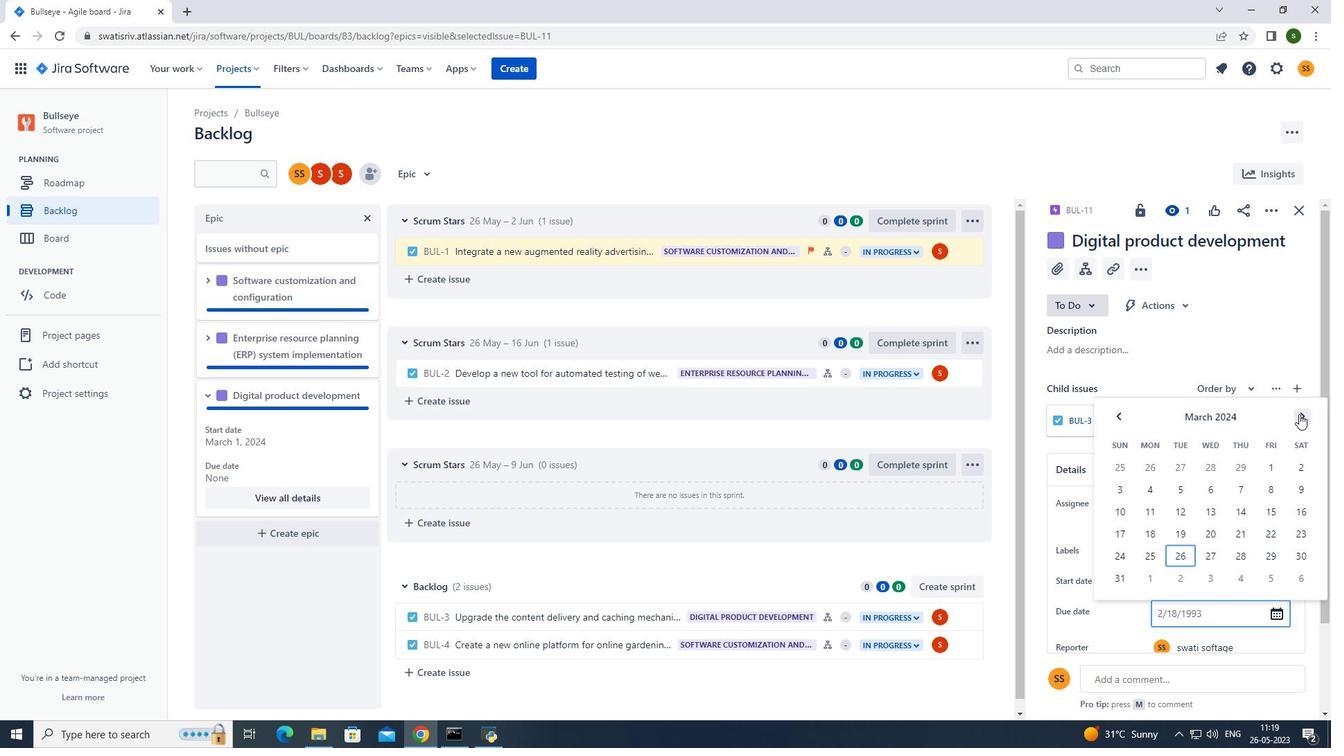 
Action: Mouse pressed left at (1299, 414)
Screenshot: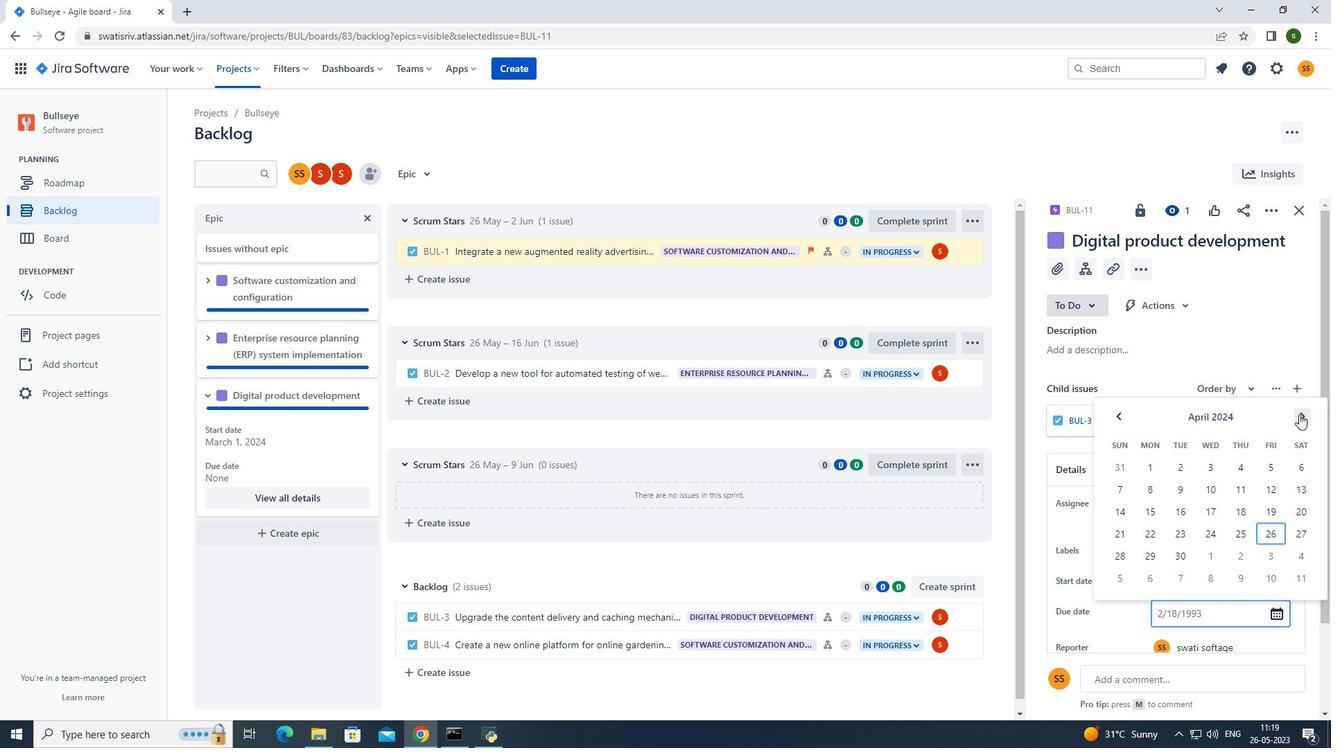 
Action: Mouse pressed left at (1299, 414)
Screenshot: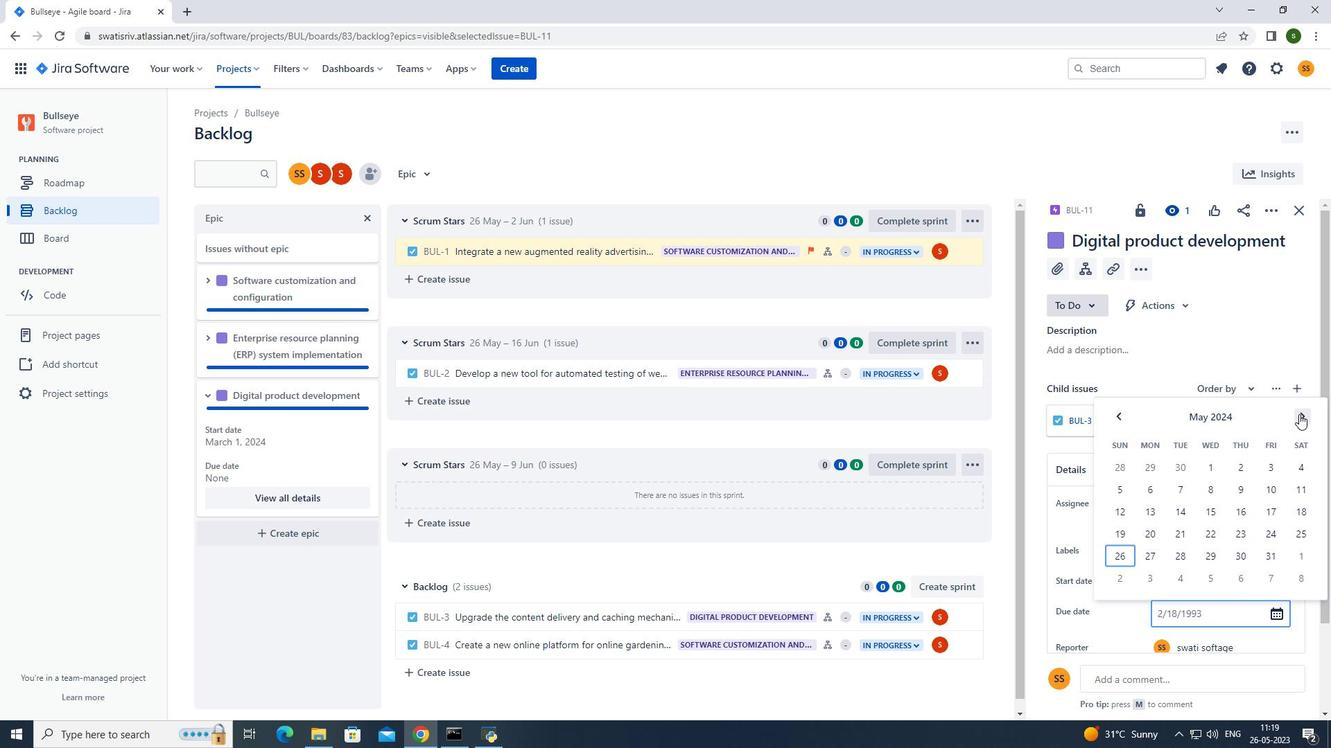 
Action: Mouse pressed left at (1299, 414)
Screenshot: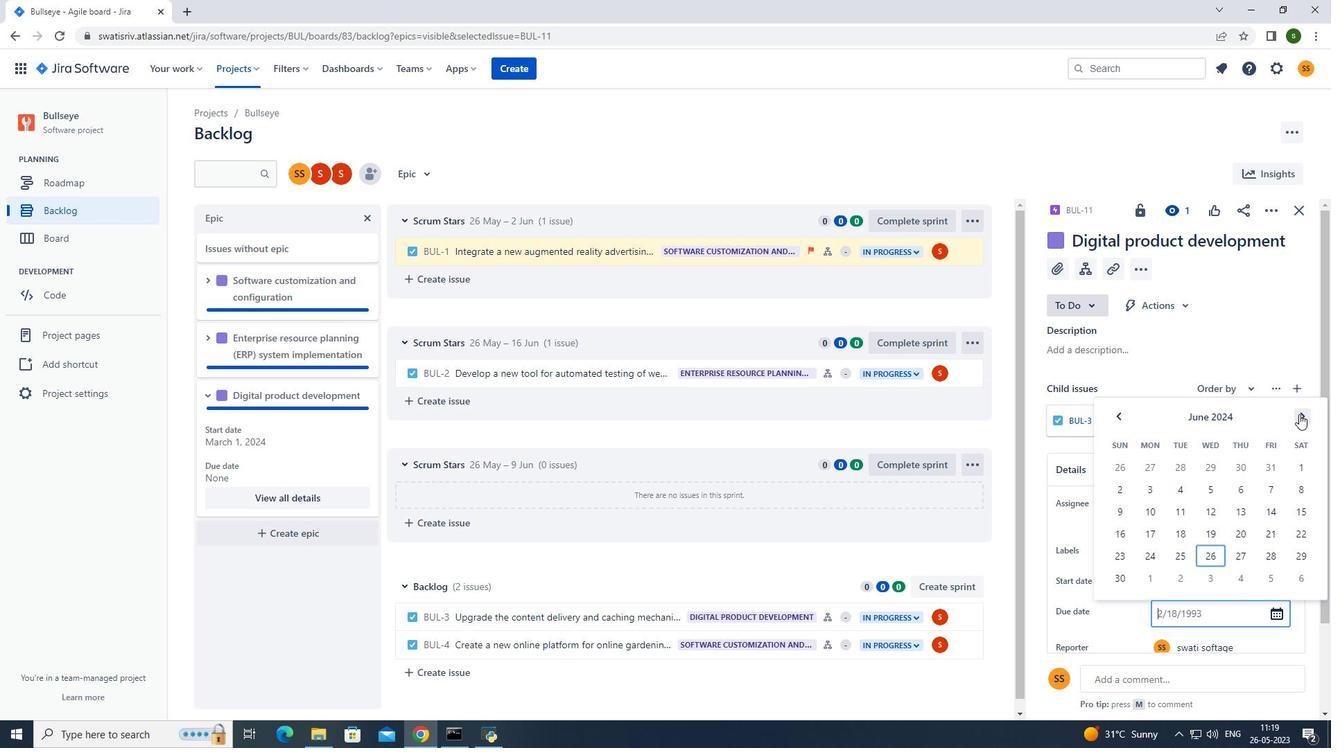
Action: Mouse pressed left at (1299, 414)
Screenshot: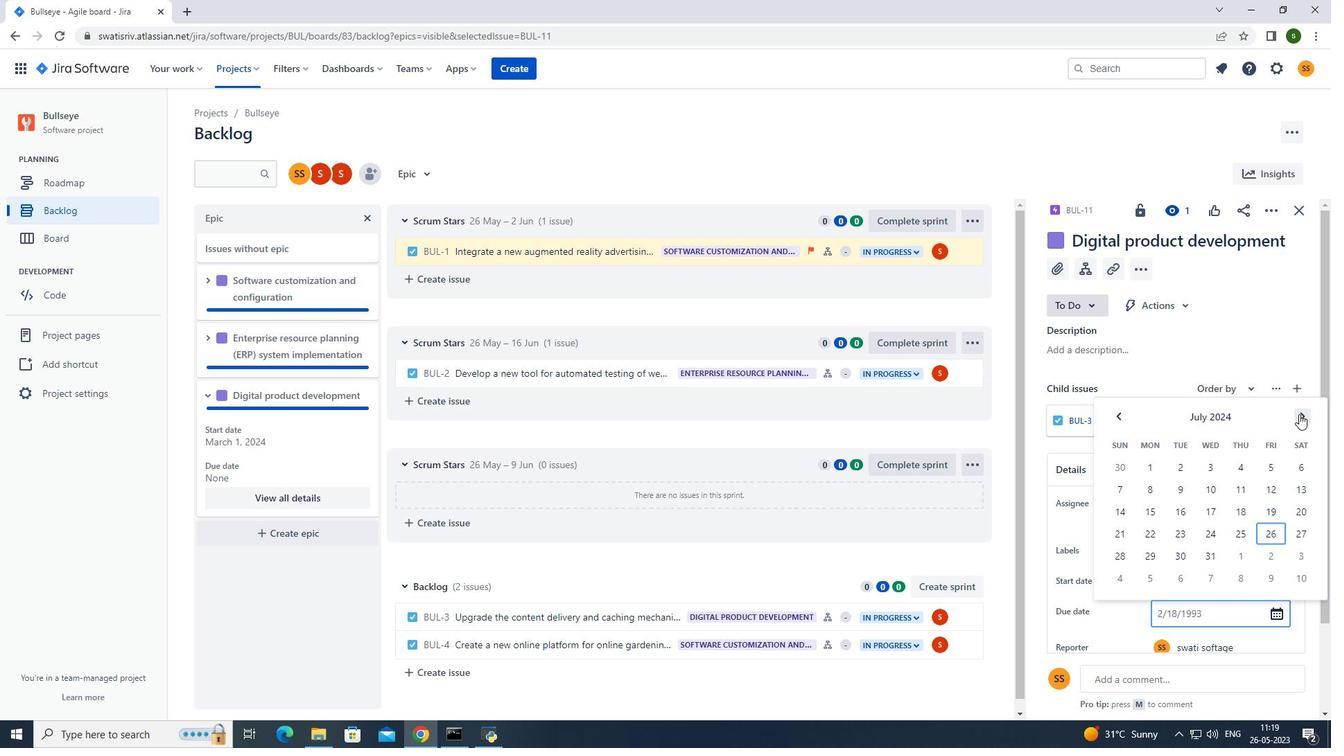 
Action: Mouse pressed left at (1299, 414)
Screenshot: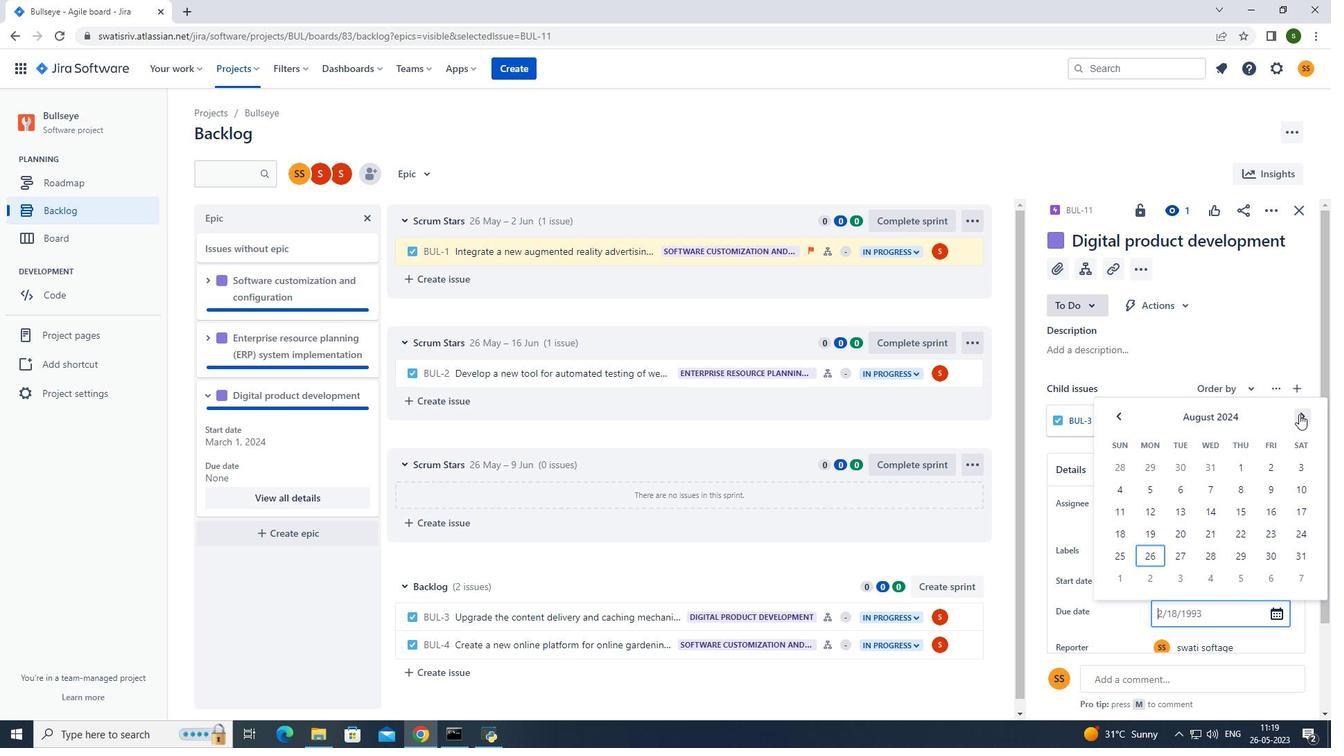 
Action: Mouse pressed left at (1299, 414)
Screenshot: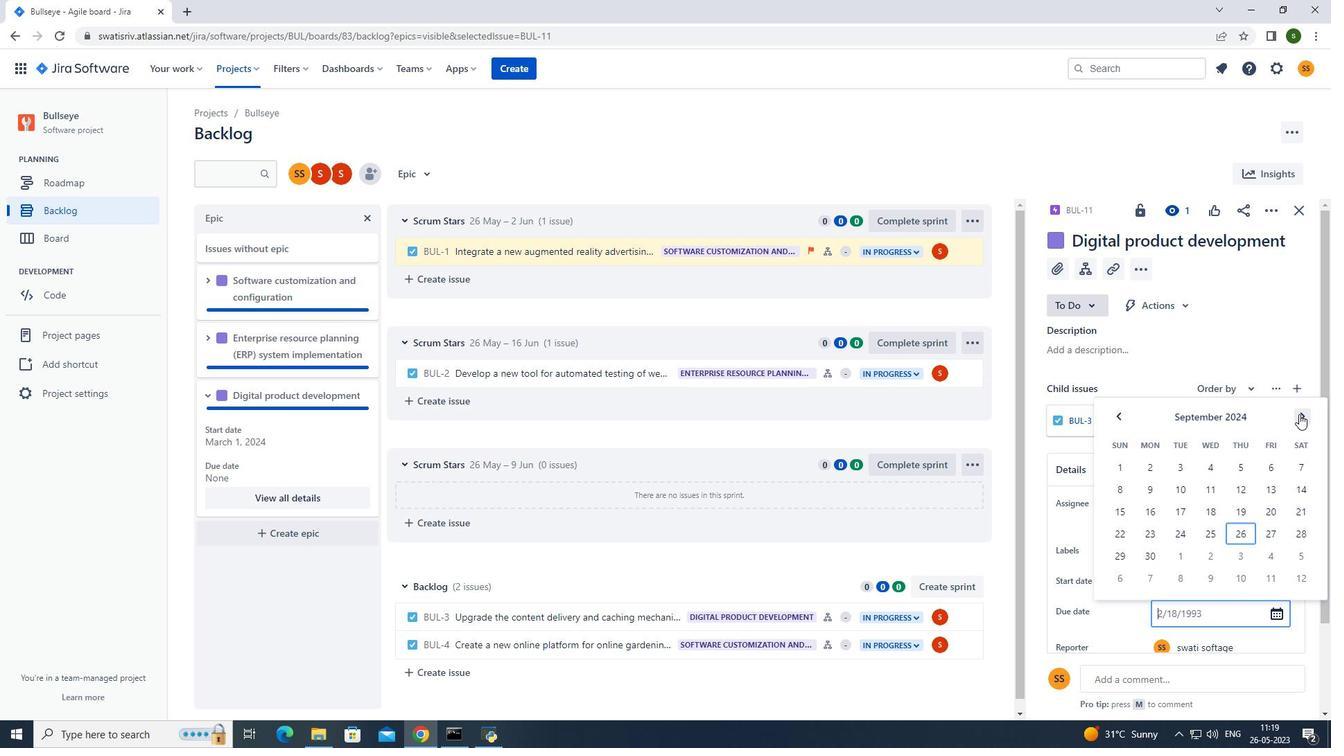 
Action: Mouse pressed left at (1299, 414)
Screenshot: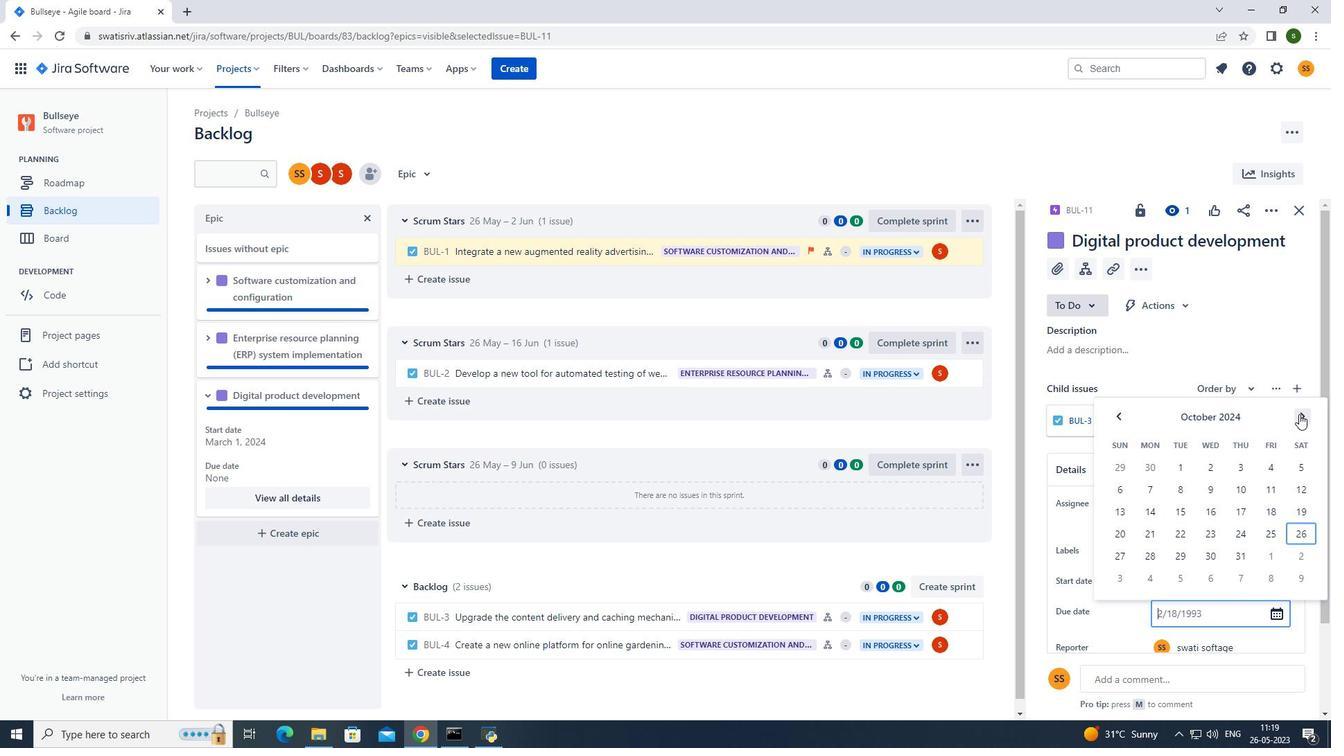 
Action: Mouse pressed left at (1299, 414)
Screenshot: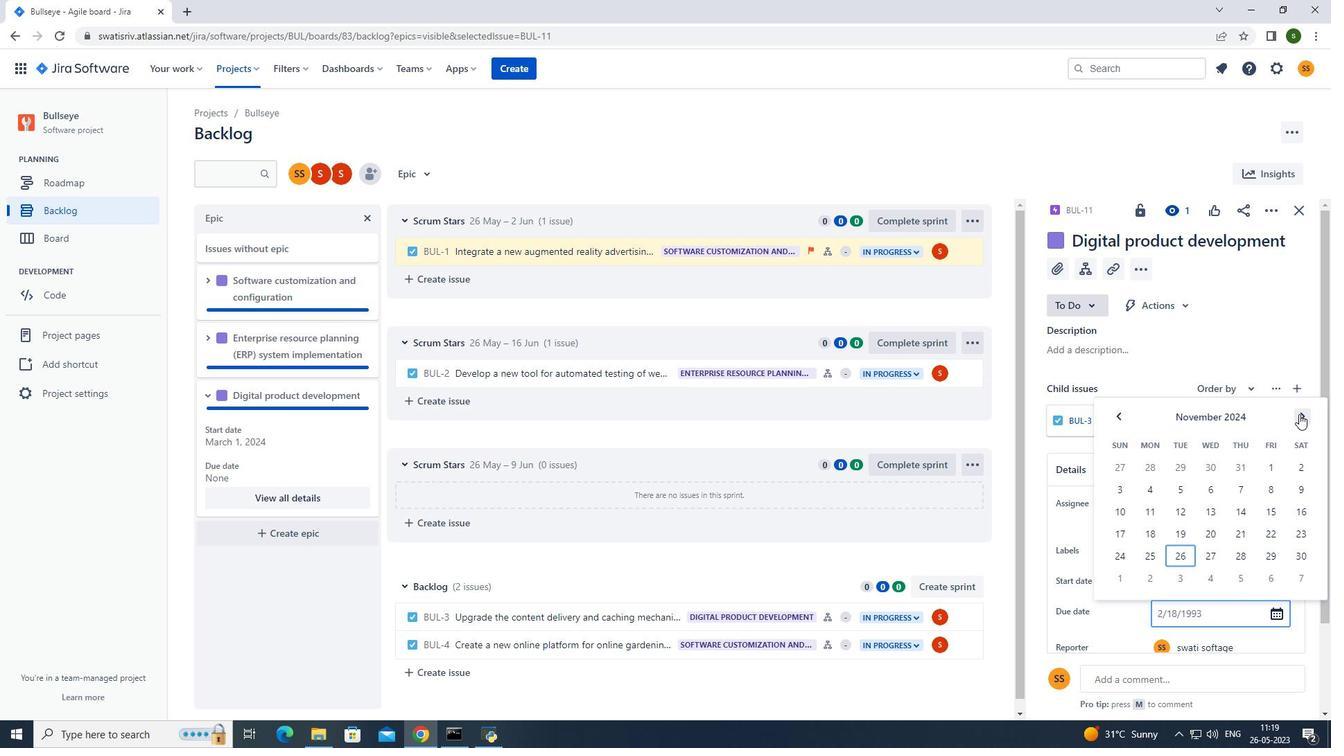 
Action: Mouse pressed left at (1299, 414)
Screenshot: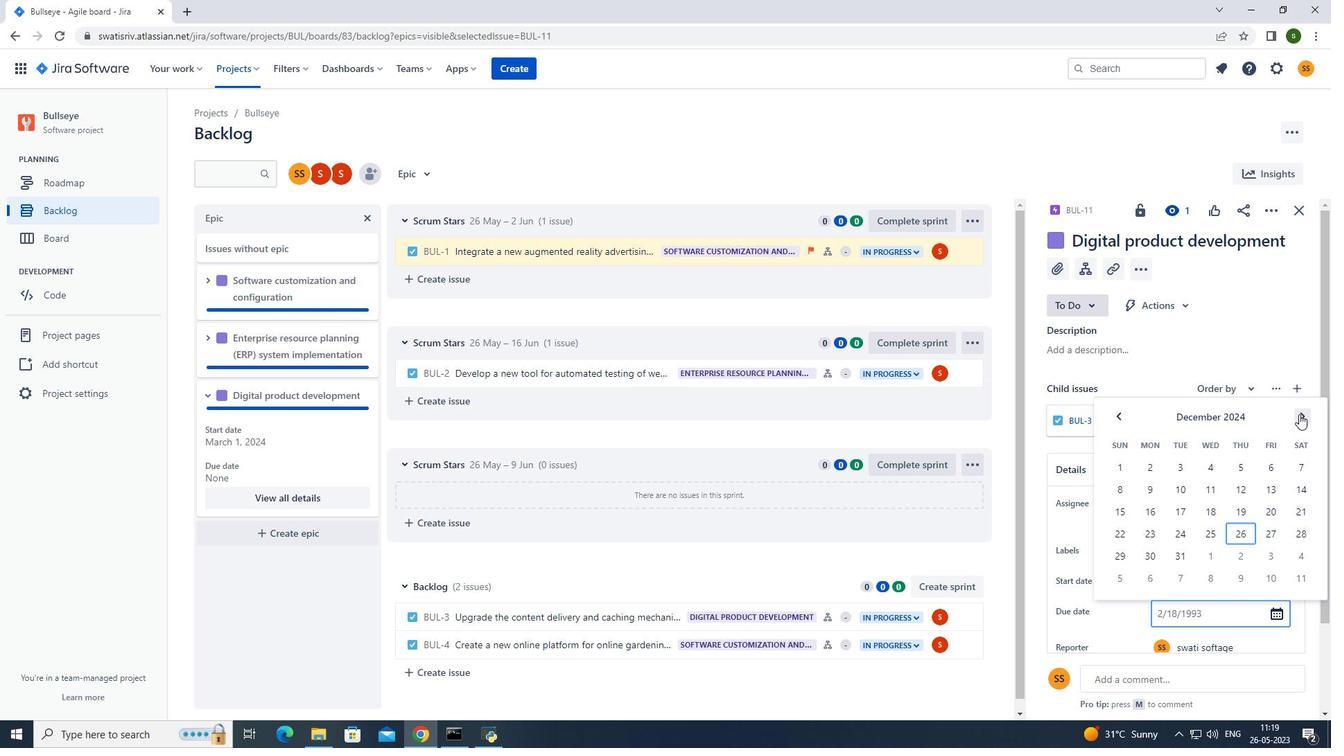 
Action: Mouse pressed left at (1299, 414)
Screenshot: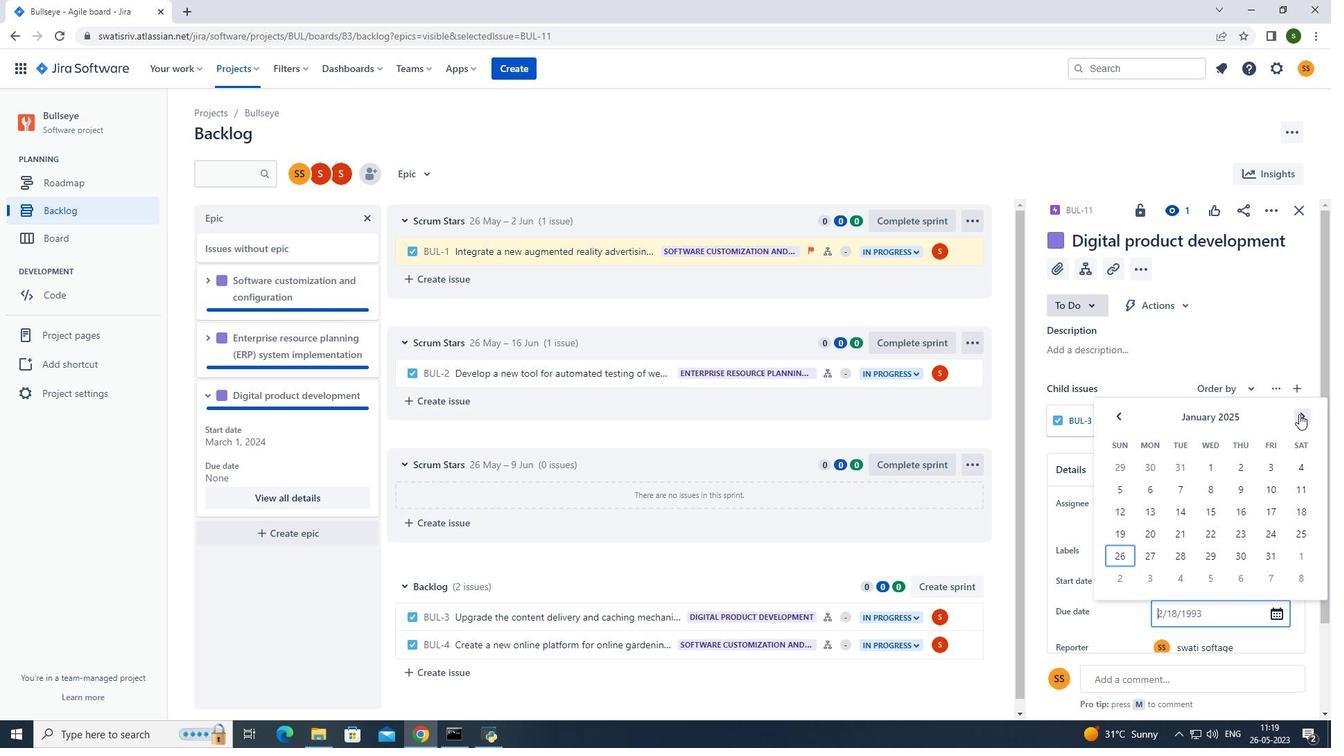 
Action: Mouse pressed left at (1299, 414)
Screenshot: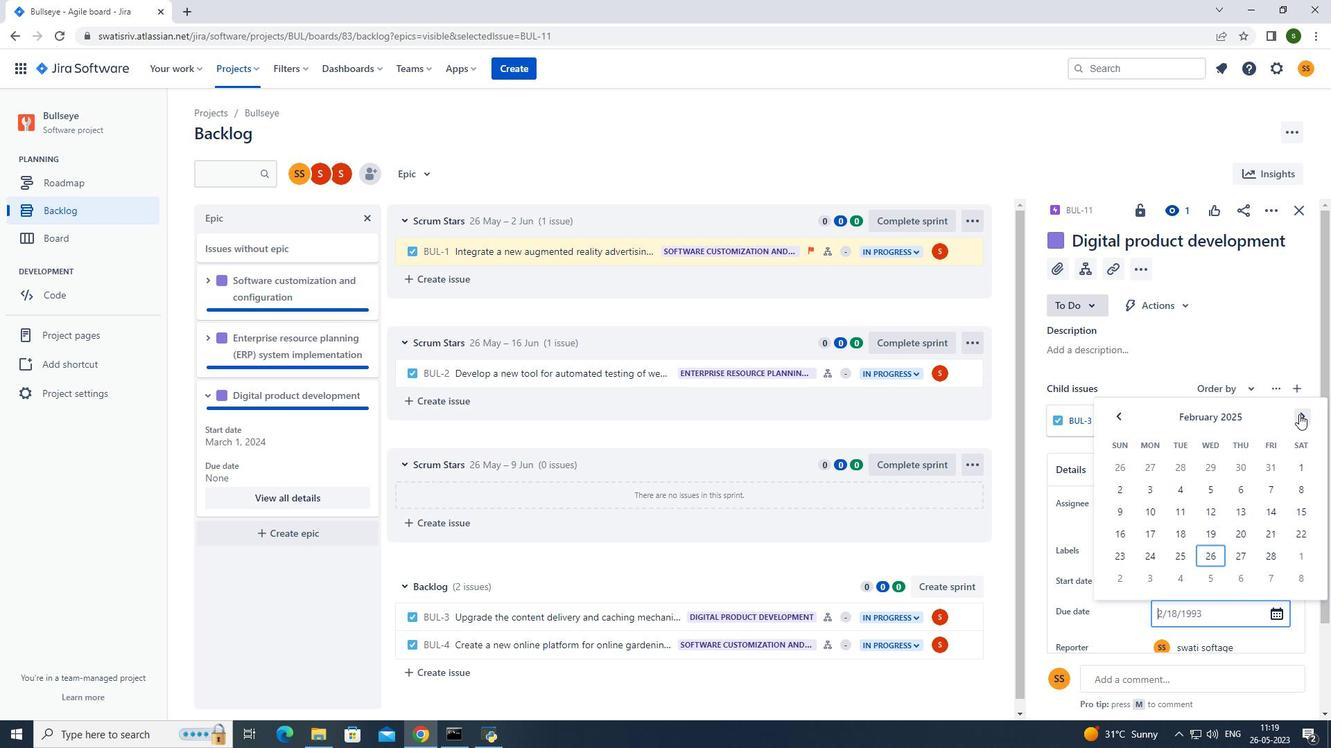 
Action: Mouse pressed left at (1299, 414)
Screenshot: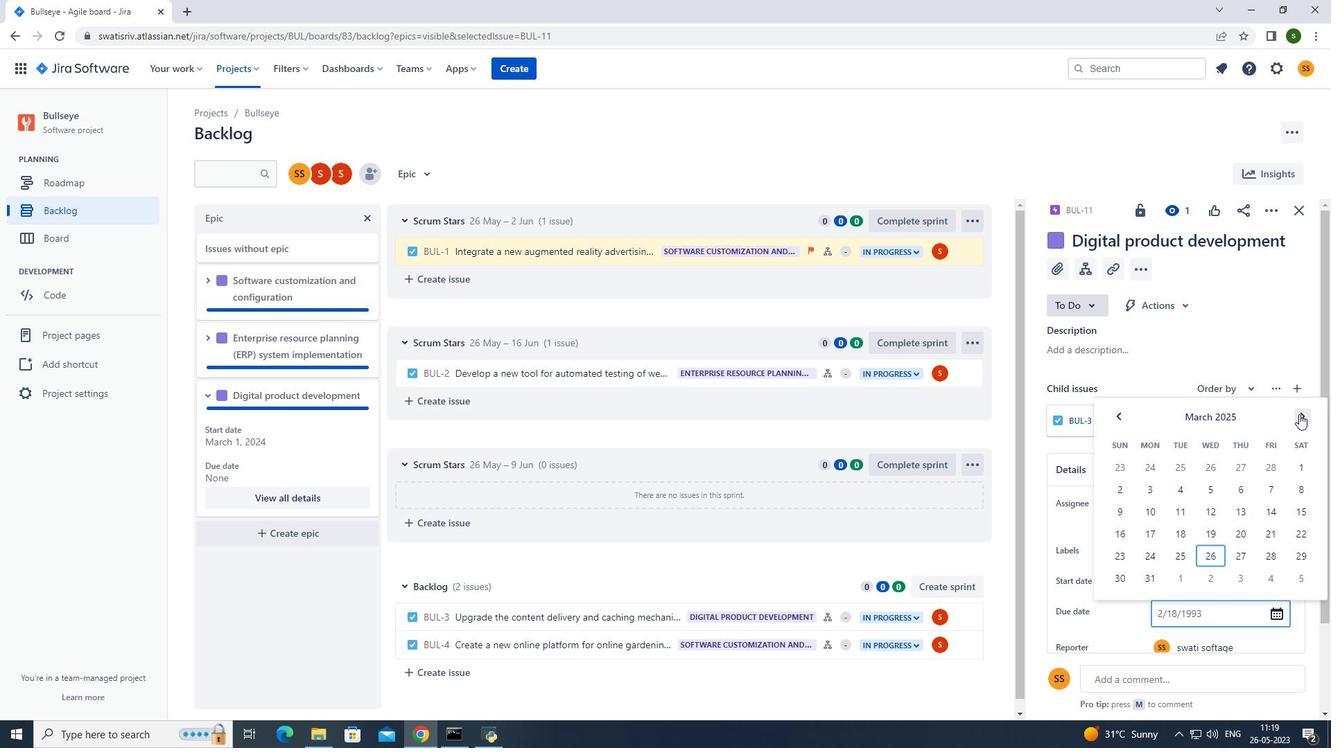 
Action: Mouse pressed left at (1299, 414)
Screenshot: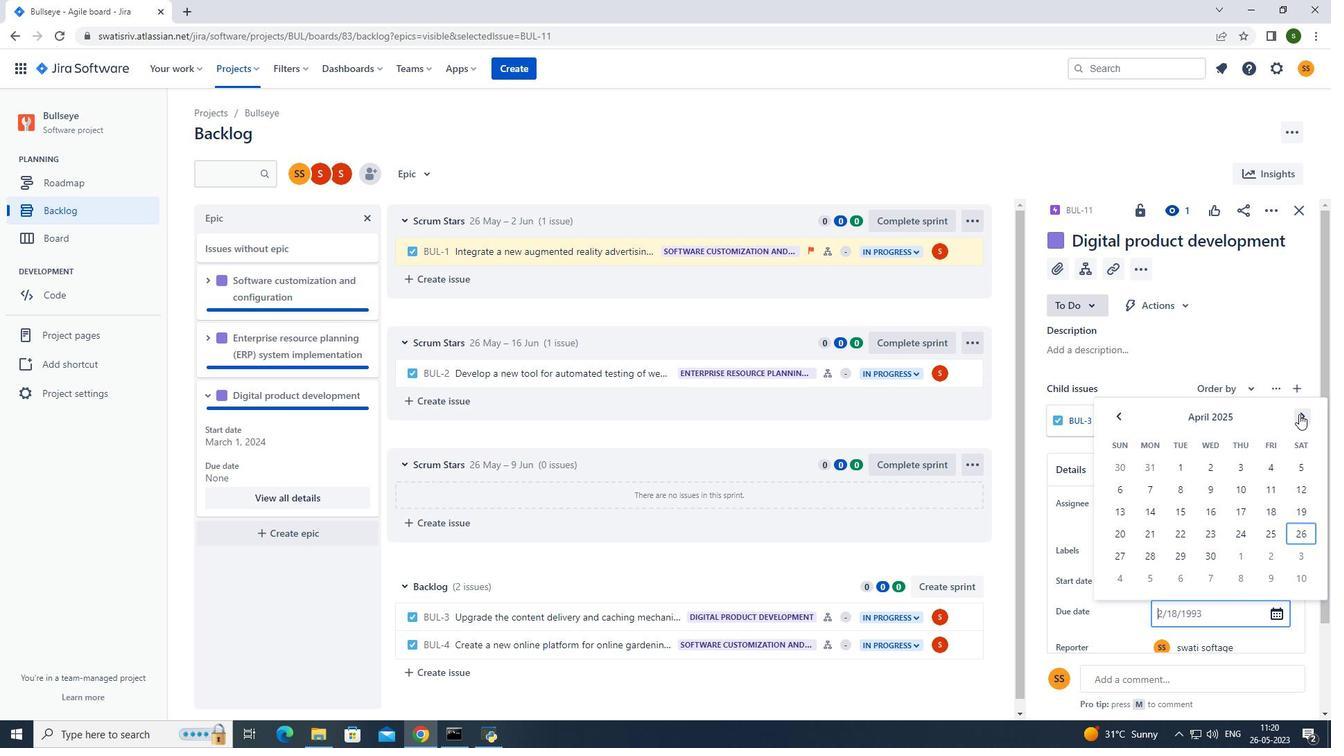 
Action: Mouse pressed left at (1299, 414)
Screenshot: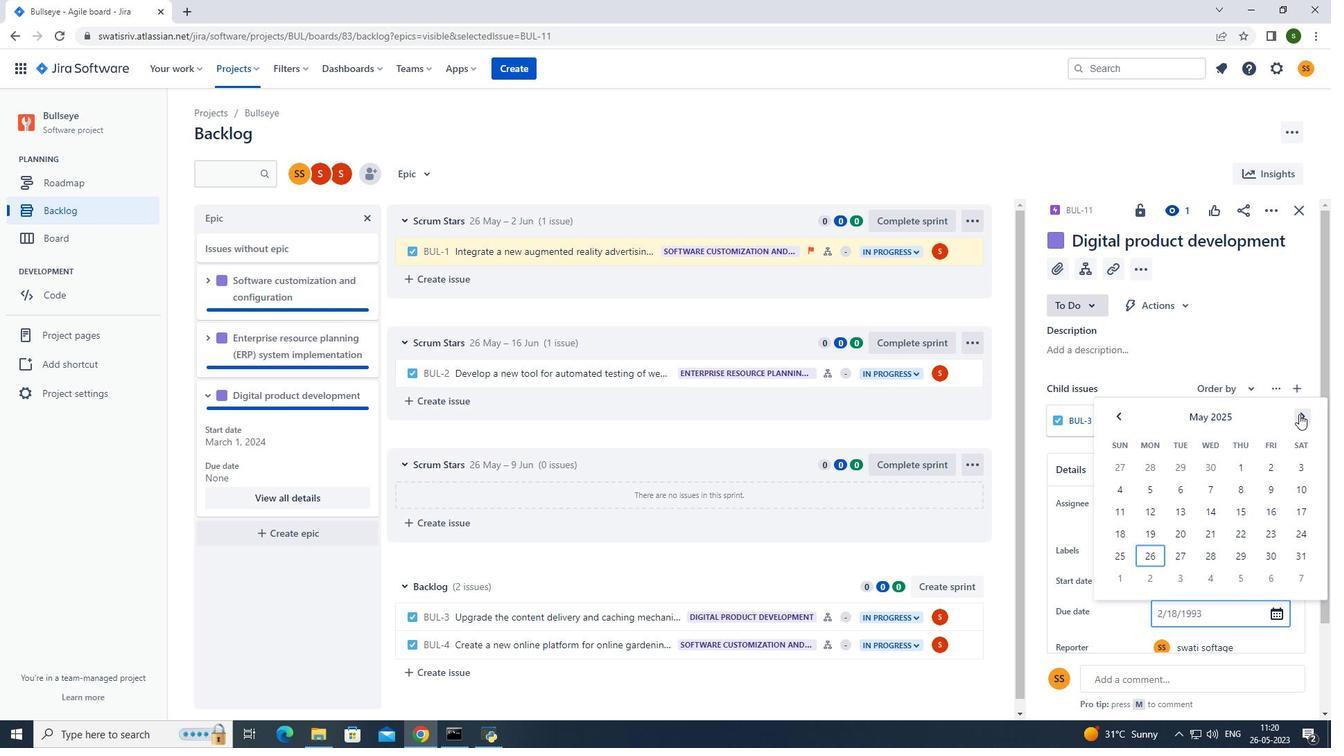 
Action: Mouse pressed left at (1299, 414)
Screenshot: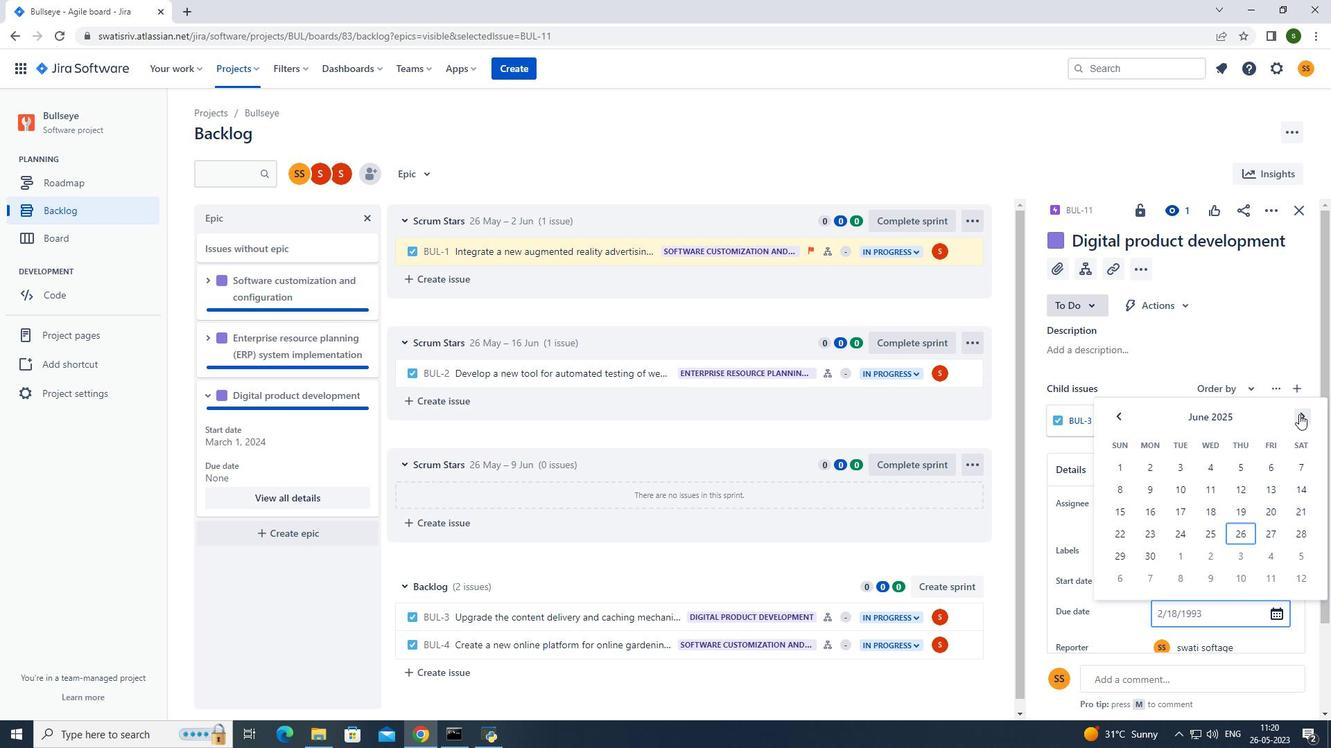 
Action: Mouse pressed left at (1299, 414)
Screenshot: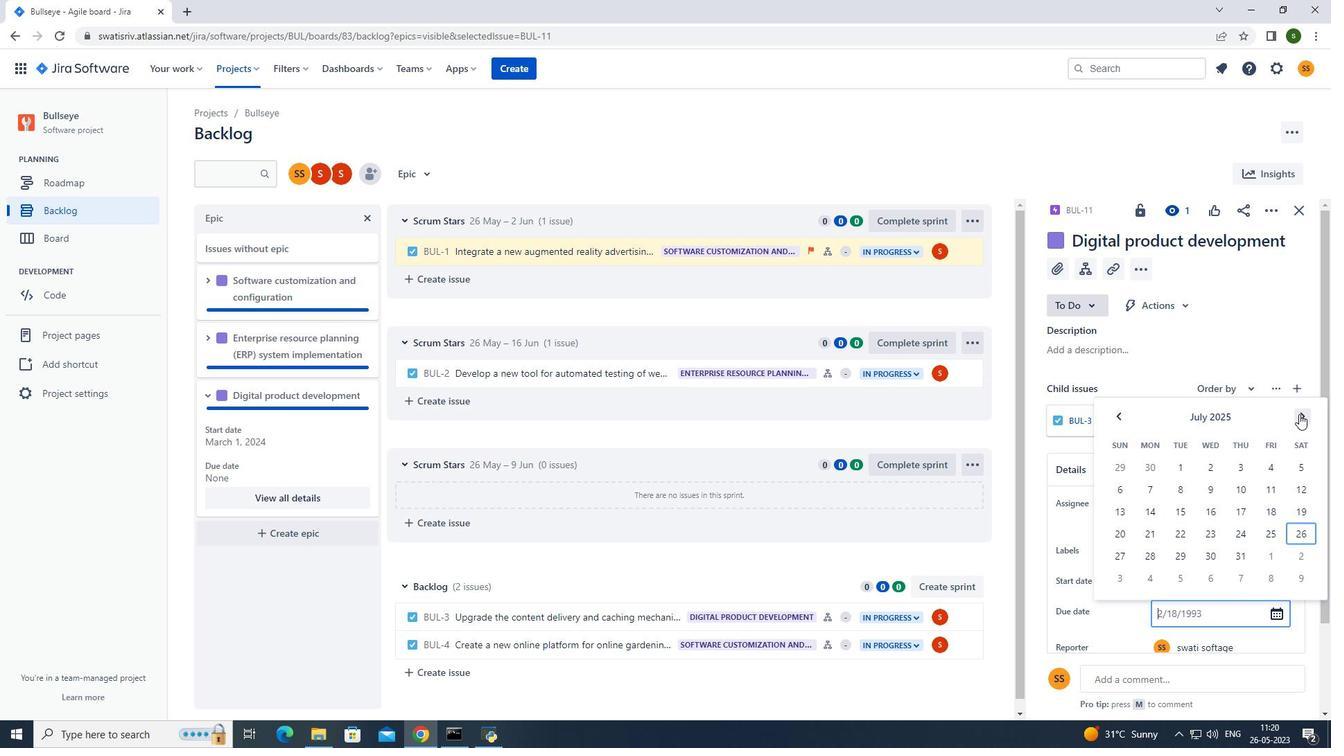 
Action: Mouse pressed left at (1299, 414)
Screenshot: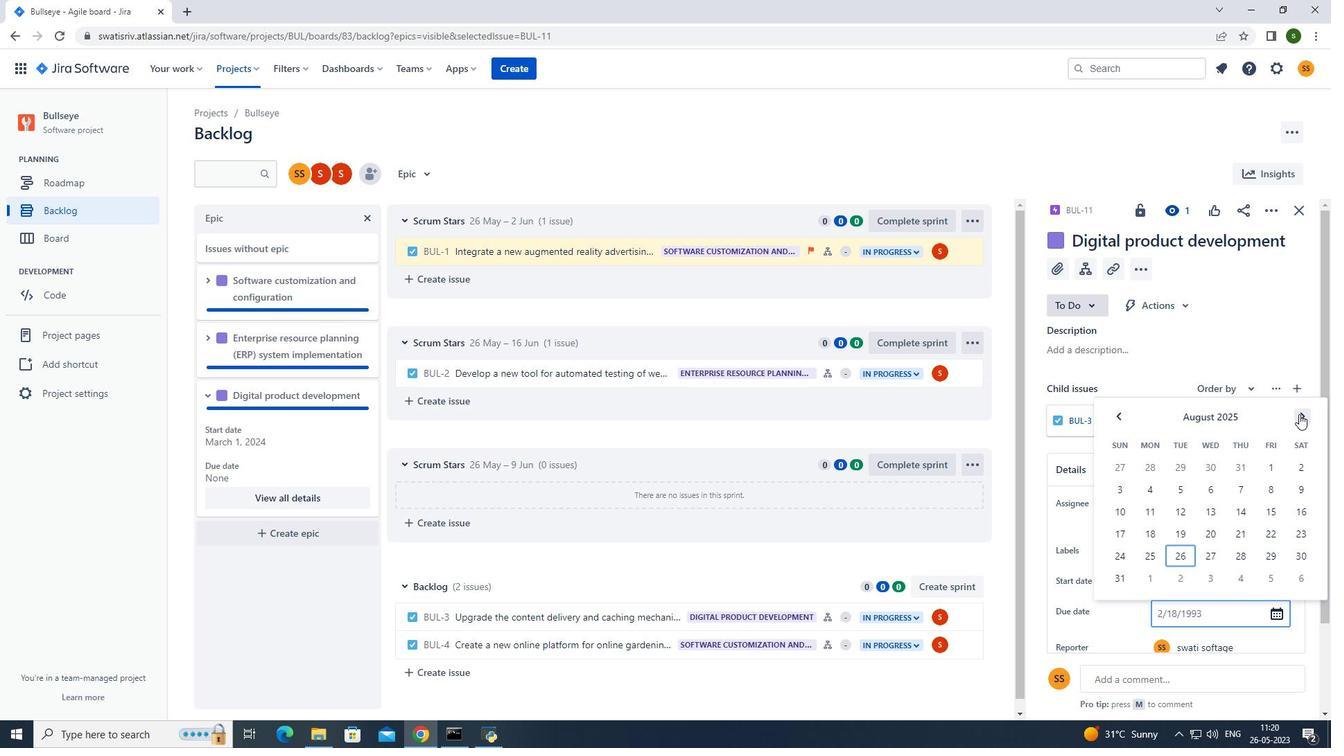 
Action: Mouse pressed left at (1299, 414)
Screenshot: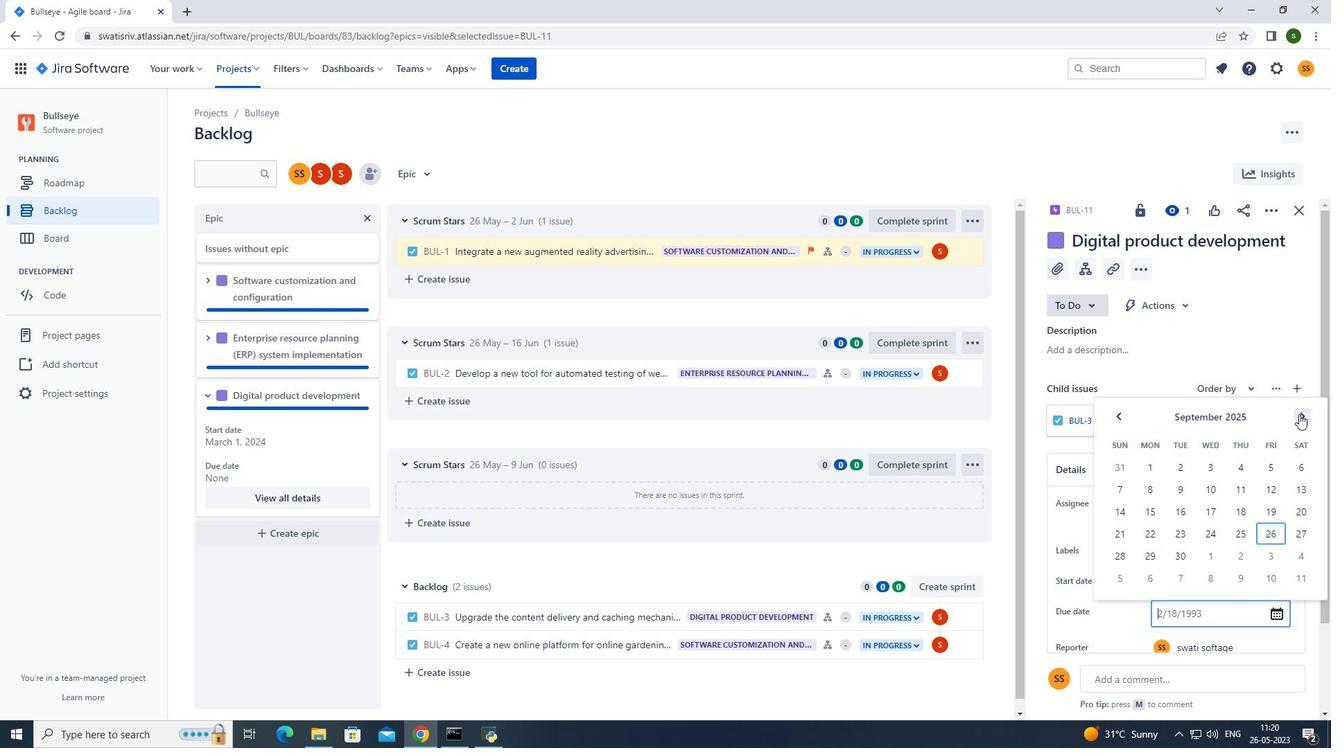 
Action: Mouse moved to (1269, 462)
Screenshot: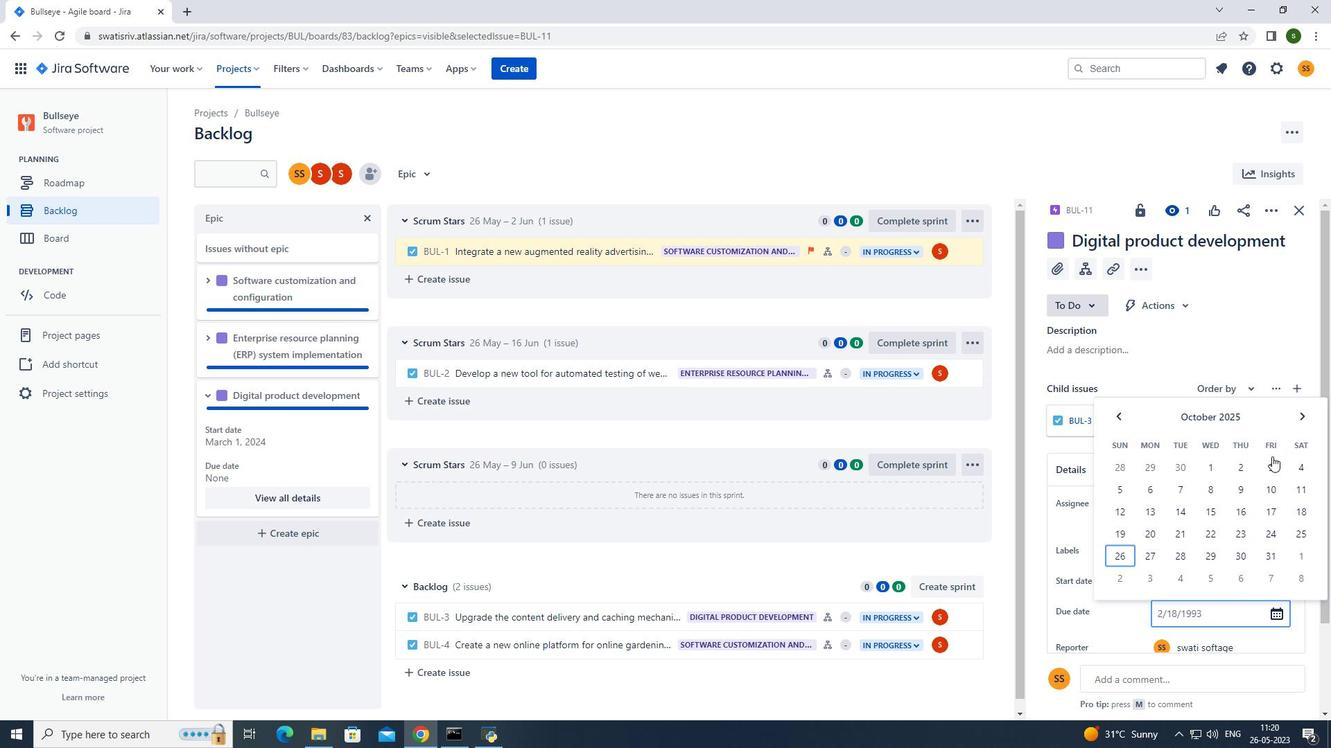 
Action: Mouse pressed left at (1269, 462)
Screenshot: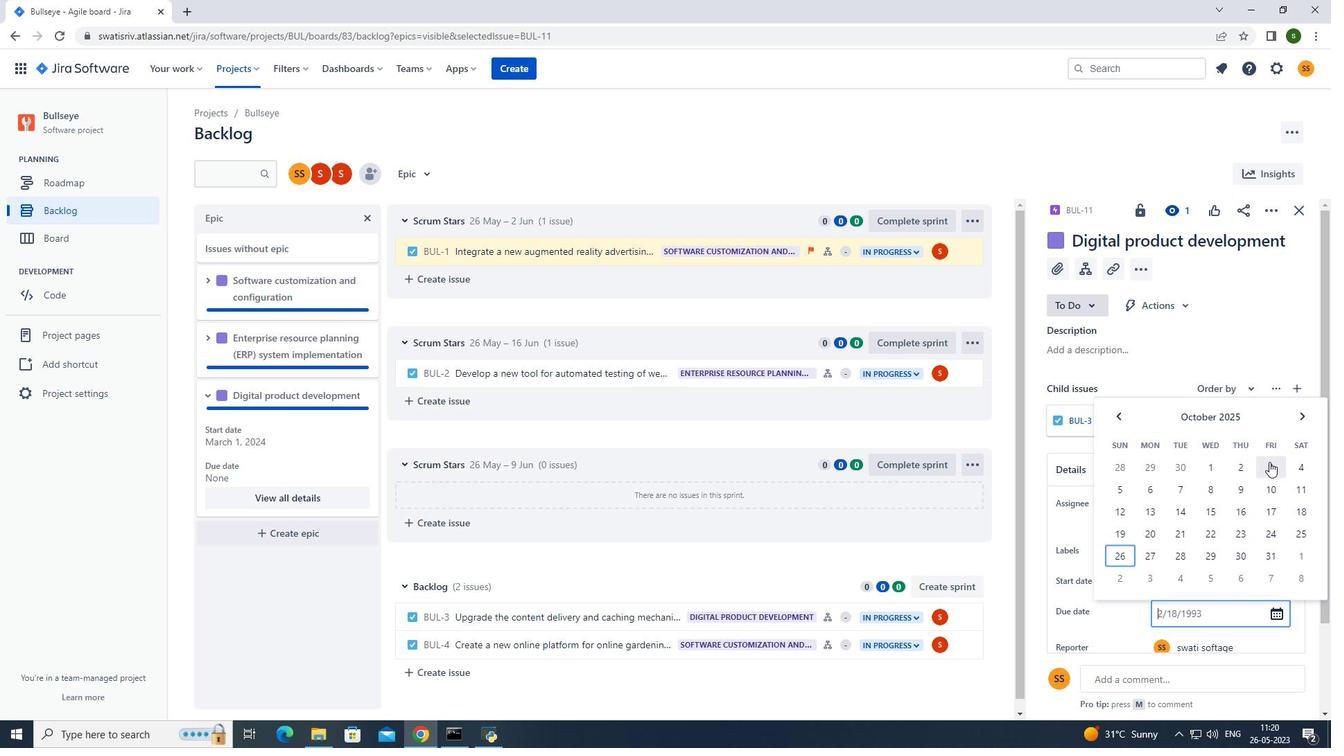 
Action: Mouse moved to (708, 144)
Screenshot: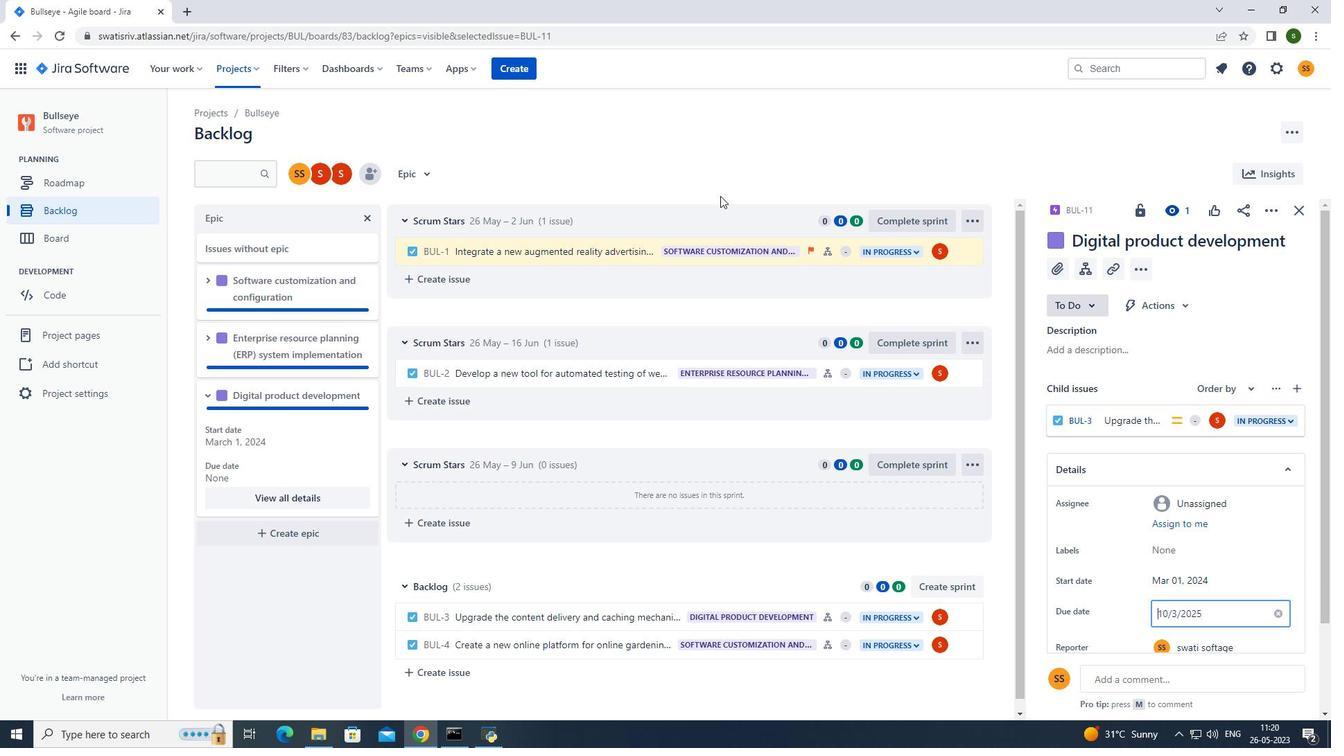 
Action: Mouse pressed left at (708, 144)
Screenshot: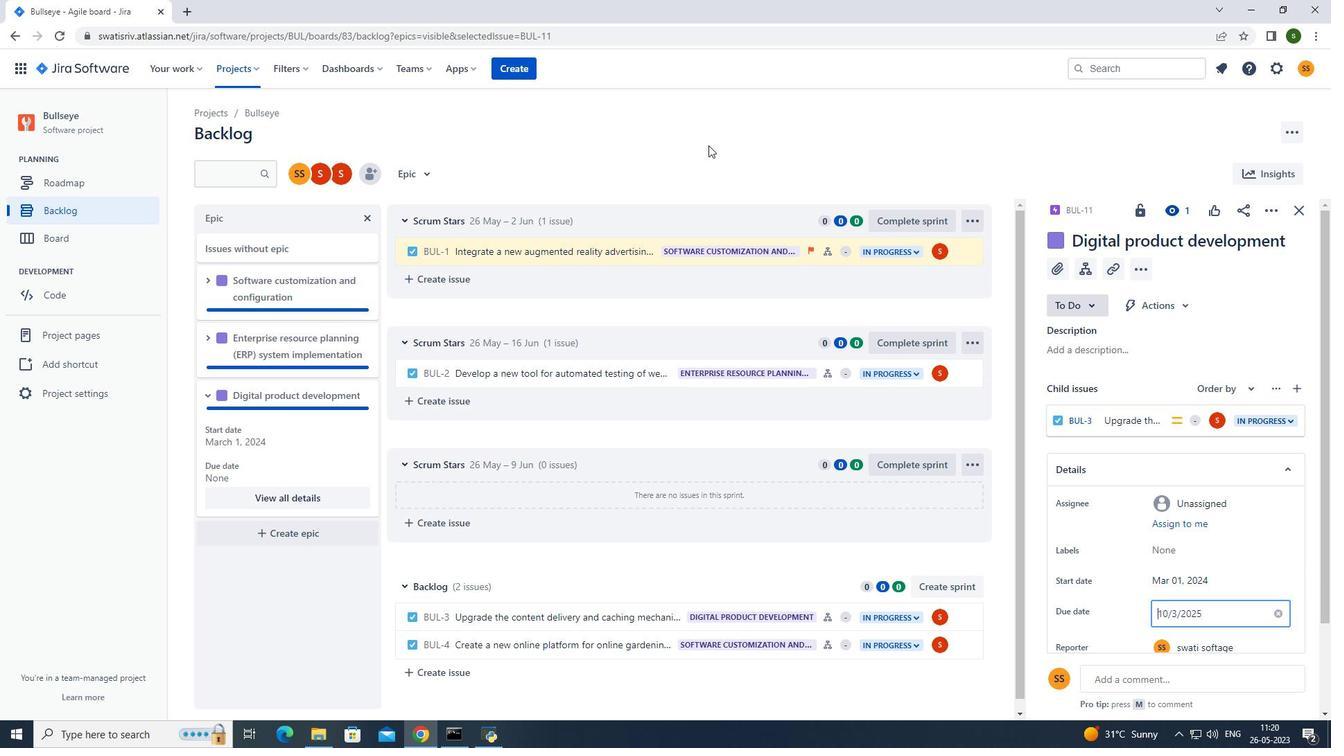 
